 Task: Find a car wash near your workplace in San Jose.
Action: Mouse moved to (93, 70)
Screenshot: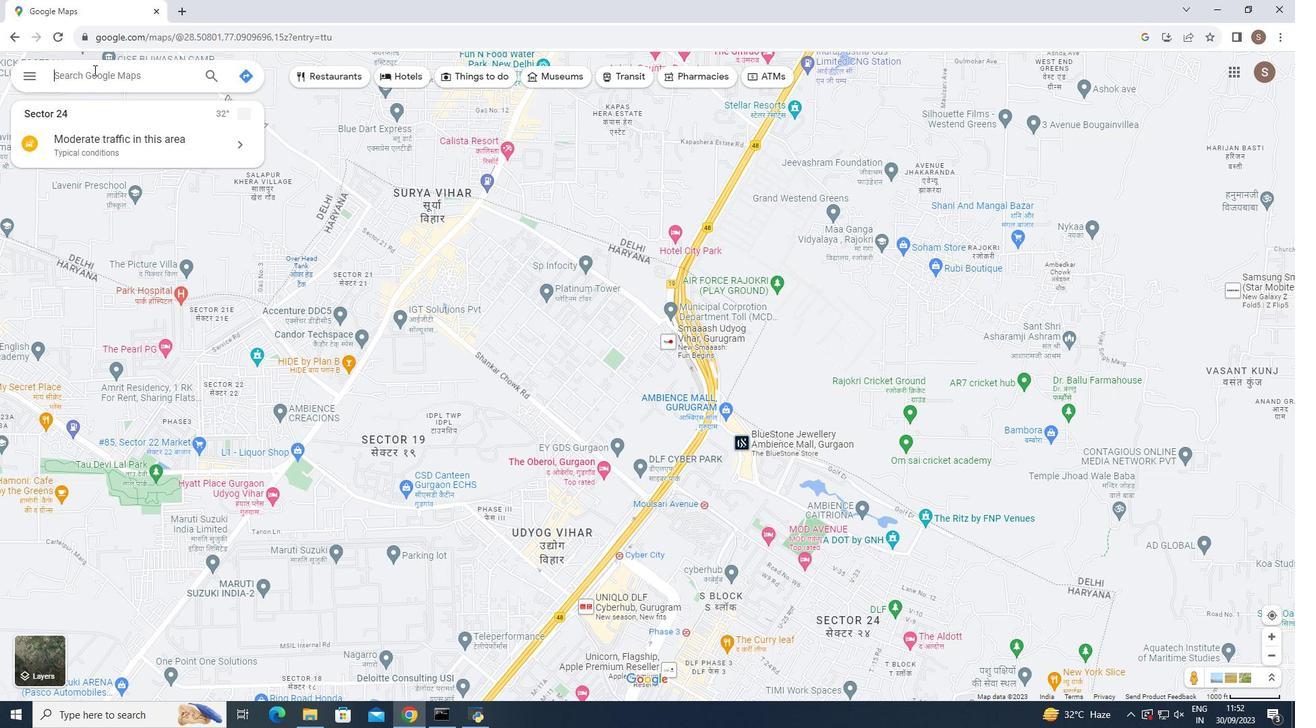 
Action: Mouse pressed left at (93, 70)
Screenshot: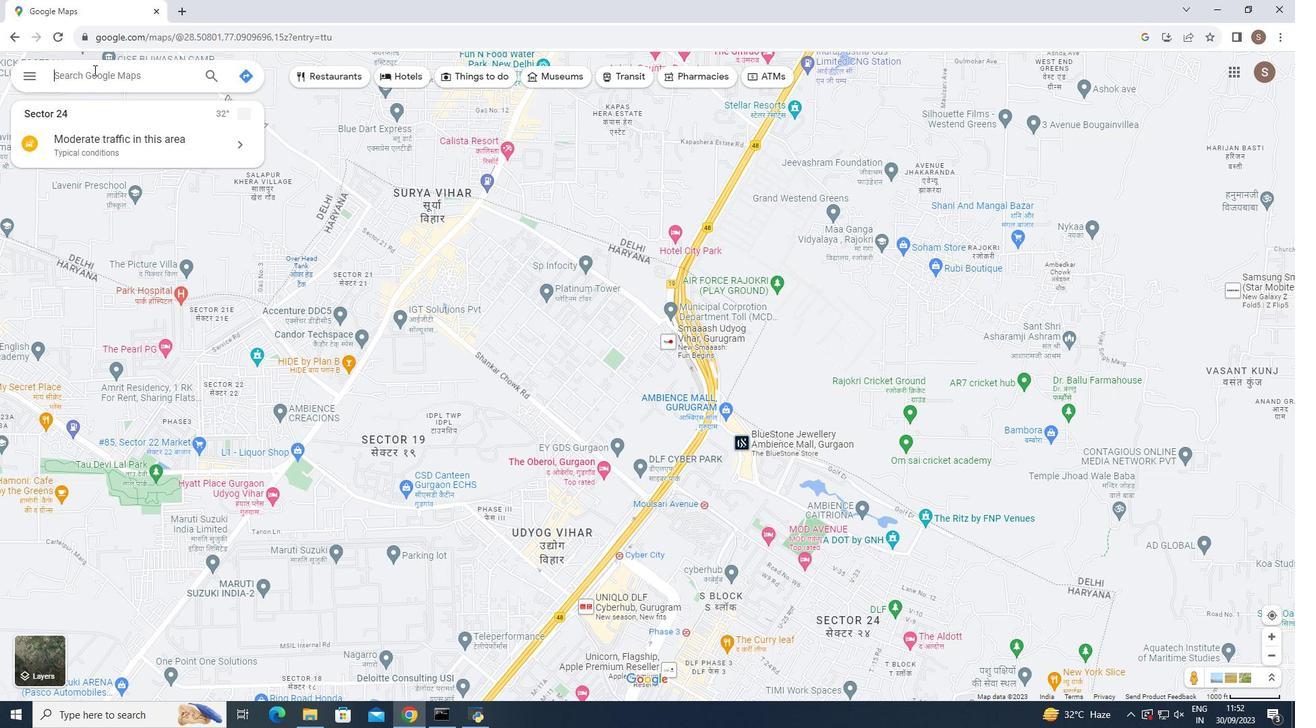 
Action: Key pressed san<Key.space>h<Key.backspace>jose
Screenshot: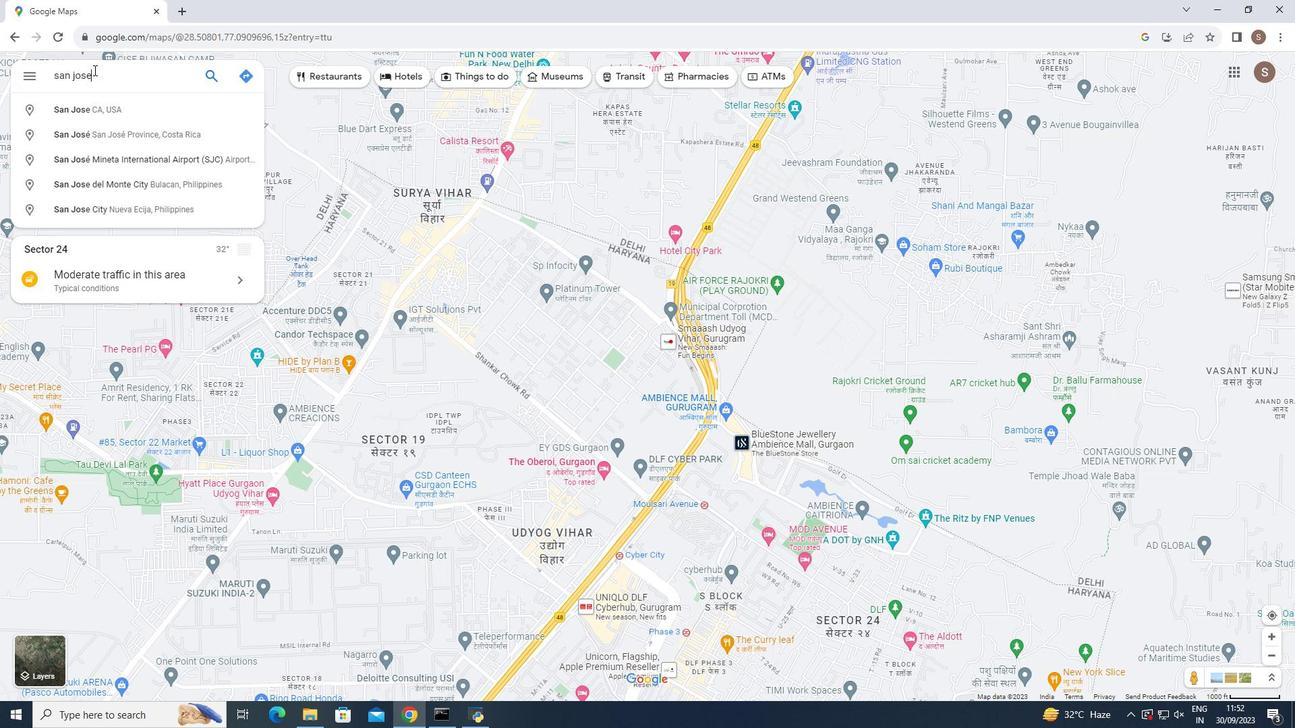 
Action: Mouse moved to (118, 102)
Screenshot: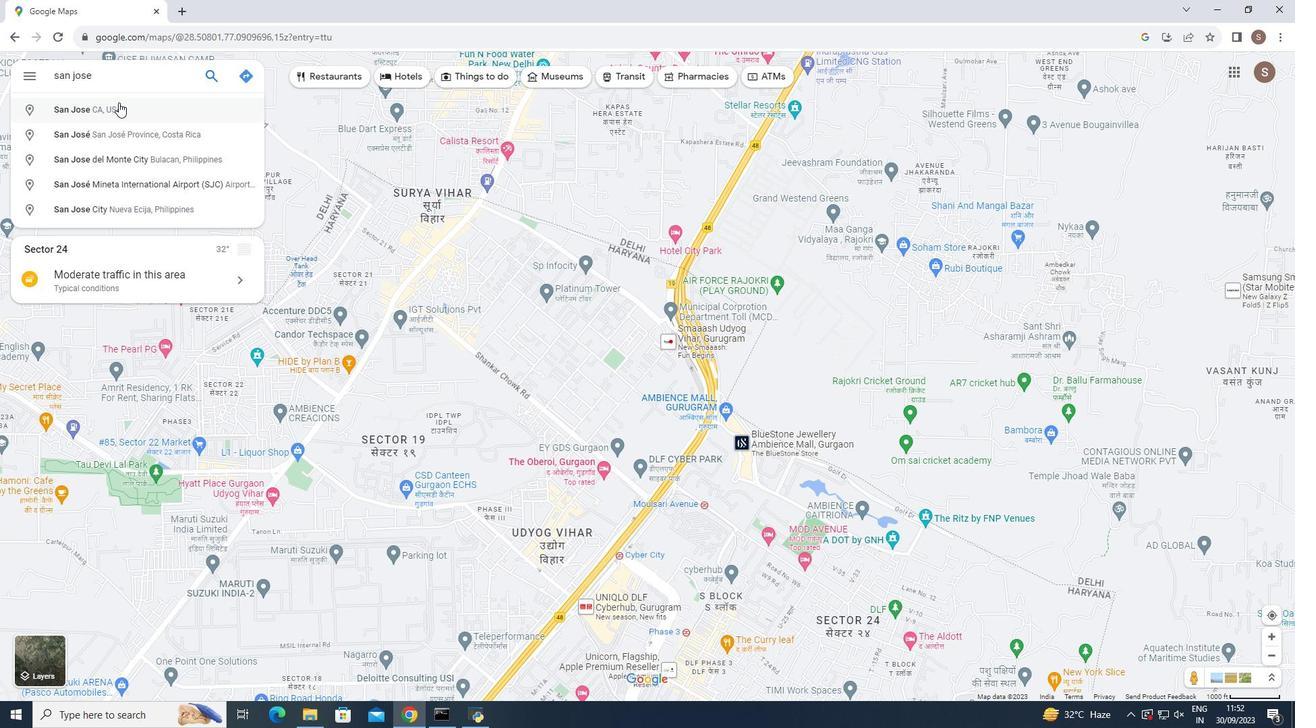 
Action: Mouse pressed left at (118, 102)
Screenshot: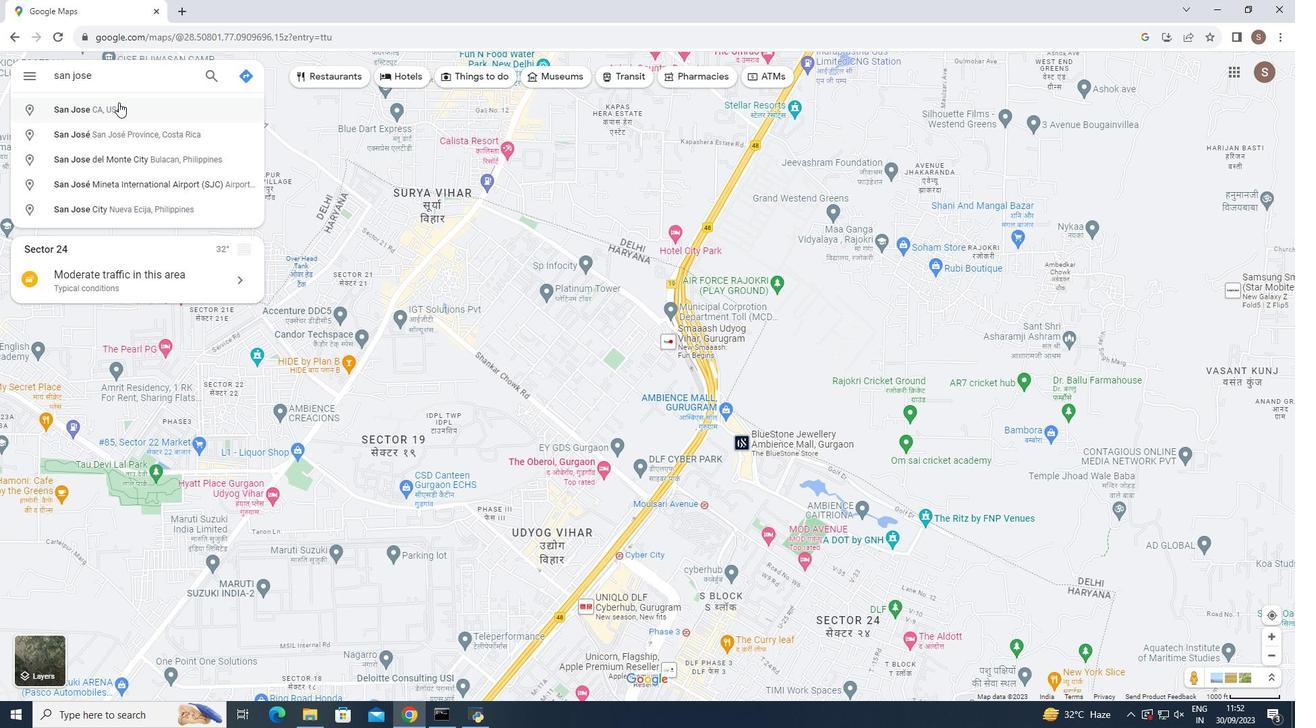
Action: Mouse moved to (138, 306)
Screenshot: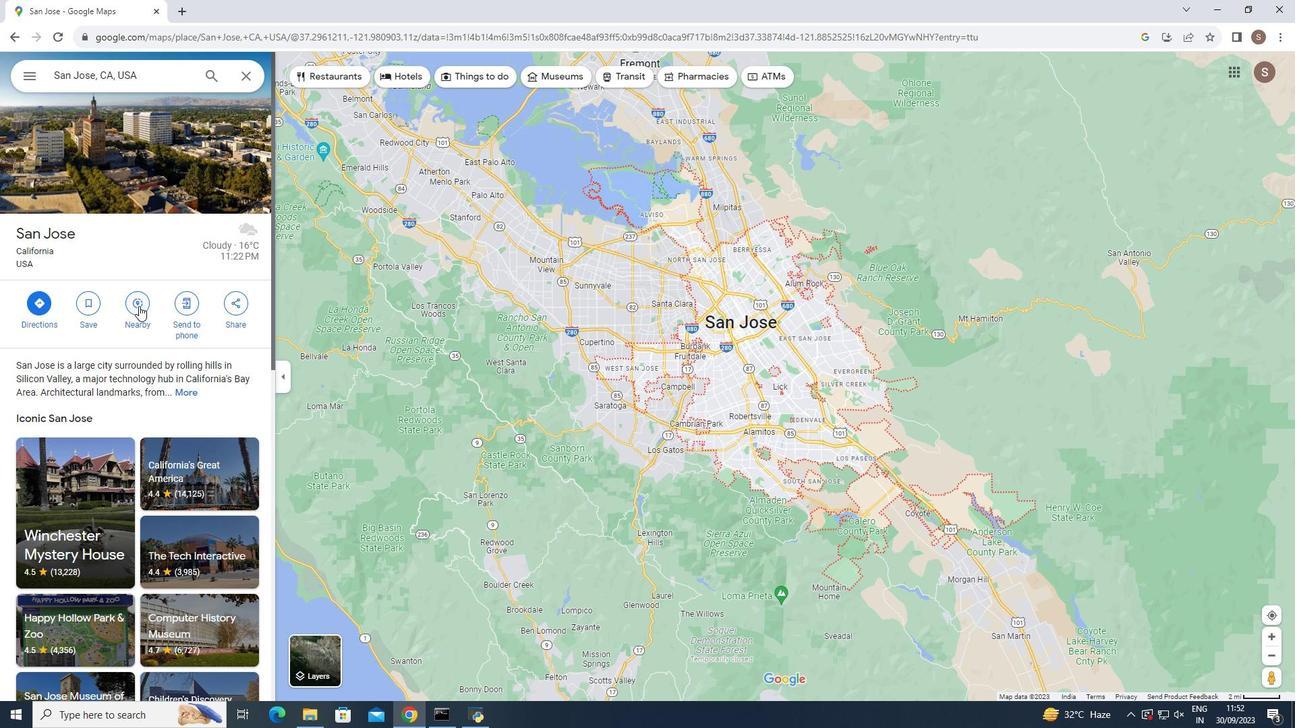 
Action: Mouse pressed left at (138, 306)
Screenshot: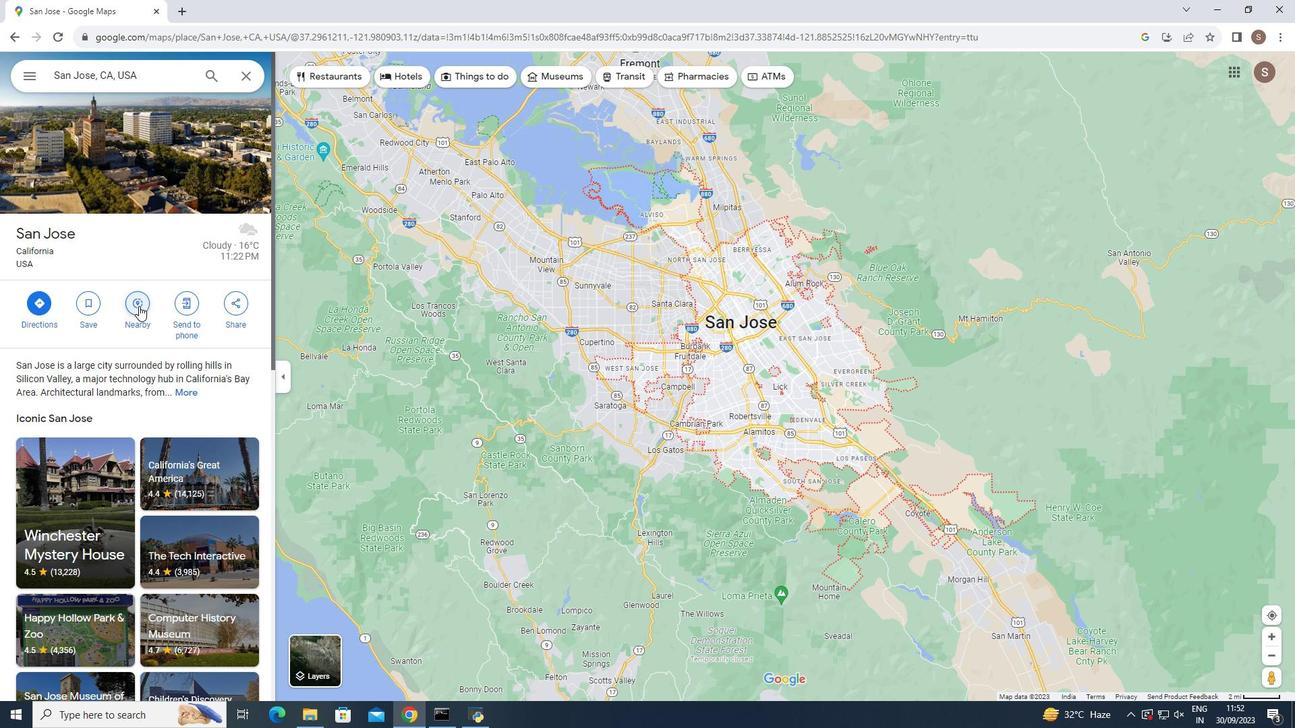 
Action: Mouse moved to (80, 74)
Screenshot: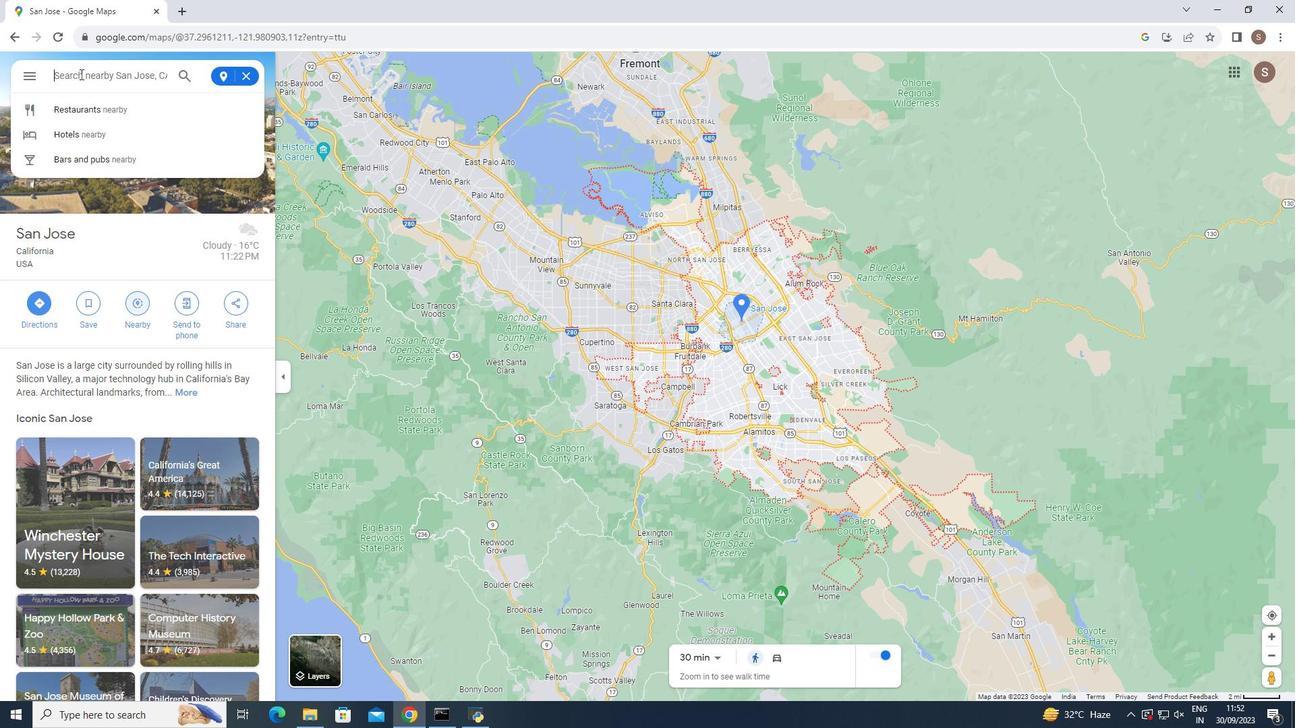 
Action: Key pressed car<Key.space>wash
Screenshot: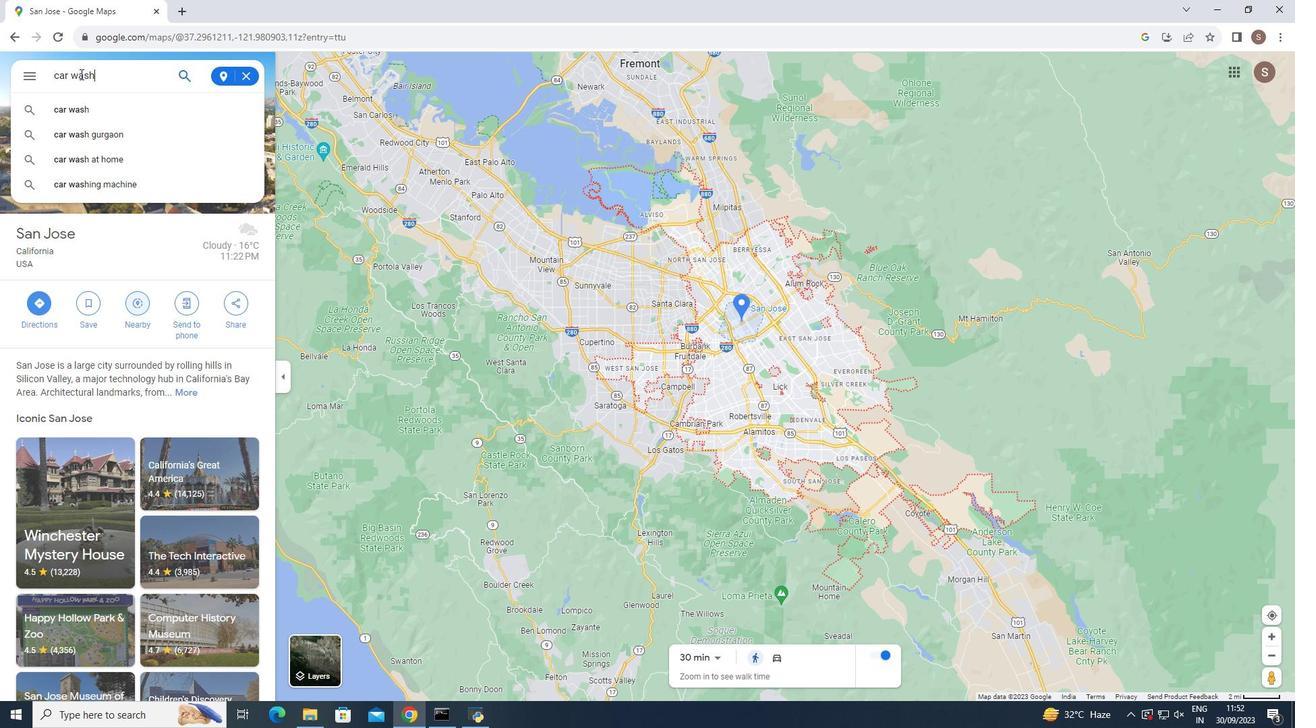 
Action: Mouse moved to (183, 76)
Screenshot: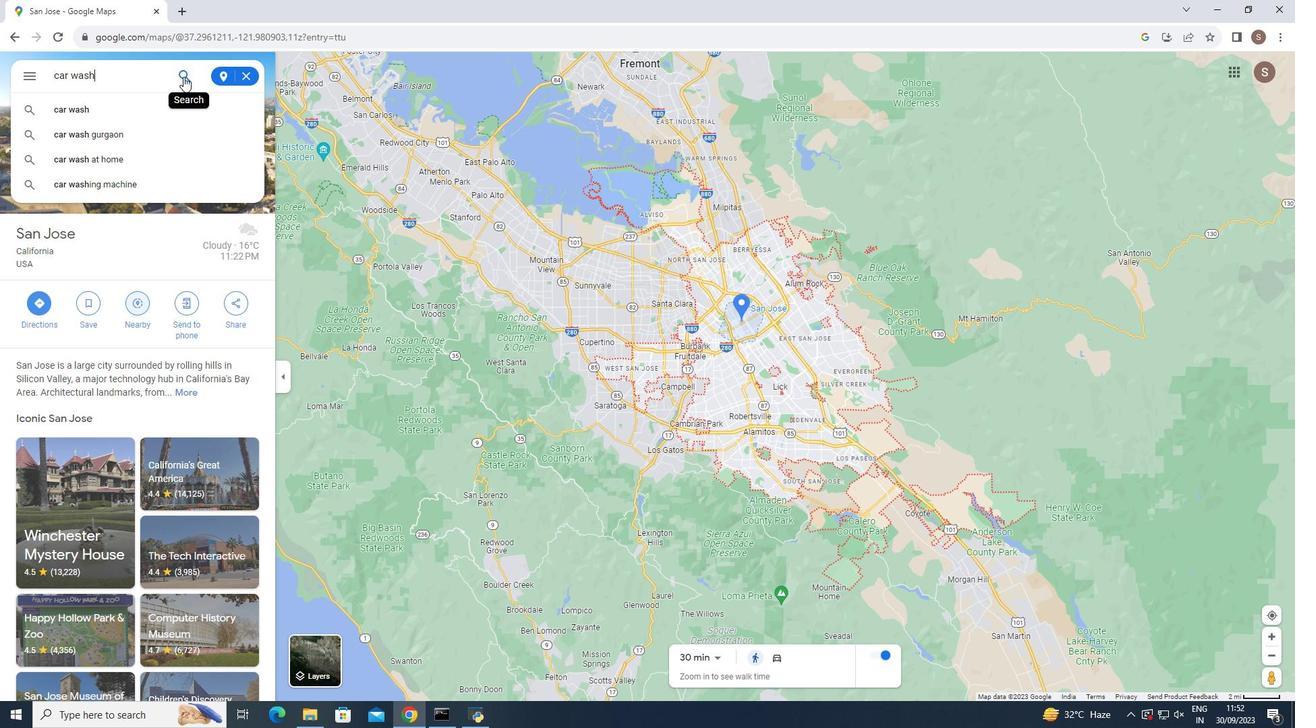 
Action: Mouse pressed left at (183, 76)
Screenshot: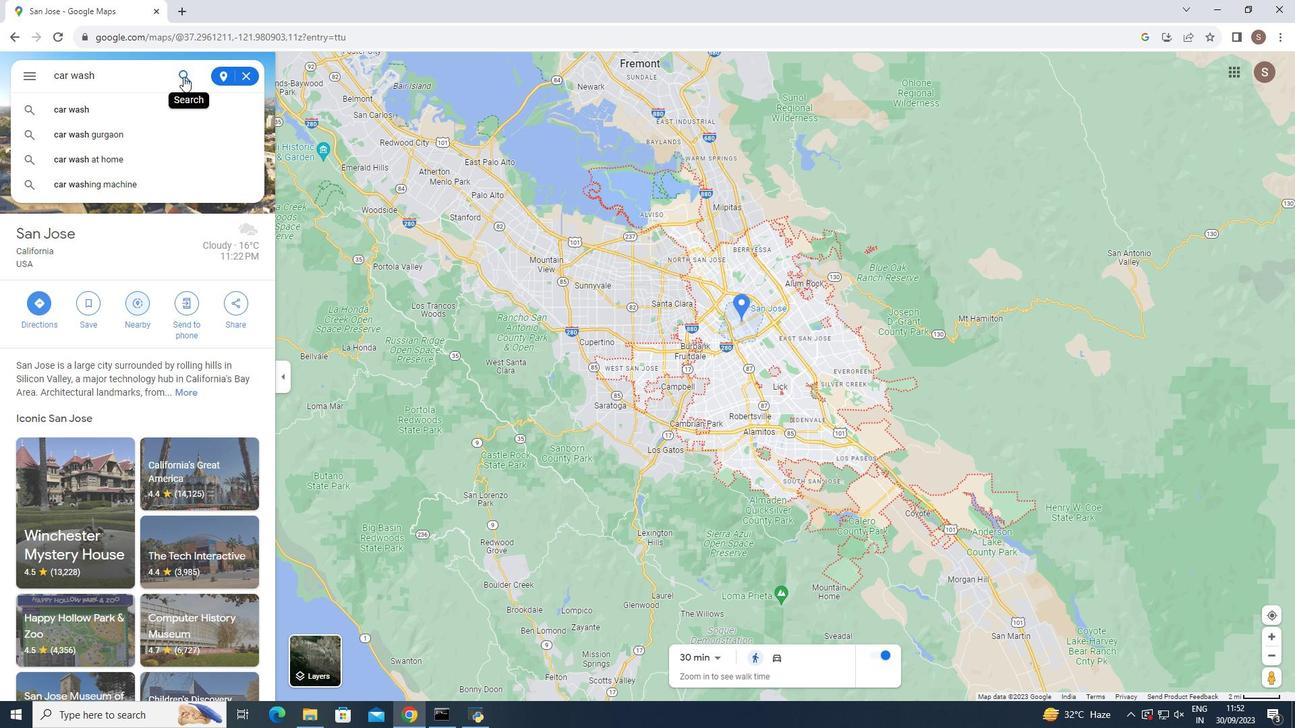 
Action: Mouse moved to (90, 131)
Screenshot: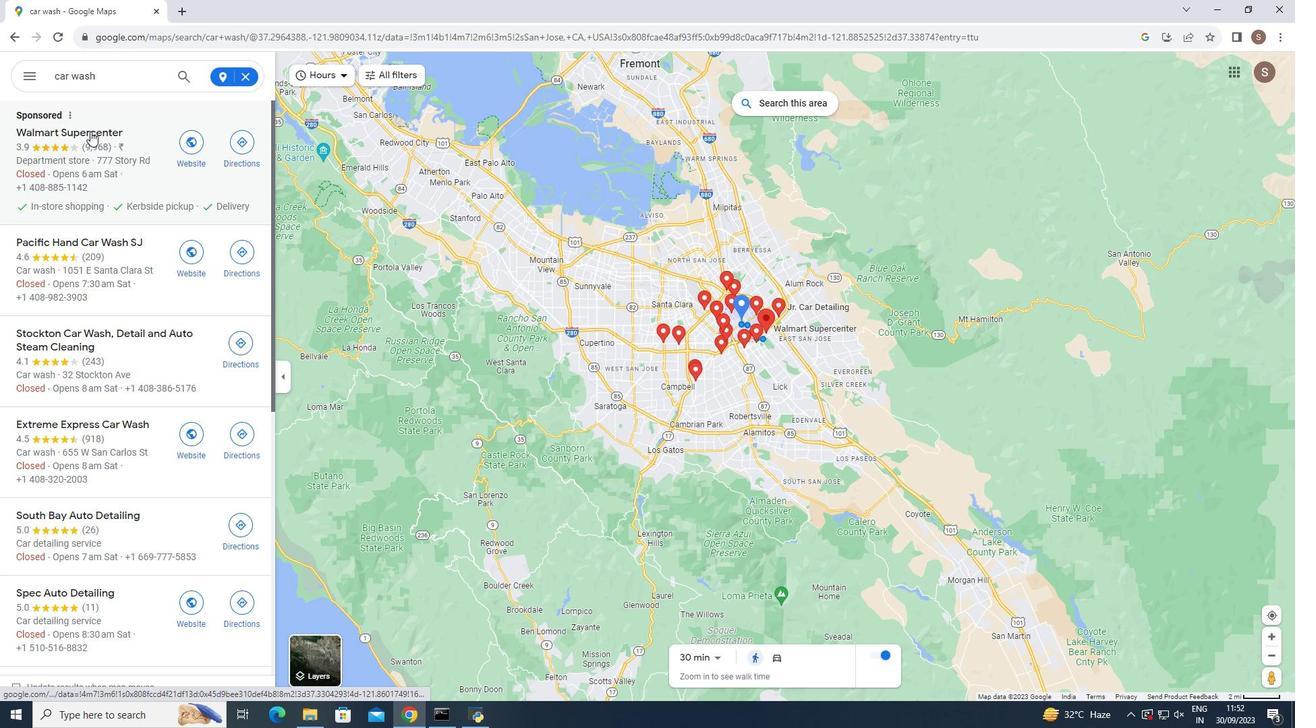 
Action: Mouse pressed left at (90, 131)
Screenshot: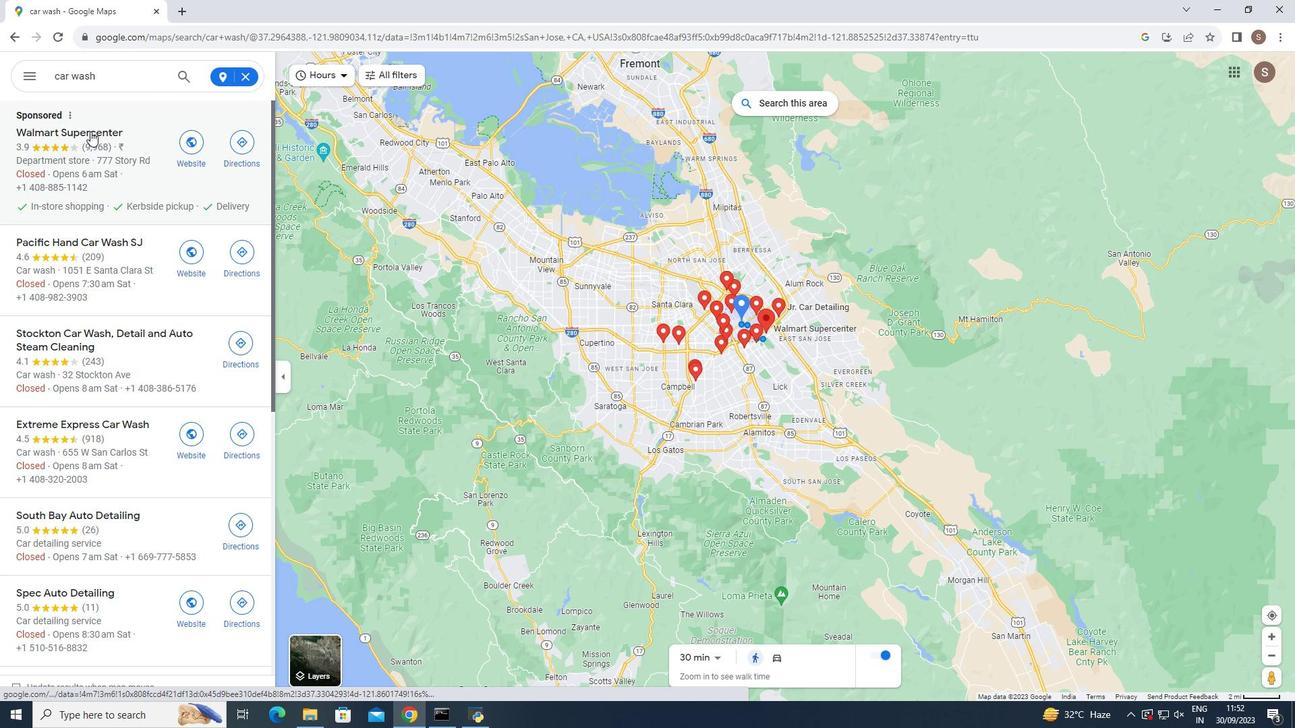 
Action: Mouse moved to (385, 395)
Screenshot: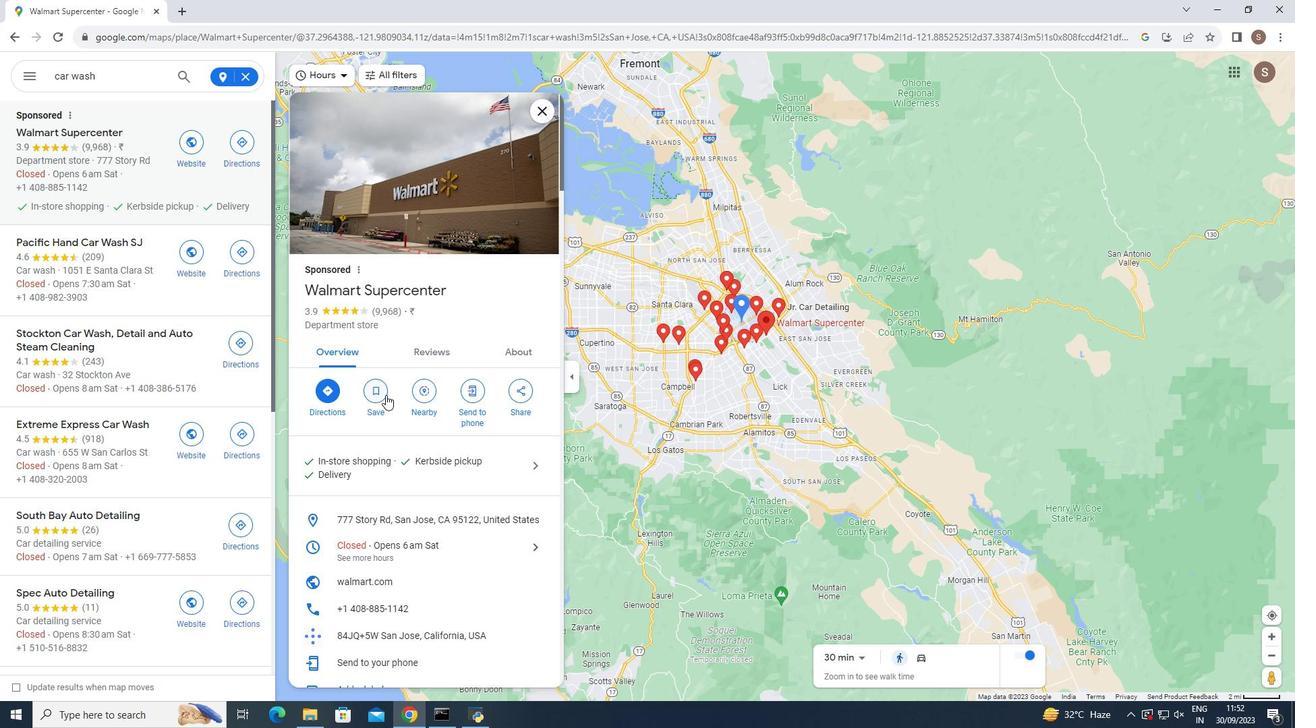 
Action: Mouse scrolled (385, 394) with delta (0, 0)
Screenshot: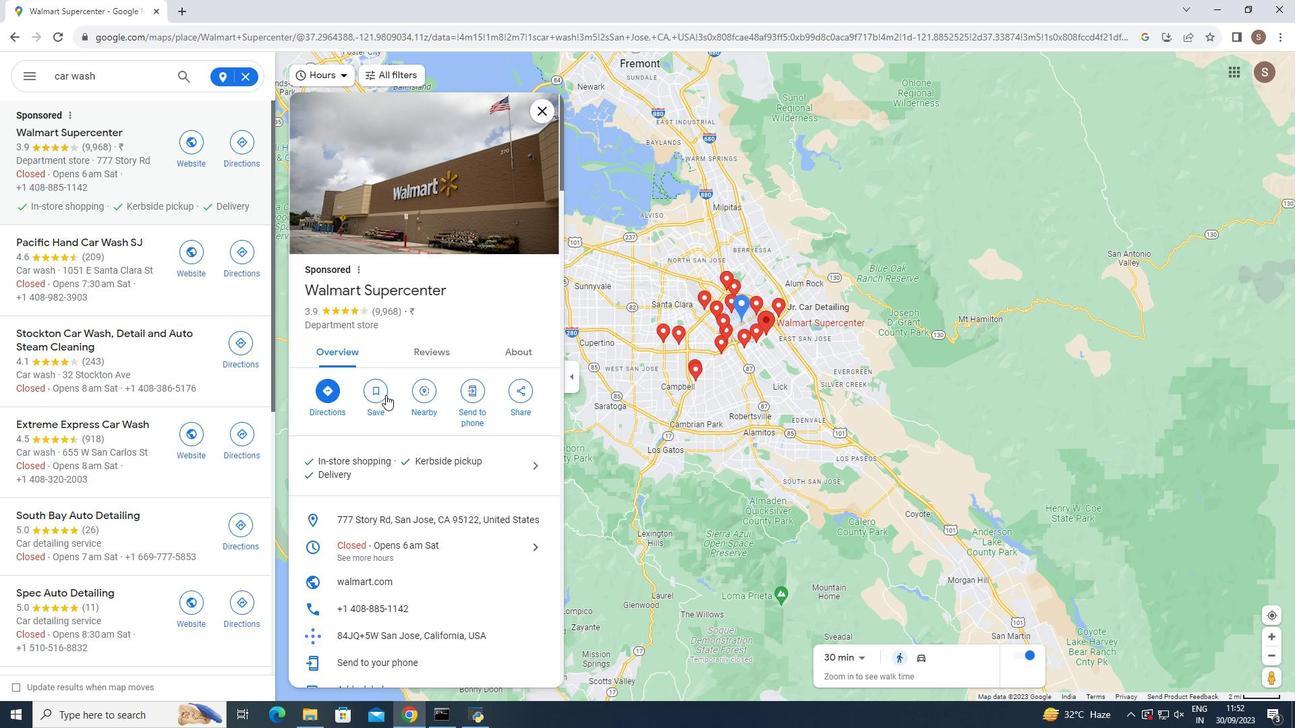 
Action: Mouse scrolled (385, 394) with delta (0, 0)
Screenshot: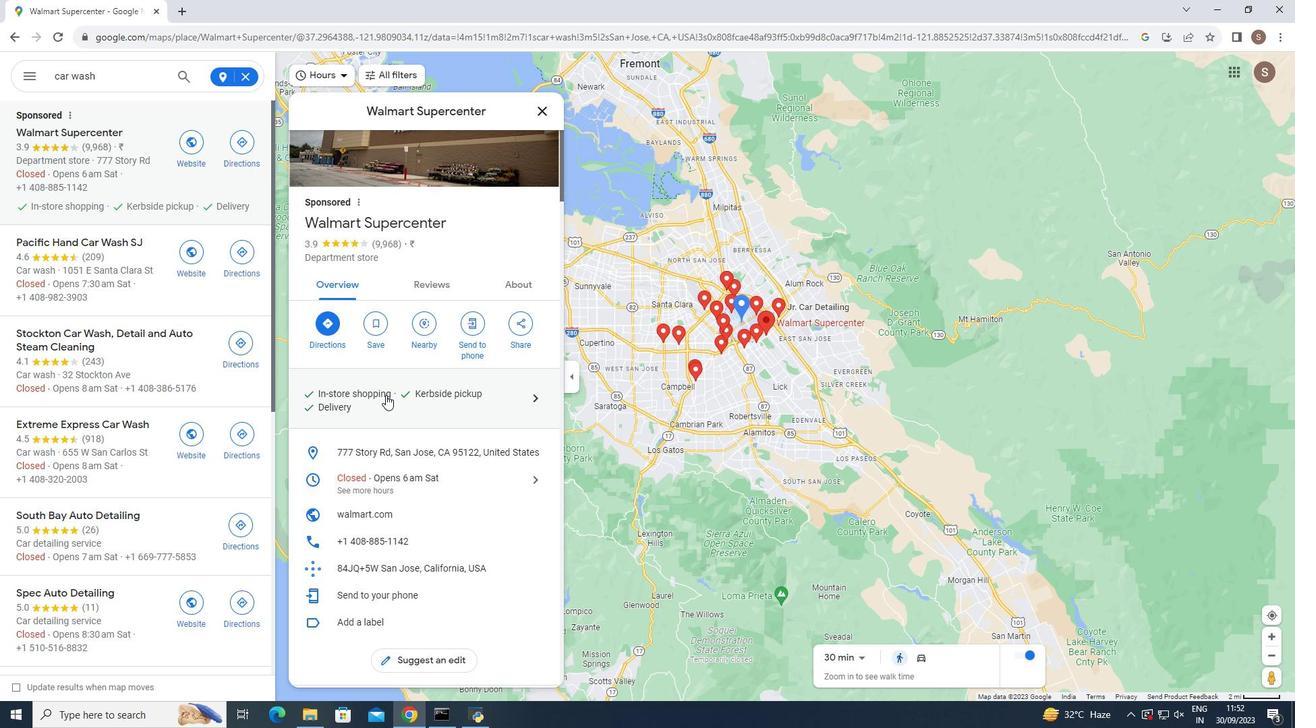 
Action: Mouse scrolled (385, 394) with delta (0, 0)
Screenshot: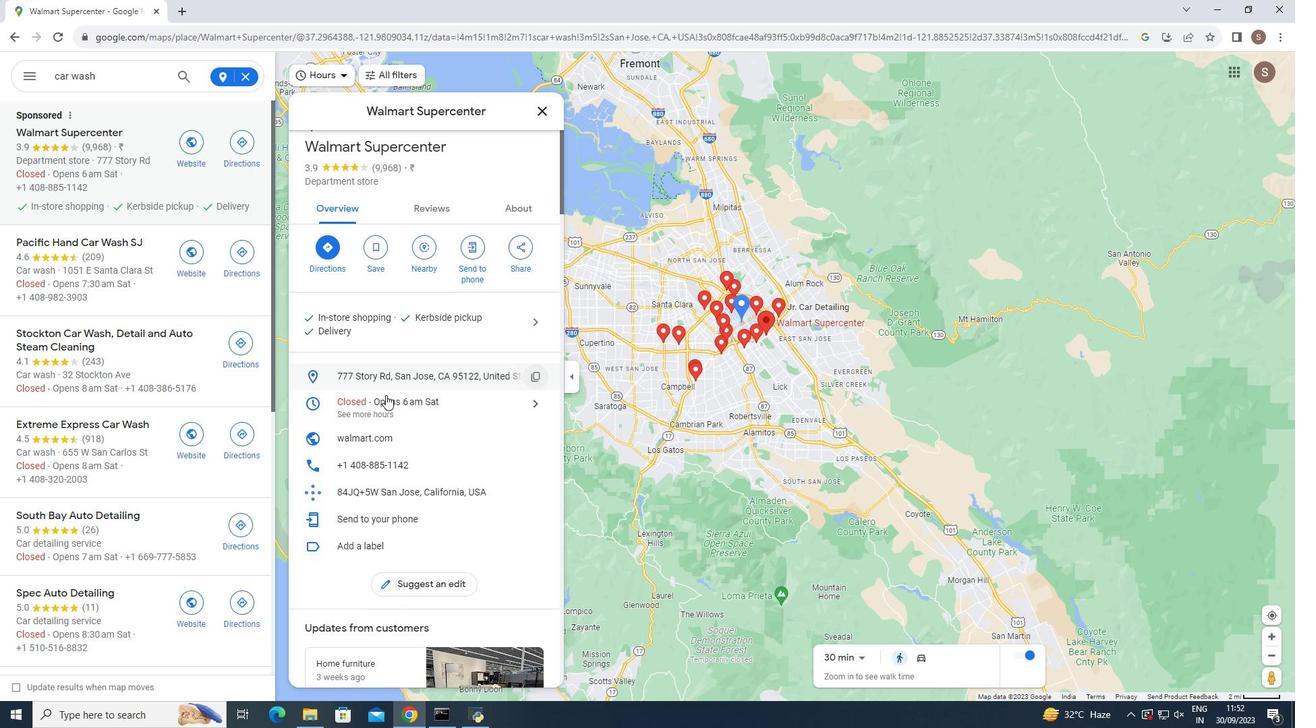 
Action: Mouse scrolled (385, 394) with delta (0, 0)
Screenshot: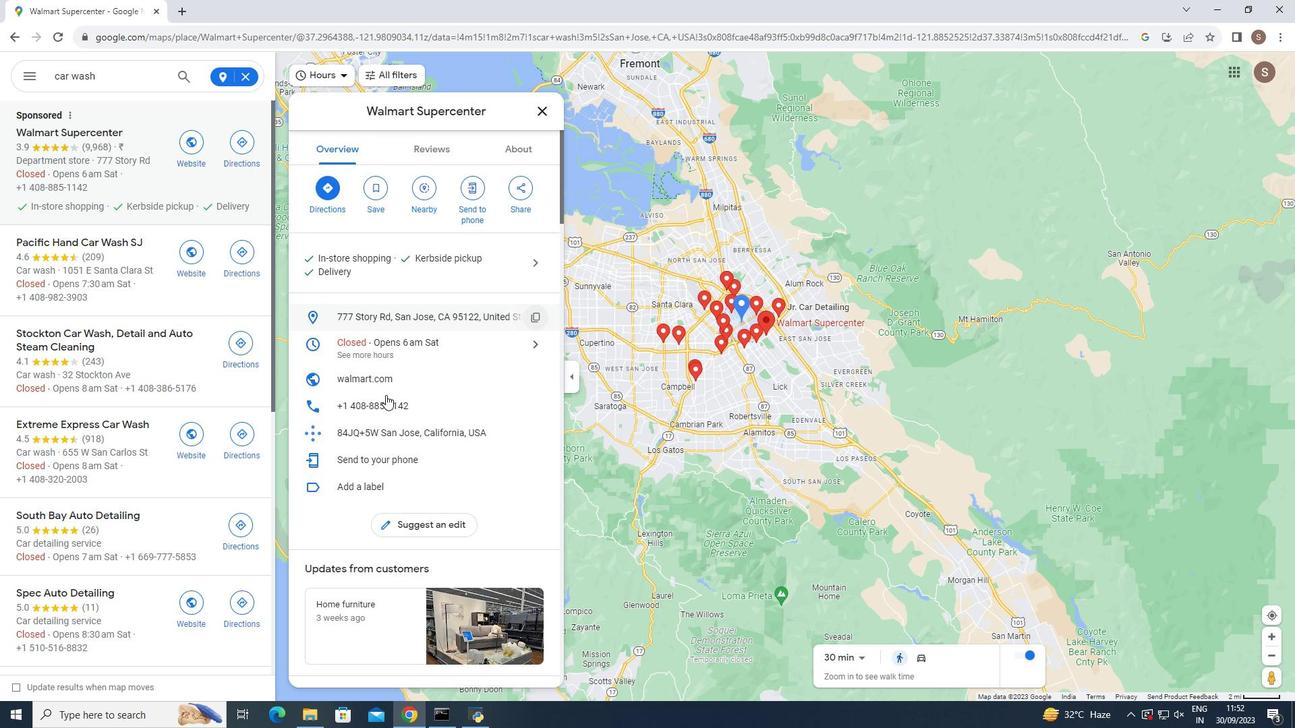 
Action: Mouse moved to (384, 395)
Screenshot: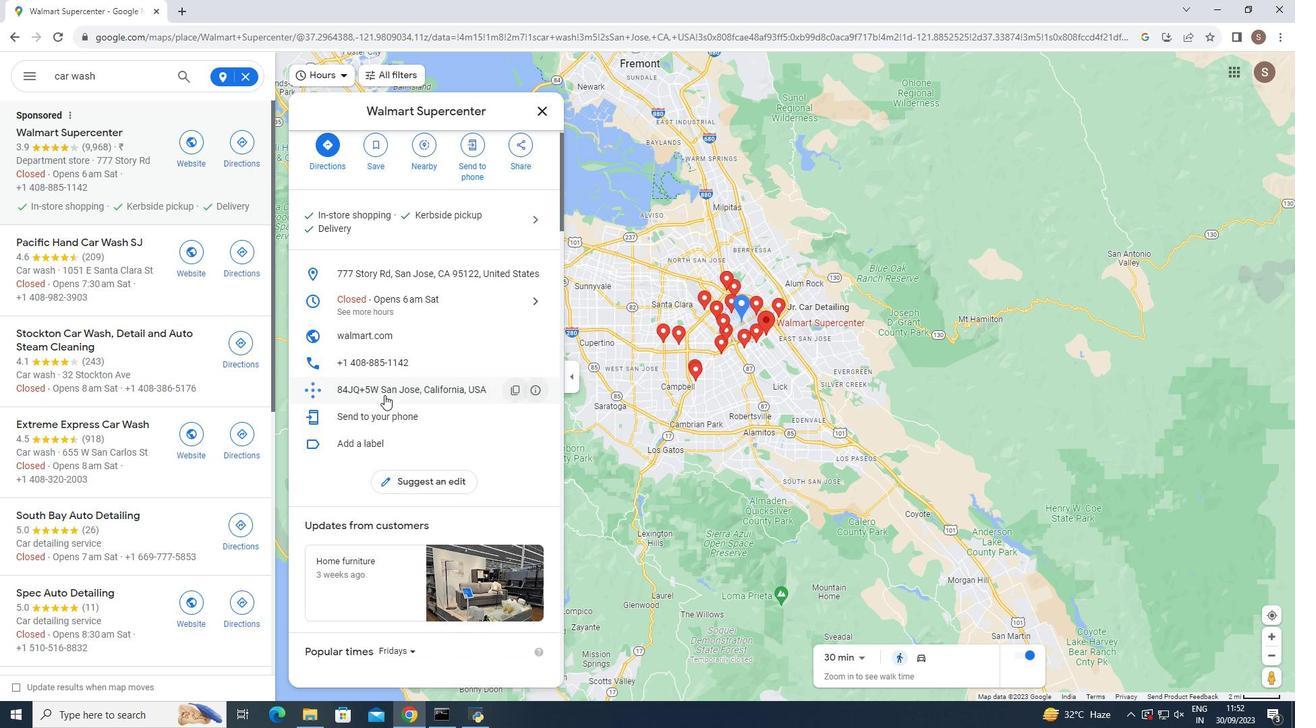 
Action: Mouse scrolled (384, 394) with delta (0, 0)
Screenshot: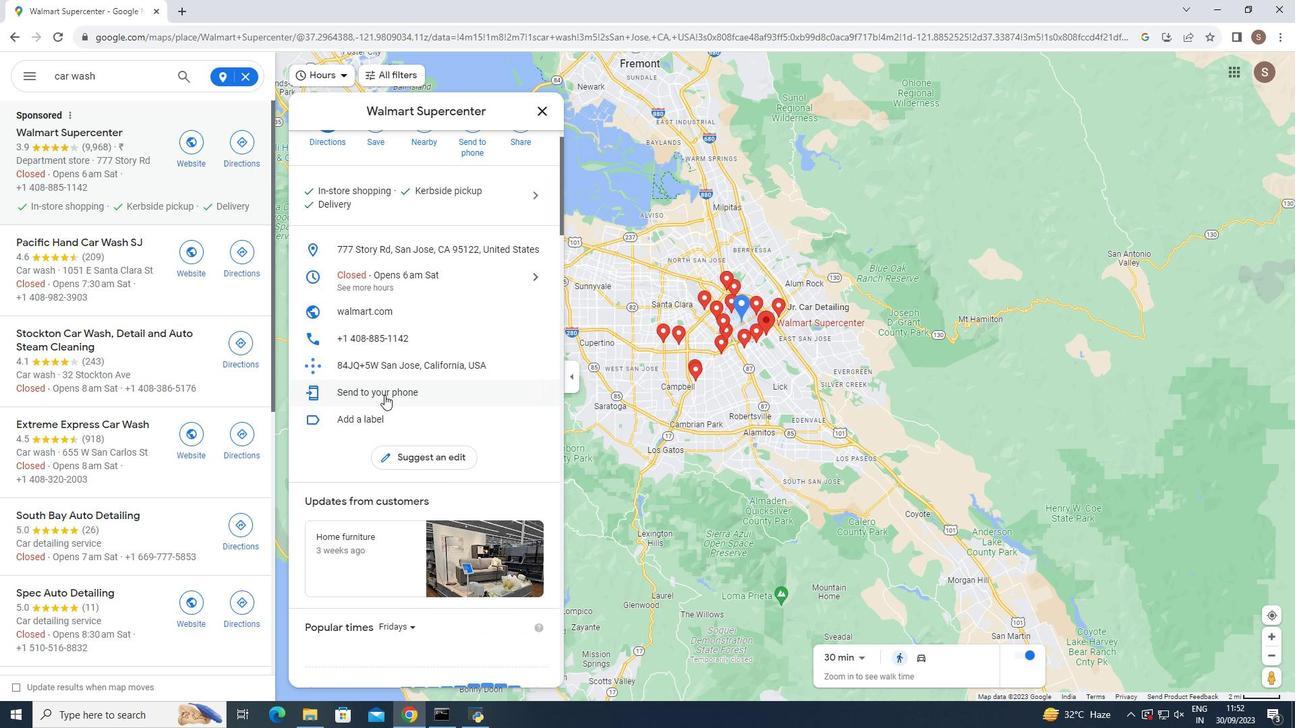 
Action: Mouse moved to (384, 393)
Screenshot: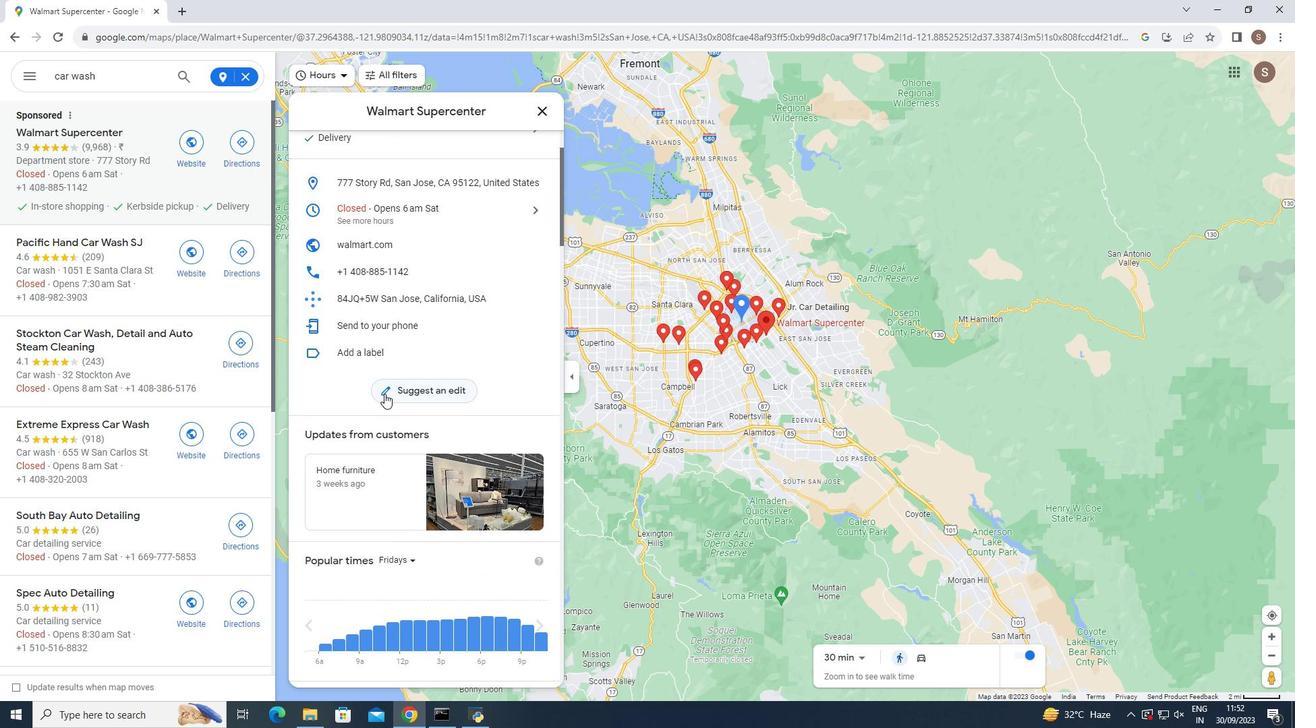 
Action: Mouse scrolled (384, 393) with delta (0, 0)
Screenshot: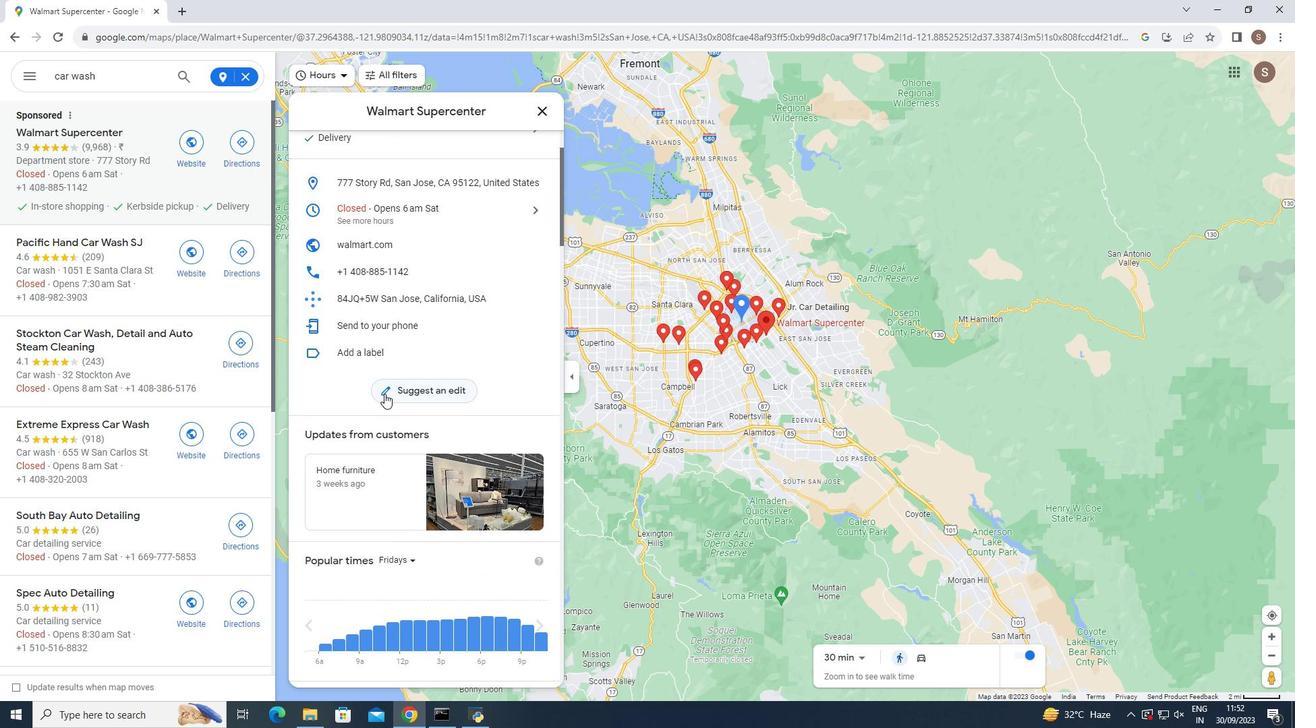 
Action: Mouse scrolled (384, 393) with delta (0, 0)
Screenshot: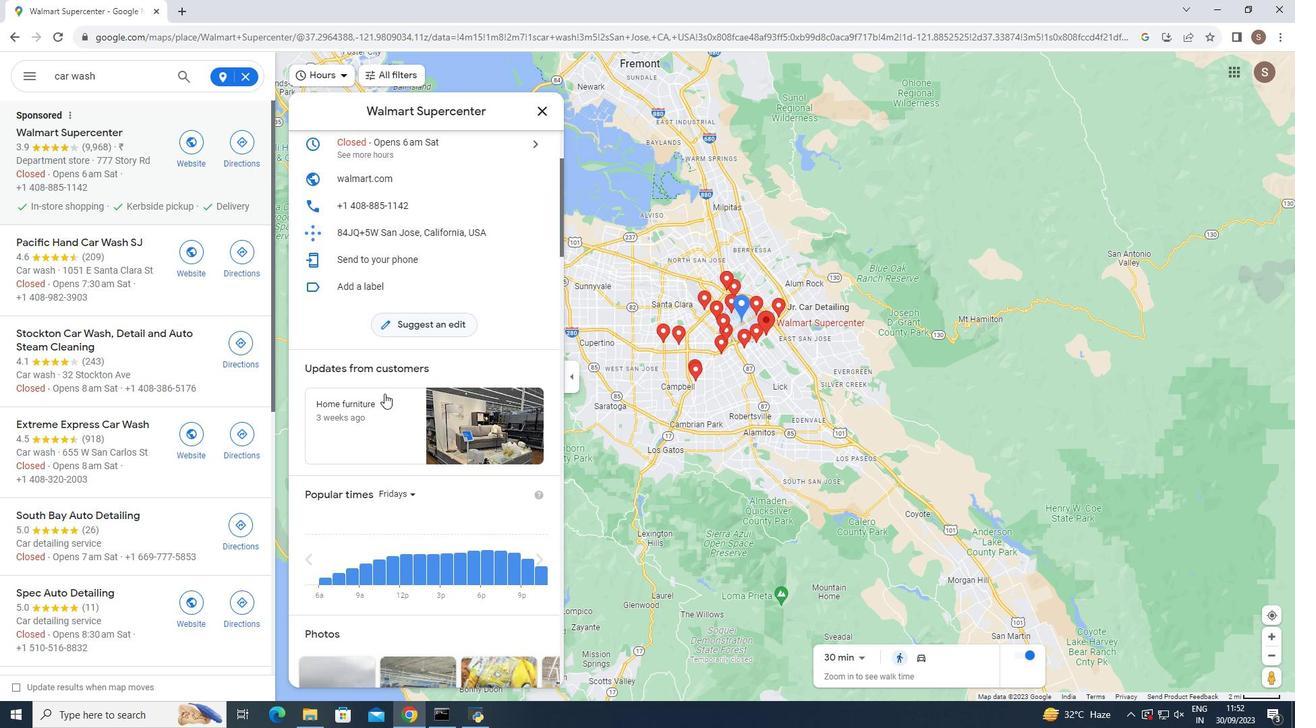 
Action: Mouse scrolled (384, 393) with delta (0, 0)
Screenshot: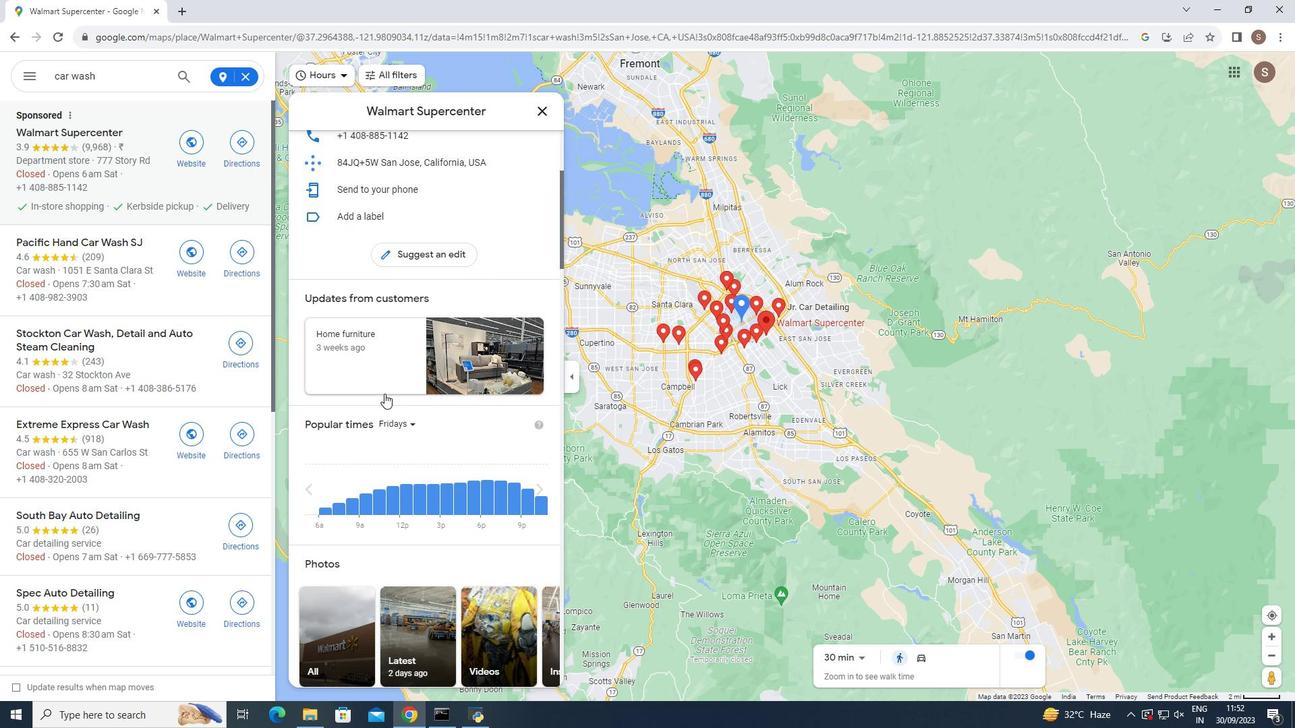 
Action: Mouse scrolled (384, 393) with delta (0, 0)
Screenshot: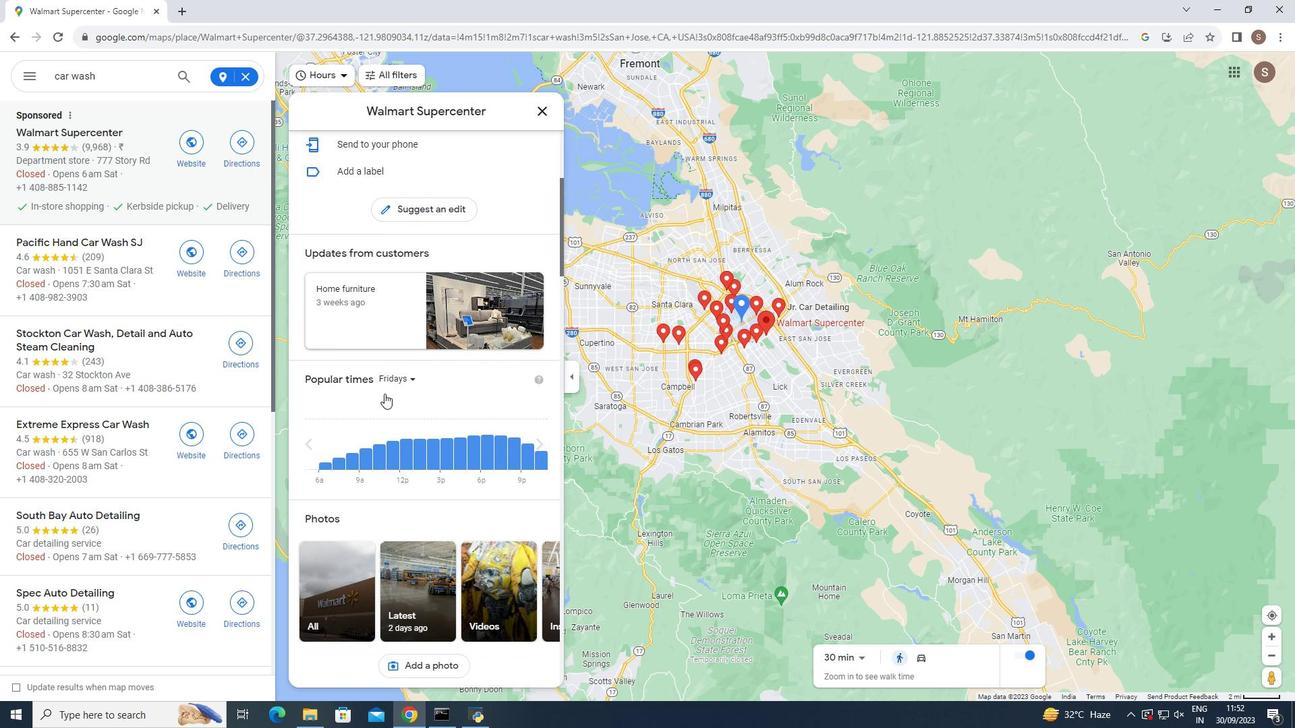 
Action: Mouse scrolled (384, 393) with delta (0, 0)
Screenshot: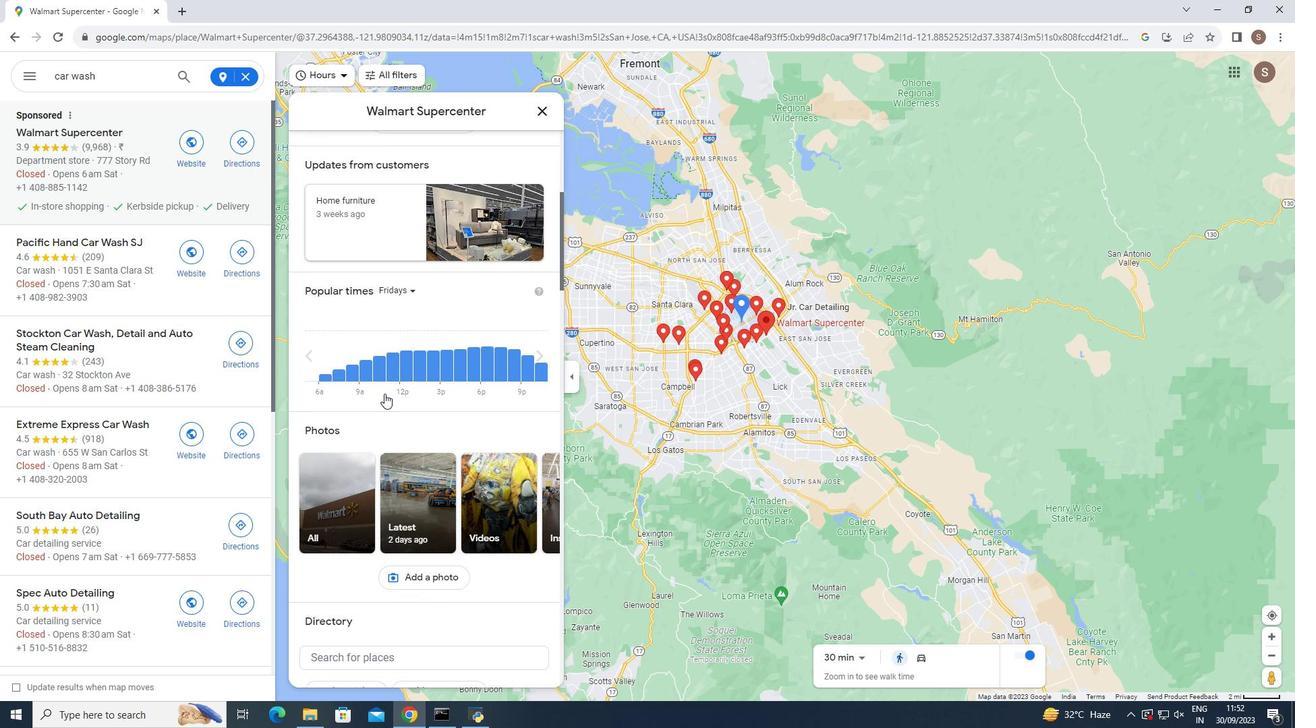 
Action: Mouse scrolled (384, 393) with delta (0, 0)
Screenshot: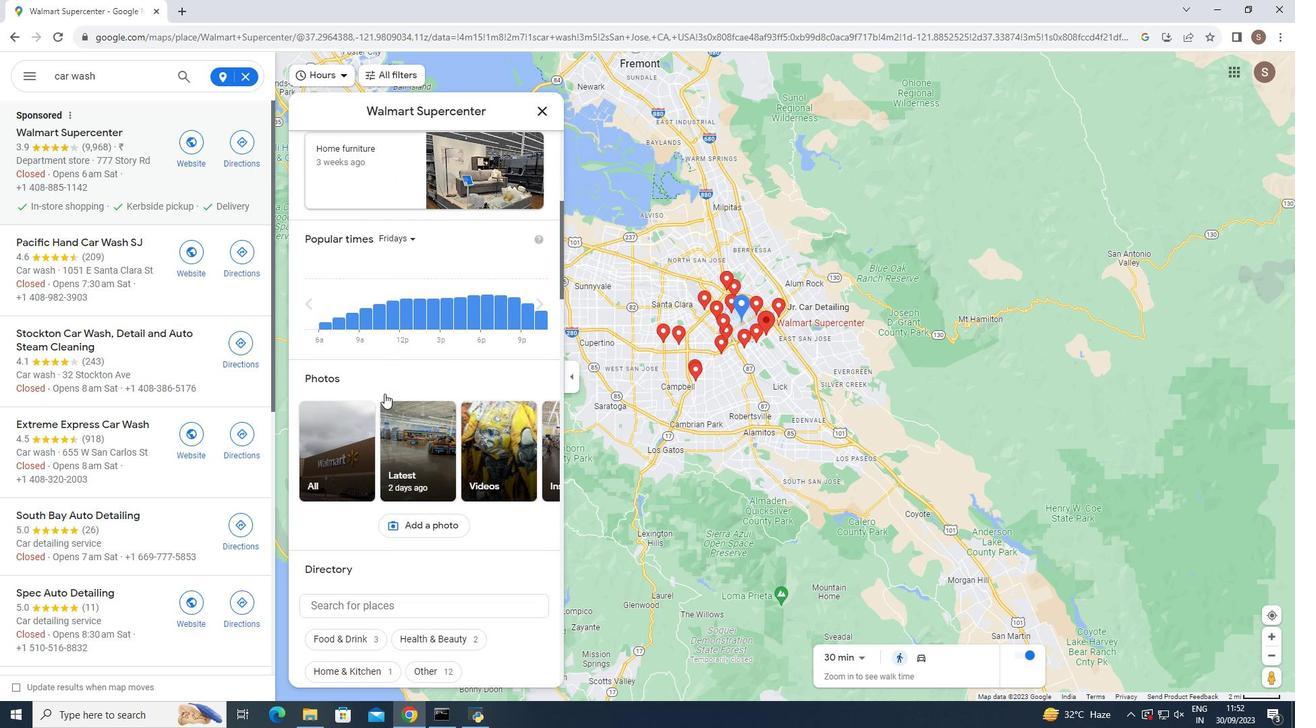 
Action: Mouse scrolled (384, 393) with delta (0, 0)
Screenshot: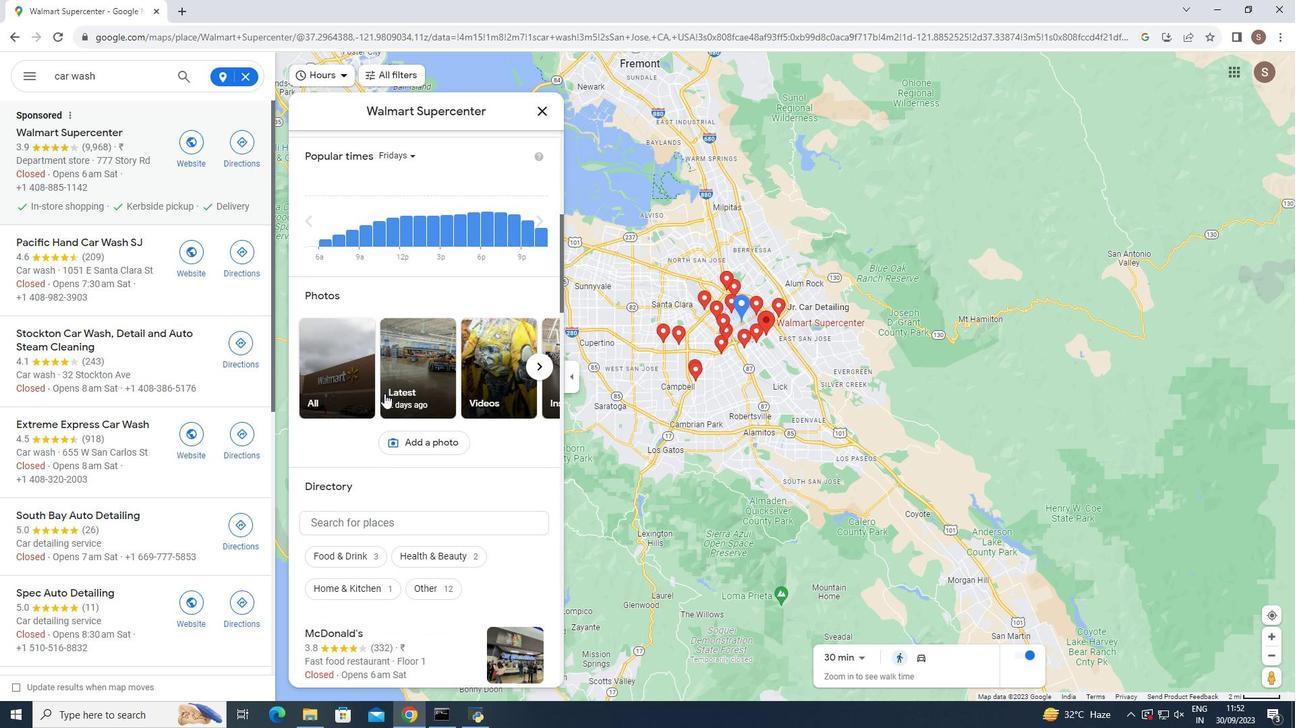 
Action: Mouse scrolled (384, 393) with delta (0, 0)
Screenshot: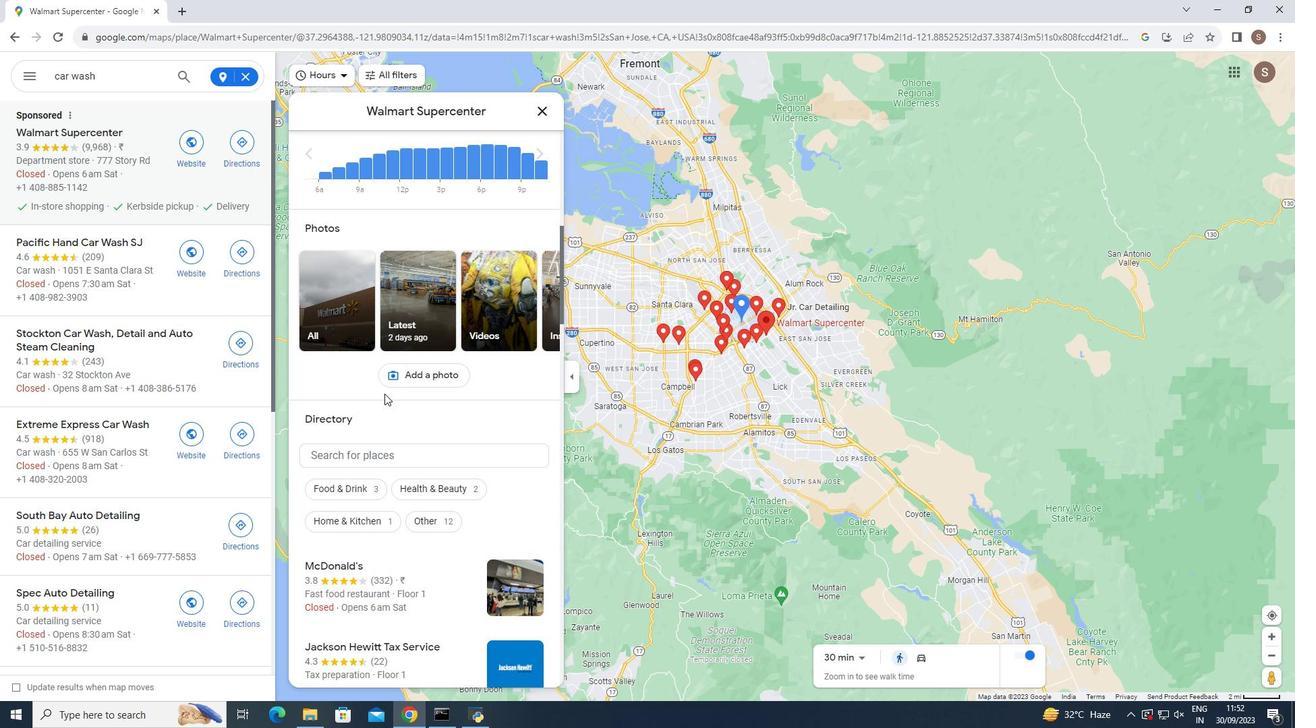 
Action: Mouse scrolled (384, 393) with delta (0, 0)
Screenshot: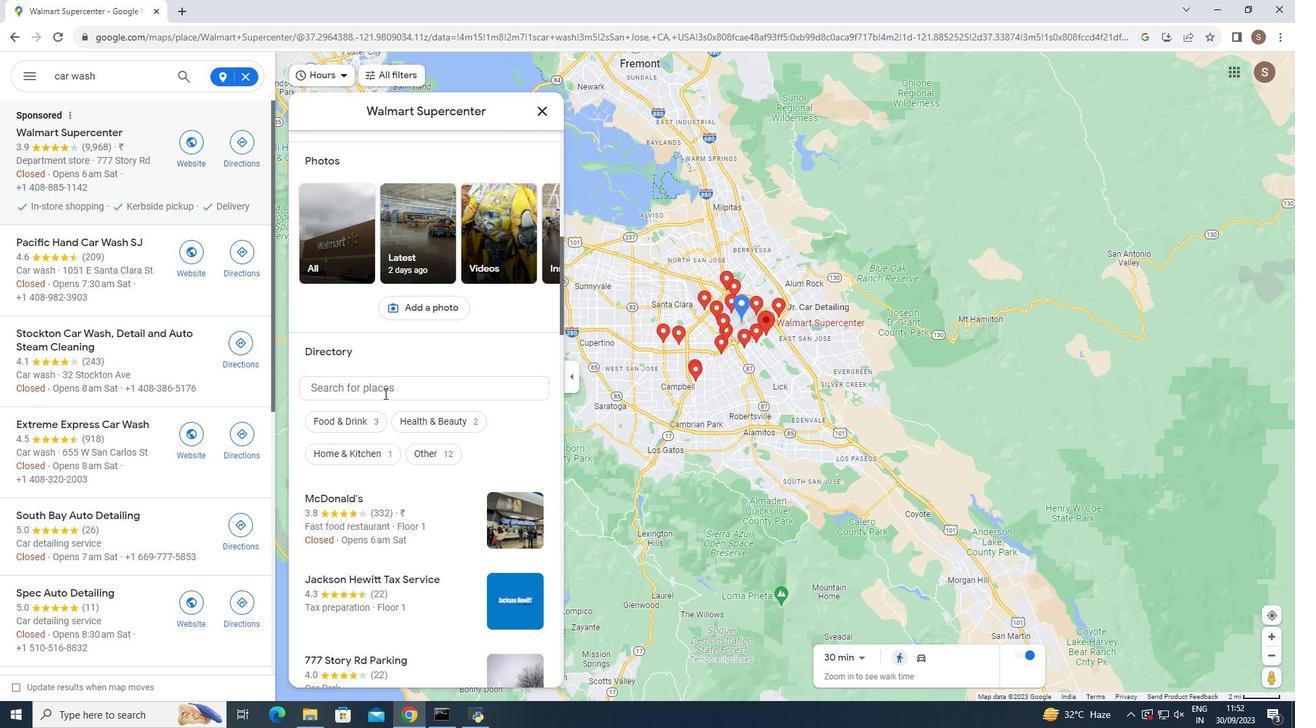 
Action: Mouse scrolled (384, 393) with delta (0, 0)
Screenshot: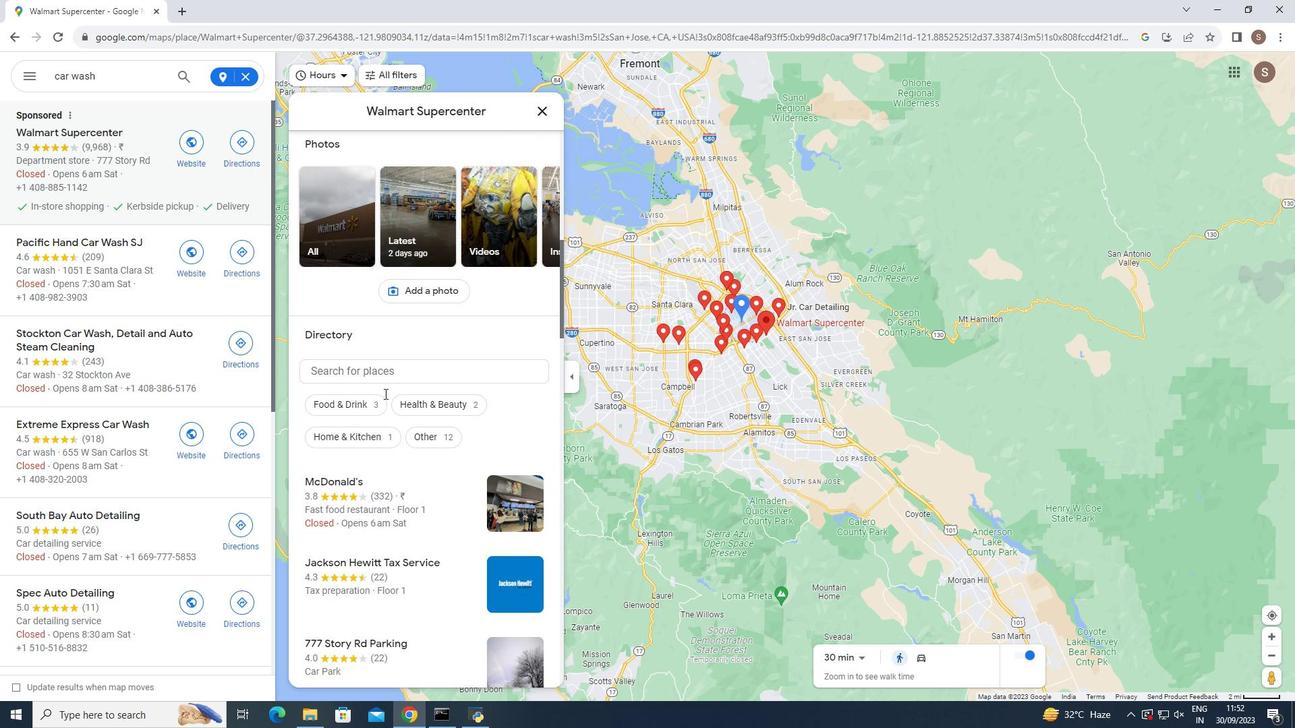 
Action: Mouse scrolled (384, 393) with delta (0, 0)
Screenshot: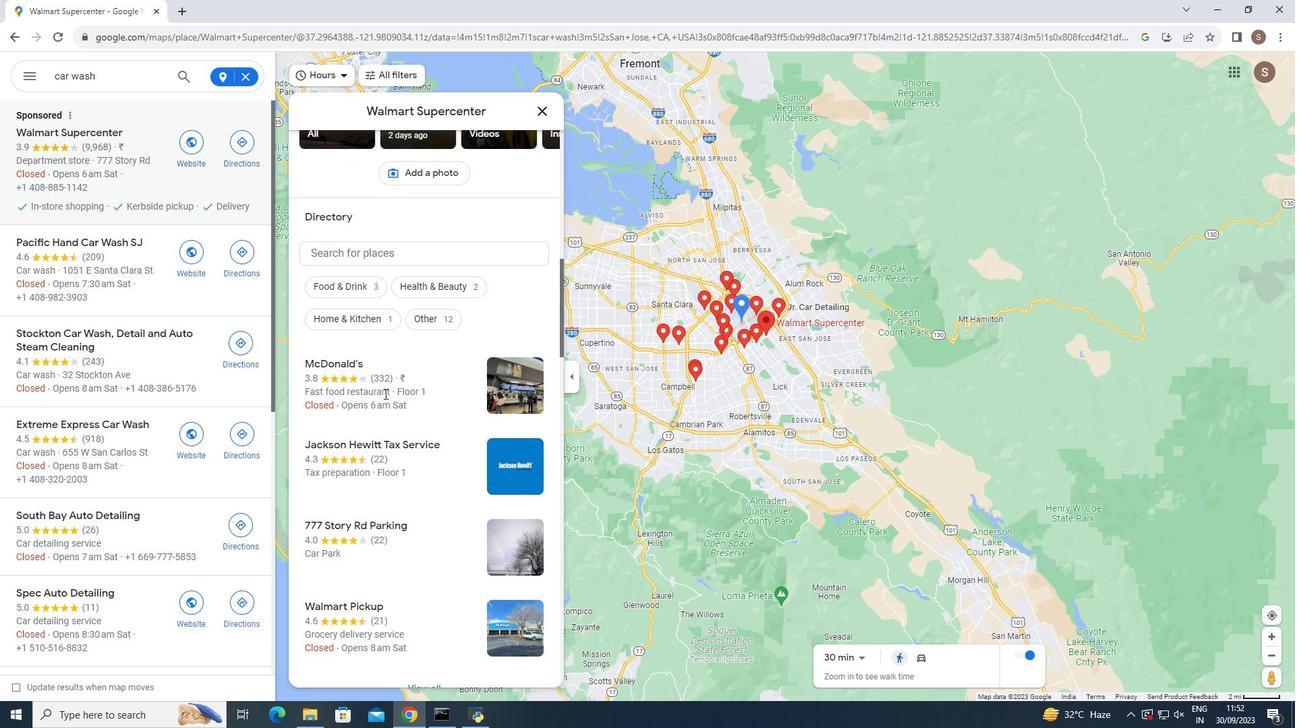 
Action: Mouse scrolled (384, 393) with delta (0, 0)
Screenshot: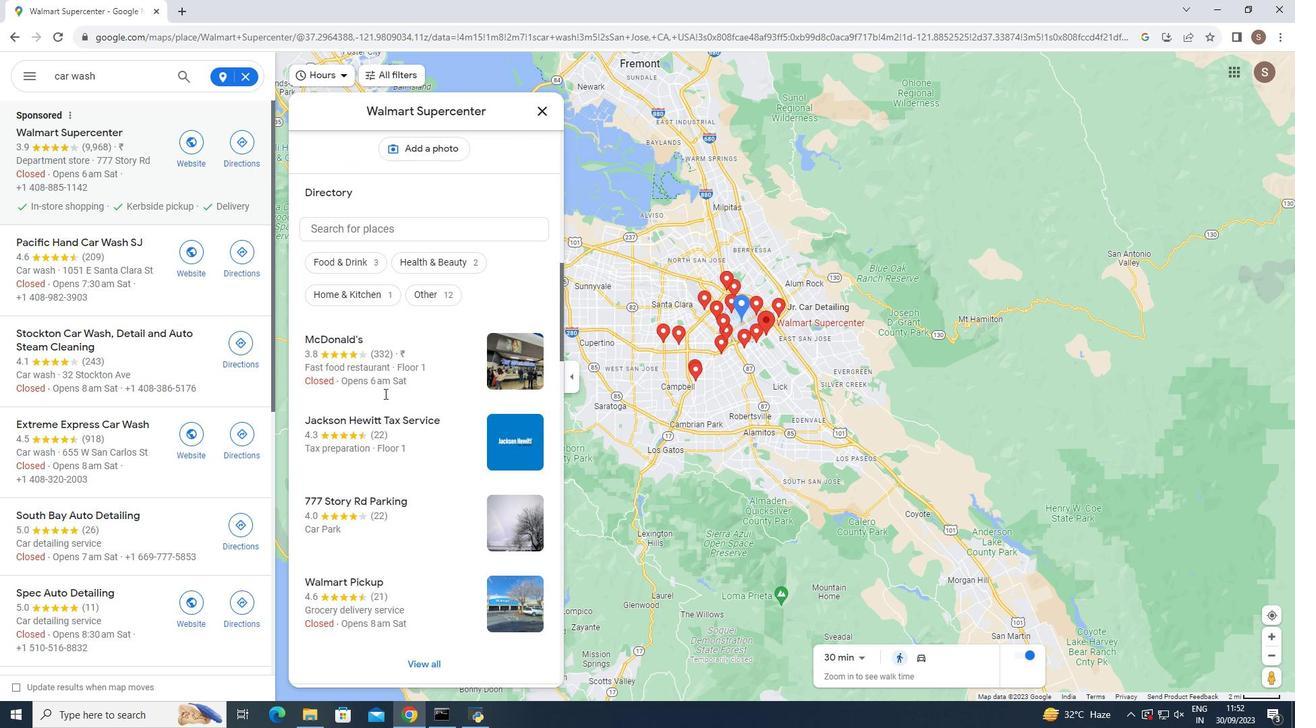 
Action: Mouse scrolled (384, 393) with delta (0, 0)
Screenshot: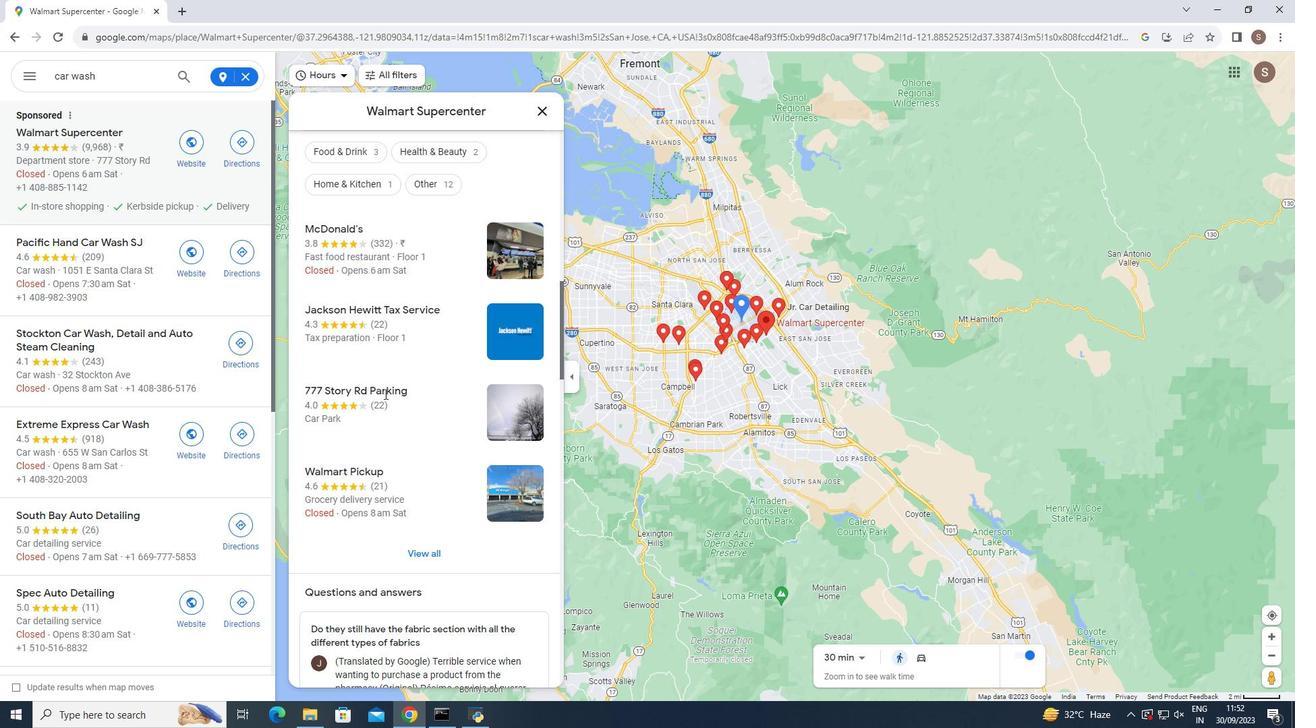 
Action: Mouse scrolled (384, 393) with delta (0, 0)
Screenshot: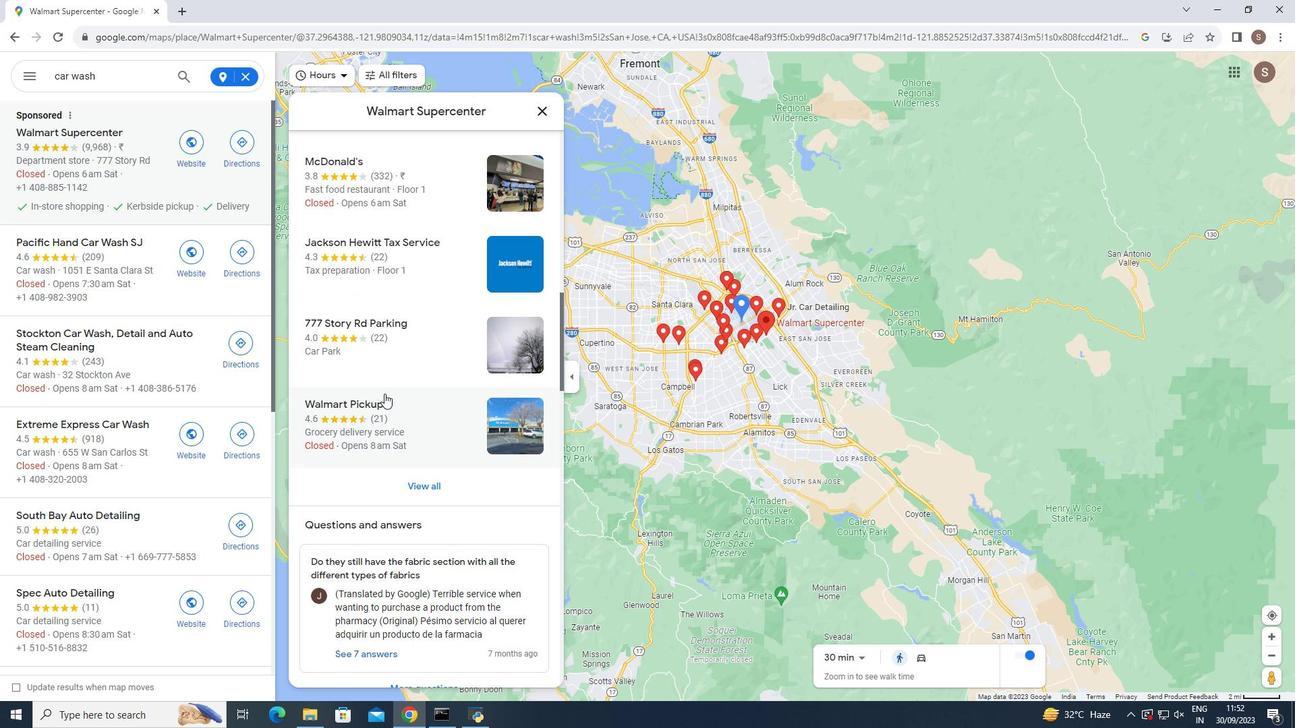 
Action: Mouse moved to (384, 393)
Screenshot: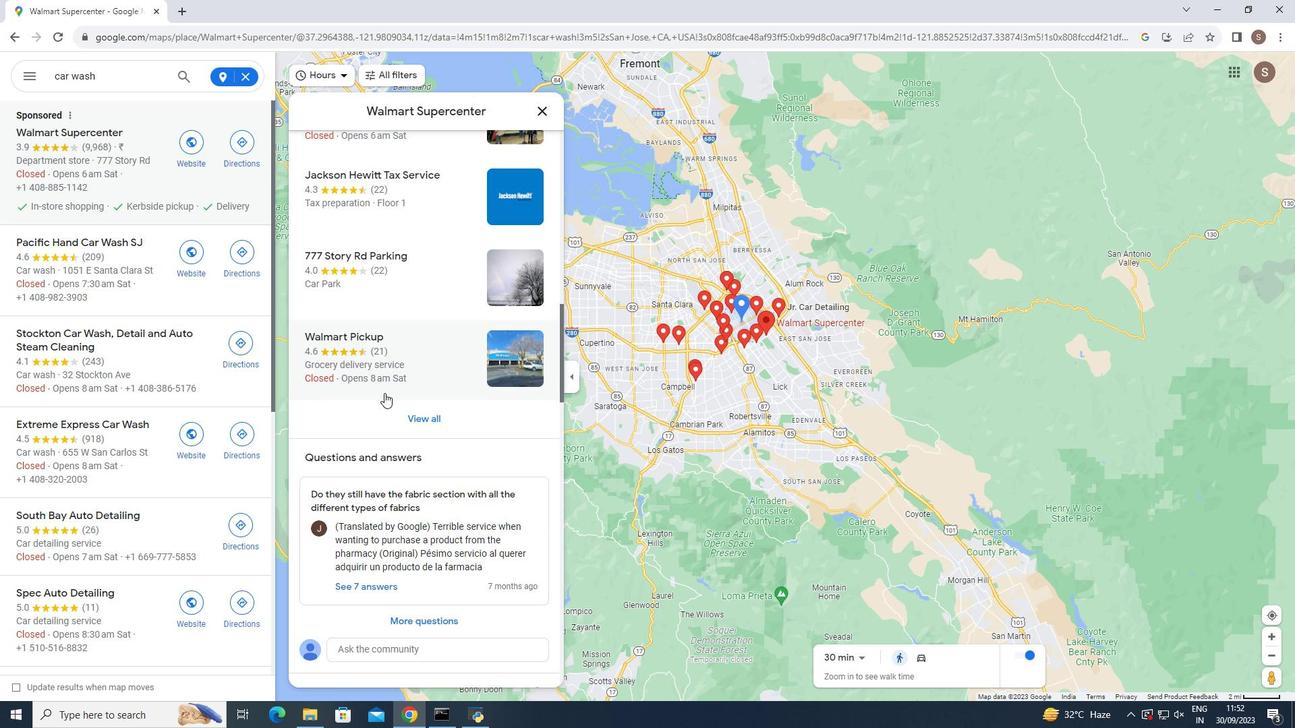 
Action: Mouse scrolled (384, 392) with delta (0, 0)
Screenshot: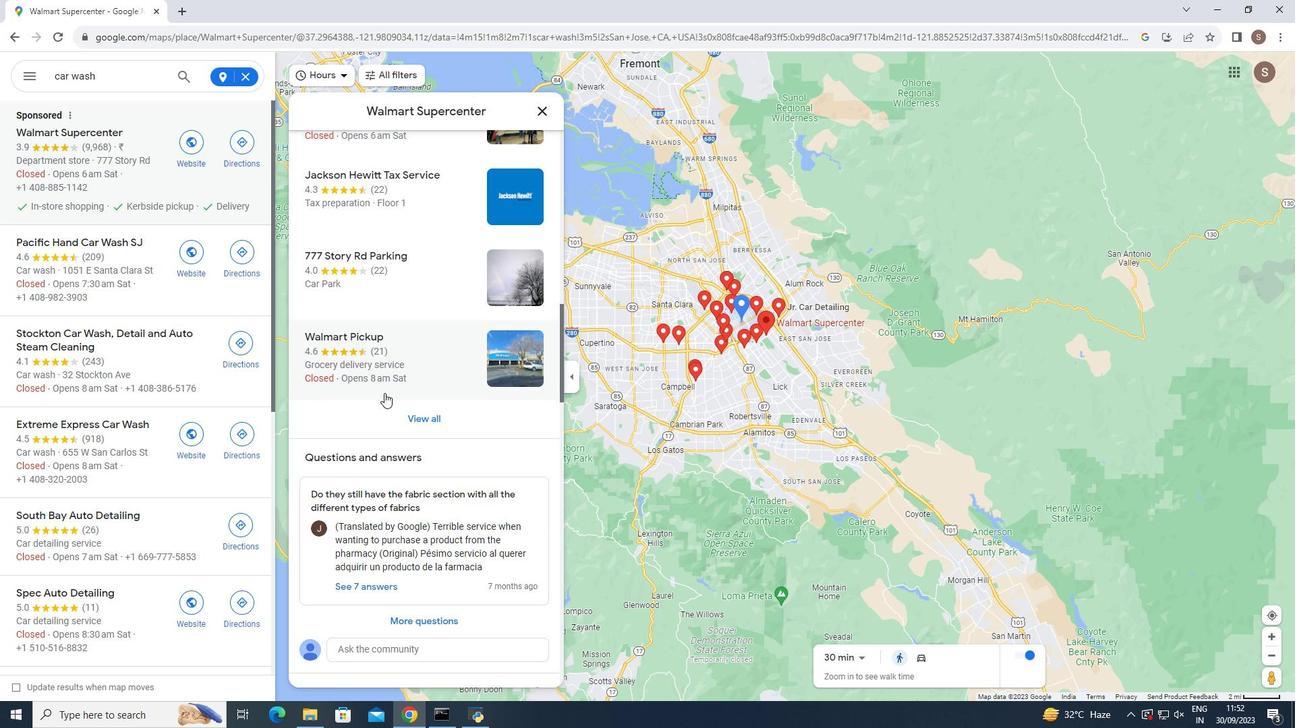 
Action: Mouse scrolled (384, 392) with delta (0, 0)
Screenshot: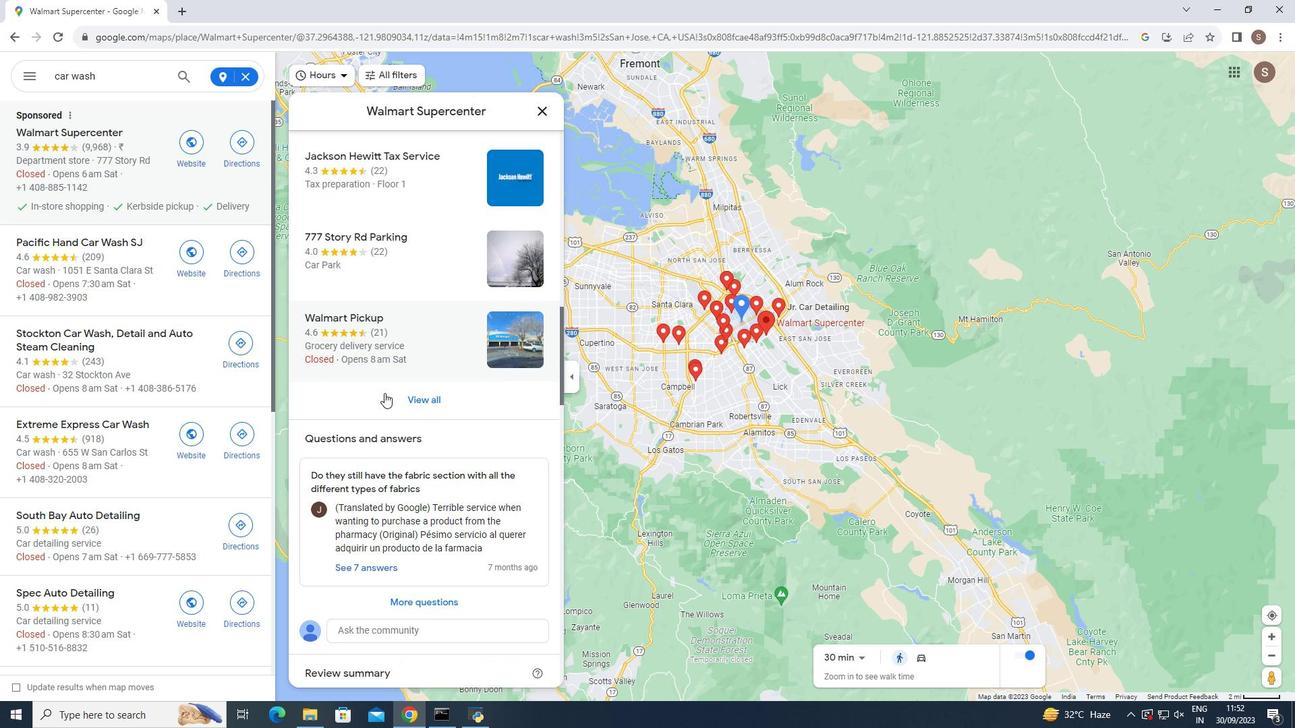 
Action: Mouse scrolled (384, 392) with delta (0, 0)
Screenshot: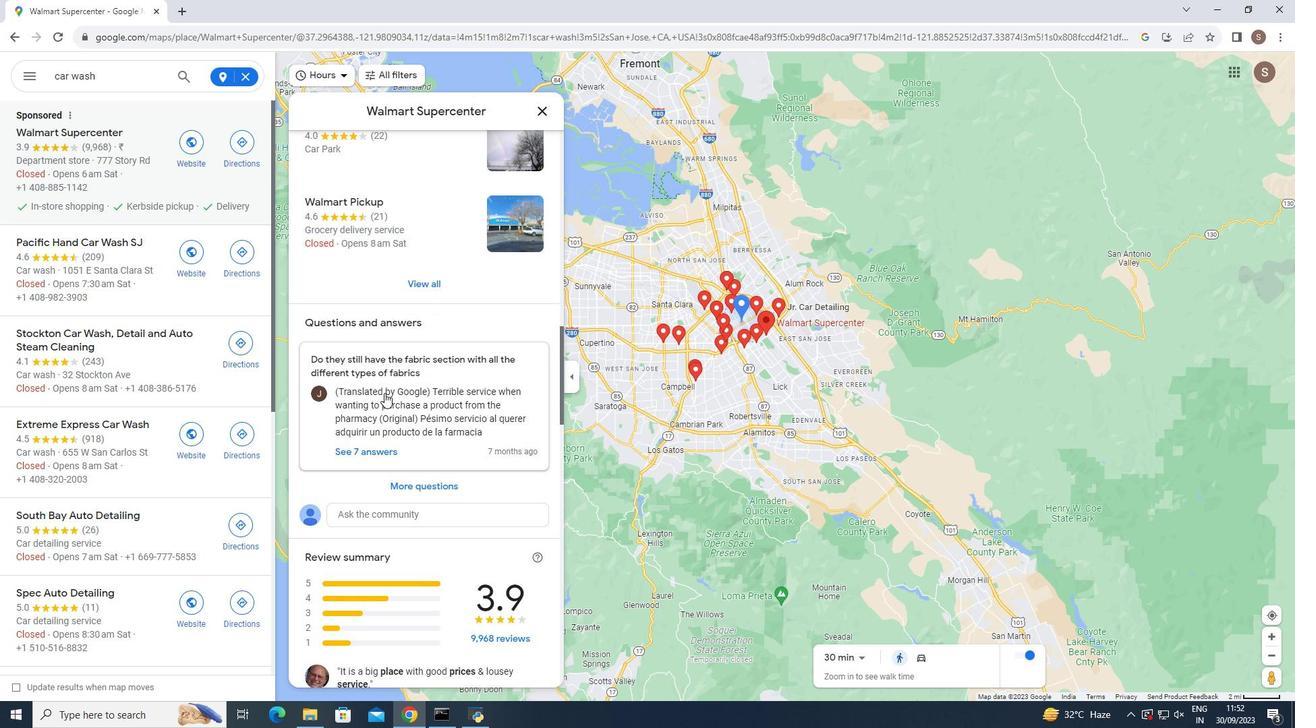 
Action: Mouse scrolled (384, 392) with delta (0, 0)
Screenshot: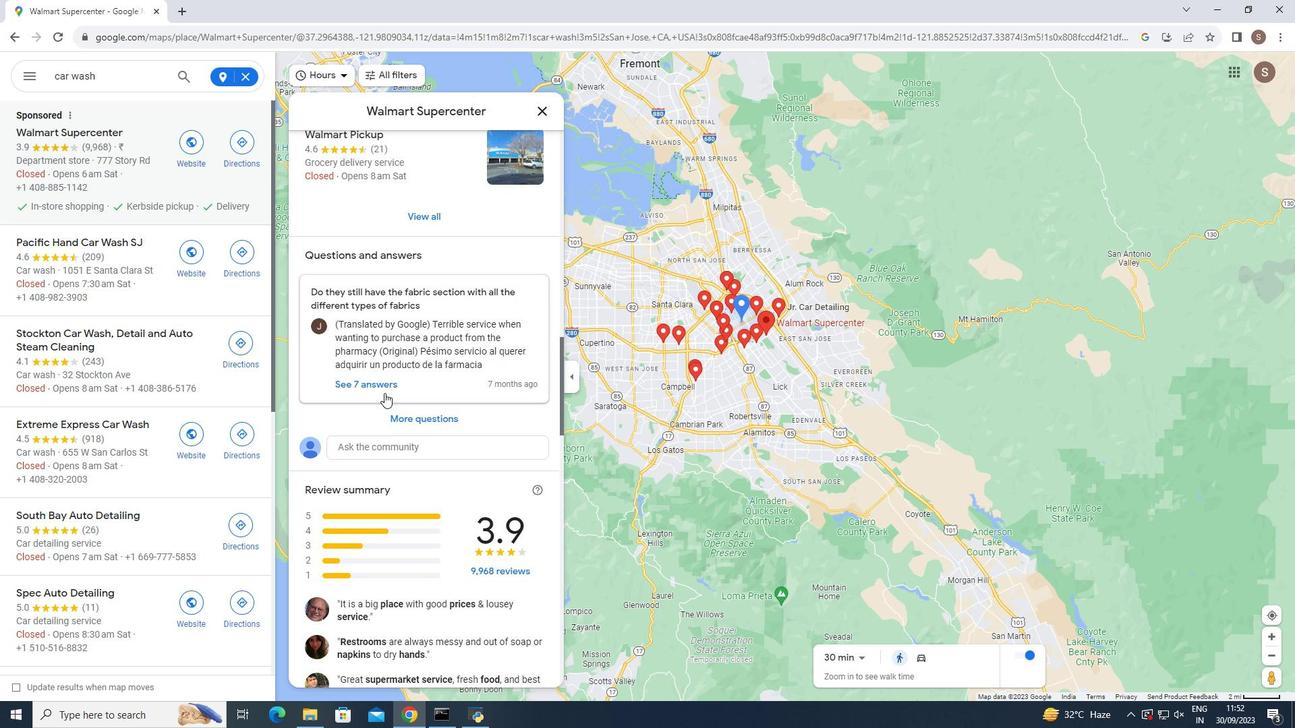 
Action: Mouse scrolled (384, 392) with delta (0, 0)
Screenshot: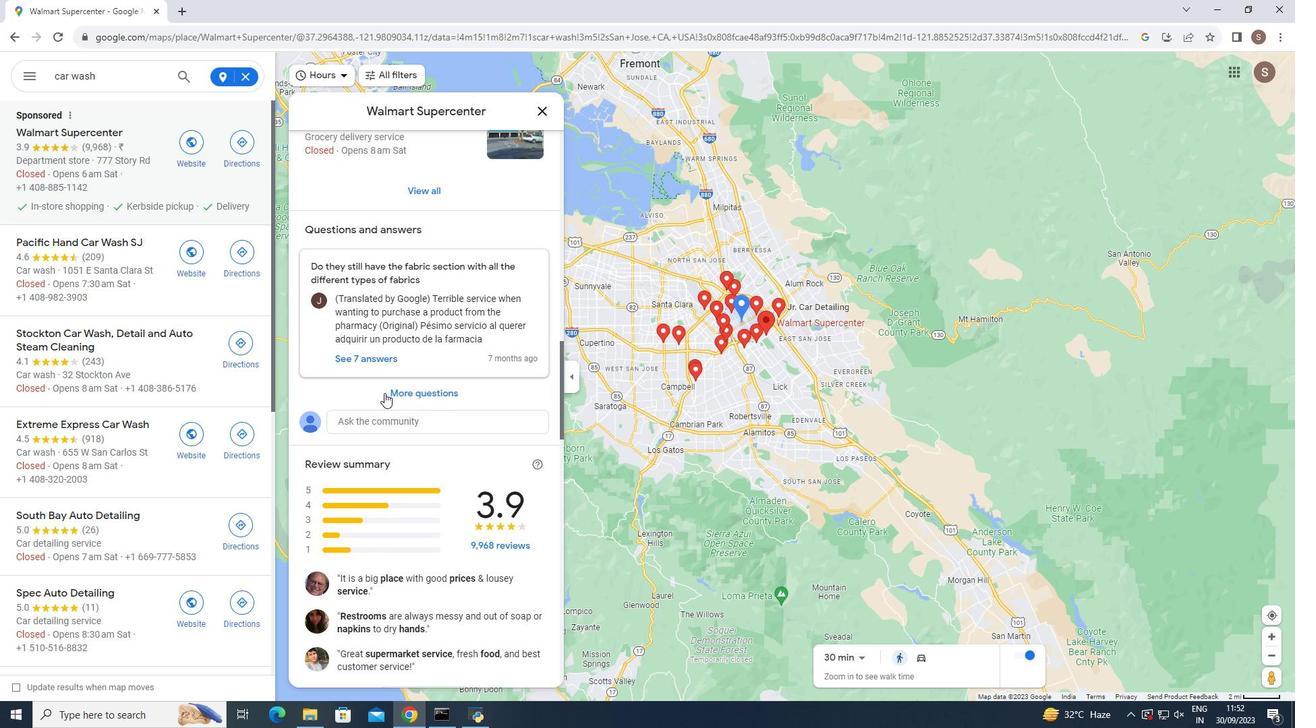 
Action: Mouse scrolled (384, 392) with delta (0, 0)
Screenshot: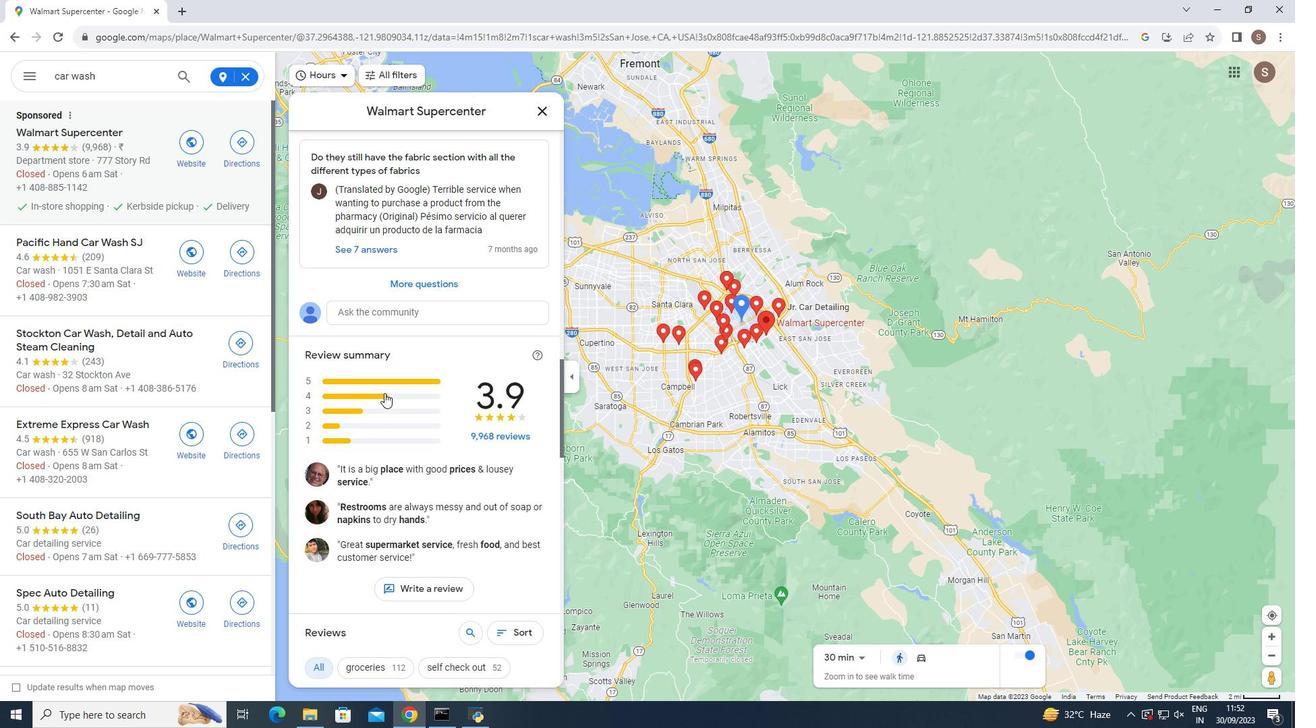 
Action: Mouse scrolled (384, 392) with delta (0, 0)
Screenshot: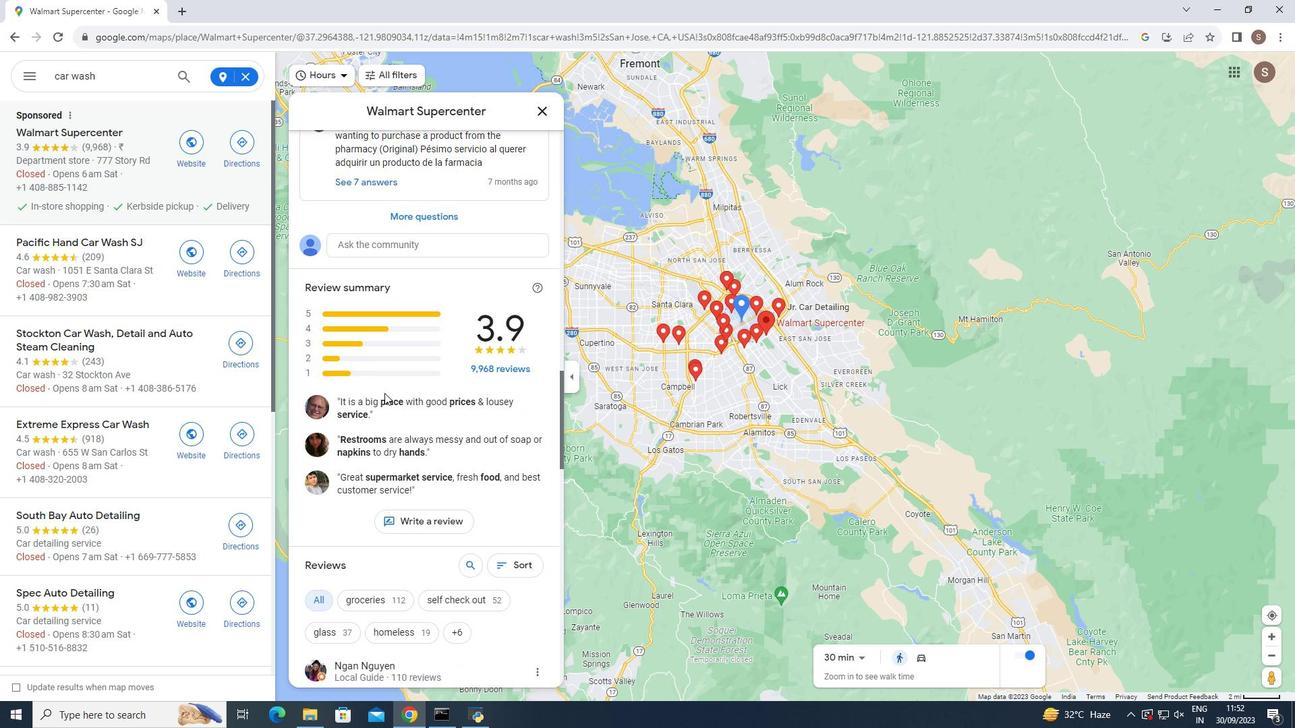 
Action: Mouse scrolled (384, 392) with delta (0, 0)
Screenshot: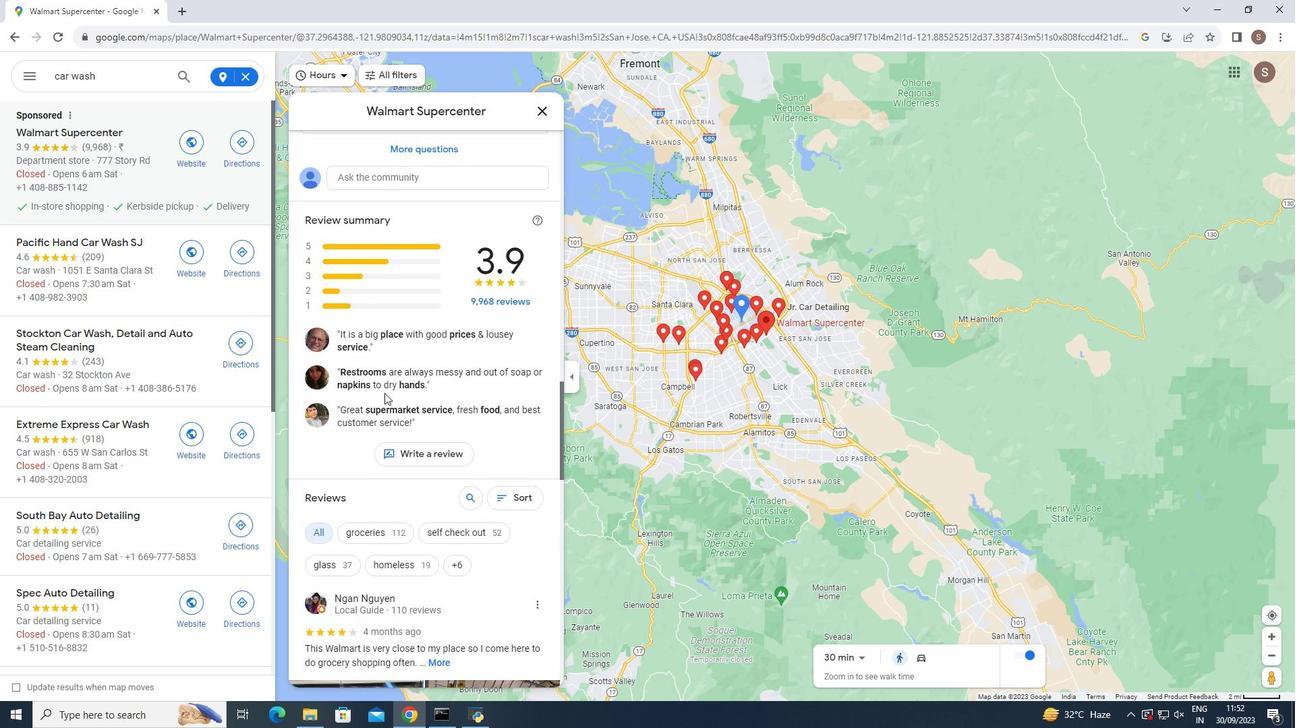 
Action: Mouse scrolled (384, 392) with delta (0, 0)
Screenshot: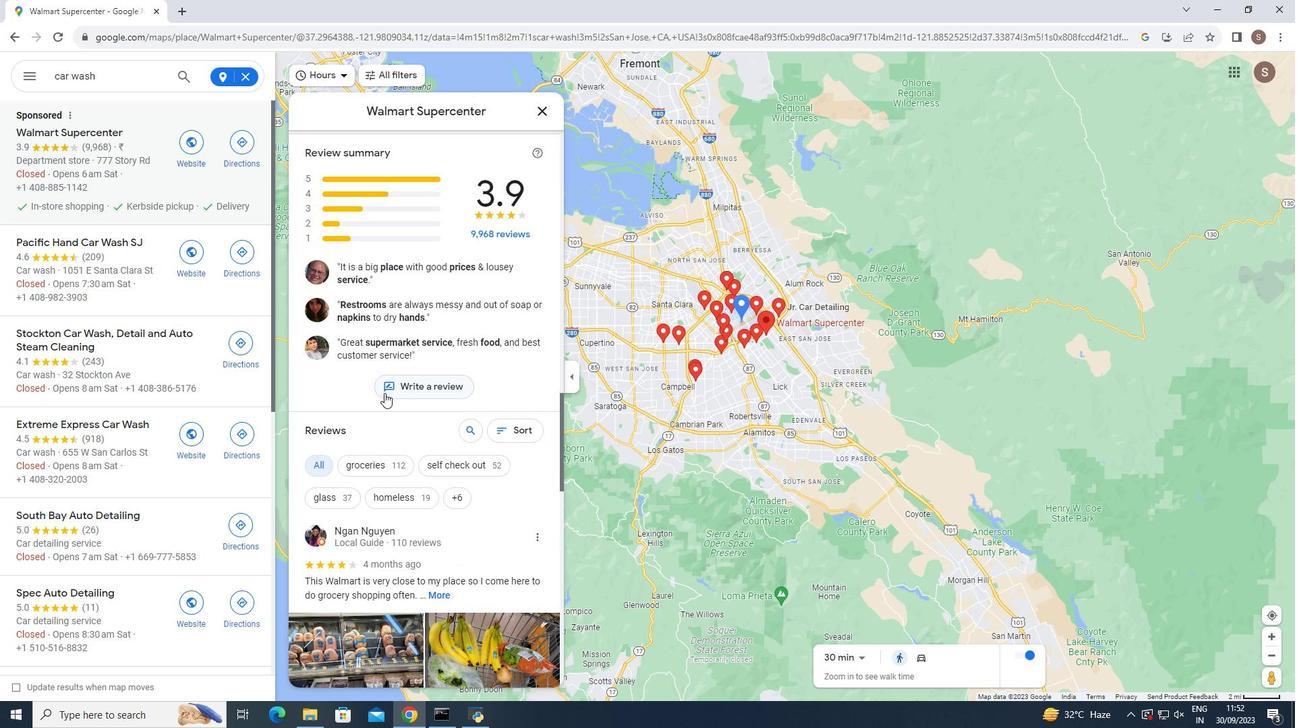 
Action: Mouse scrolled (384, 392) with delta (0, 0)
Screenshot: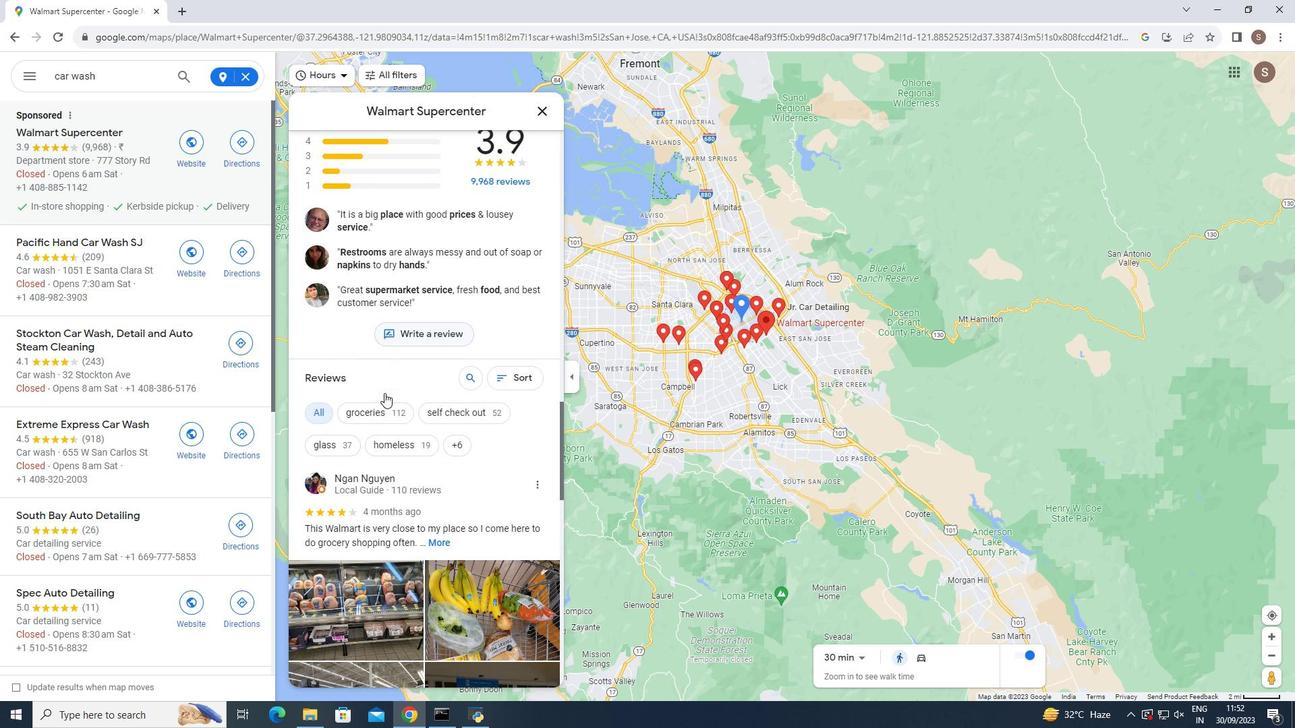 
Action: Mouse moved to (384, 393)
Screenshot: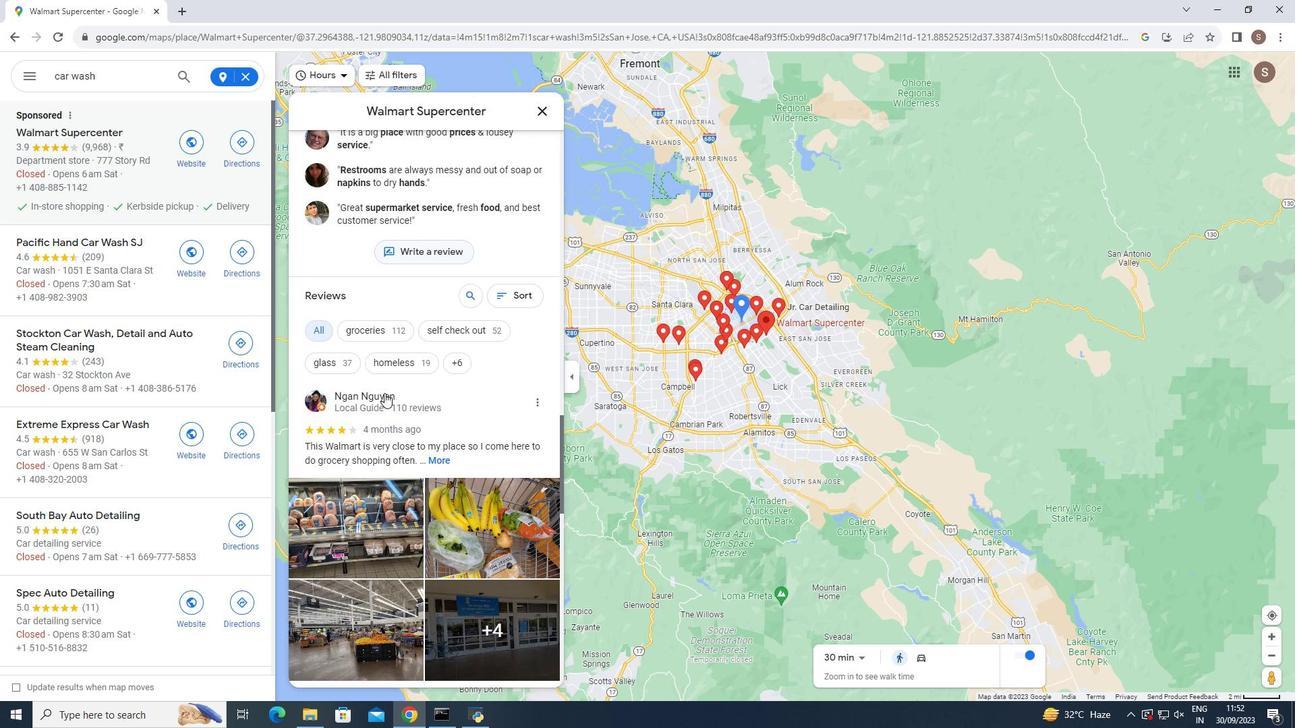 
Action: Mouse scrolled (384, 392) with delta (0, 0)
Screenshot: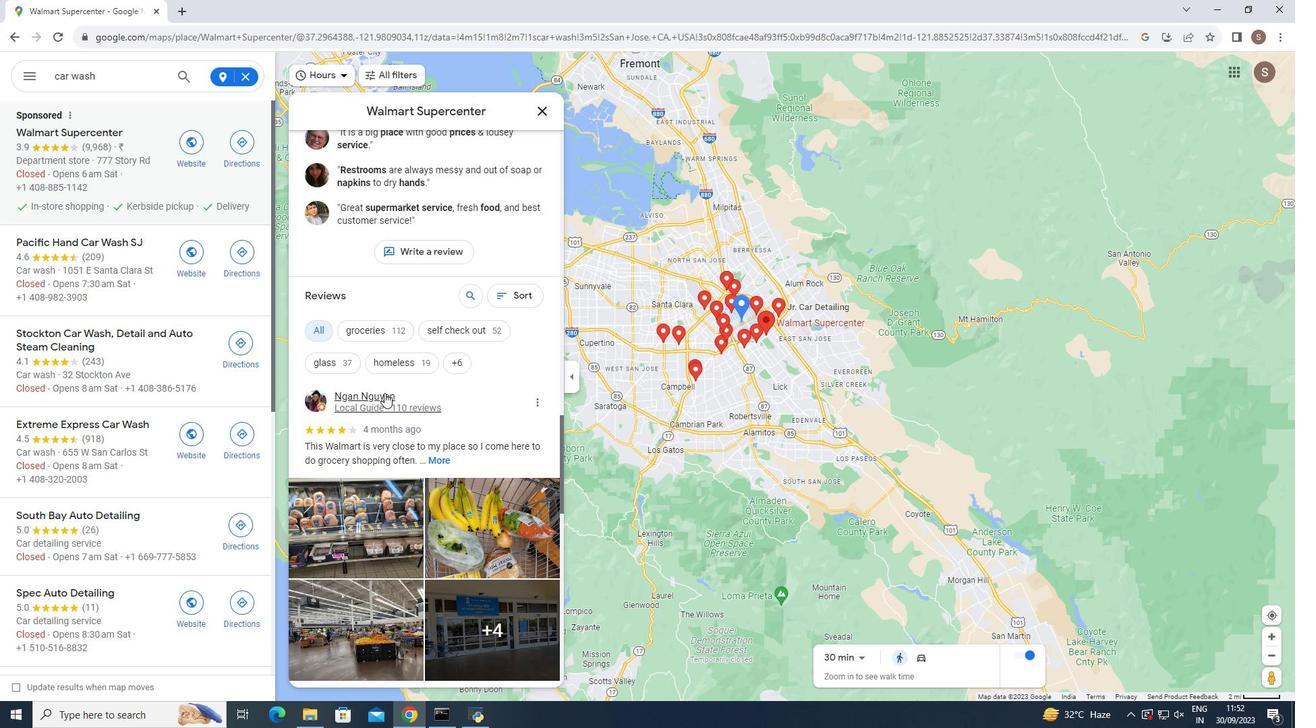
Action: Mouse scrolled (384, 392) with delta (0, 0)
Screenshot: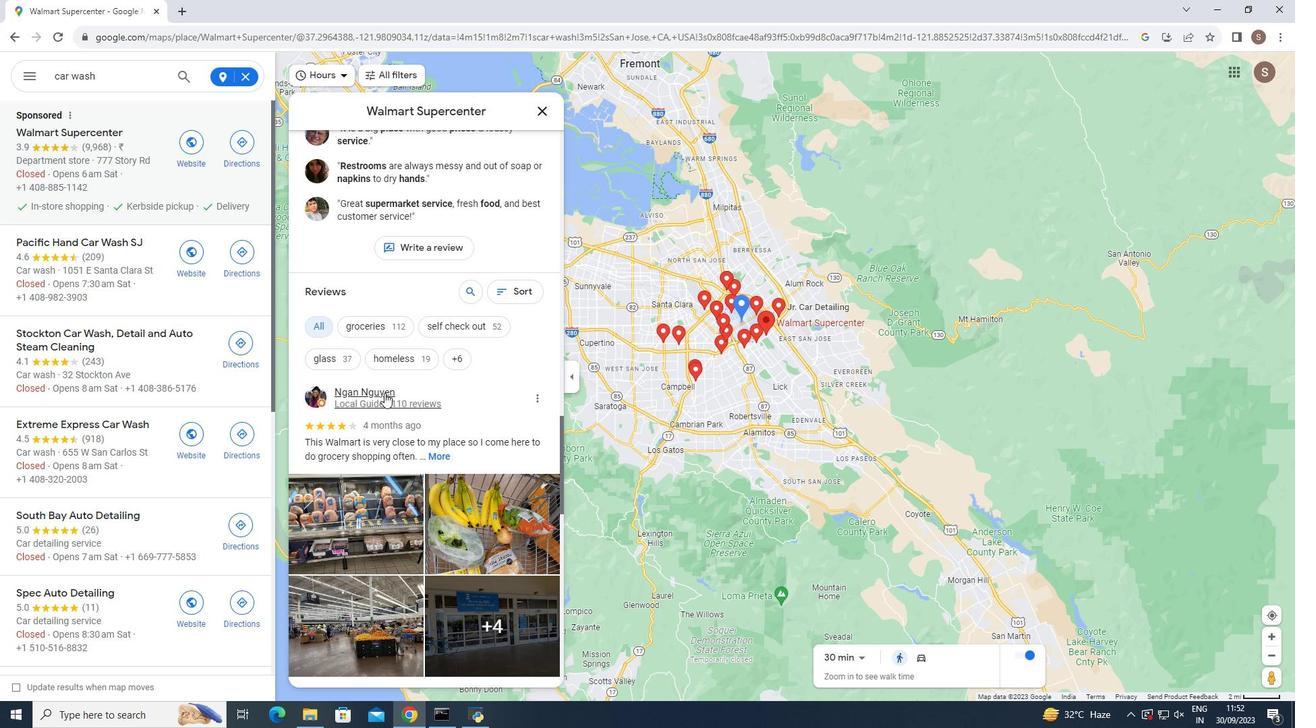
Action: Mouse moved to (384, 391)
Screenshot: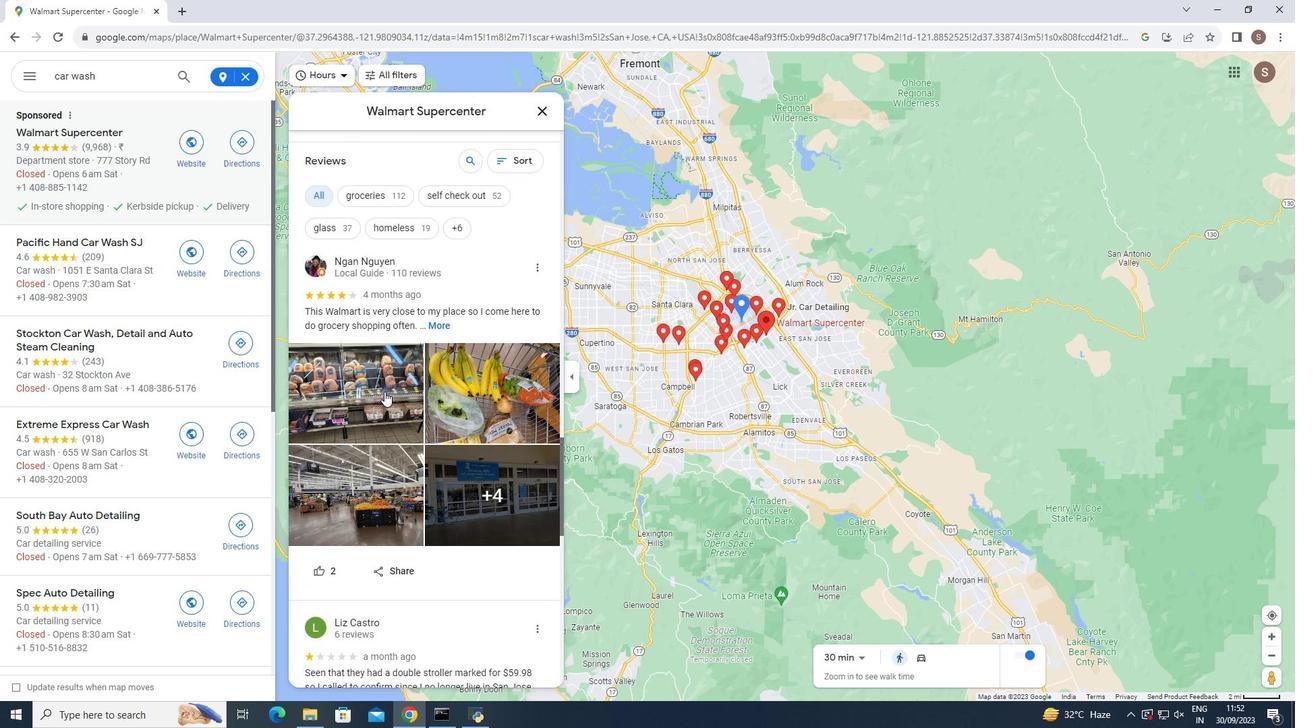 
Action: Mouse scrolled (384, 391) with delta (0, 0)
Screenshot: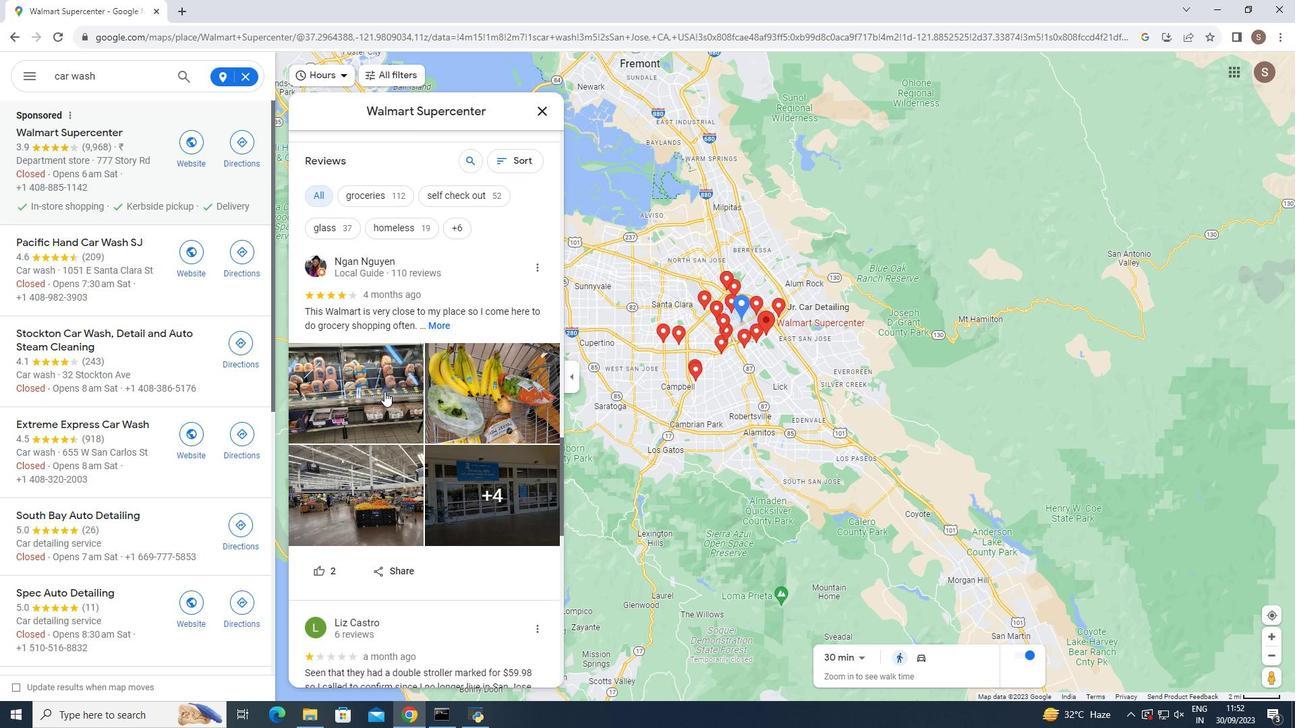 
Action: Mouse scrolled (384, 391) with delta (0, 0)
Screenshot: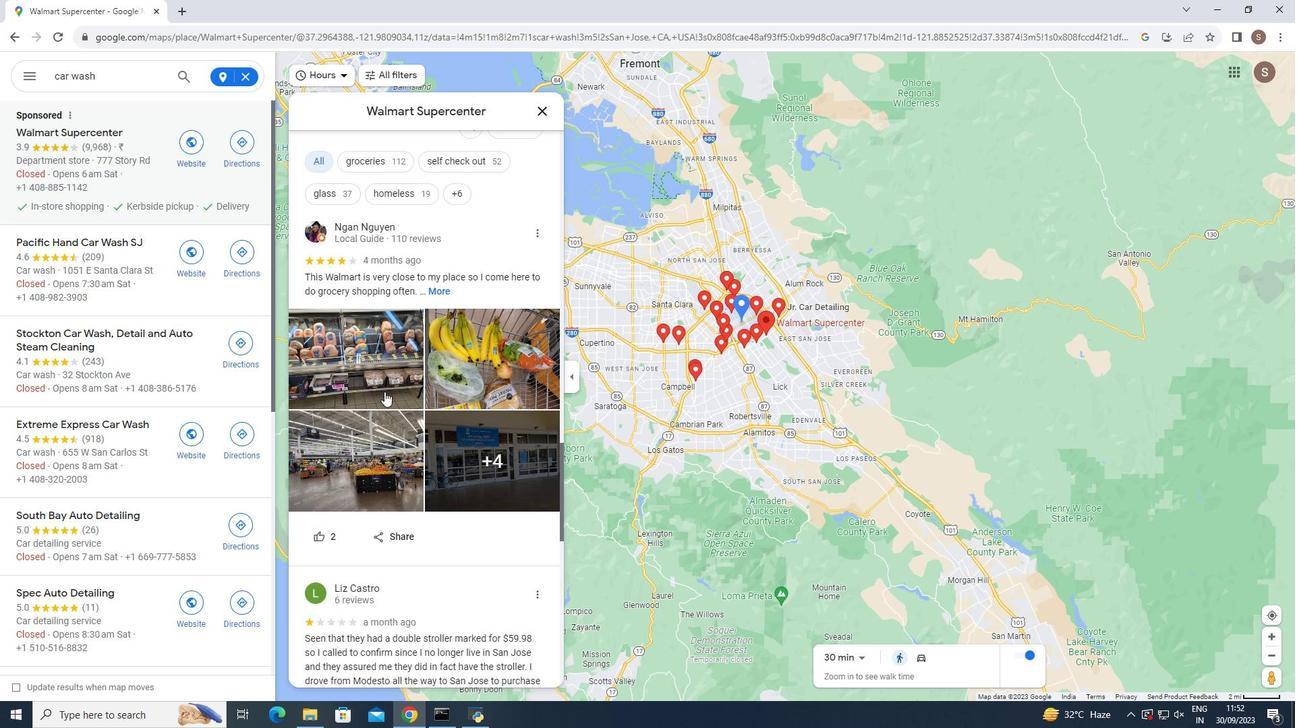 
Action: Mouse moved to (385, 391)
Screenshot: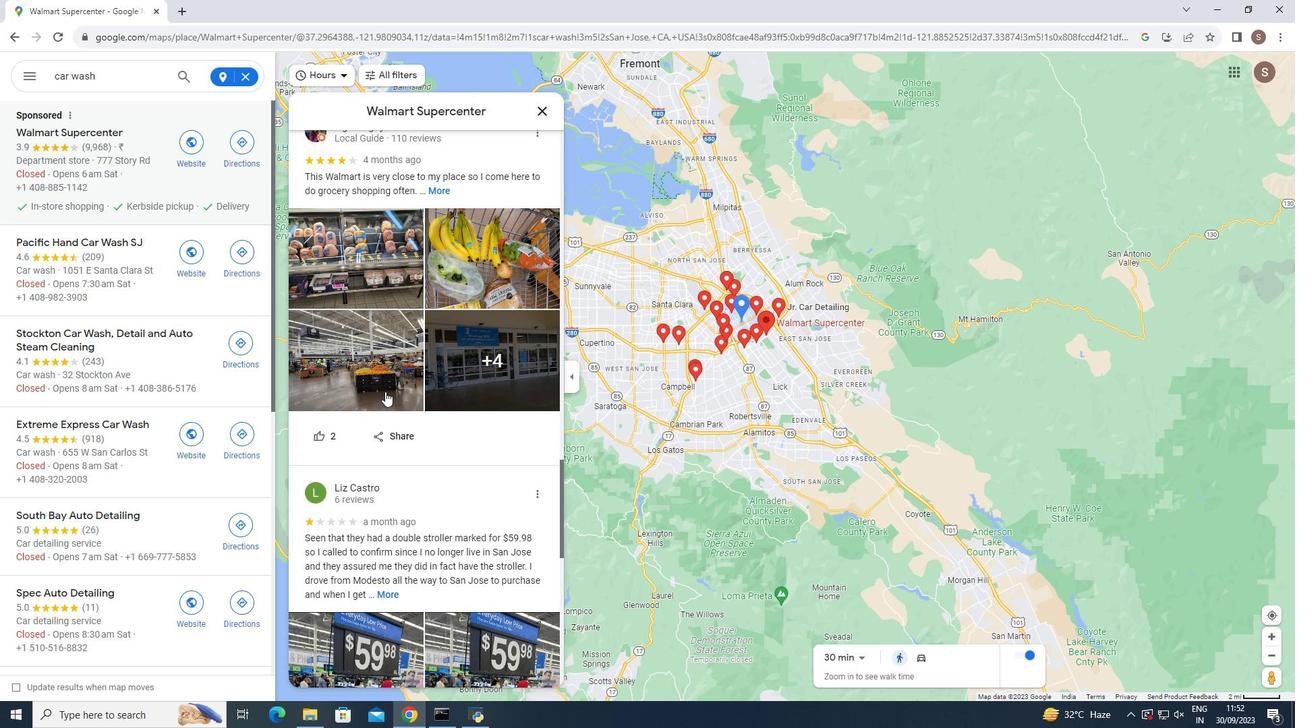 
Action: Mouse scrolled (385, 391) with delta (0, 0)
Screenshot: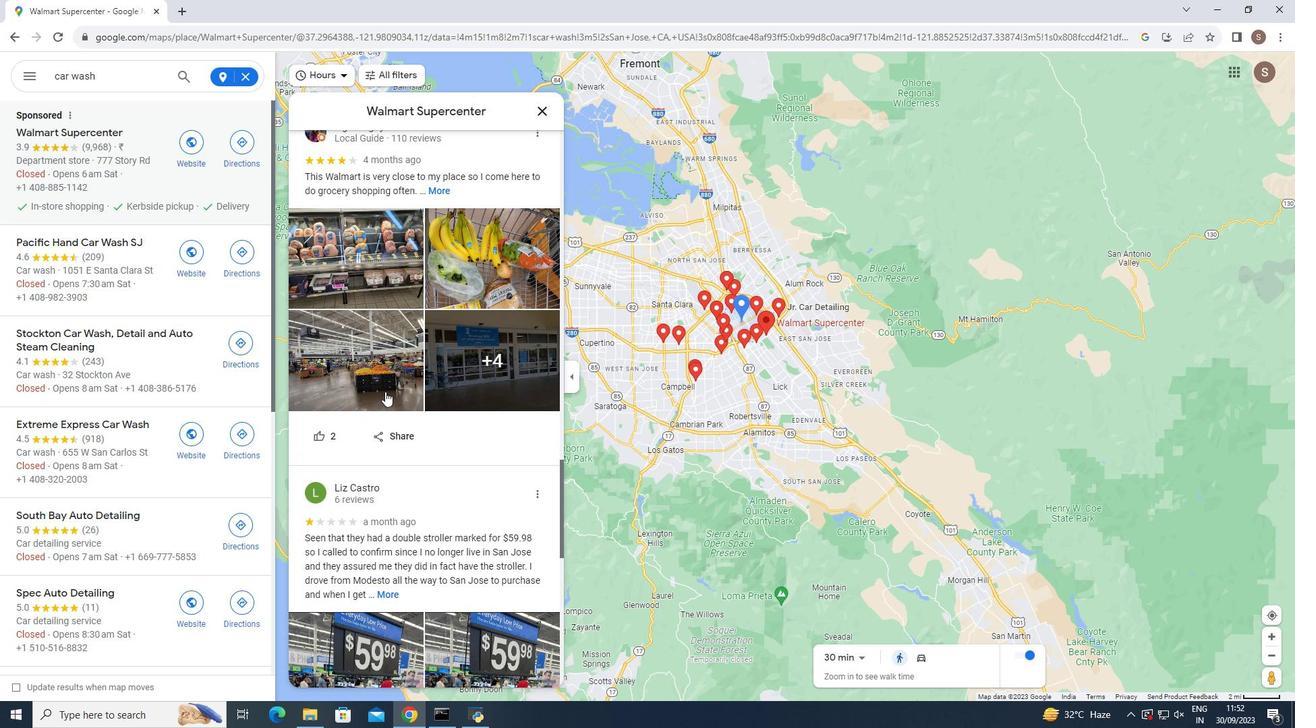 
Action: Mouse scrolled (385, 391) with delta (0, 0)
Screenshot: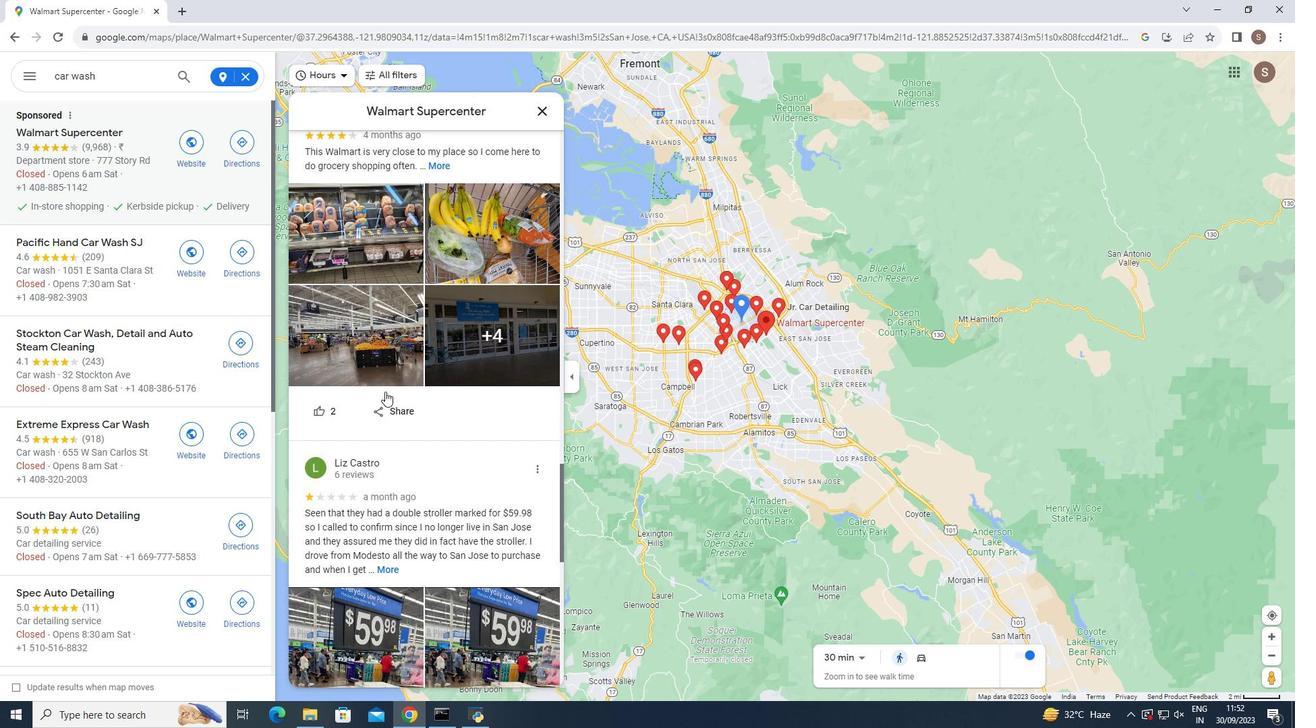 
Action: Mouse moved to (535, 104)
Screenshot: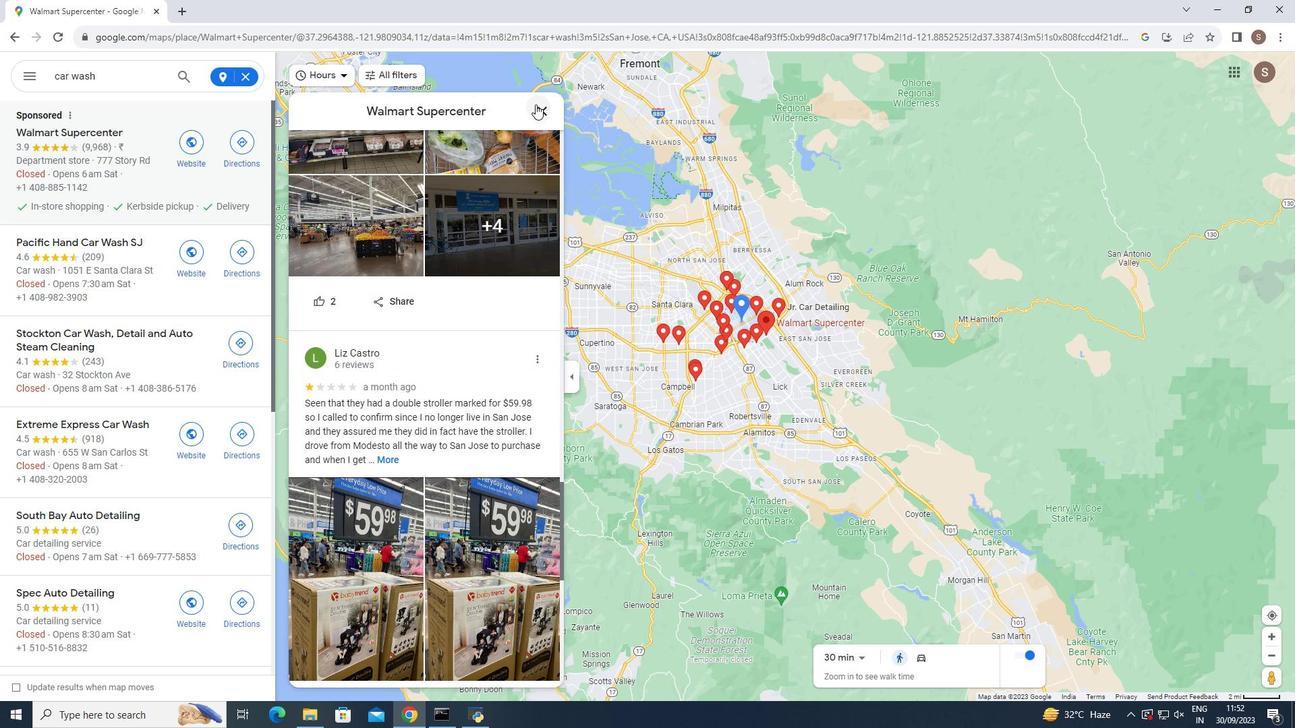 
Action: Mouse pressed left at (535, 104)
Screenshot: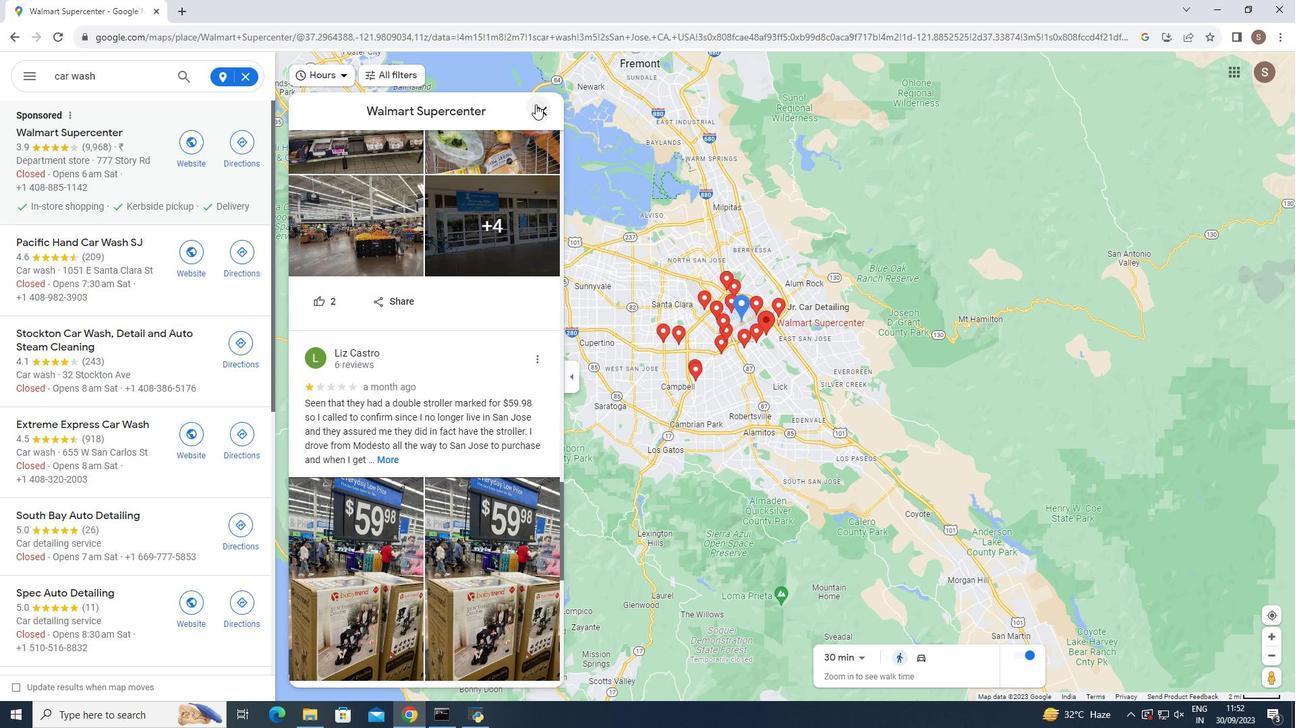 
Action: Mouse moved to (101, 238)
Screenshot: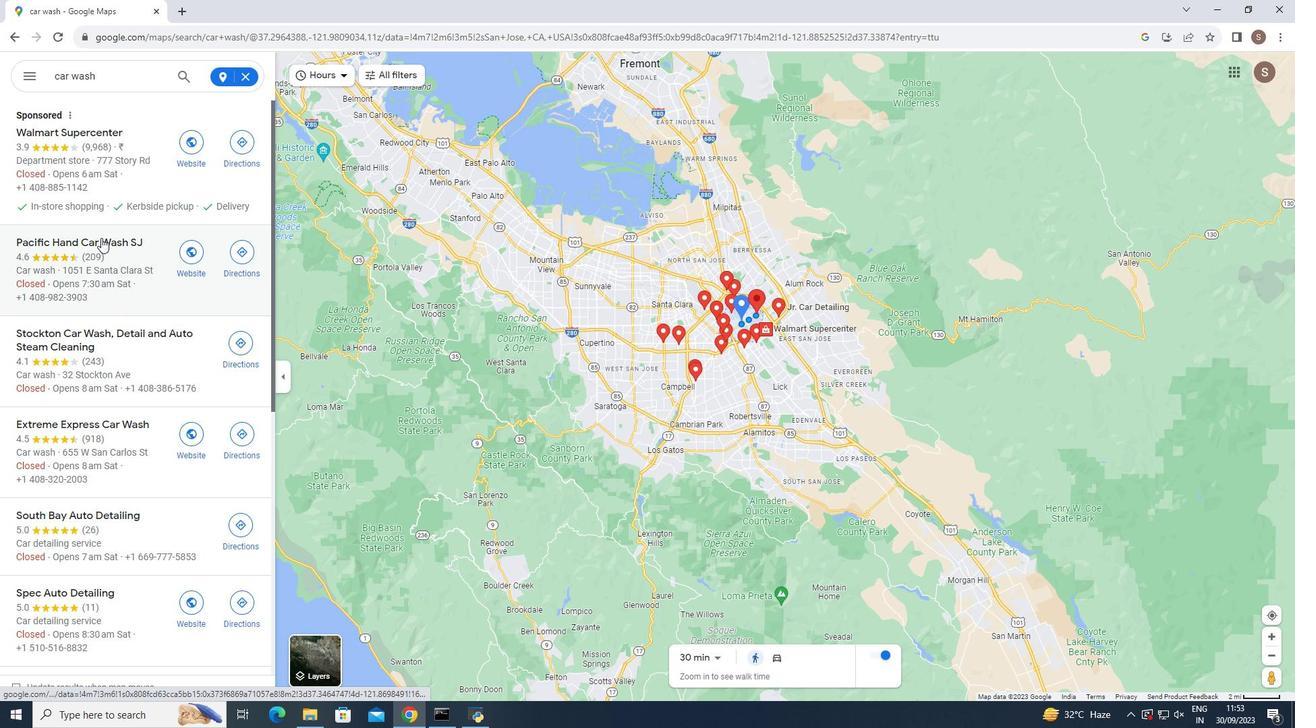 
Action: Mouse pressed left at (101, 238)
Screenshot: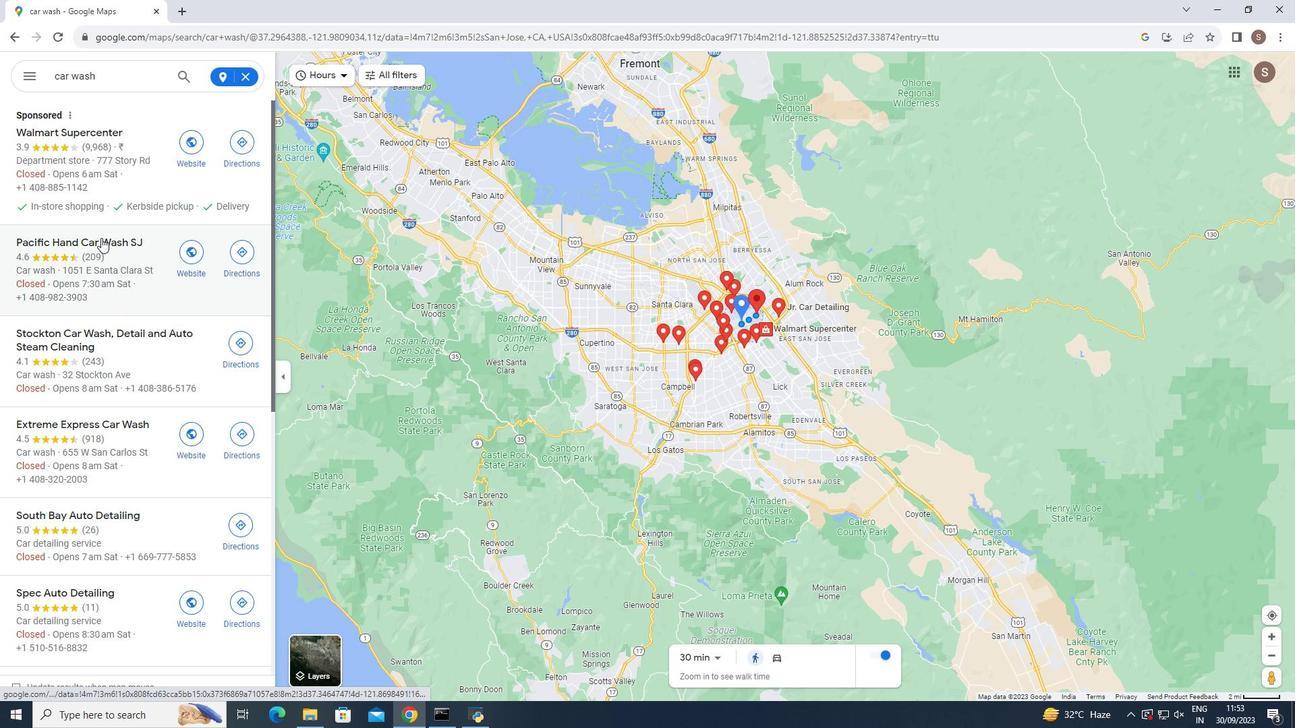
Action: Mouse moved to (459, 443)
Screenshot: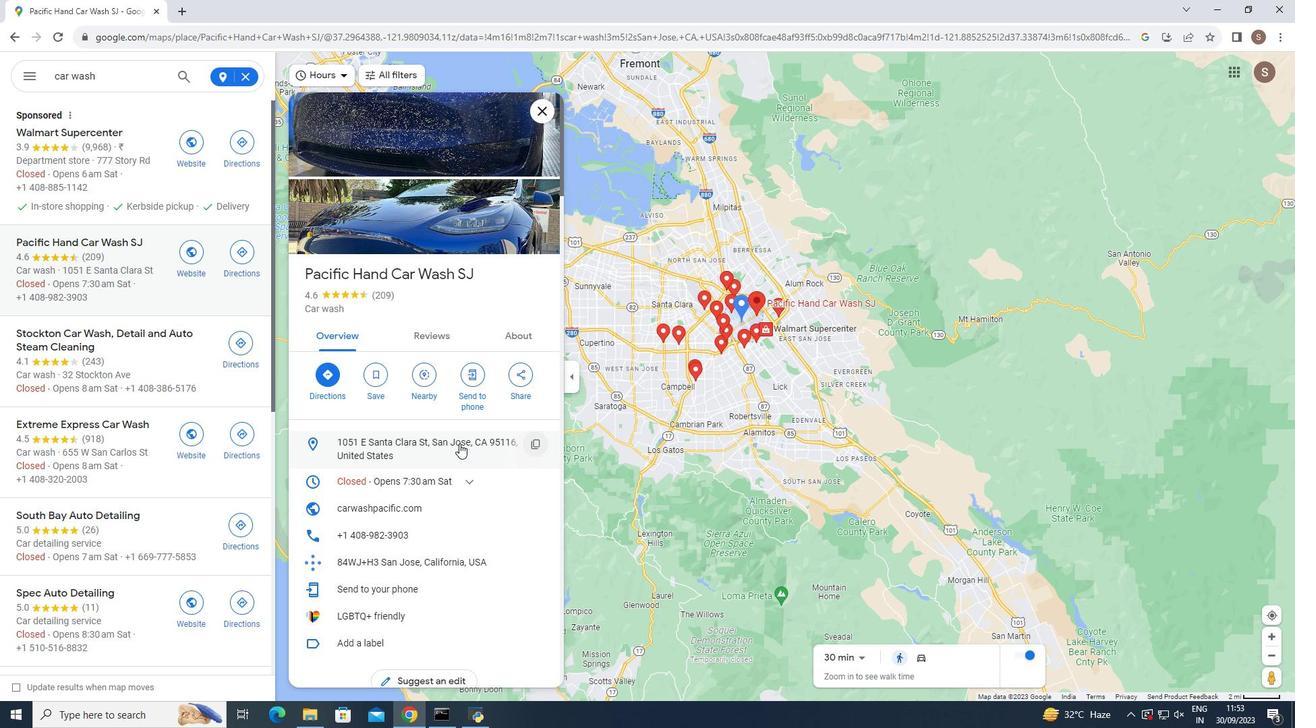 
Action: Mouse scrolled (459, 443) with delta (0, 0)
Screenshot: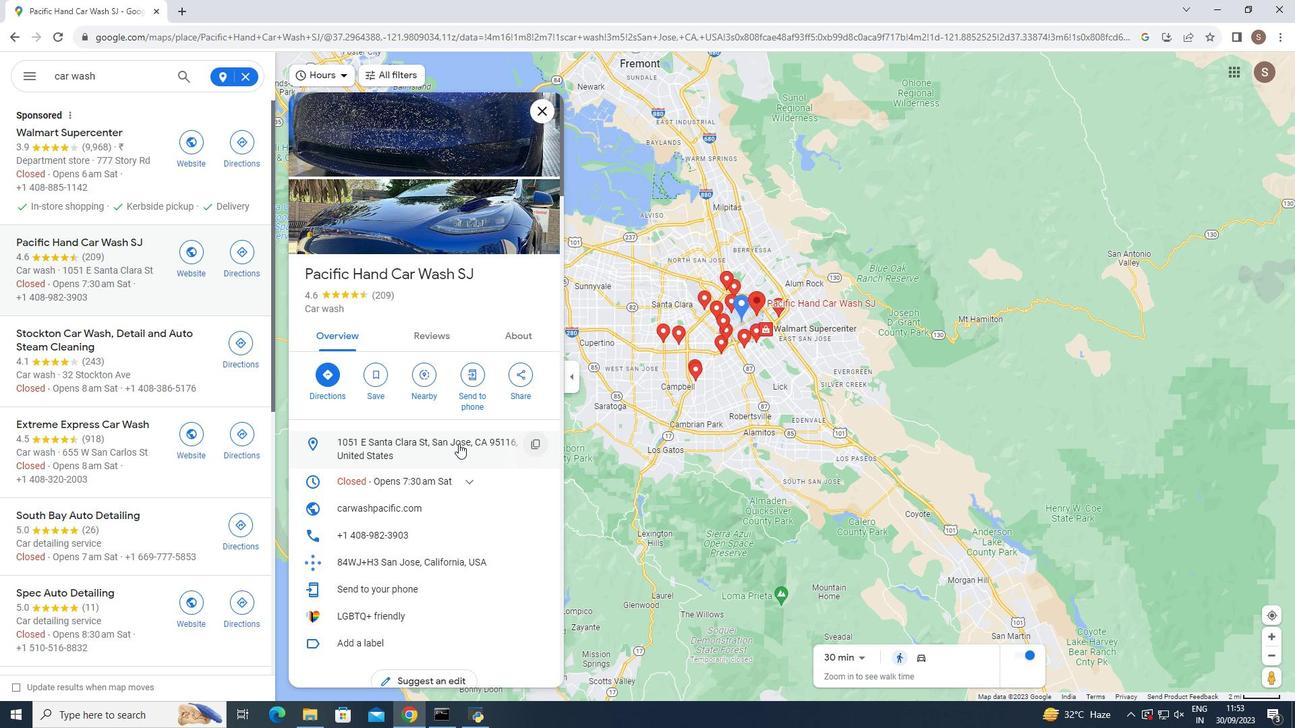
Action: Mouse moved to (456, 443)
Screenshot: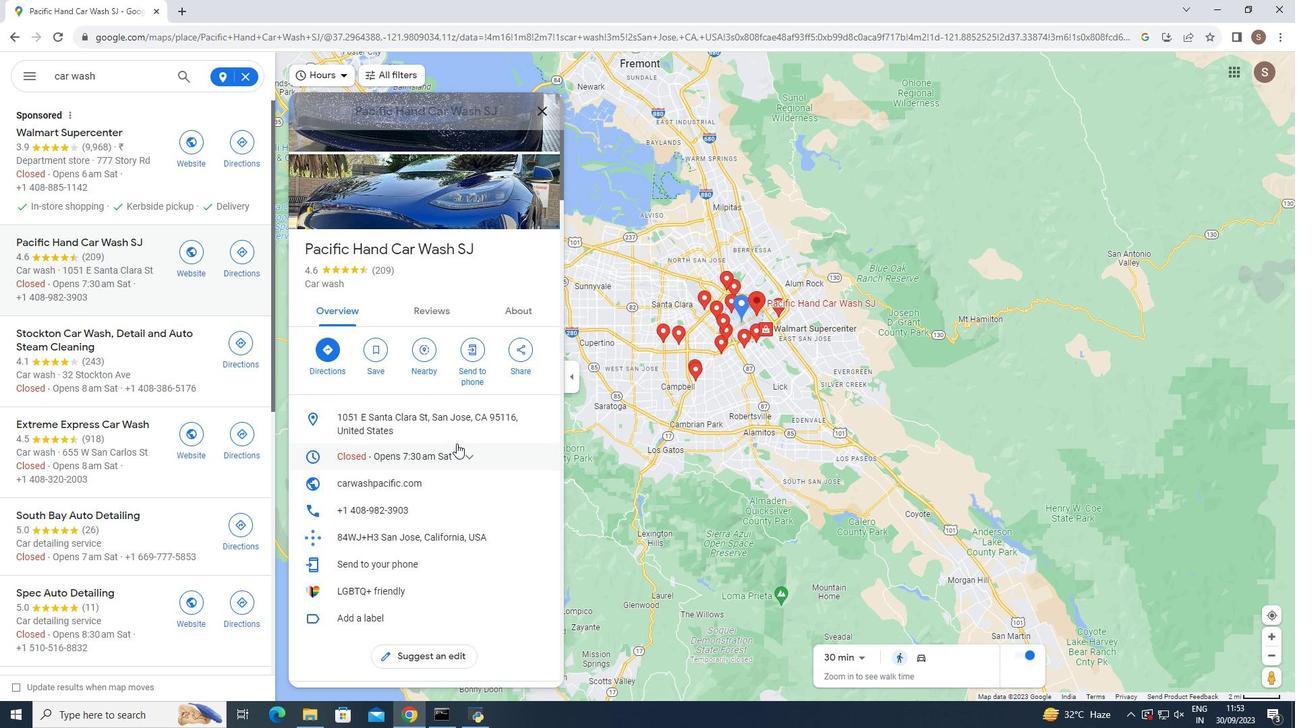 
Action: Mouse scrolled (456, 443) with delta (0, 0)
Screenshot: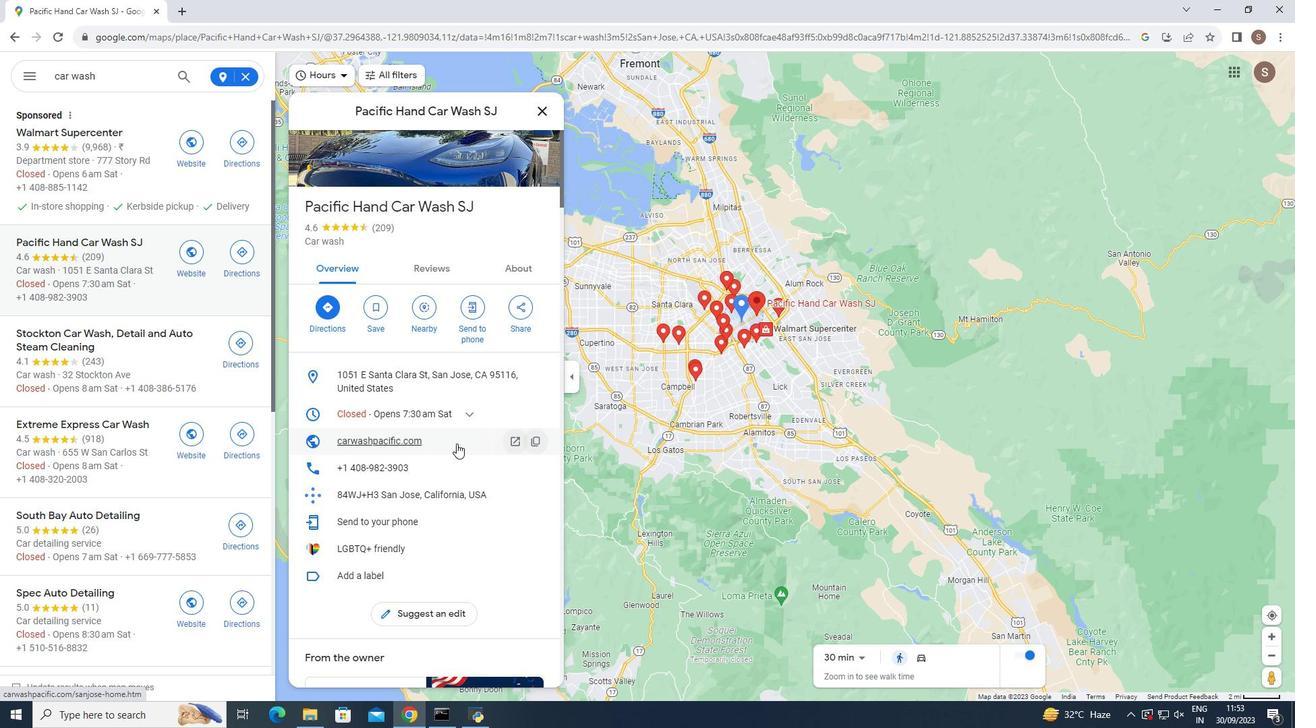 
Action: Mouse scrolled (456, 443) with delta (0, 0)
Screenshot: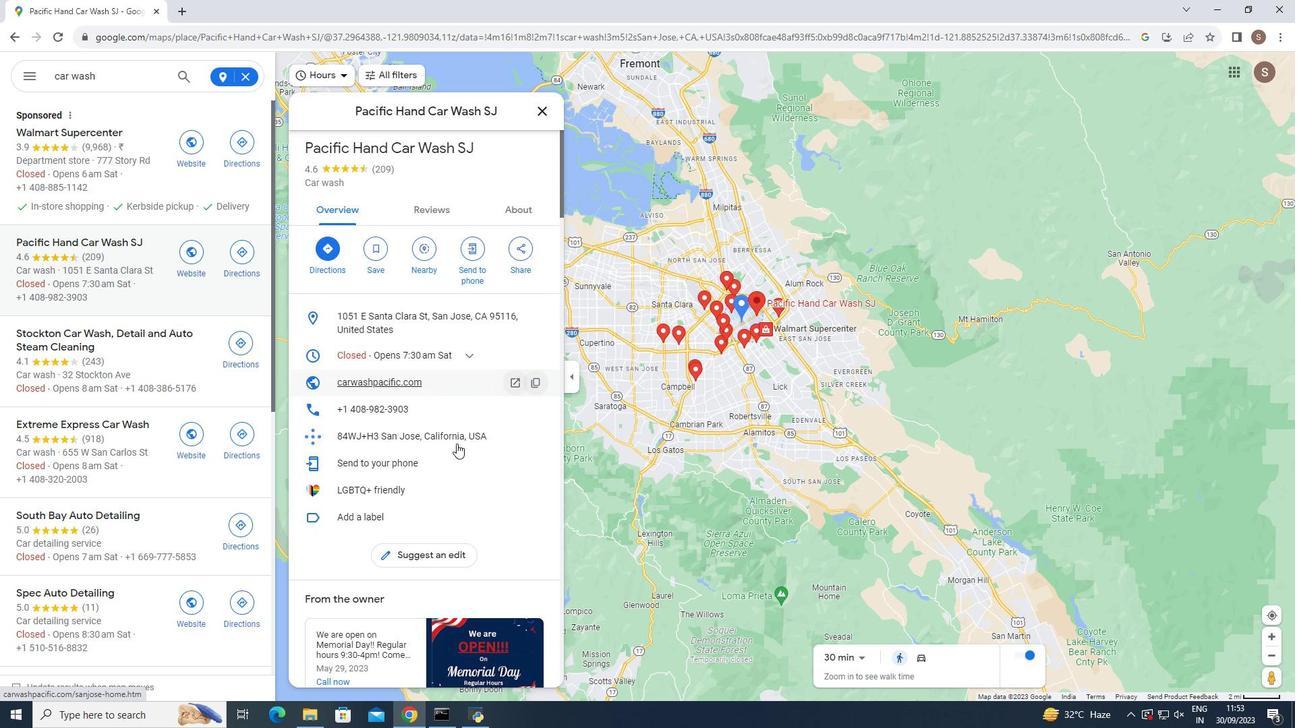 
Action: Mouse scrolled (456, 443) with delta (0, 0)
Screenshot: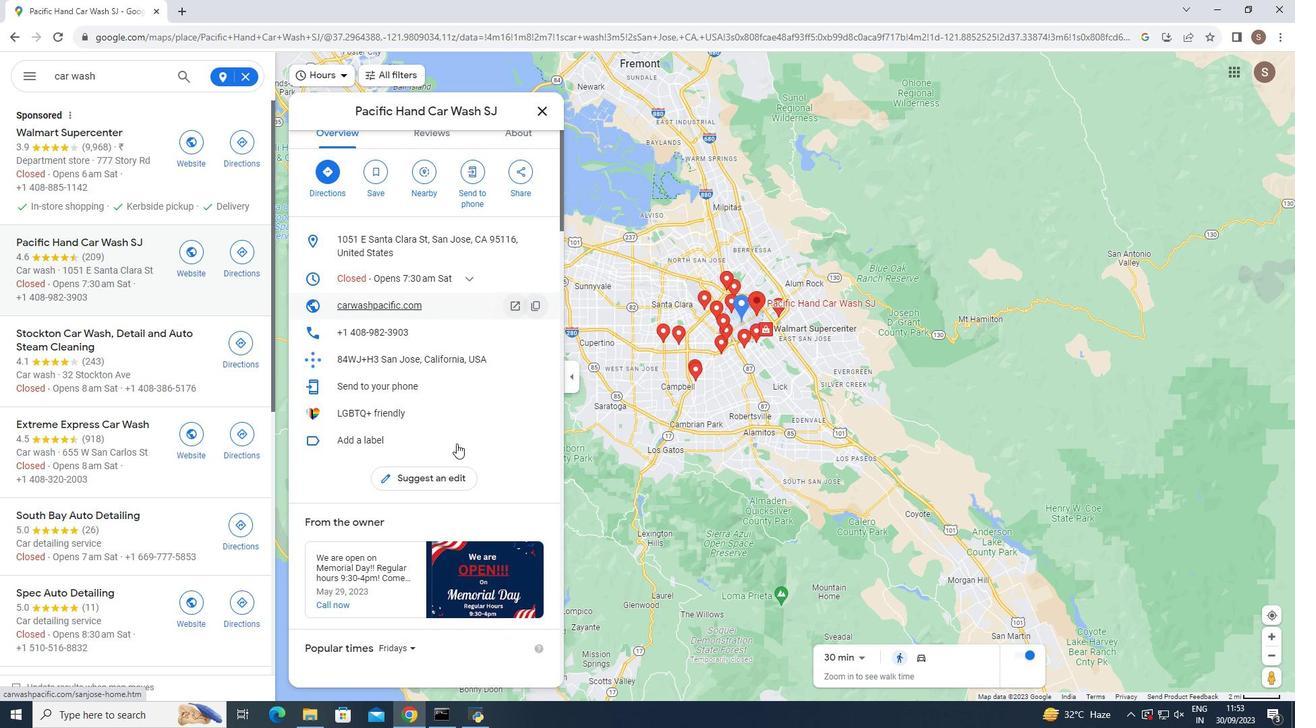 
Action: Mouse scrolled (456, 443) with delta (0, 0)
Screenshot: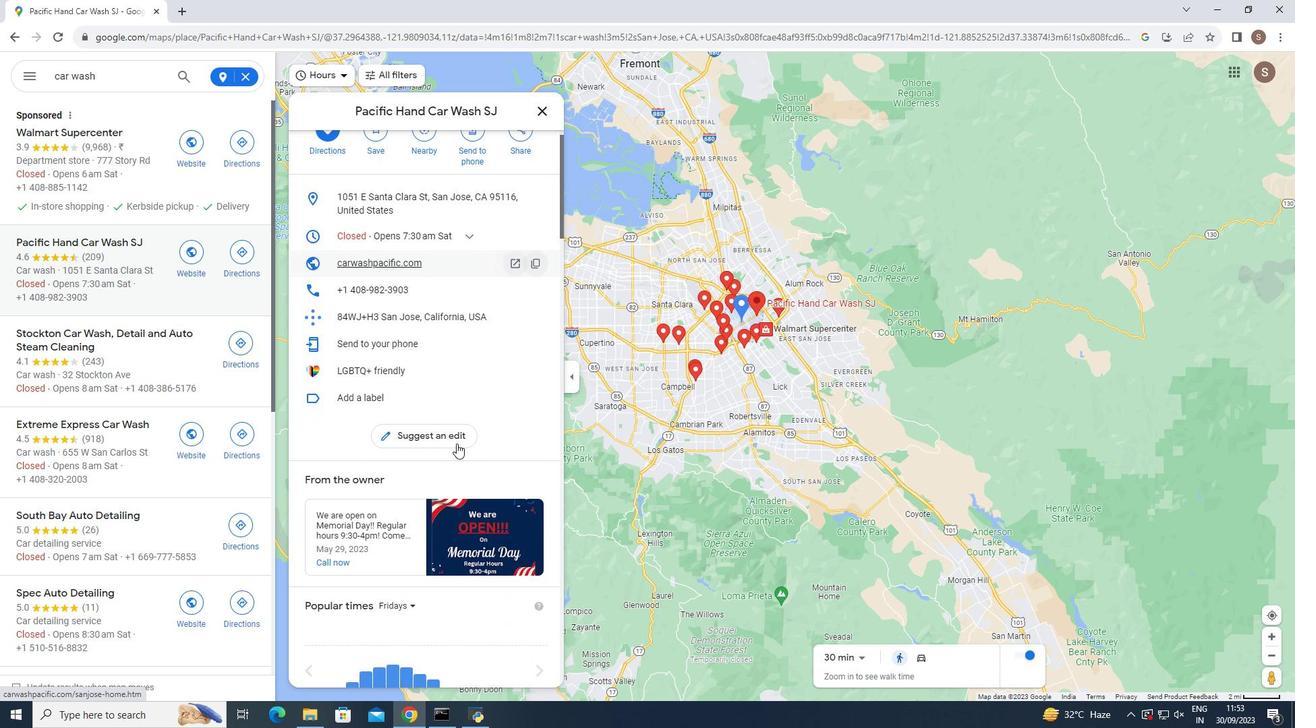 
Action: Mouse scrolled (456, 443) with delta (0, 0)
Screenshot: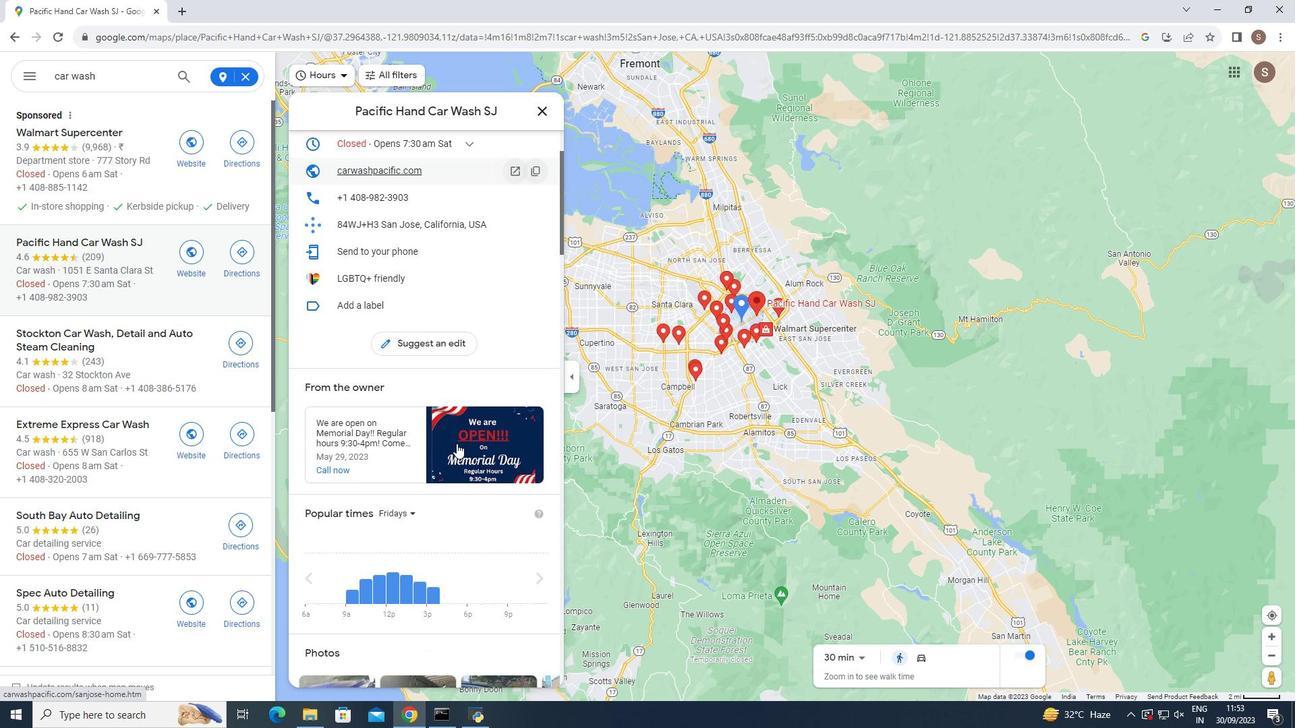 
Action: Mouse scrolled (456, 443) with delta (0, 0)
Screenshot: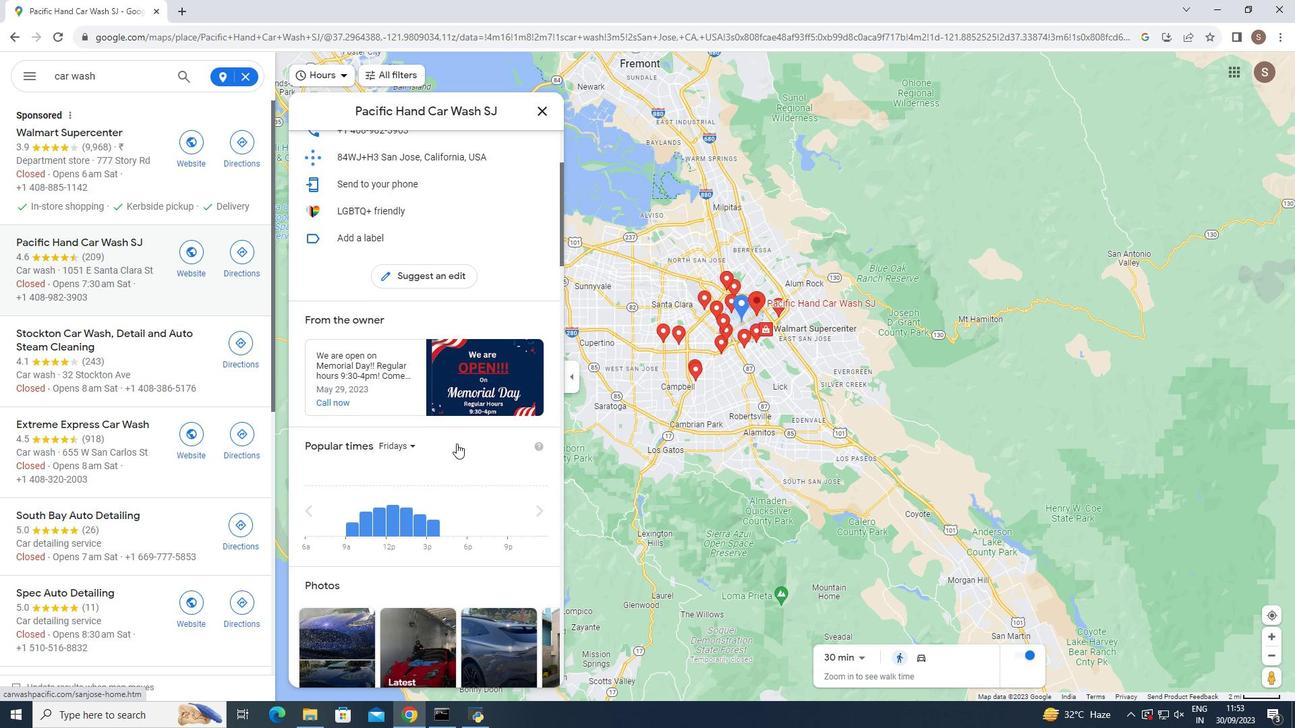 
Action: Mouse scrolled (456, 443) with delta (0, 0)
Screenshot: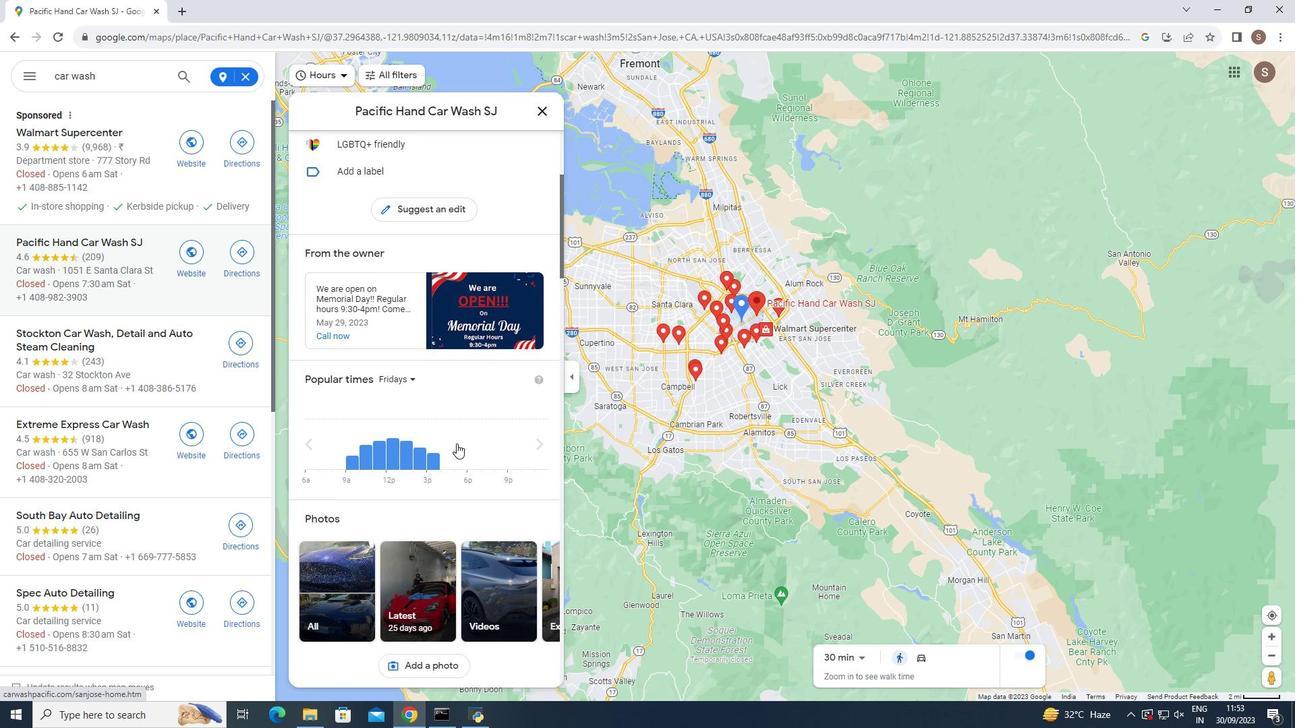 
Action: Mouse scrolled (456, 443) with delta (0, 0)
Screenshot: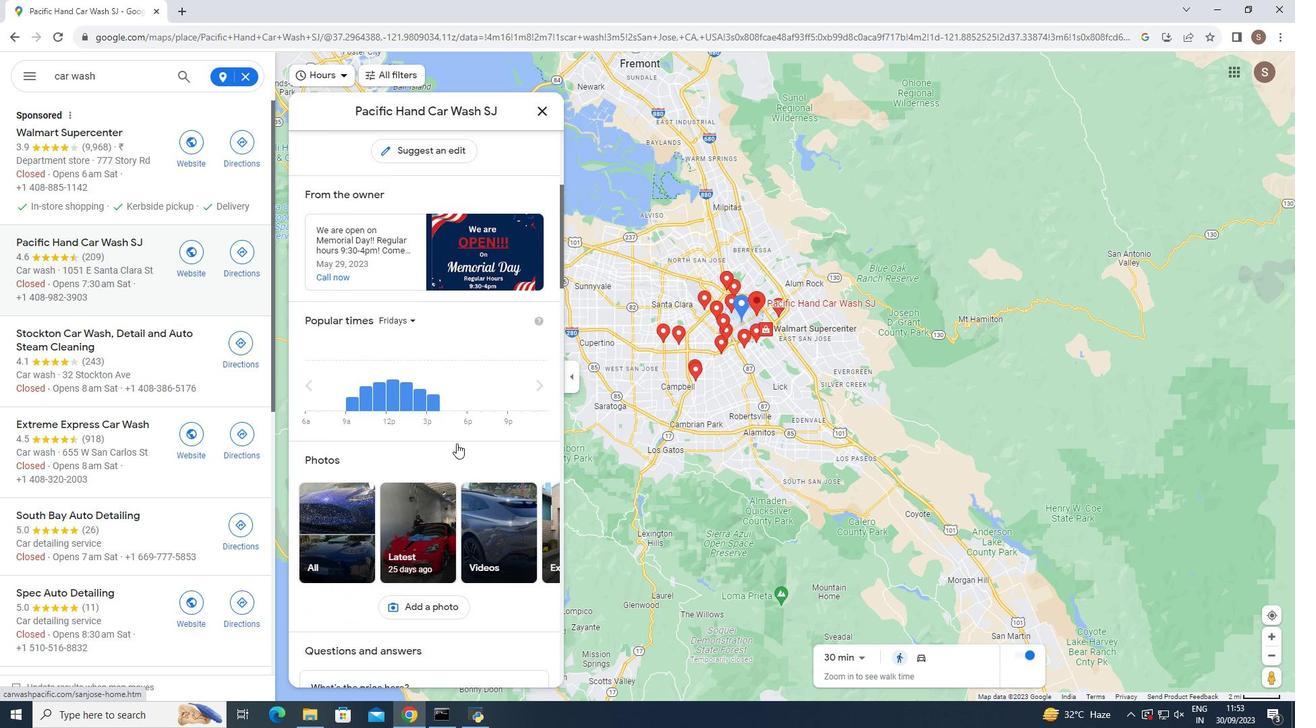 
Action: Mouse scrolled (456, 443) with delta (0, 0)
Screenshot: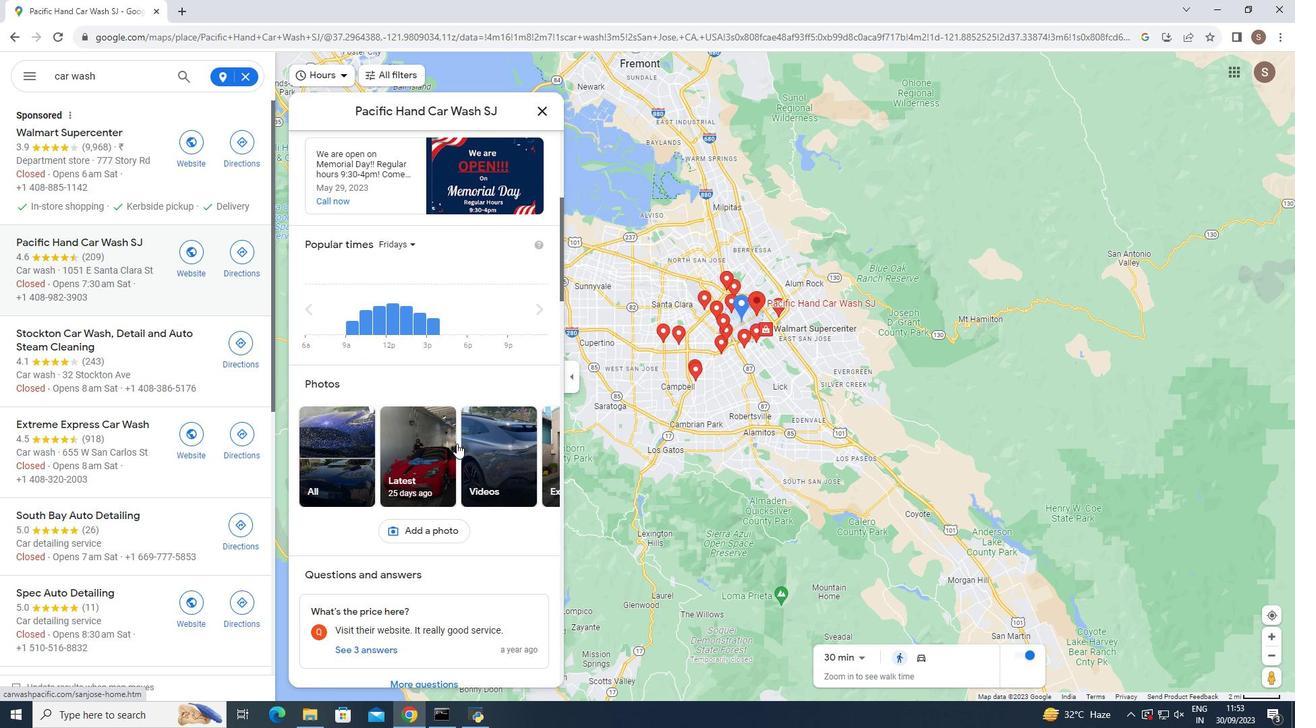 
Action: Mouse scrolled (456, 443) with delta (0, 0)
Screenshot: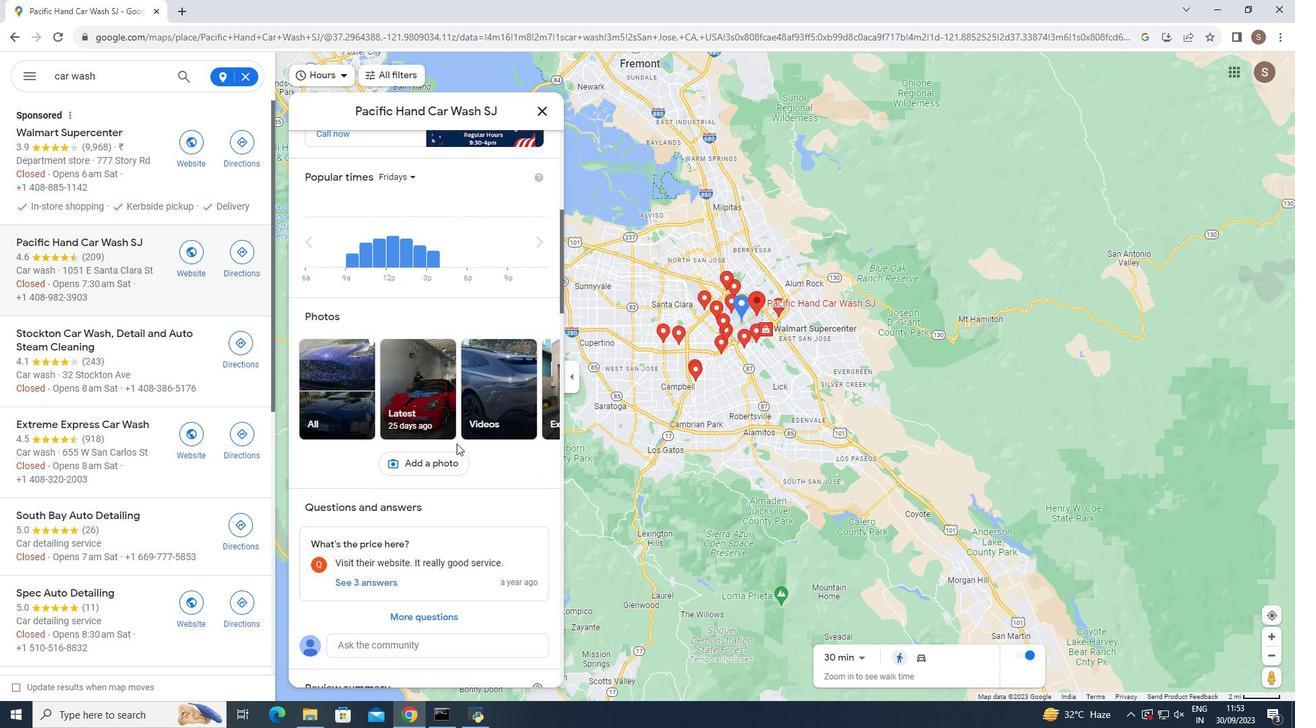
Action: Mouse scrolled (456, 443) with delta (0, 0)
Screenshot: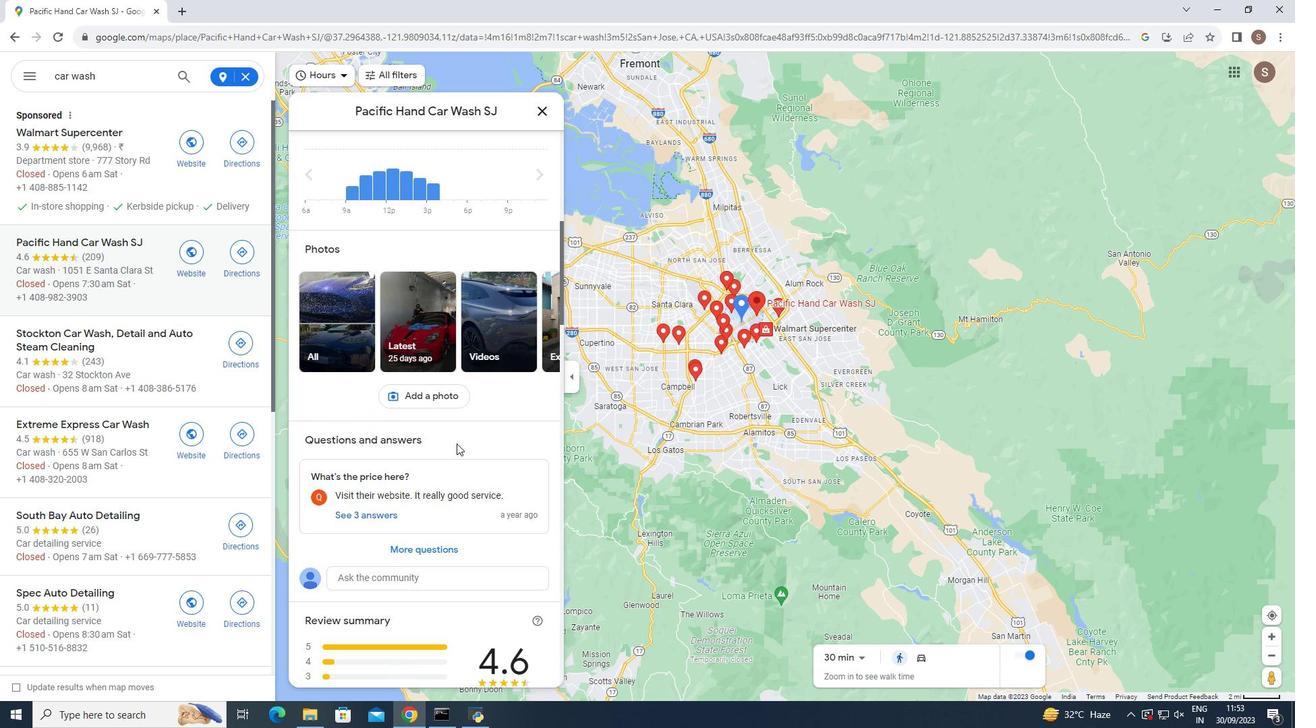 
Action: Mouse scrolled (456, 443) with delta (0, 0)
Screenshot: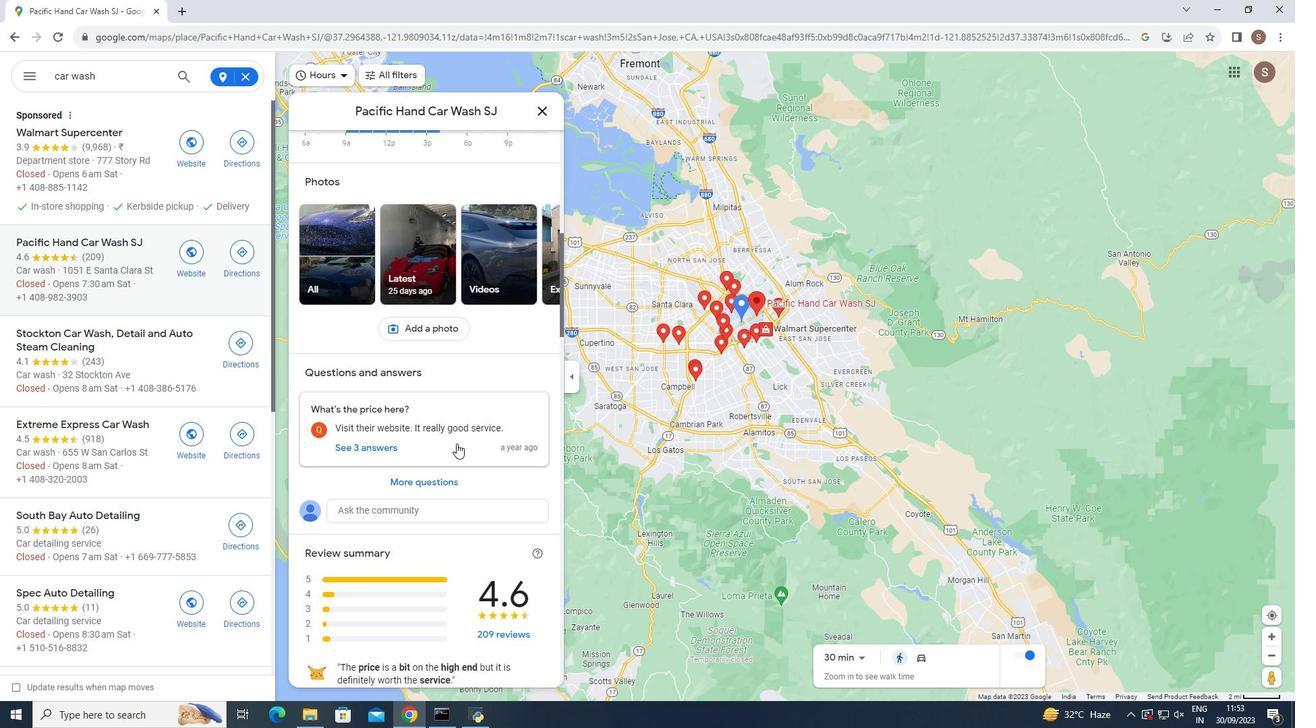 
Action: Mouse scrolled (456, 443) with delta (0, 0)
Screenshot: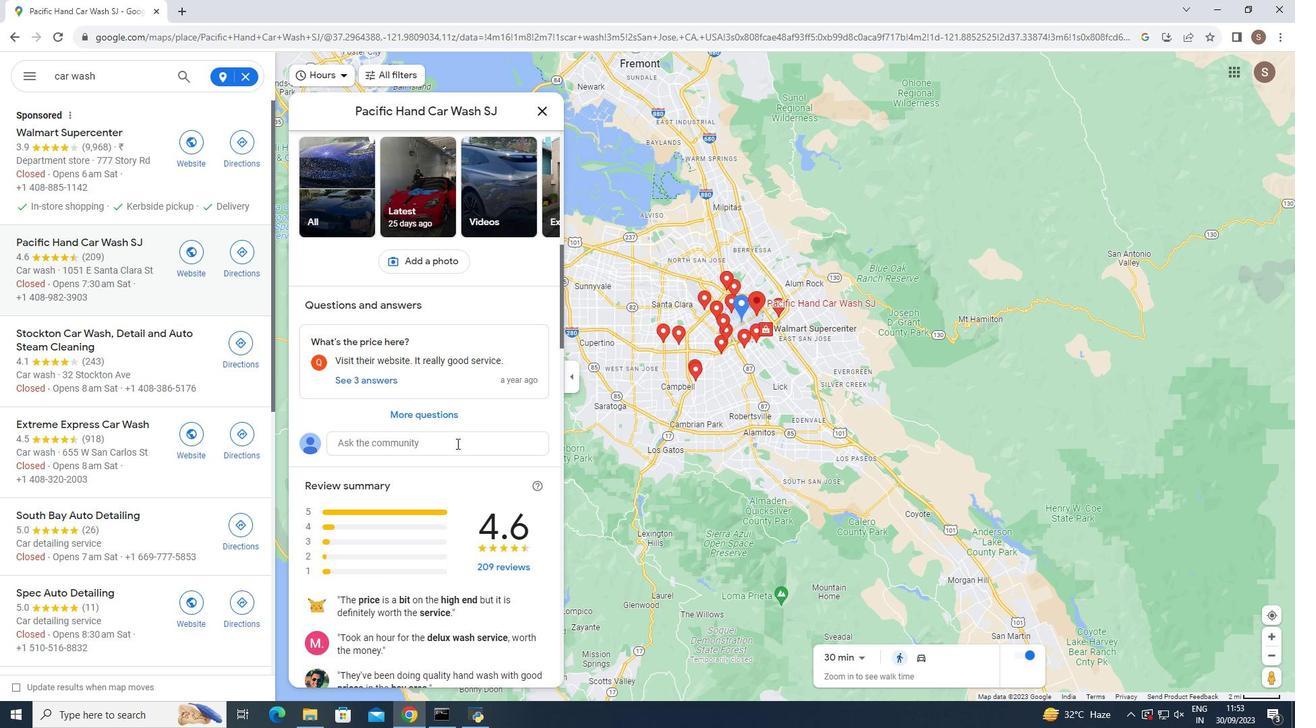 
Action: Mouse scrolled (456, 443) with delta (0, 0)
Screenshot: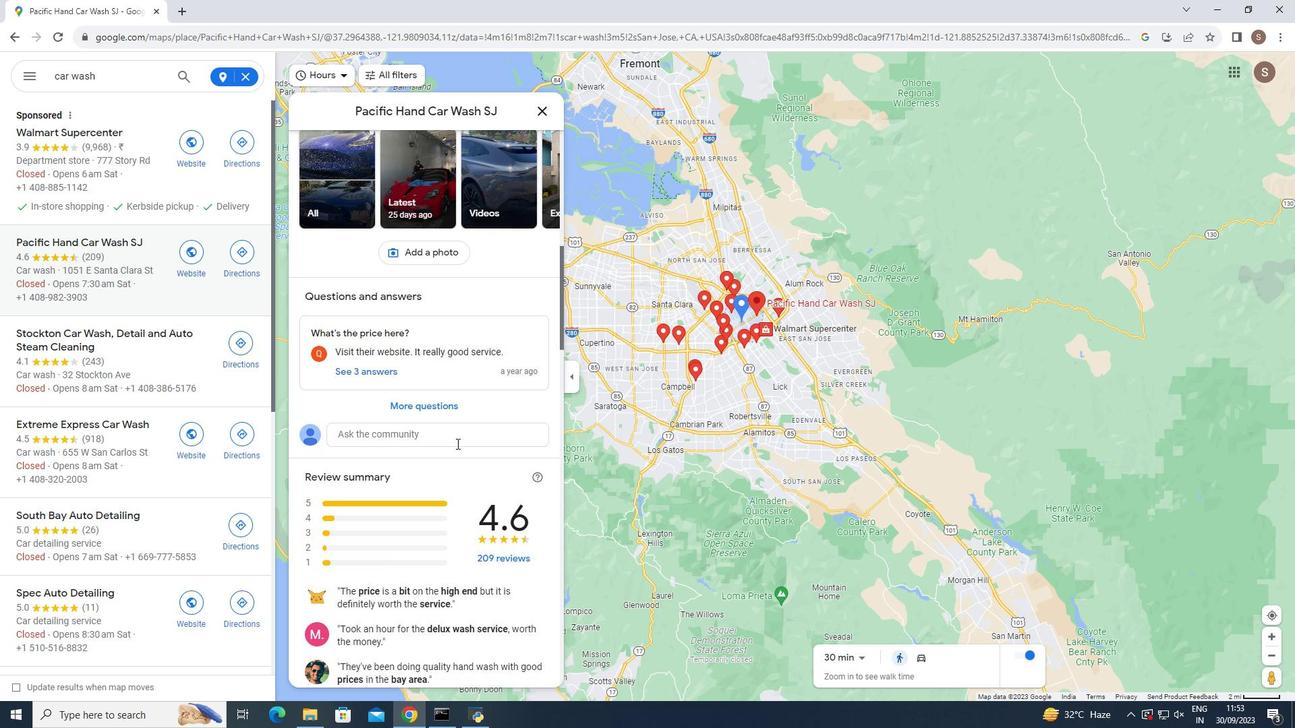 
Action: Mouse moved to (425, 480)
Screenshot: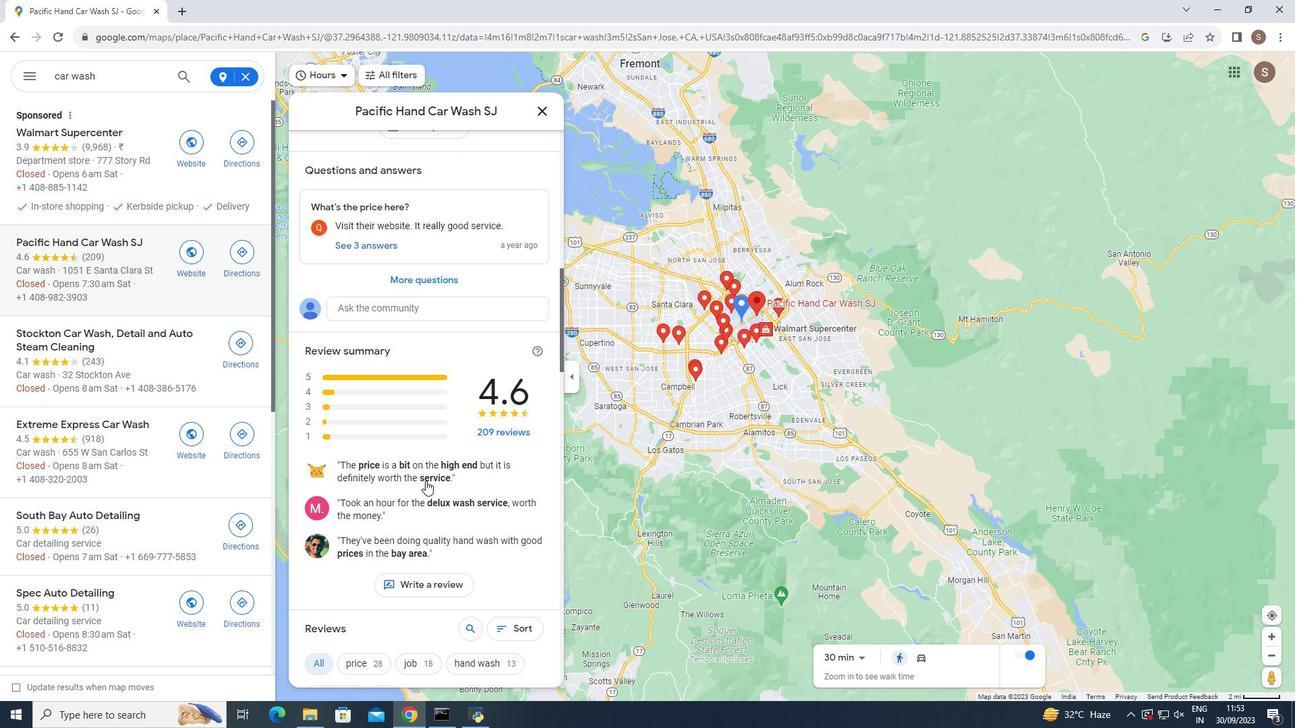 
Action: Mouse scrolled (425, 480) with delta (0, 0)
Screenshot: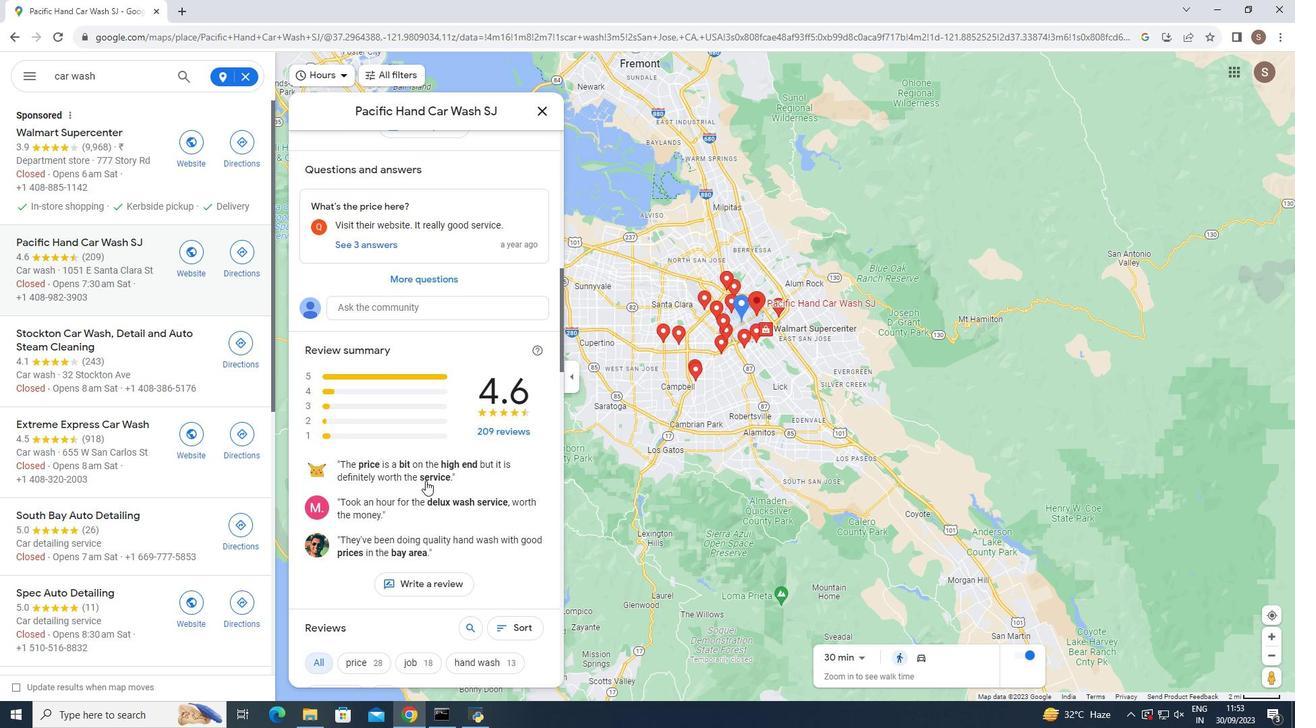 
Action: Mouse moved to (427, 479)
Screenshot: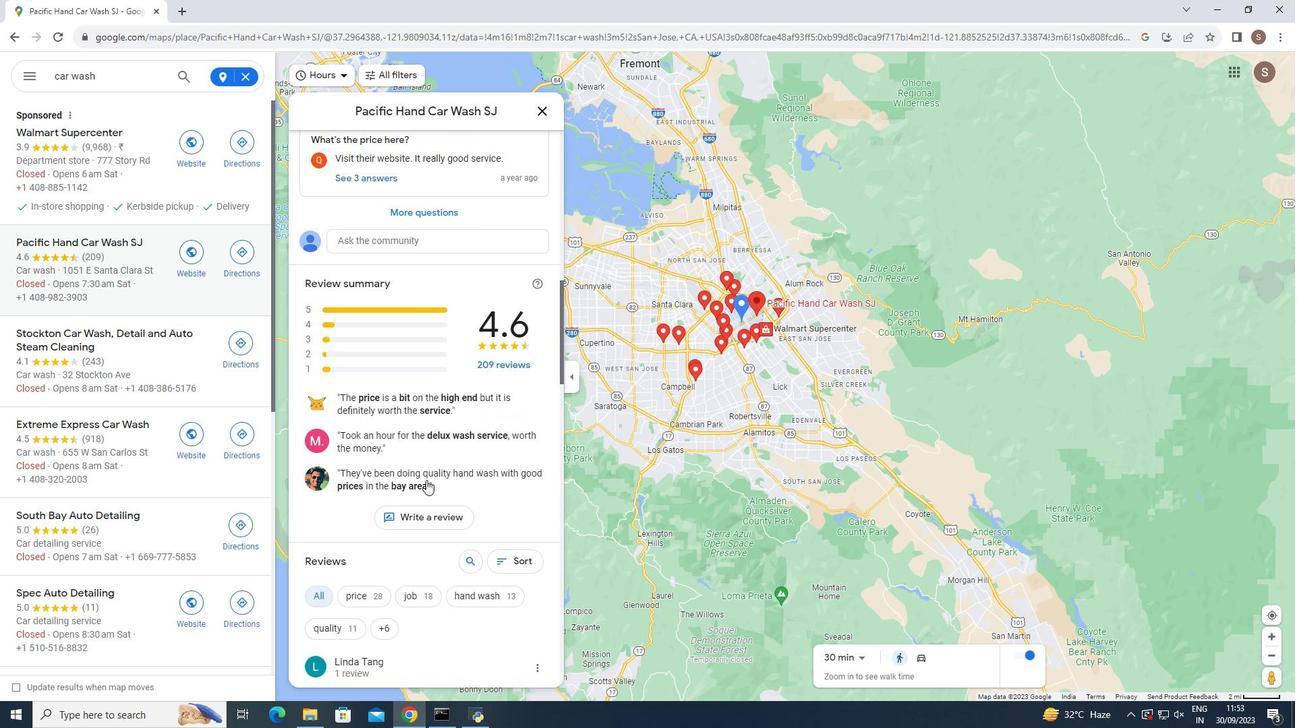 
Action: Mouse scrolled (427, 478) with delta (0, 0)
Screenshot: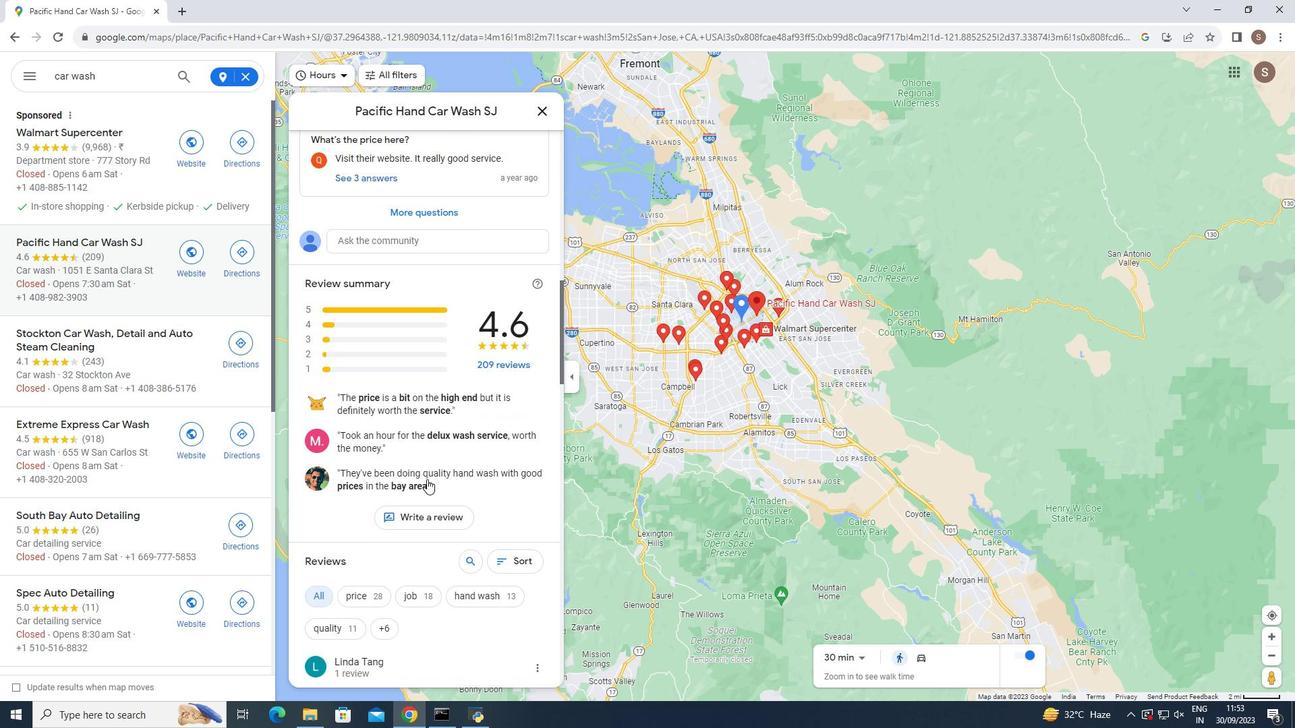 
Action: Mouse scrolled (427, 478) with delta (0, 0)
Screenshot: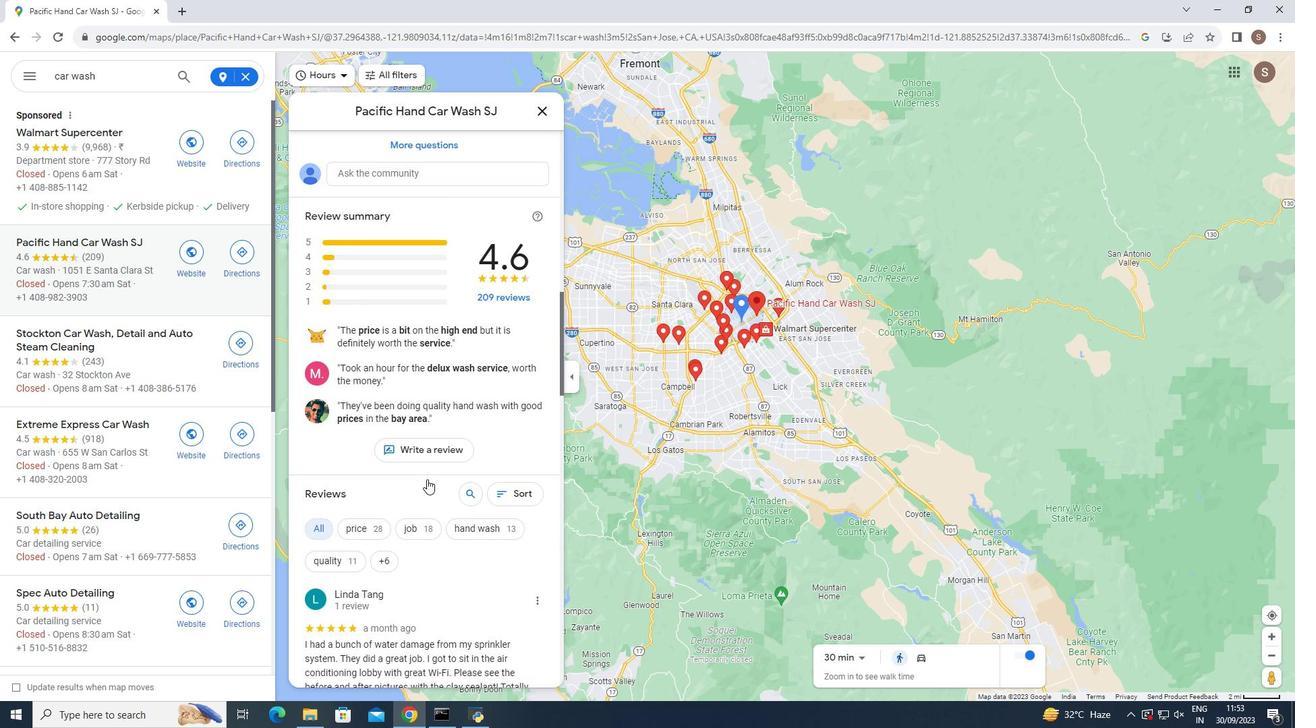 
Action: Mouse scrolled (427, 478) with delta (0, 0)
Screenshot: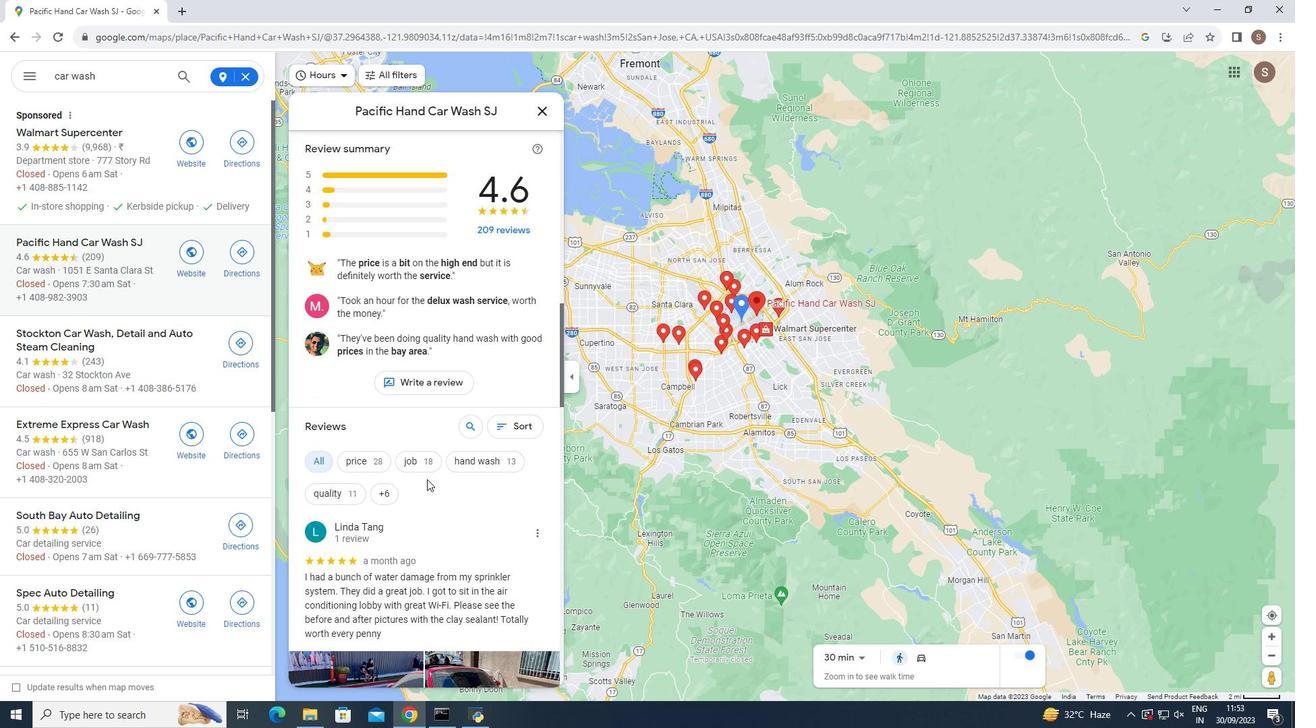 
Action: Mouse scrolled (427, 478) with delta (0, 0)
Screenshot: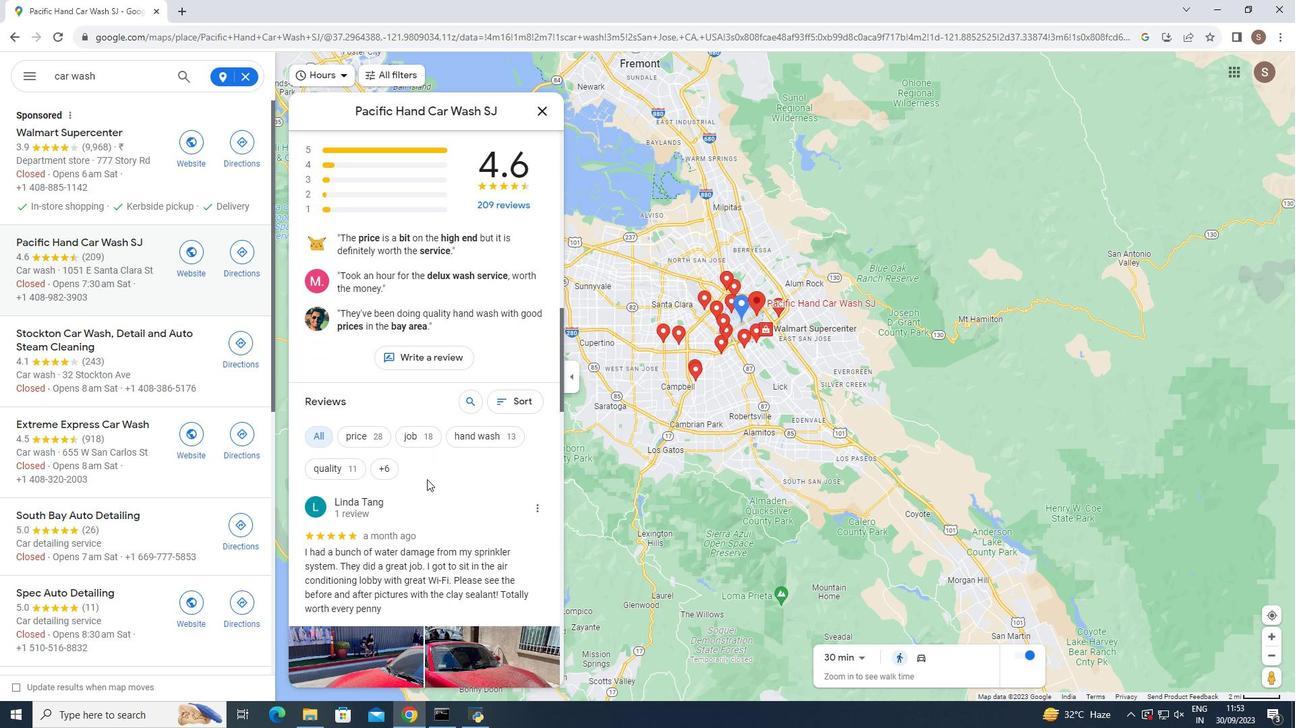 
Action: Mouse scrolled (427, 478) with delta (0, 0)
Screenshot: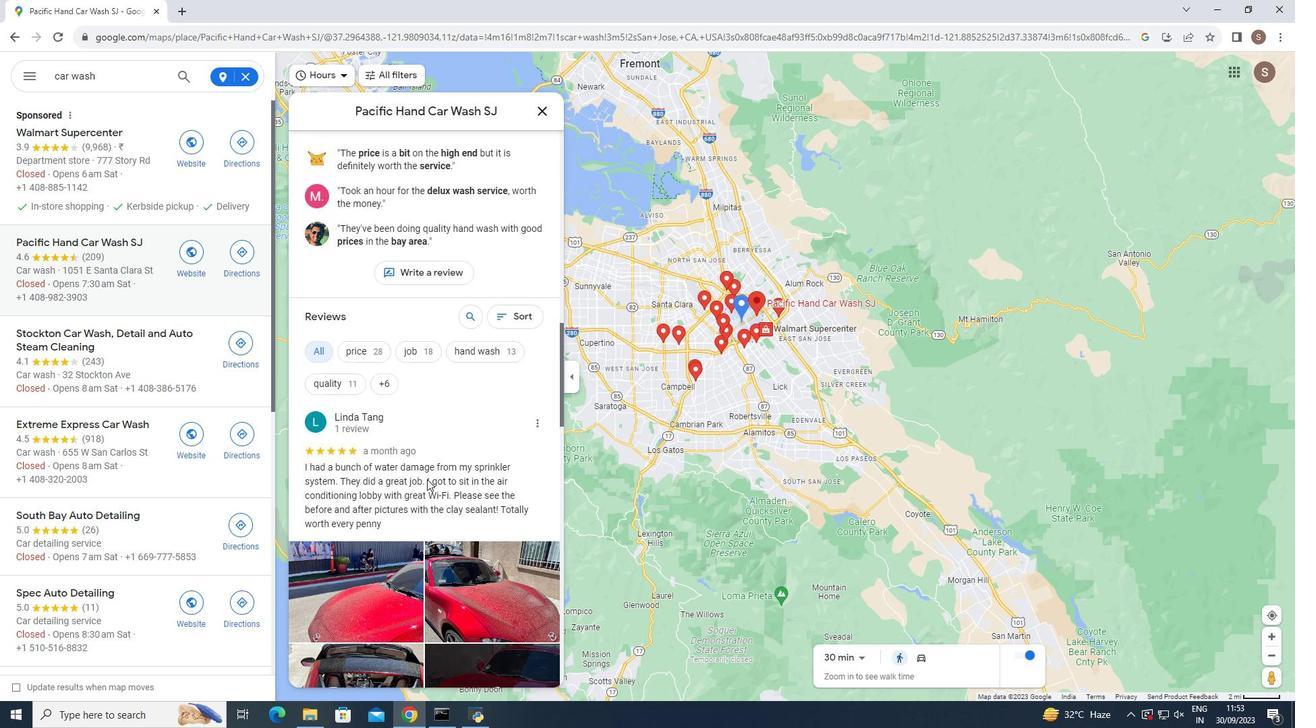 
Action: Mouse moved to (426, 478)
Screenshot: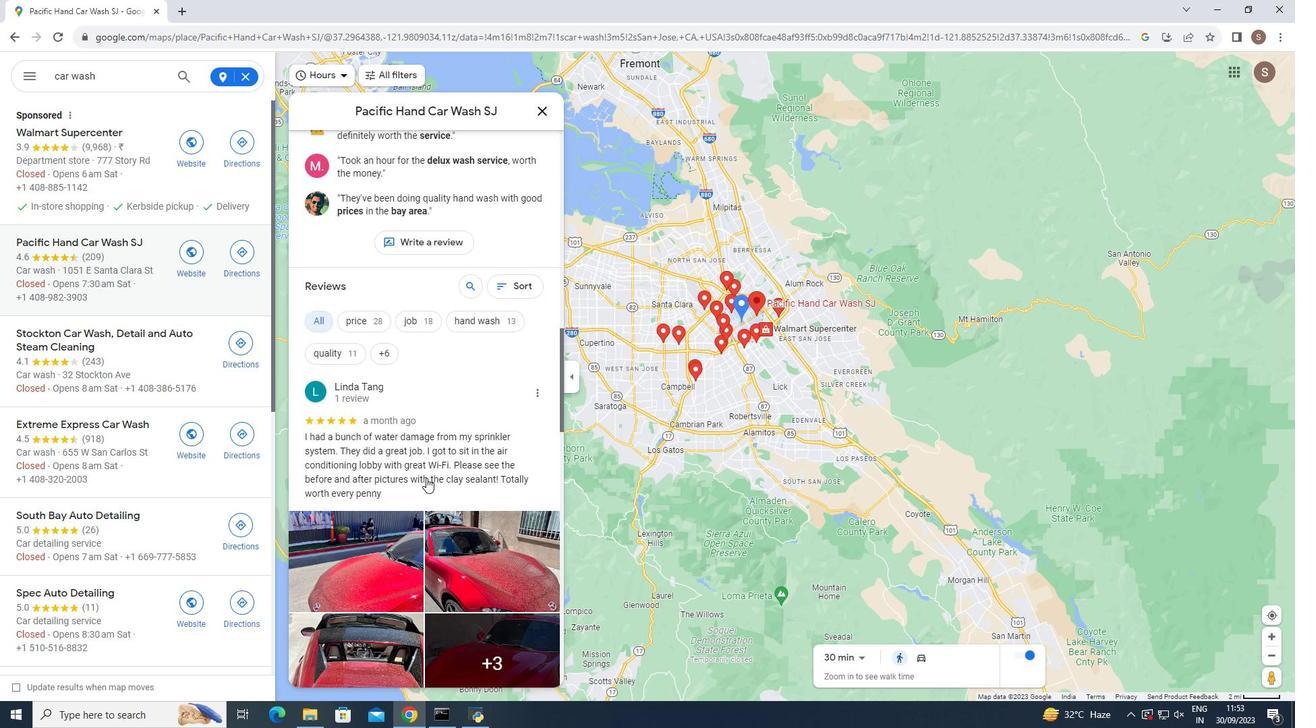 
Action: Mouse scrolled (426, 477) with delta (0, 0)
Screenshot: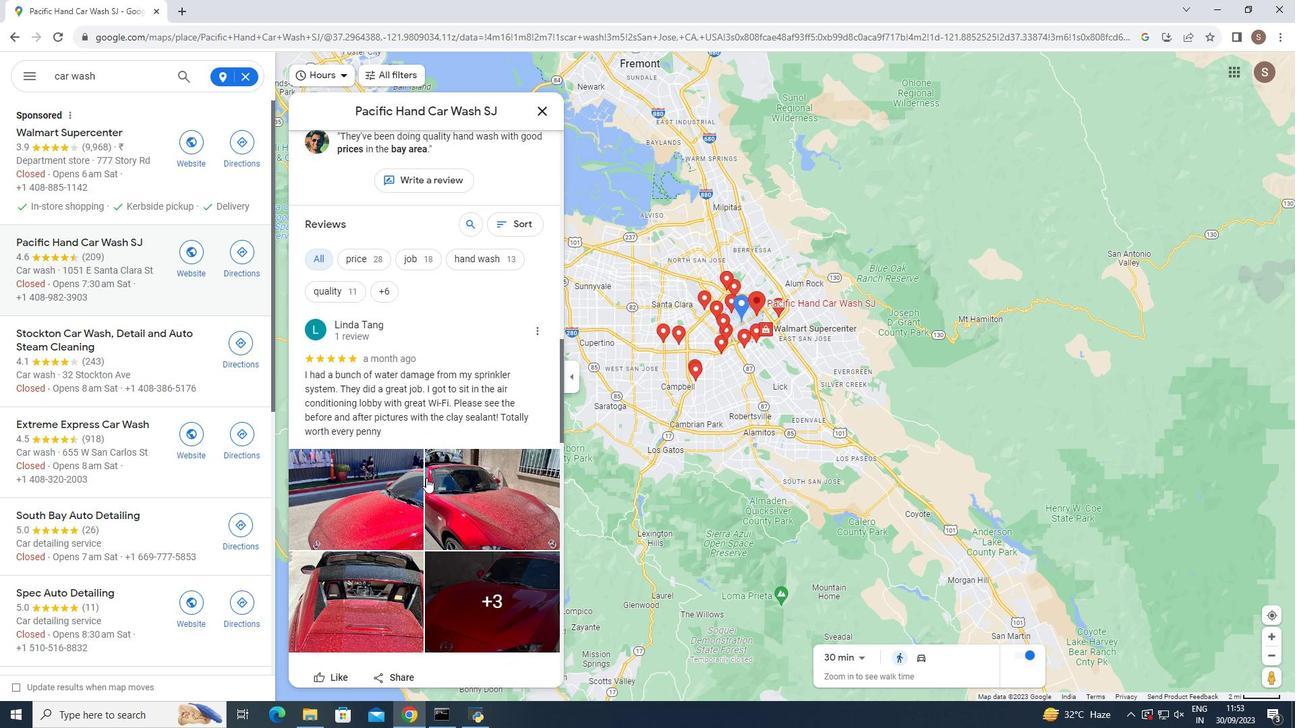 
Action: Mouse scrolled (426, 477) with delta (0, 0)
Screenshot: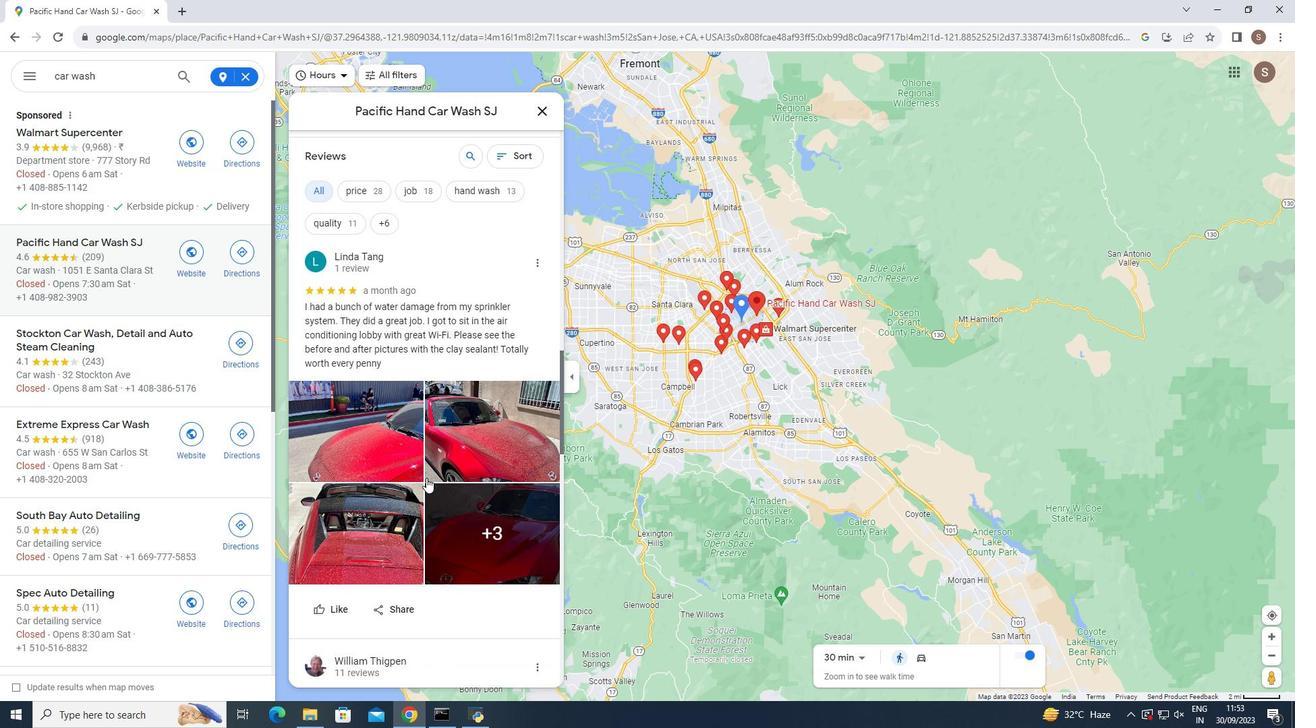 
Action: Mouse scrolled (426, 477) with delta (0, 0)
Screenshot: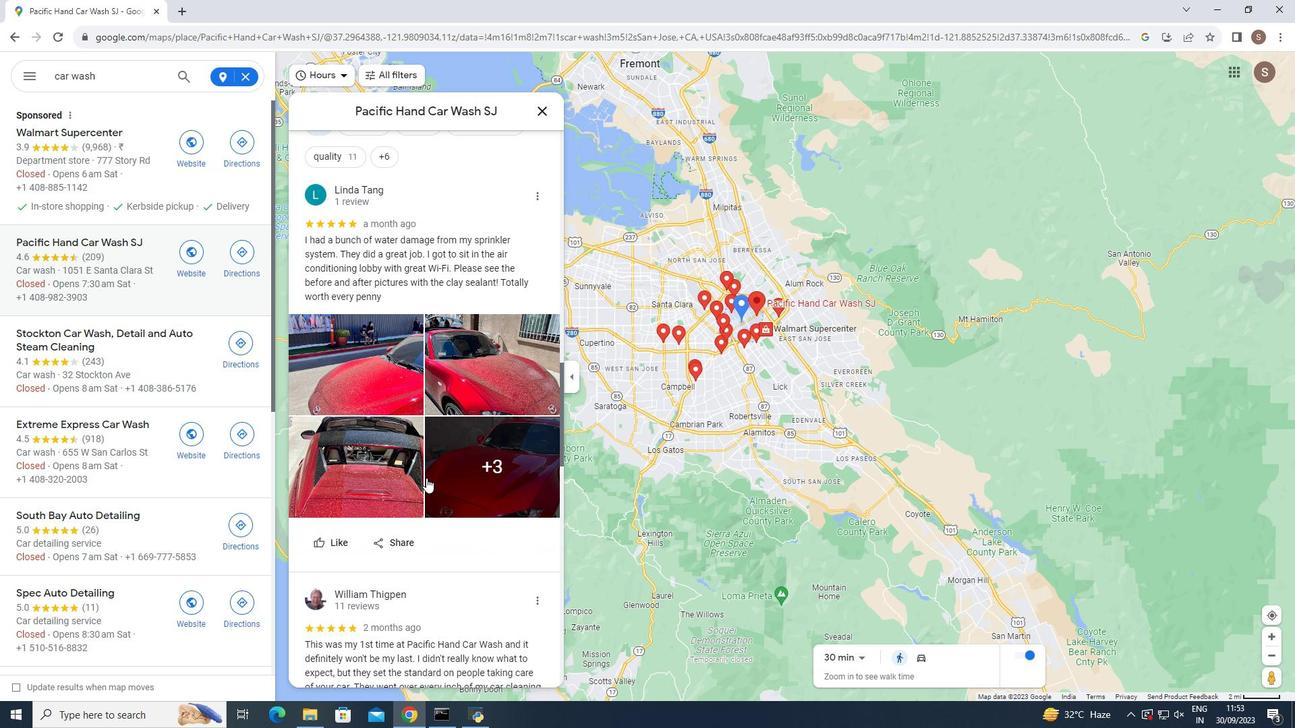 
Action: Mouse moved to (426, 477)
Screenshot: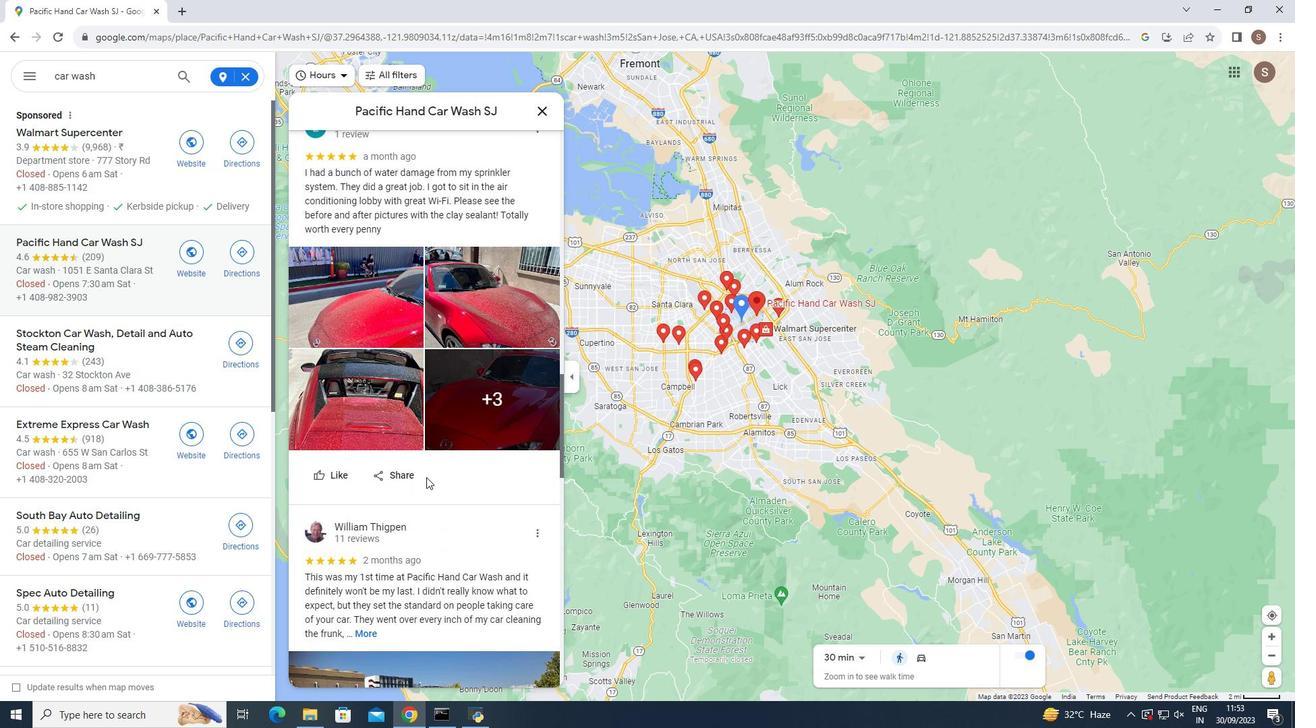 
Action: Mouse scrolled (426, 476) with delta (0, 0)
Screenshot: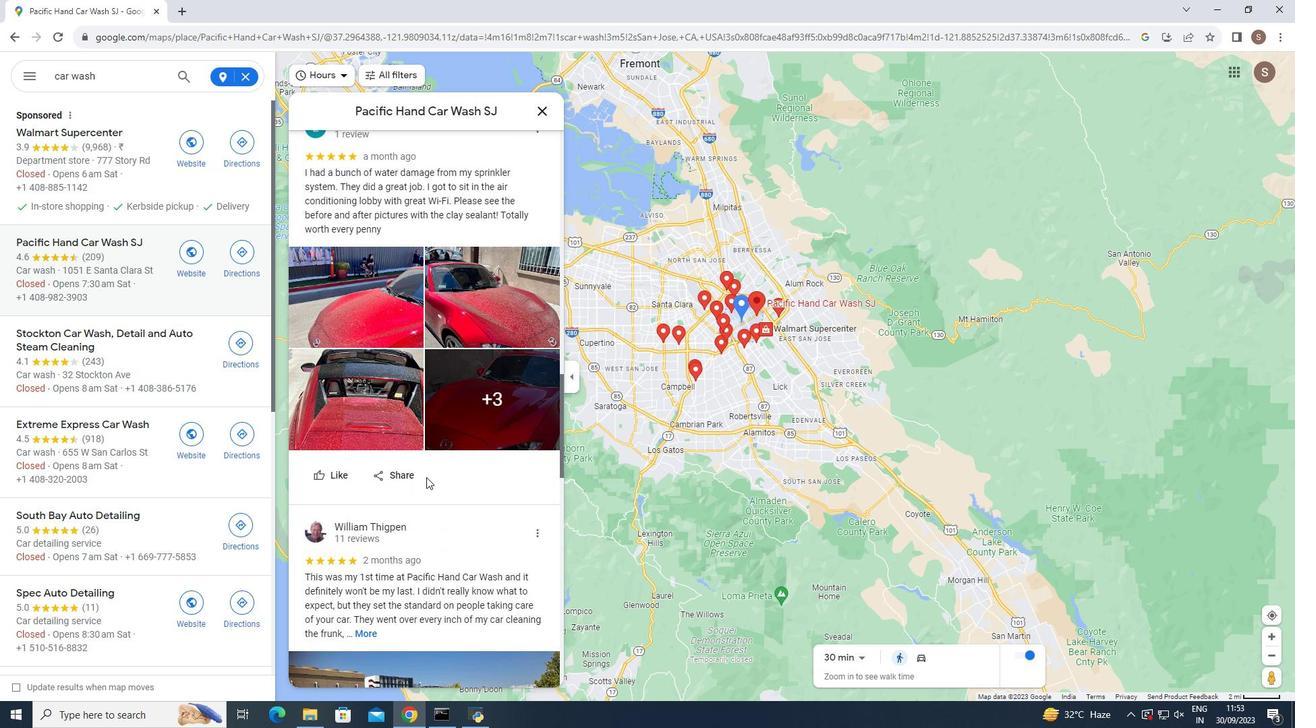 
Action: Mouse scrolled (426, 476) with delta (0, 0)
Screenshot: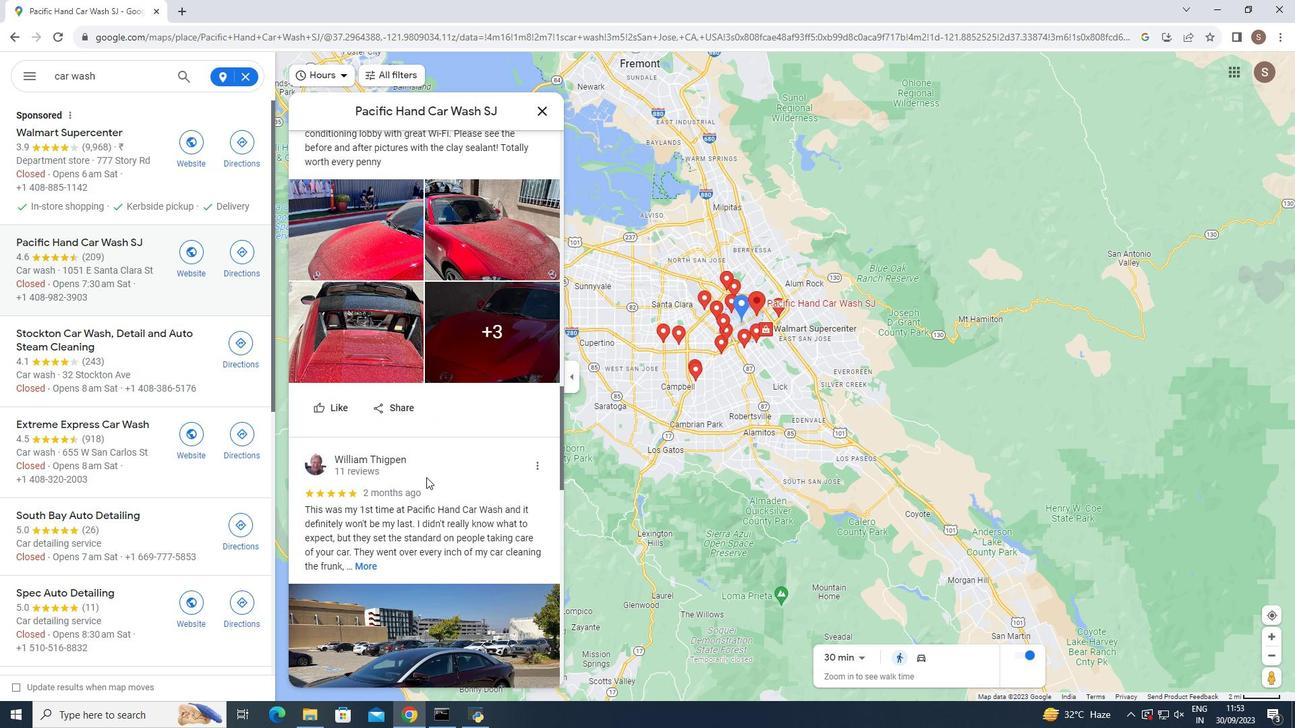 
Action: Mouse scrolled (426, 476) with delta (0, 0)
Screenshot: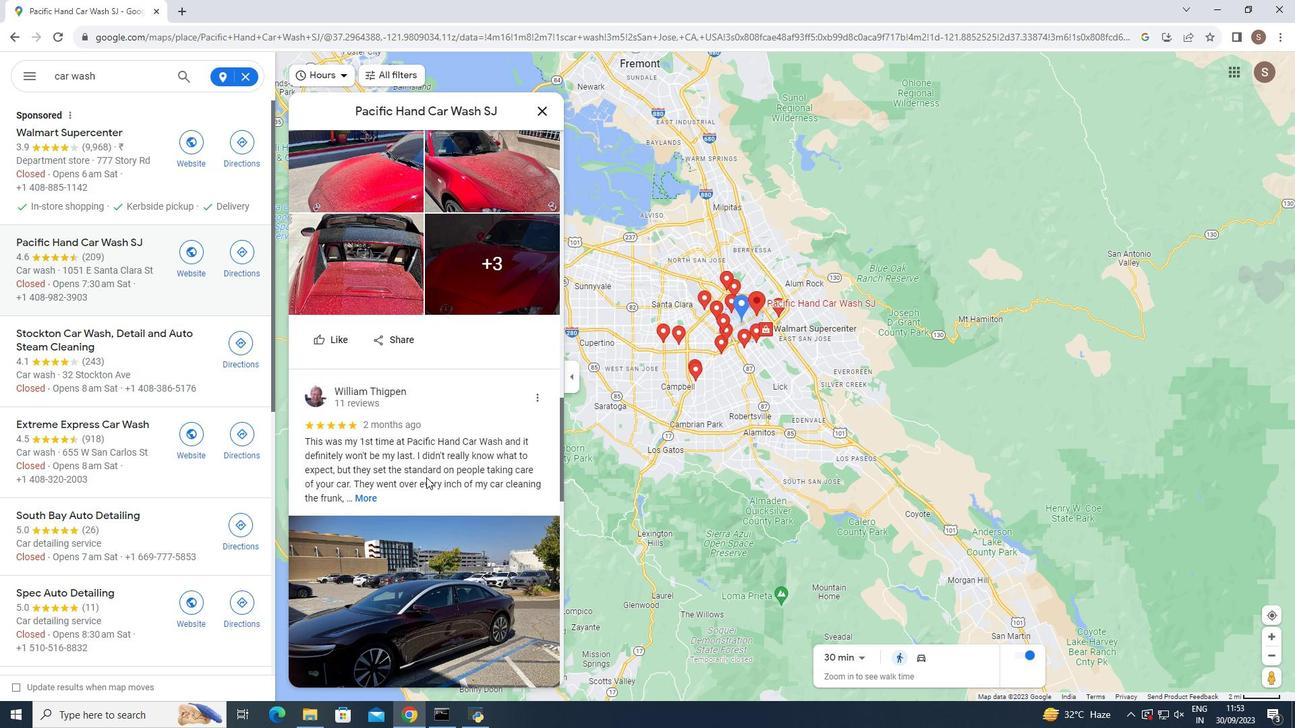 
Action: Mouse moved to (365, 437)
Screenshot: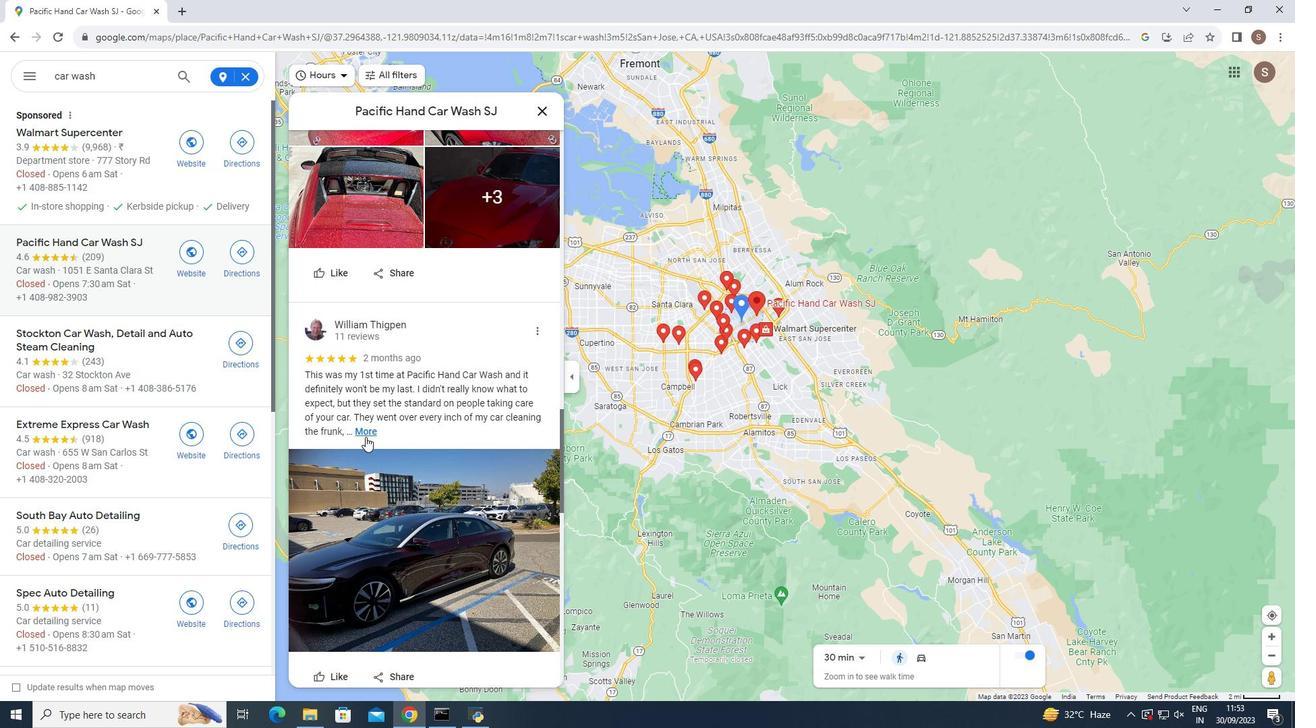 
Action: Mouse pressed left at (365, 437)
Screenshot: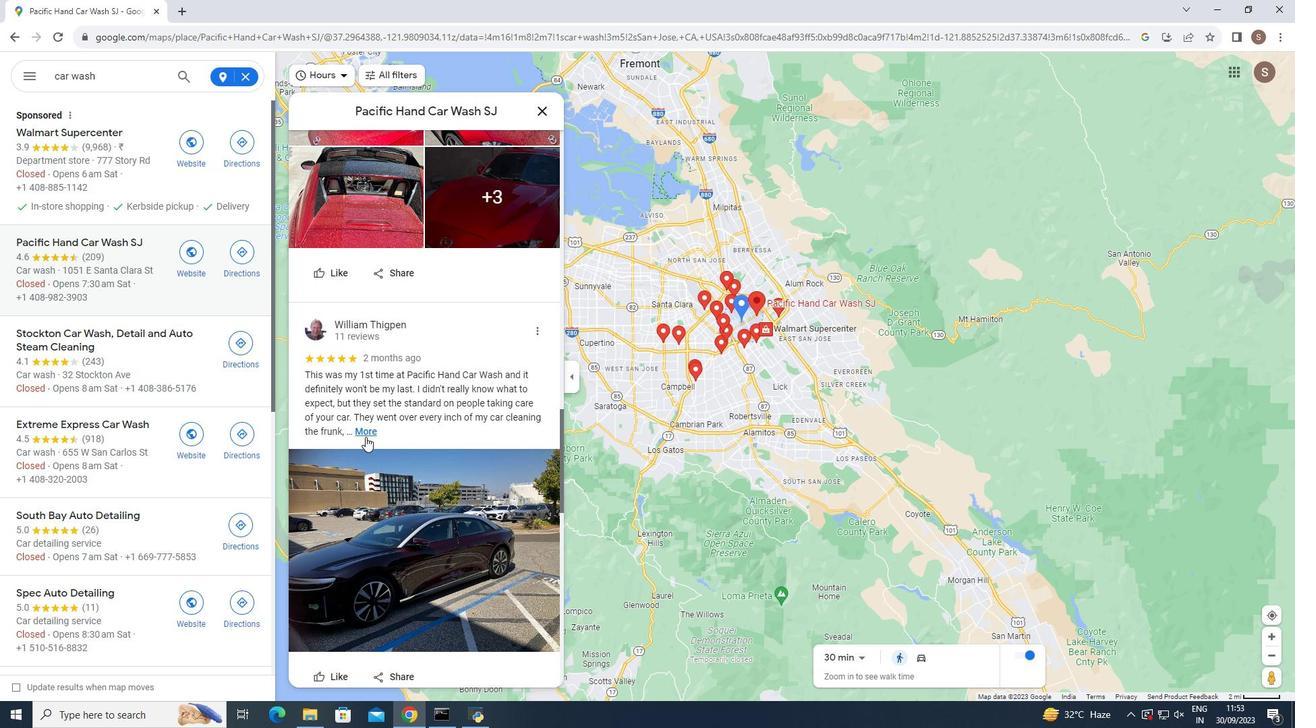 
Action: Mouse scrolled (365, 436) with delta (0, 0)
Screenshot: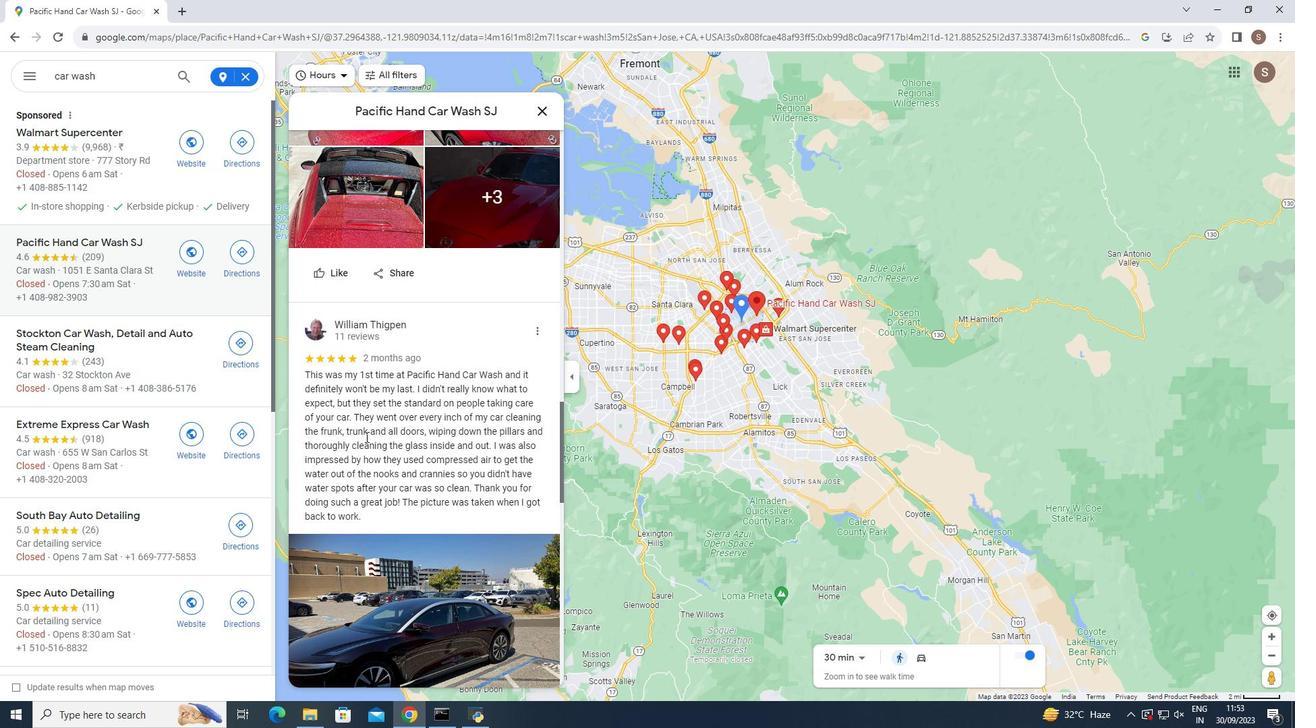 
Action: Mouse scrolled (365, 436) with delta (0, 0)
Screenshot: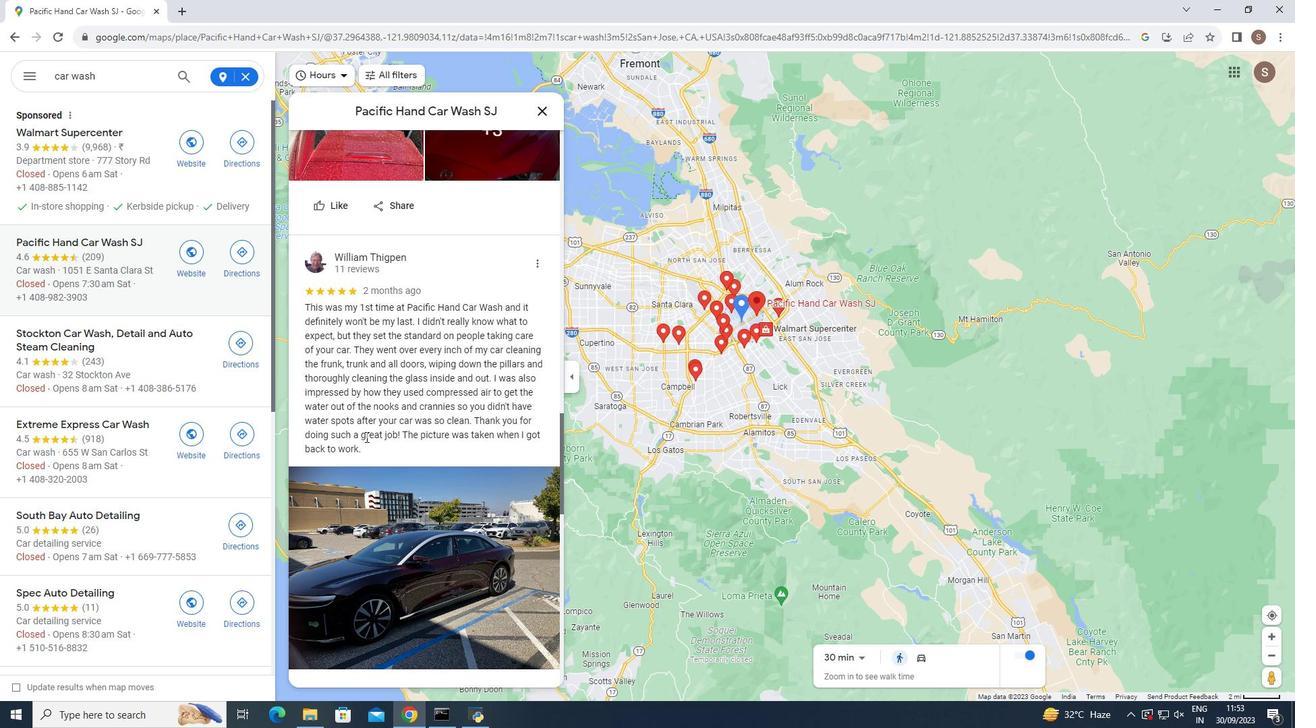 
Action: Mouse scrolled (365, 436) with delta (0, 0)
Screenshot: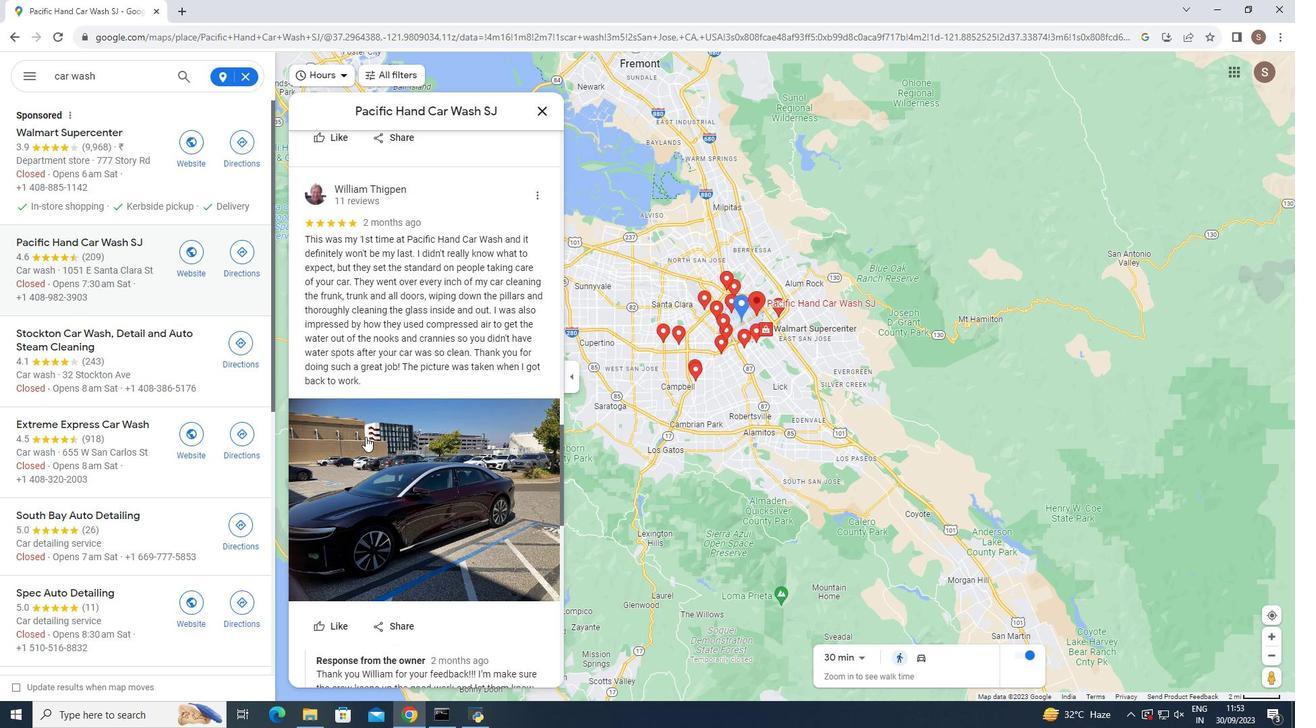 
Action: Mouse scrolled (365, 436) with delta (0, 0)
Screenshot: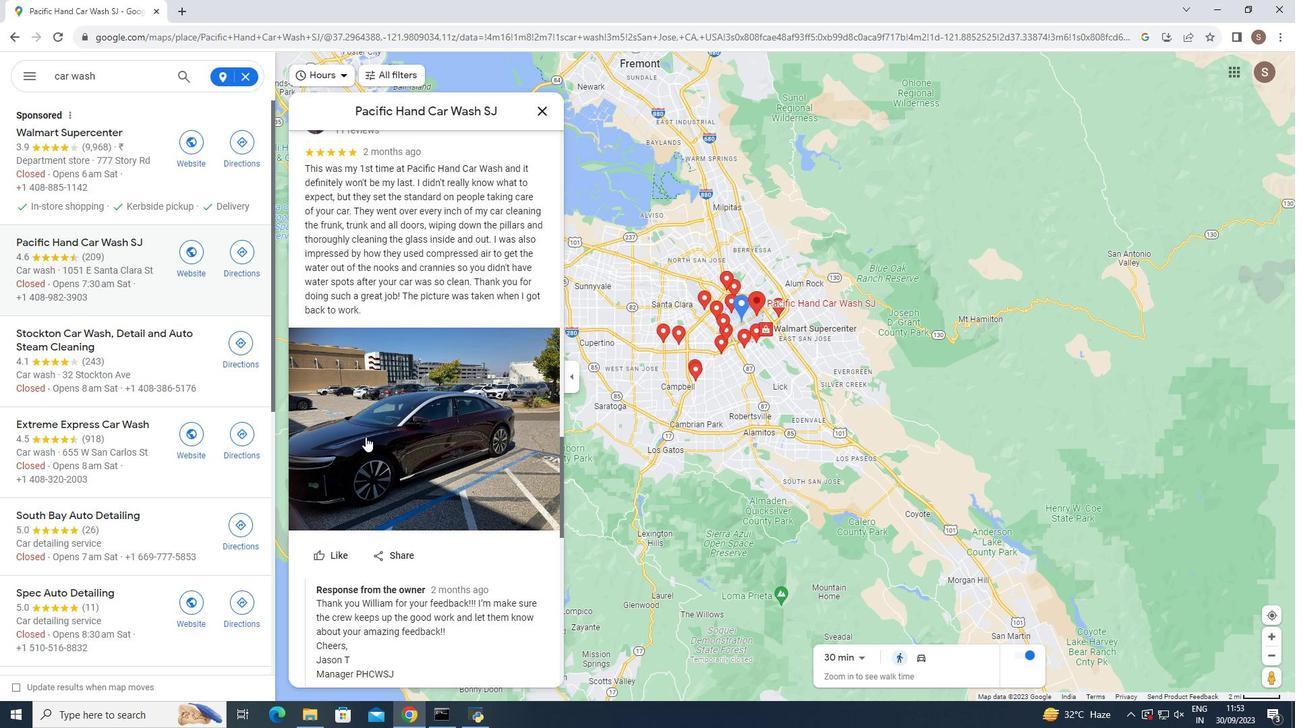 
Action: Mouse scrolled (365, 436) with delta (0, 0)
Screenshot: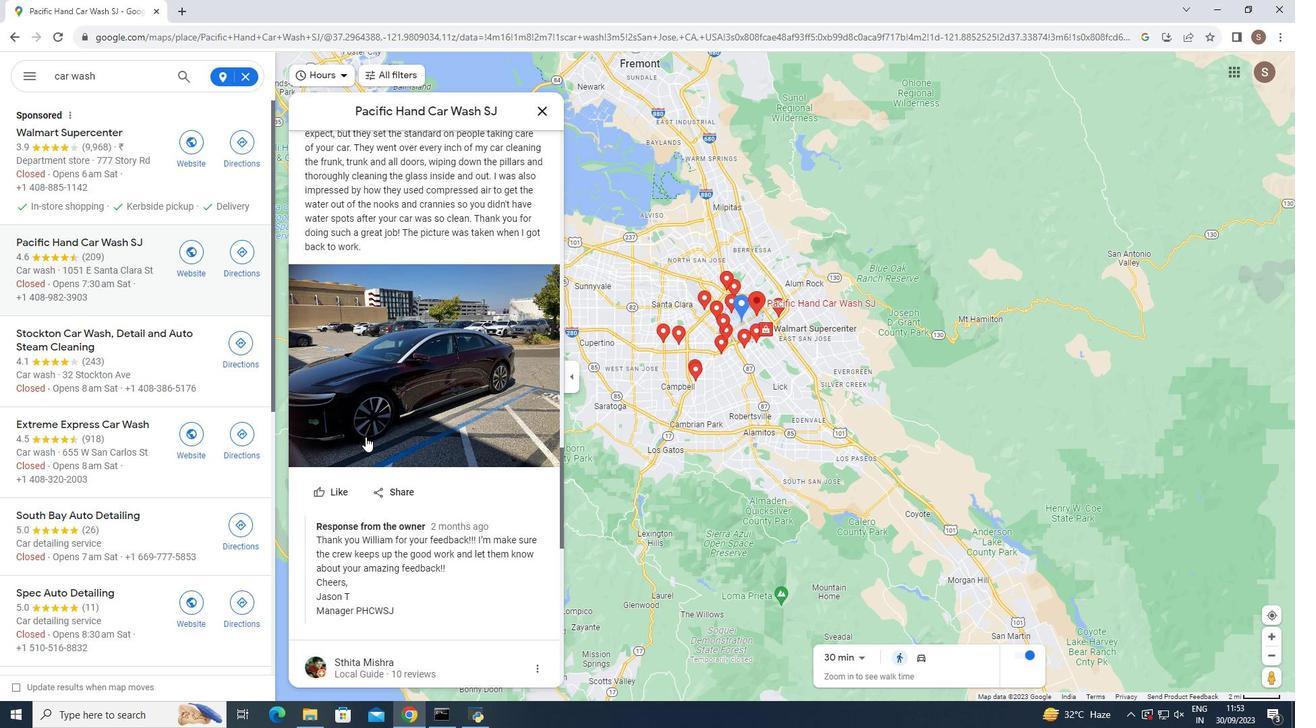 
Action: Mouse scrolled (365, 436) with delta (0, 0)
Screenshot: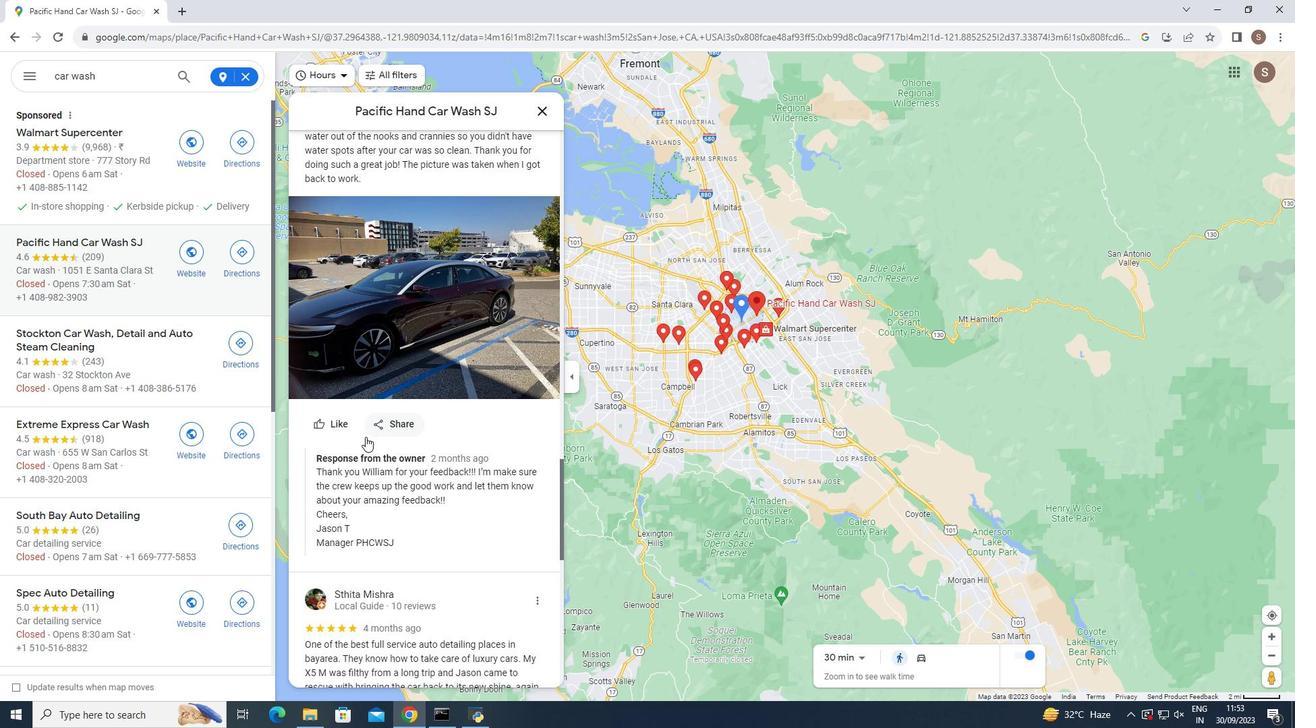 
Action: Mouse scrolled (365, 436) with delta (0, 0)
Screenshot: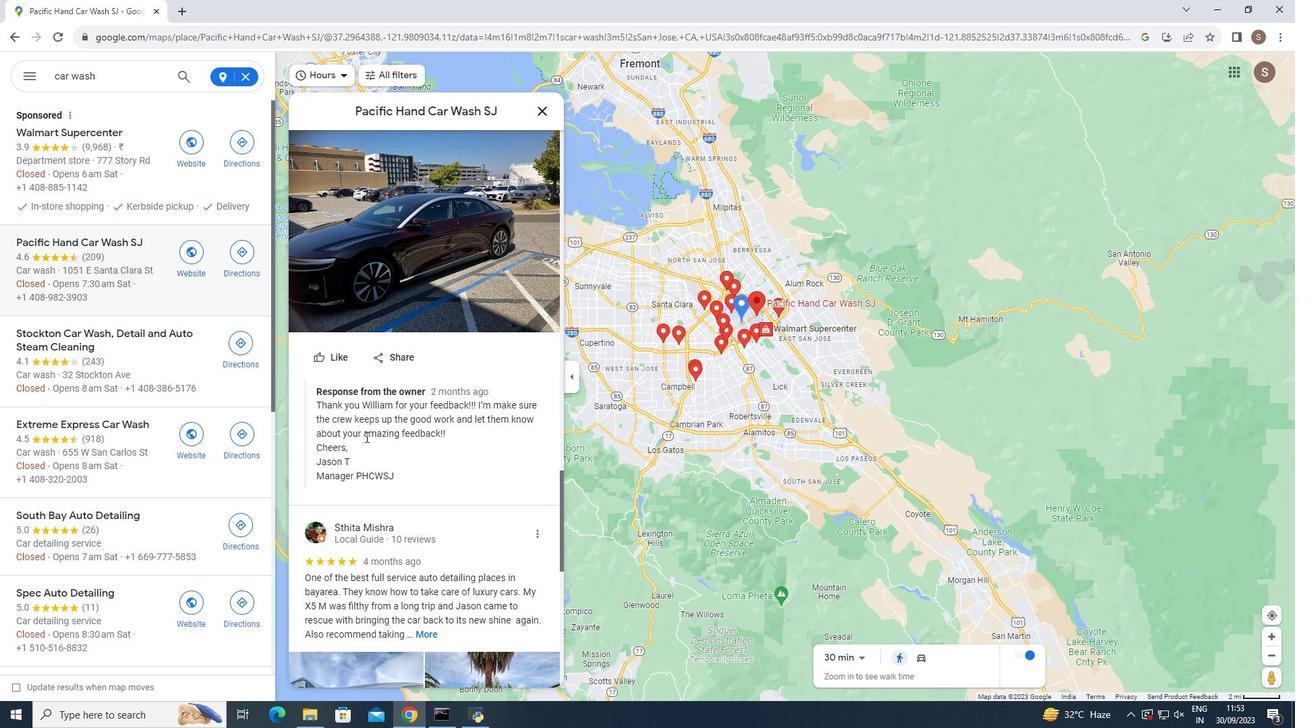 
Action: Mouse scrolled (365, 436) with delta (0, 0)
Screenshot: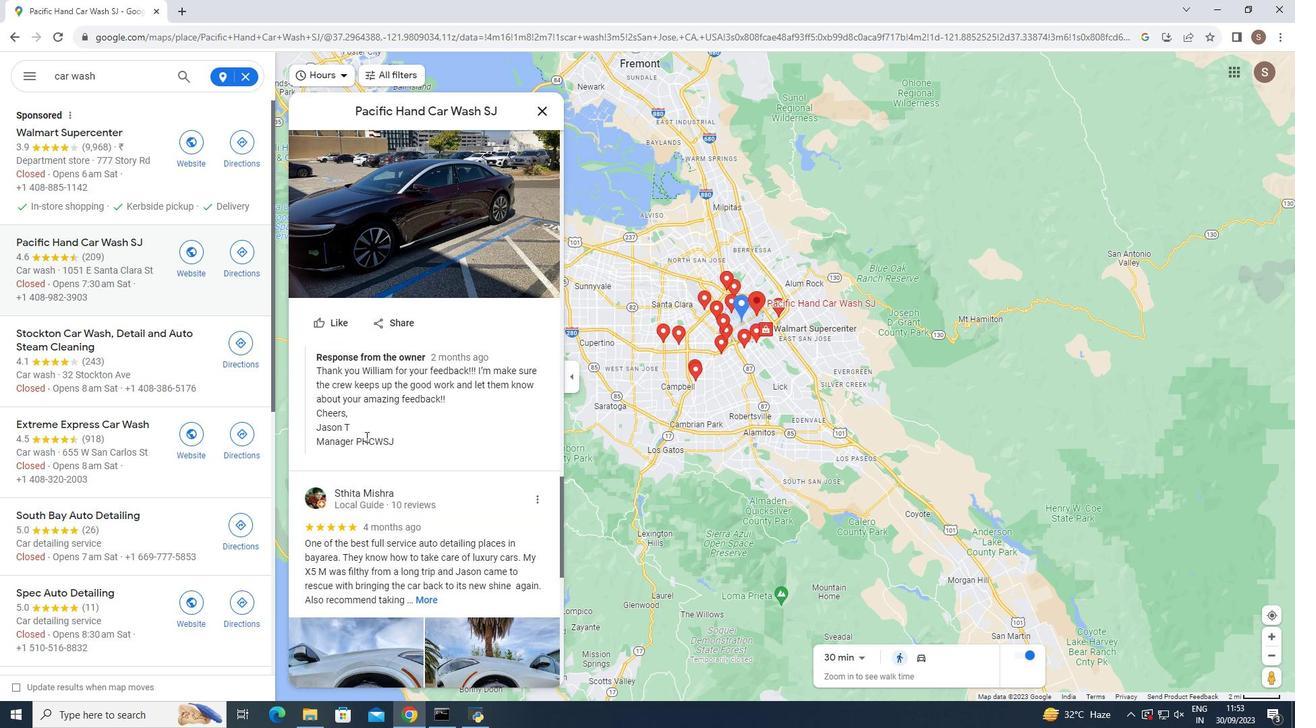 
Action: Mouse scrolled (365, 436) with delta (0, 0)
Screenshot: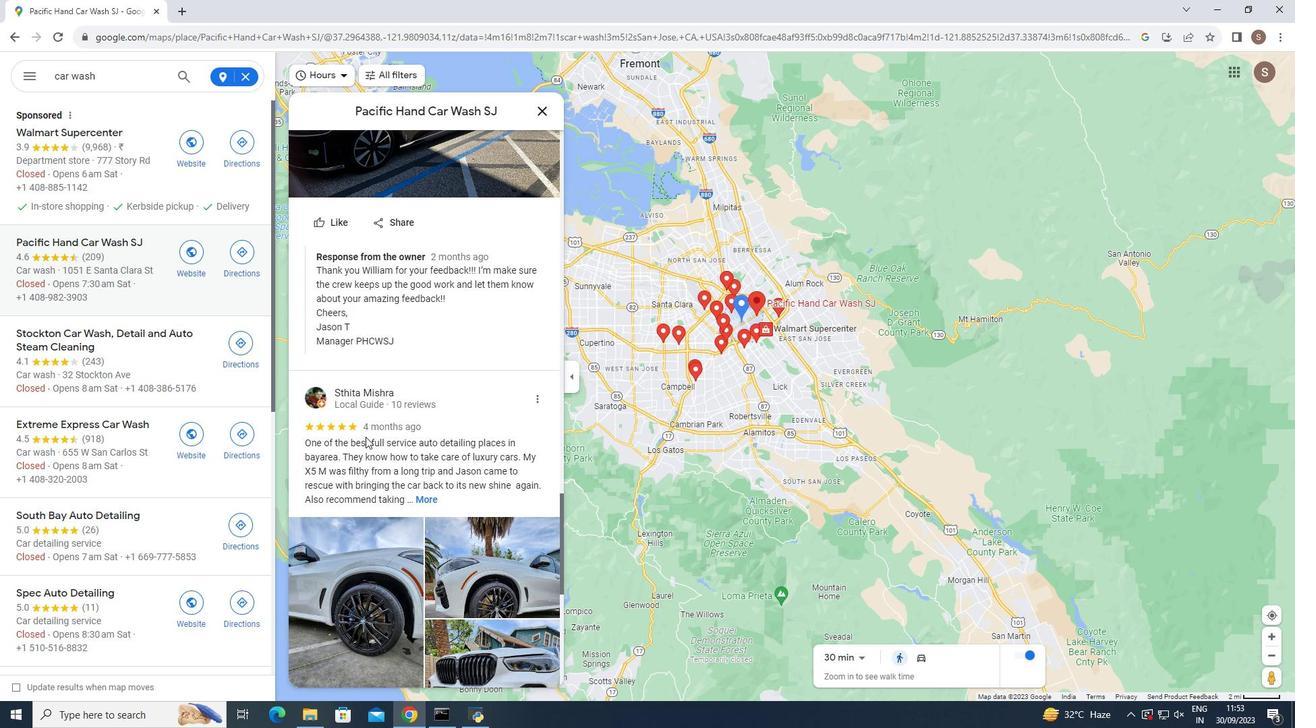 
Action: Mouse moved to (420, 435)
Screenshot: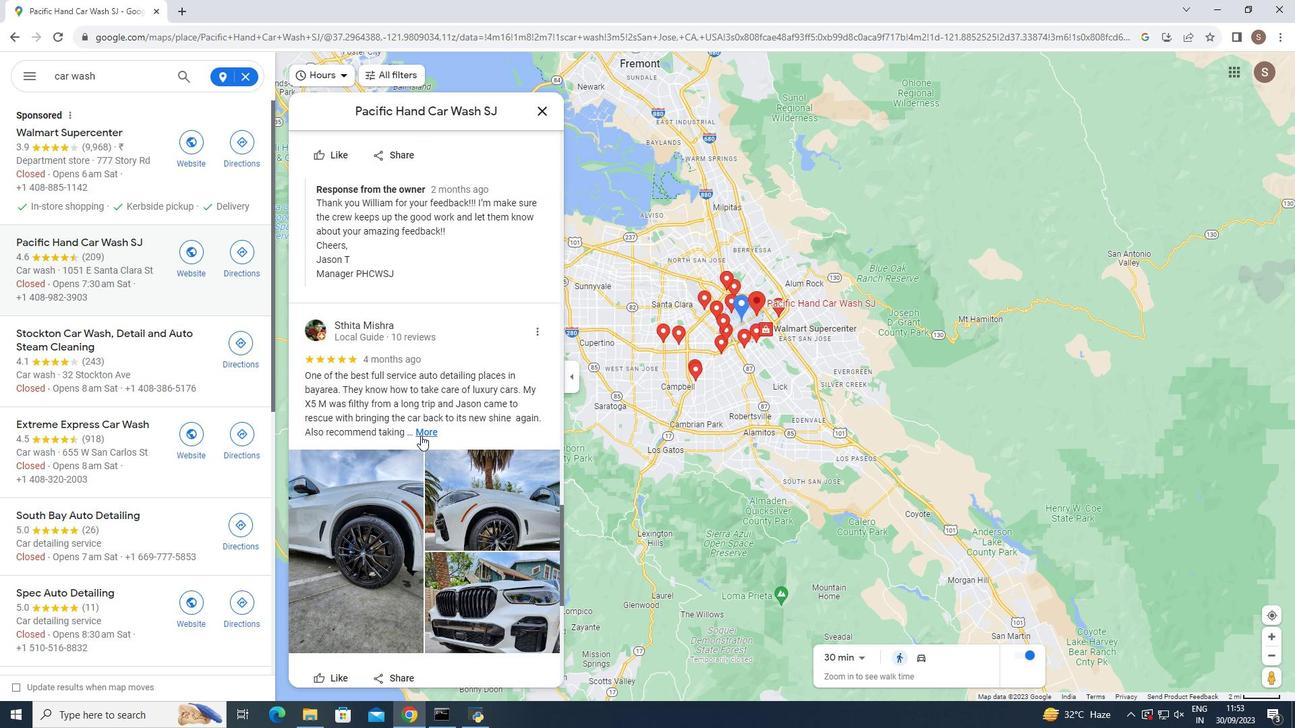 
Action: Mouse pressed left at (420, 435)
Screenshot: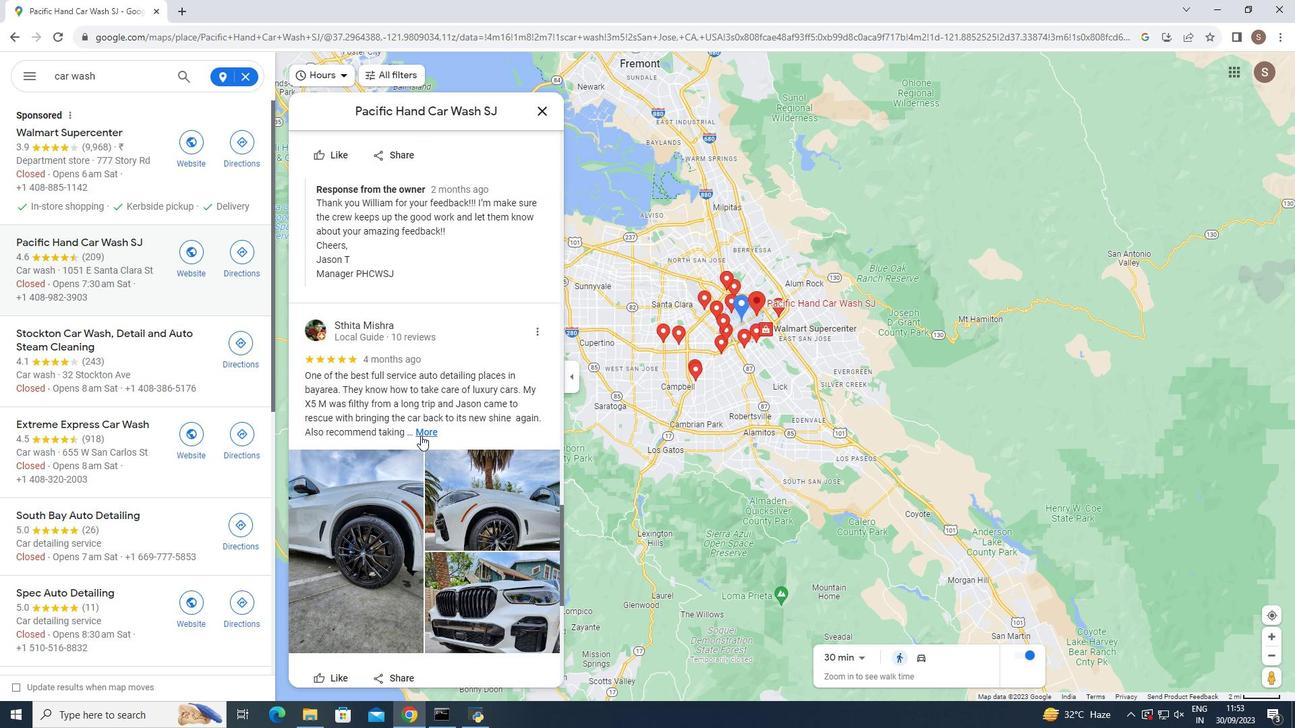 
Action: Mouse scrolled (420, 435) with delta (0, 0)
Screenshot: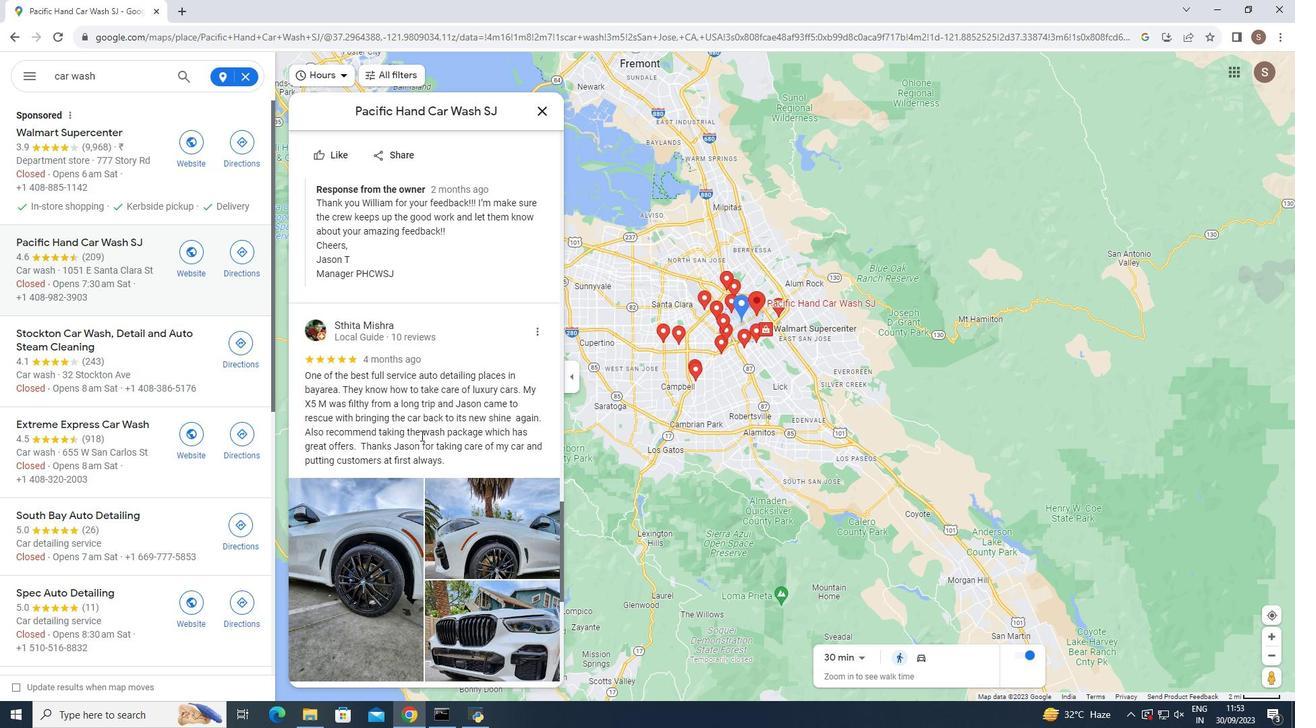 
Action: Mouse scrolled (420, 435) with delta (0, 0)
Screenshot: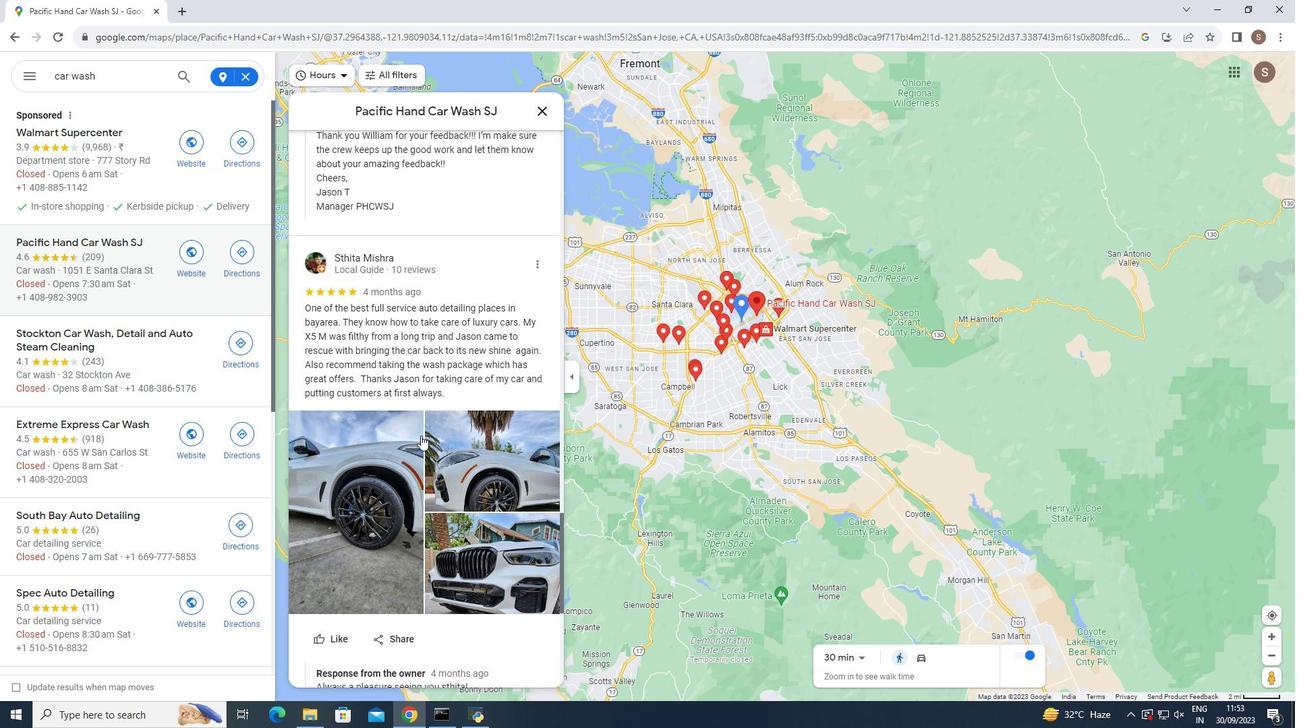 
Action: Mouse scrolled (420, 435) with delta (0, 0)
Screenshot: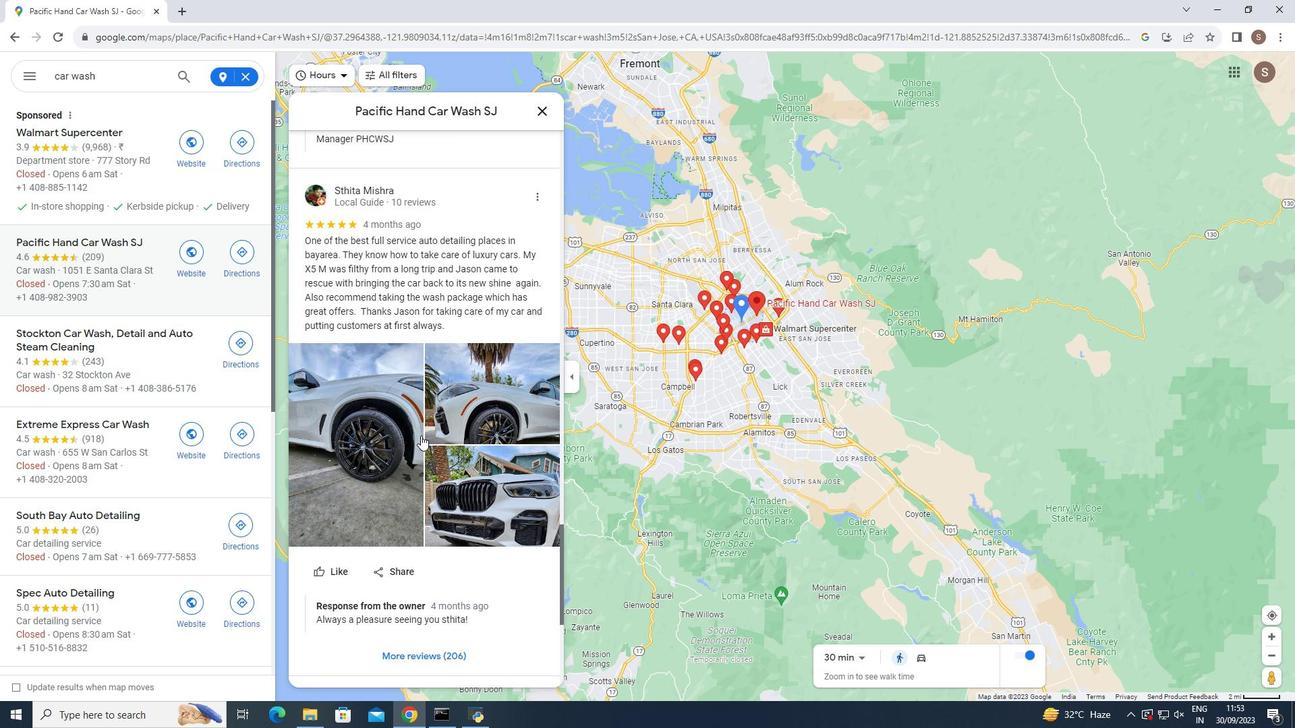 
Action: Mouse scrolled (420, 435) with delta (0, 0)
Screenshot: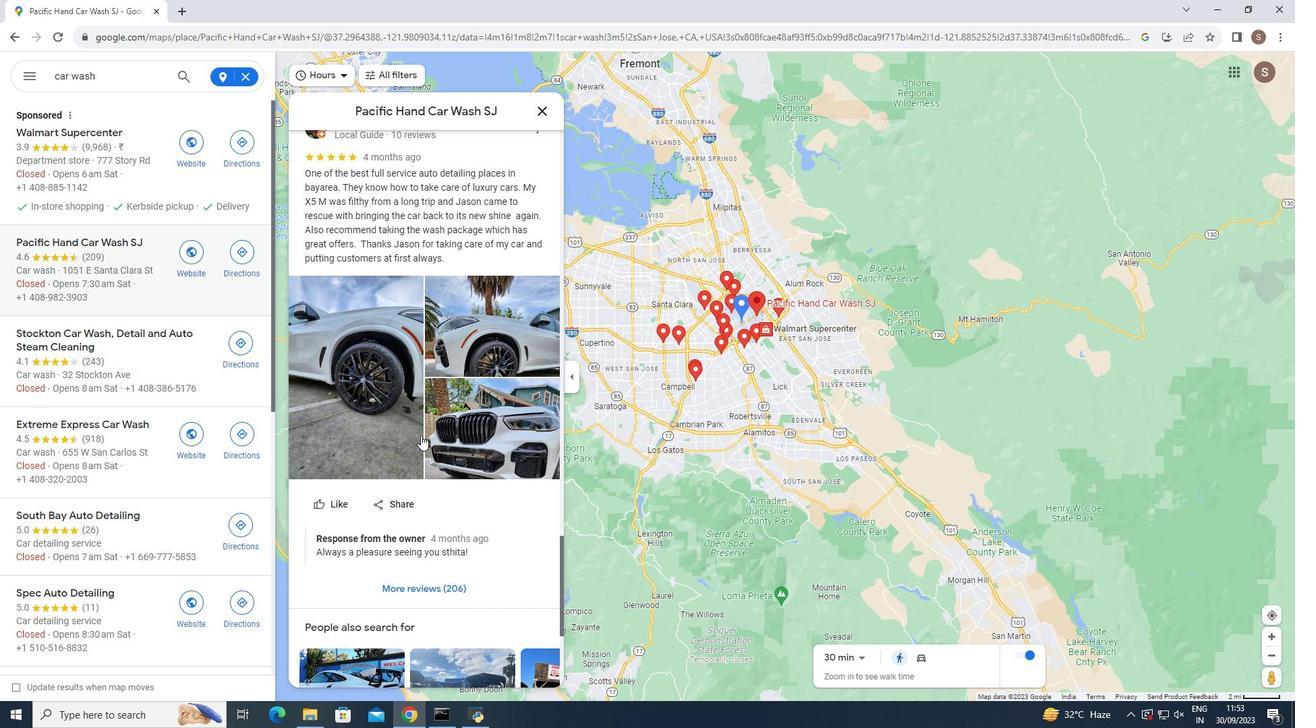 
Action: Mouse scrolled (420, 435) with delta (0, 0)
Screenshot: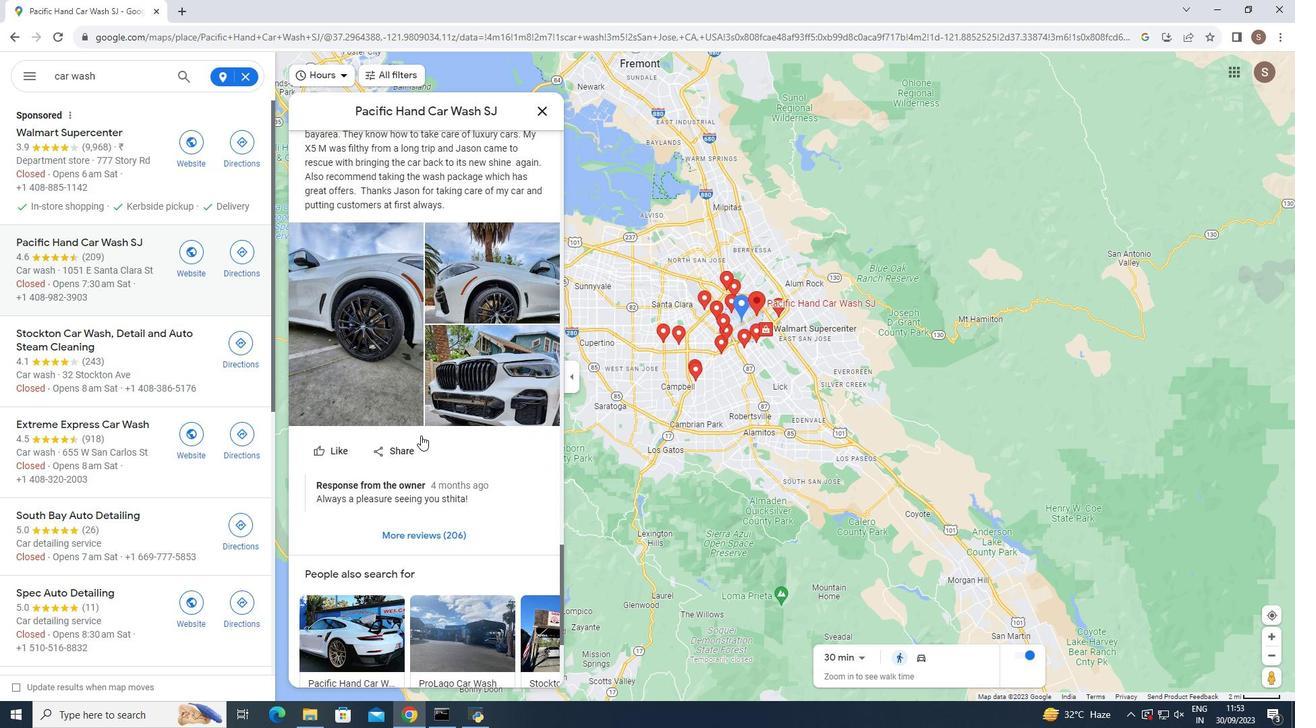 
Action: Mouse scrolled (420, 435) with delta (0, 0)
Screenshot: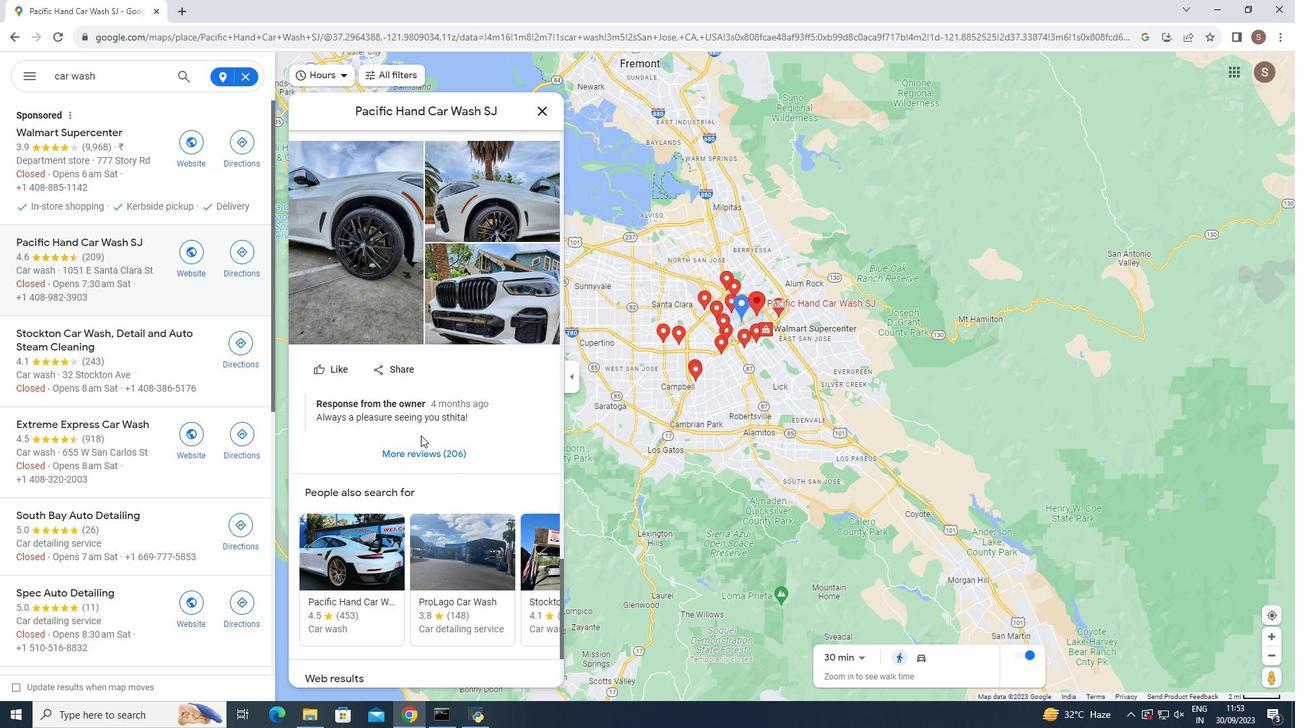 
Action: Mouse scrolled (420, 435) with delta (0, 0)
Screenshot: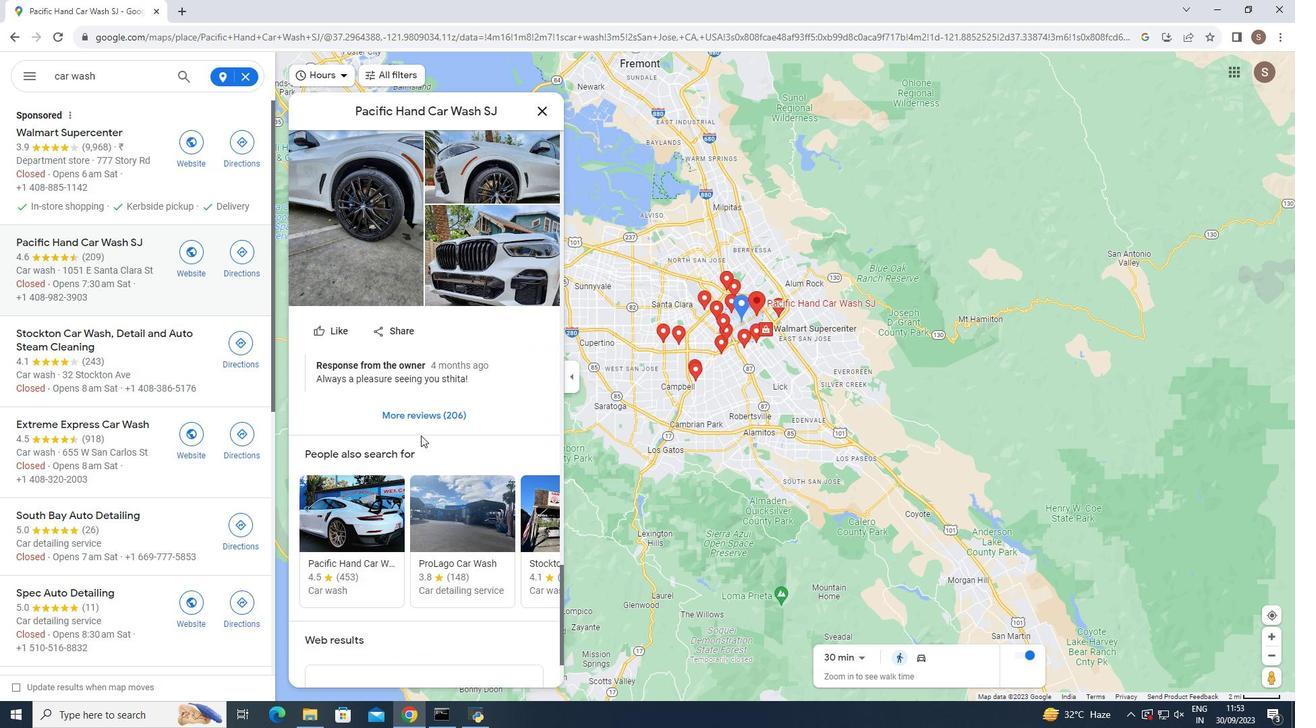 
Action: Mouse scrolled (420, 435) with delta (0, 0)
Screenshot: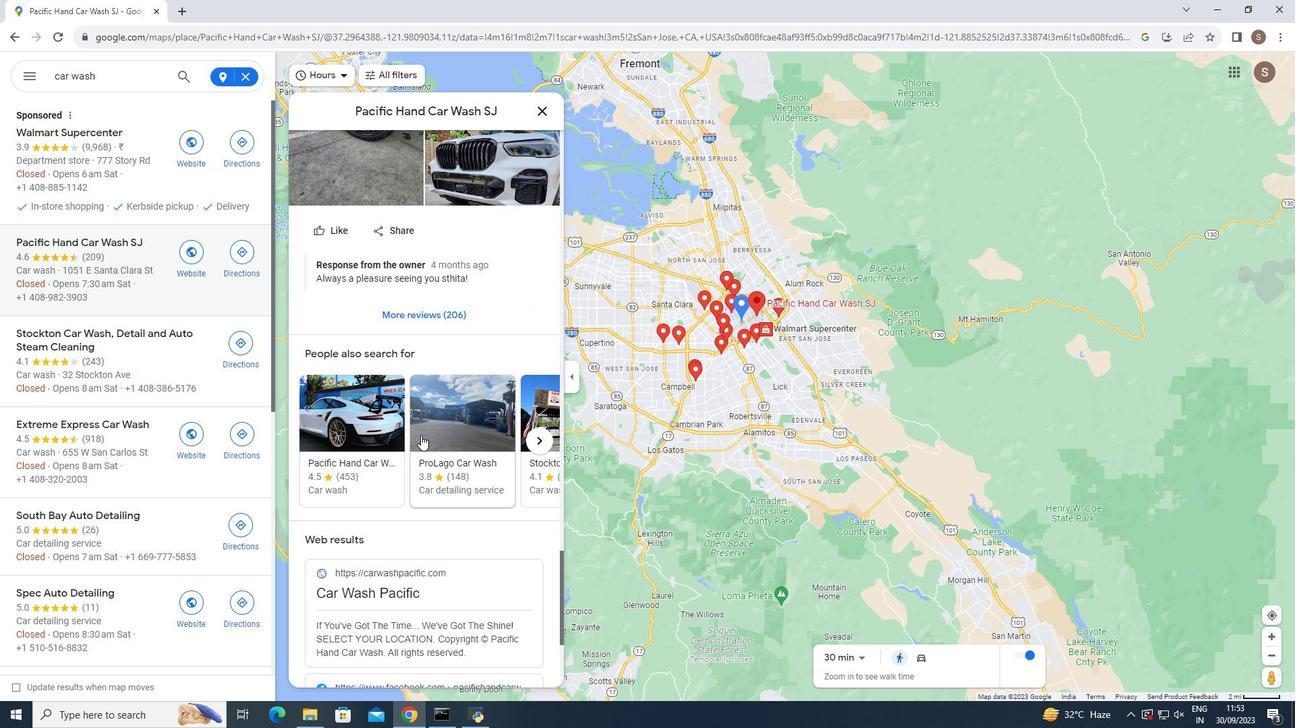
Action: Mouse scrolled (420, 435) with delta (0, 0)
Screenshot: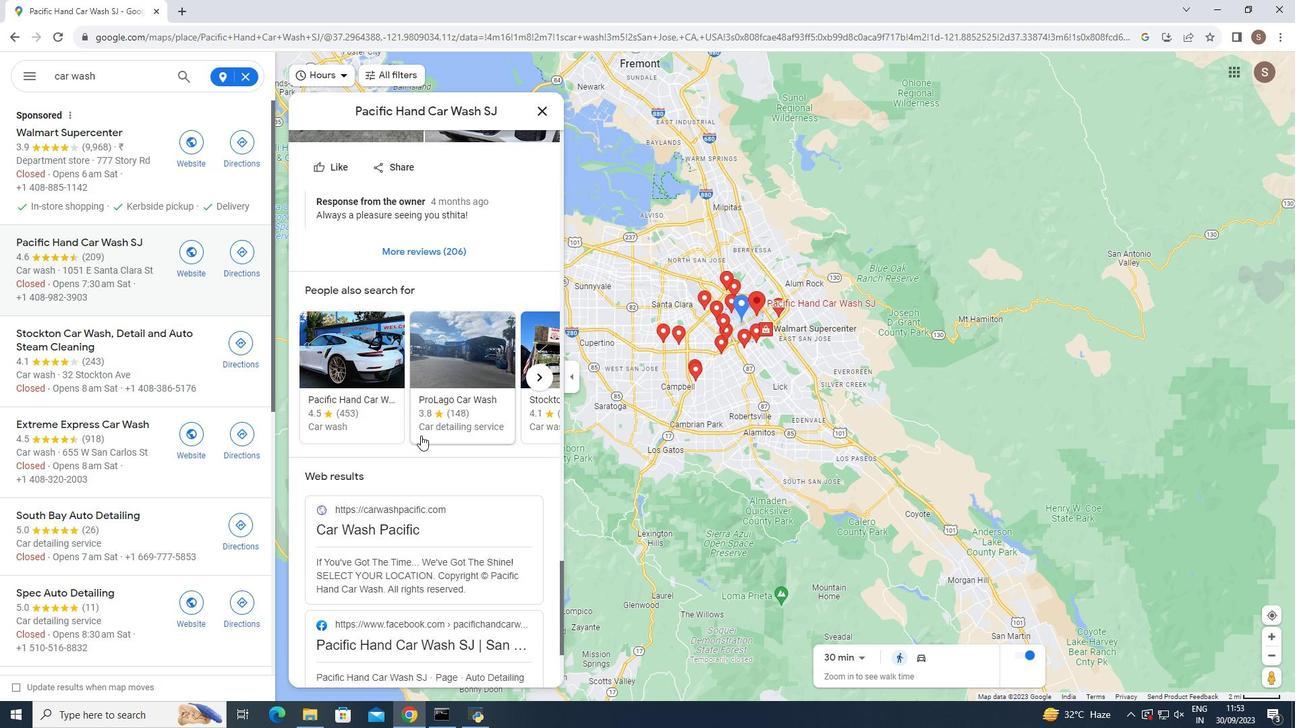 
Action: Mouse moved to (421, 435)
Screenshot: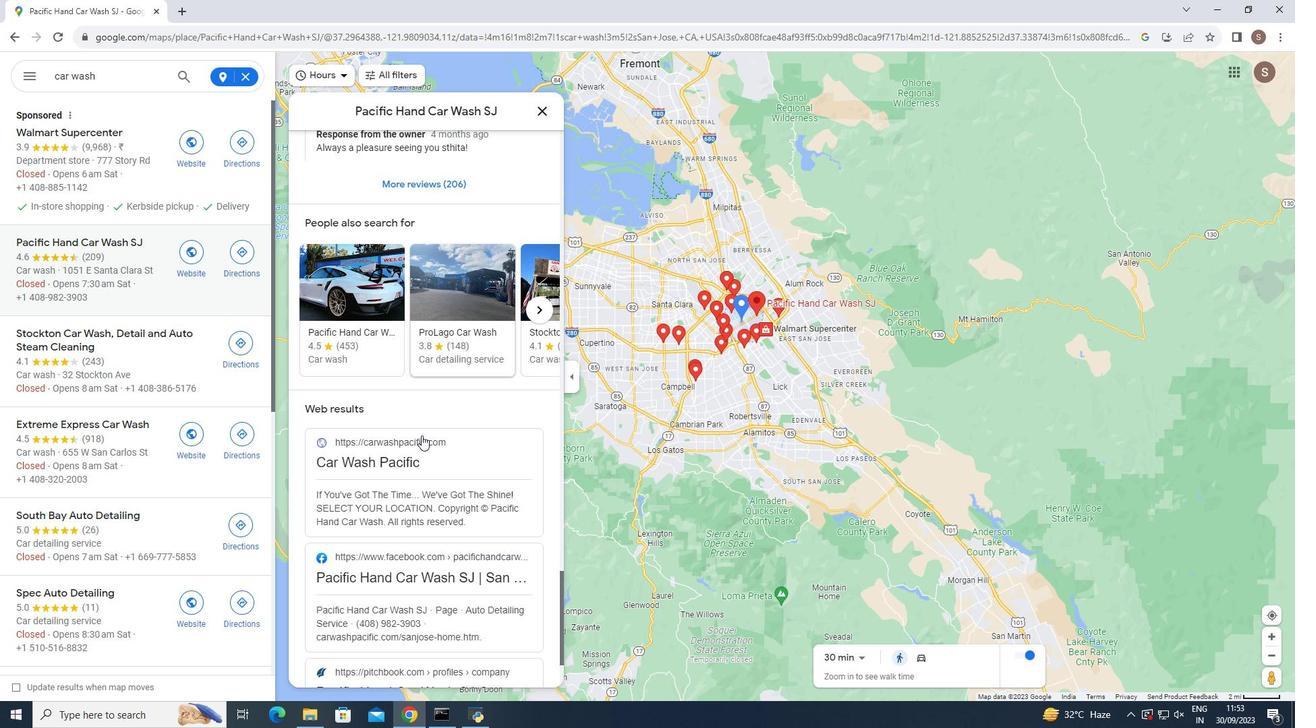 
Action: Mouse scrolled (421, 435) with delta (0, 0)
Screenshot: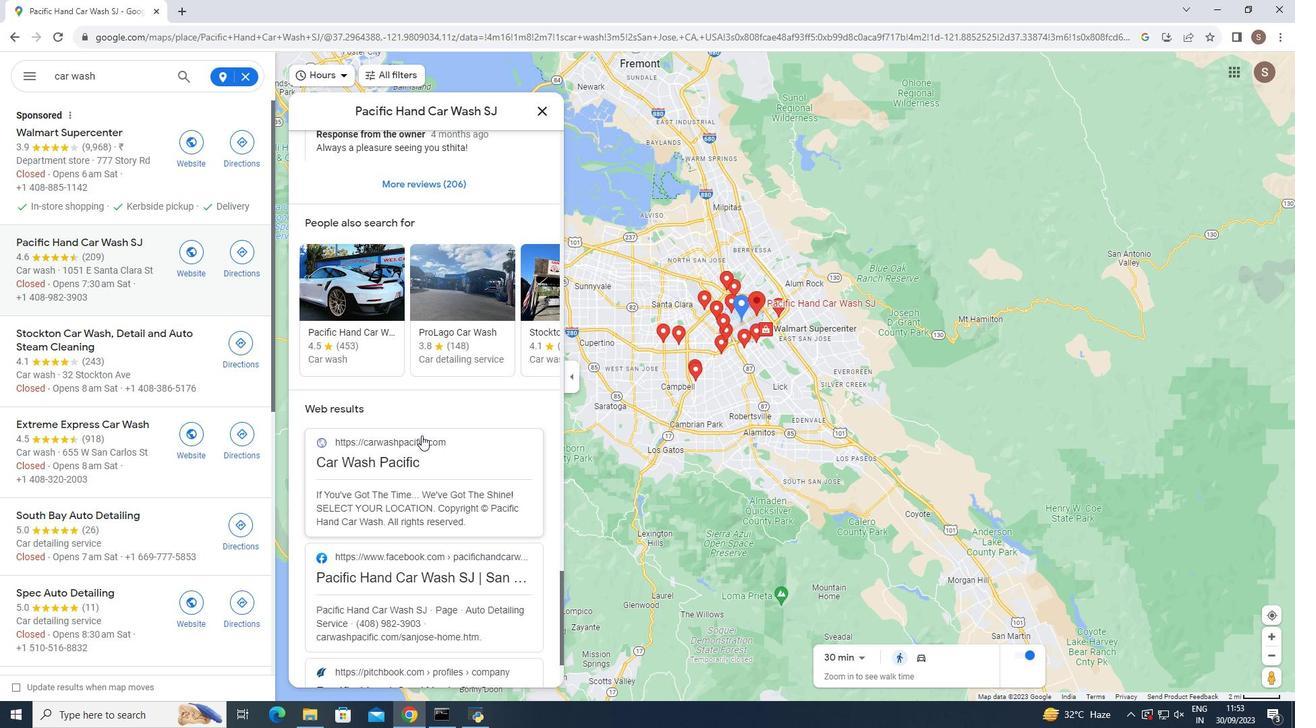 
Action: Mouse scrolled (421, 435) with delta (0, 0)
Screenshot: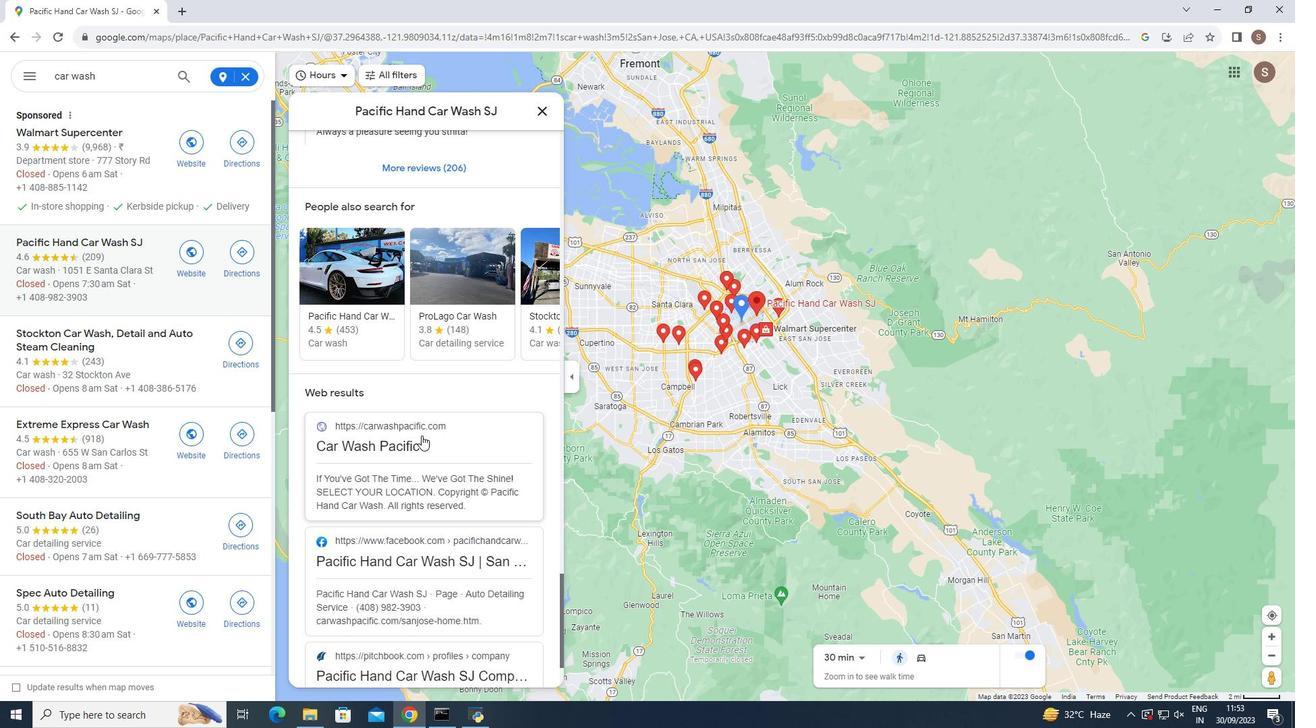 
Action: Mouse moved to (431, 440)
Screenshot: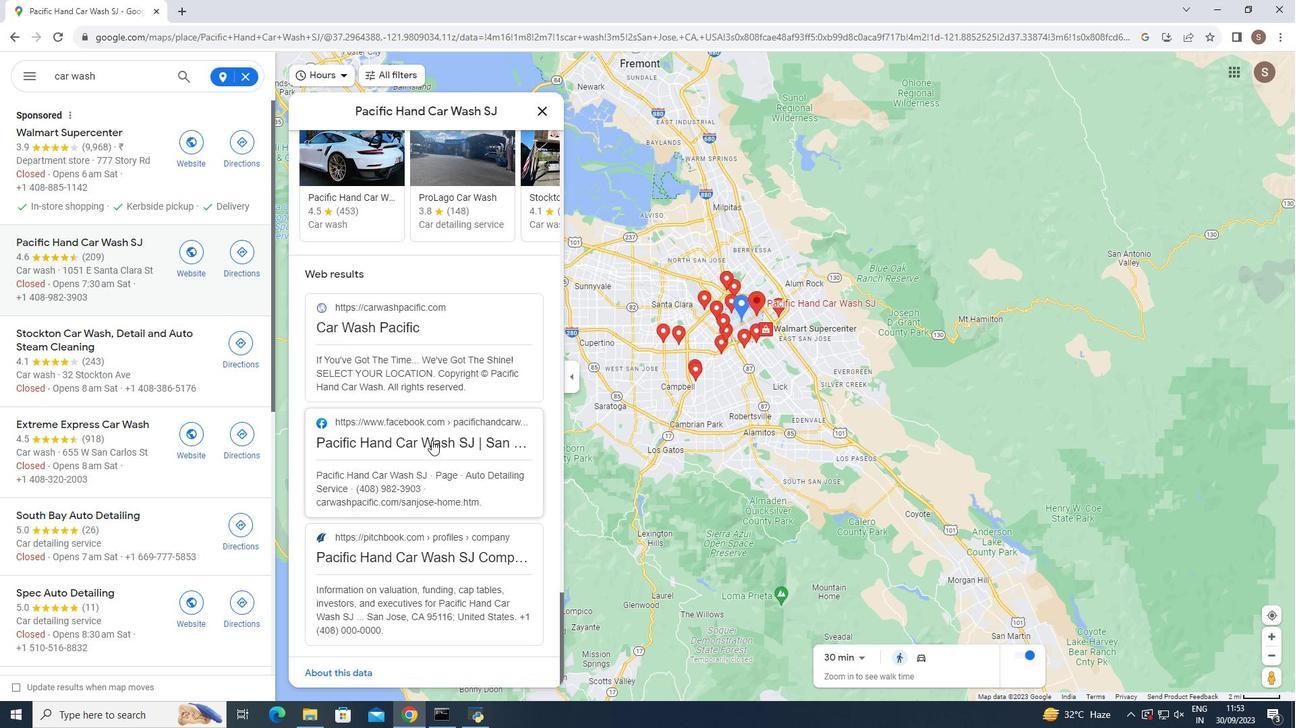 
Action: Mouse scrolled (431, 439) with delta (0, 0)
Screenshot: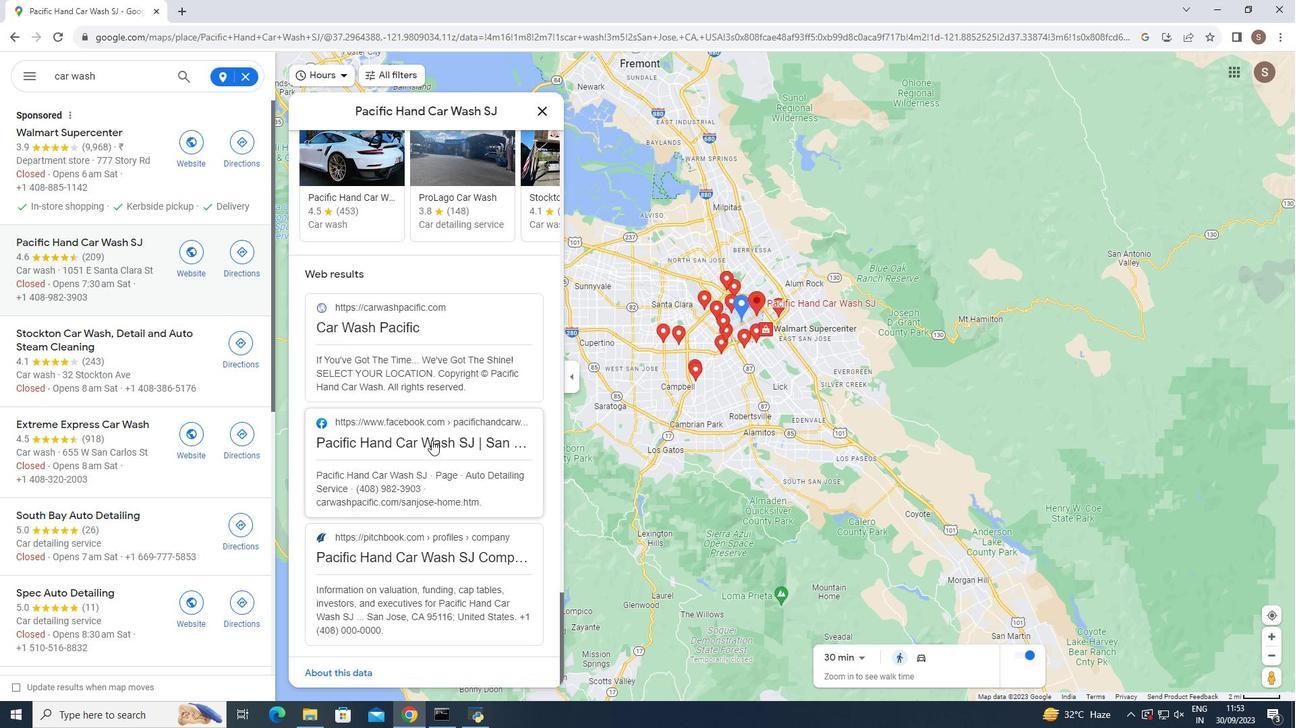 
Action: Mouse moved to (432, 440)
Screenshot: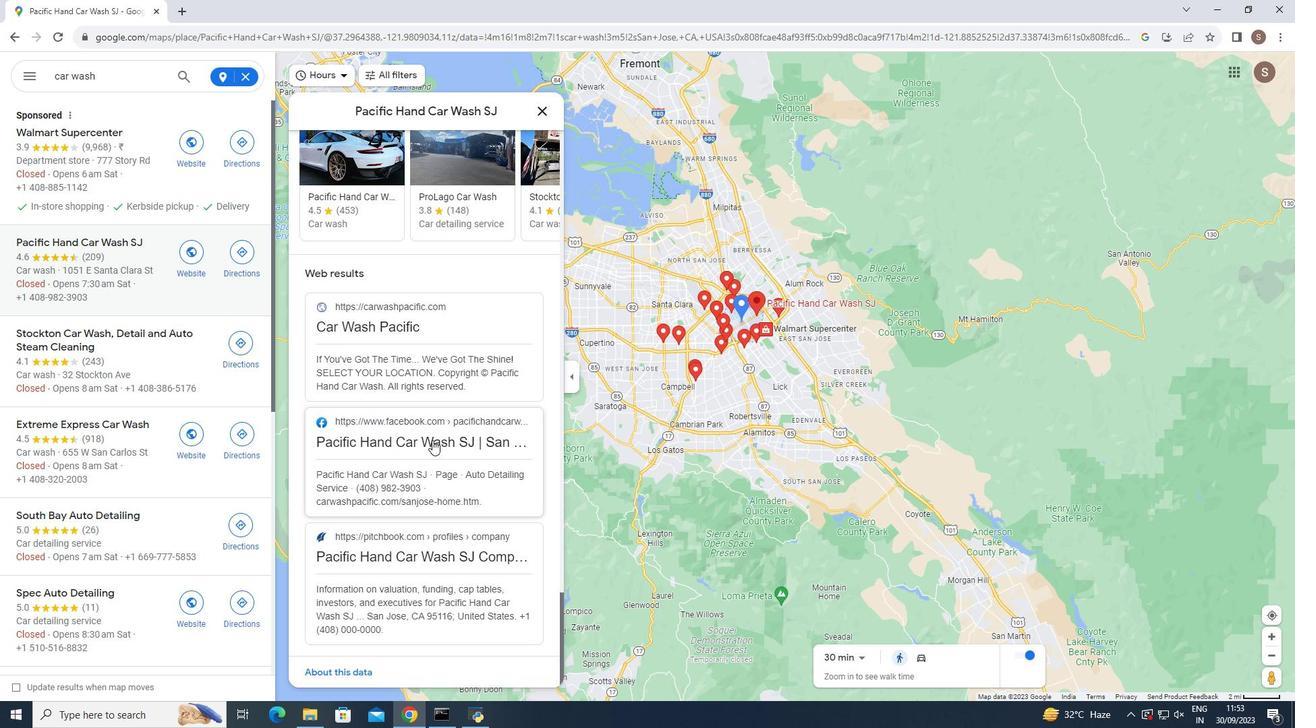 
Action: Mouse scrolled (432, 439) with delta (0, 0)
Screenshot: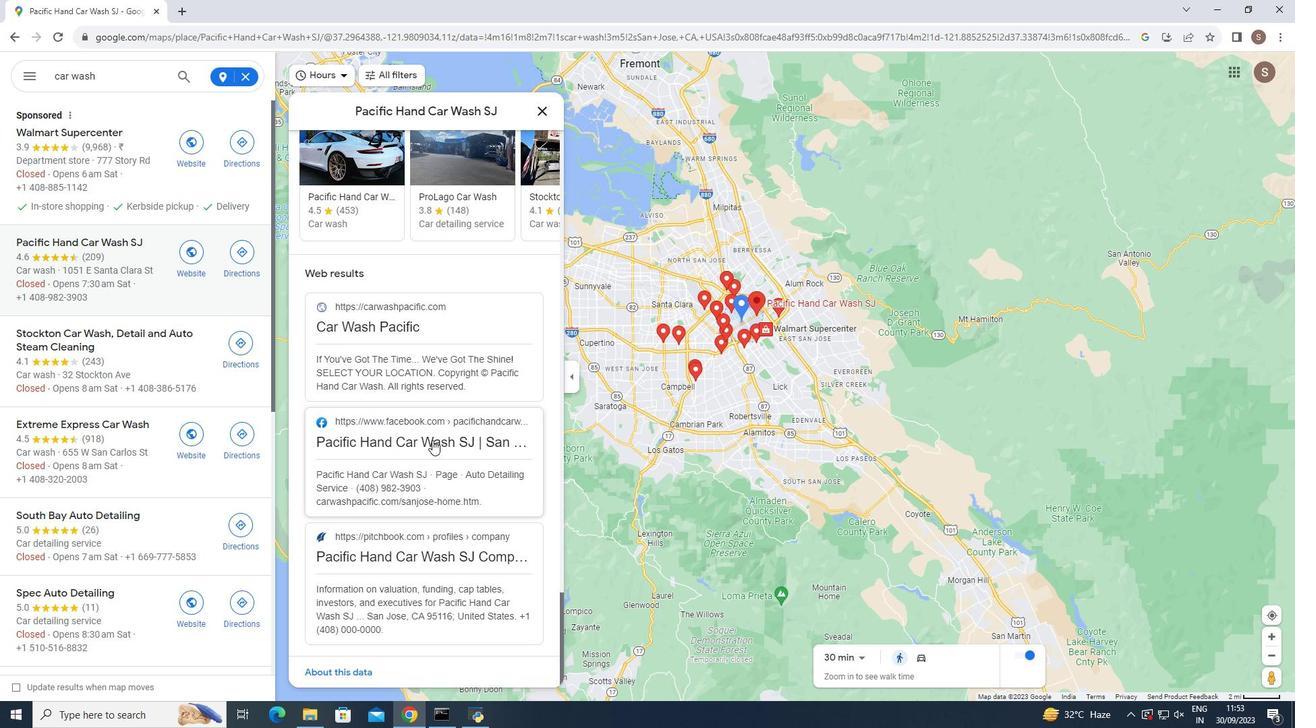 
Action: Mouse moved to (539, 105)
Screenshot: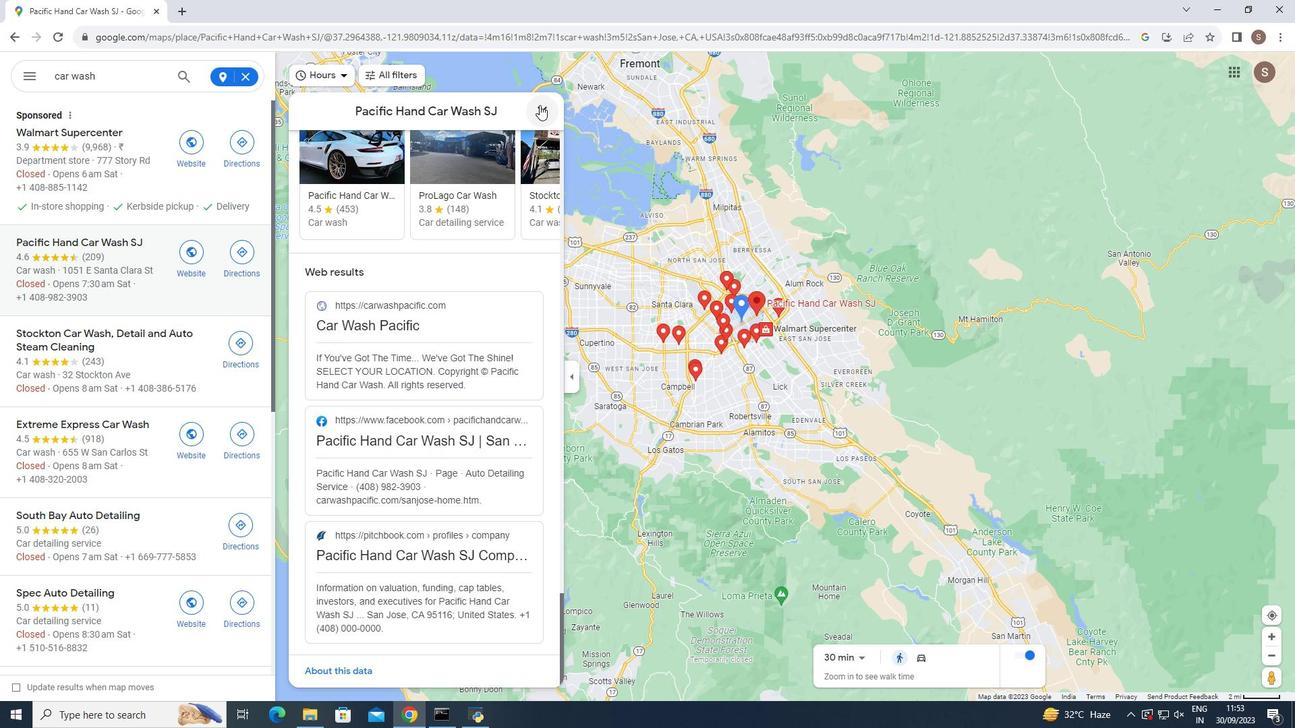 
Action: Mouse pressed left at (539, 105)
Screenshot: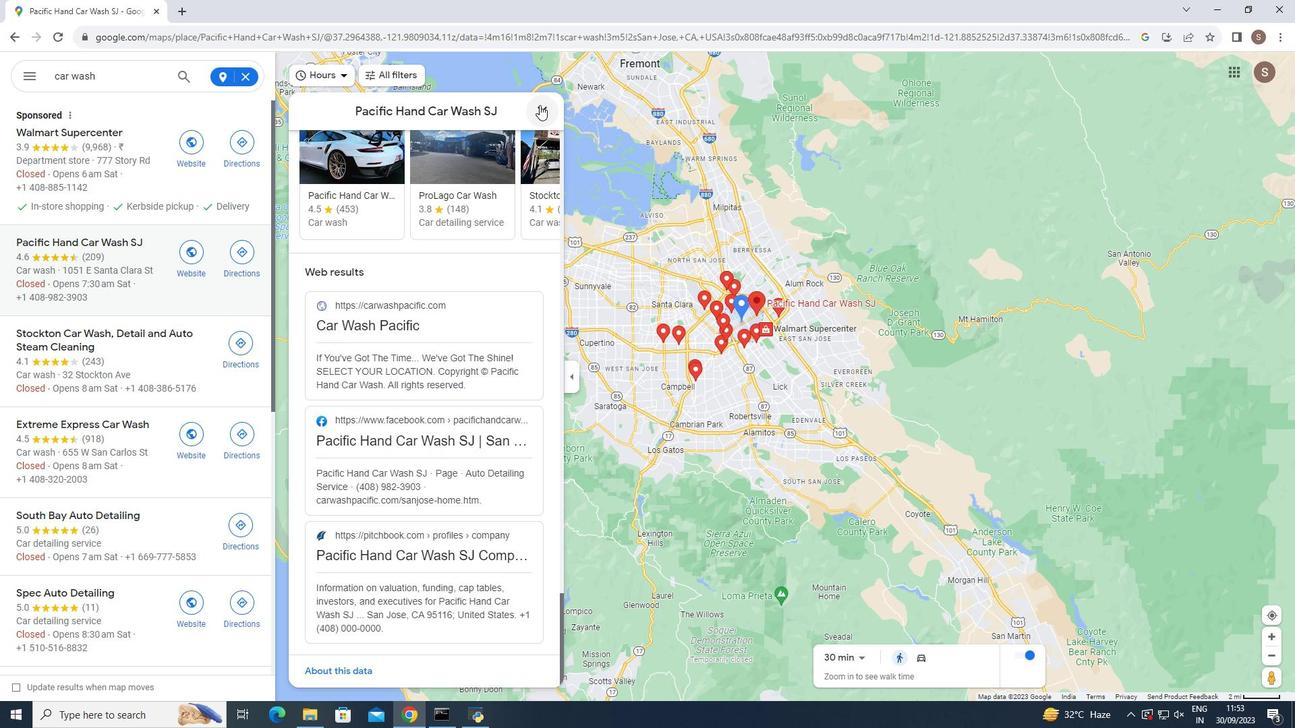 
Action: Mouse moved to (111, 423)
Screenshot: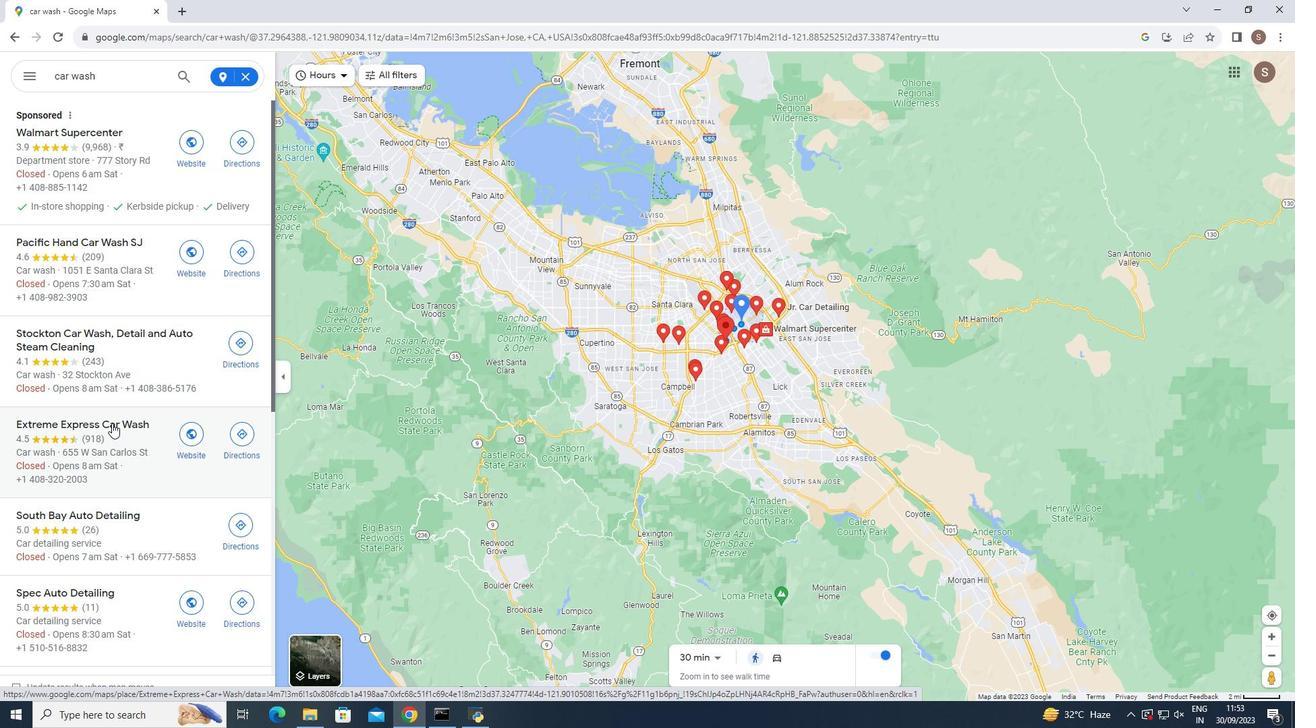 
Action: Mouse pressed left at (111, 423)
Screenshot: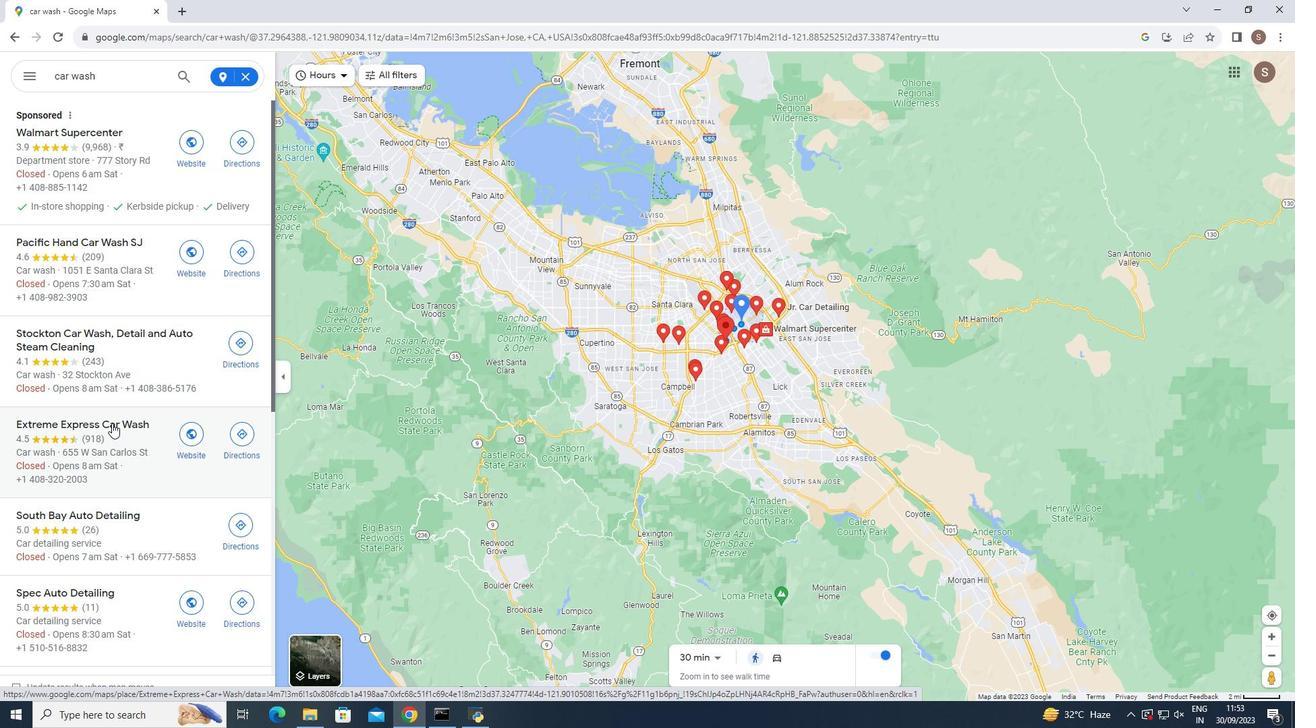
Action: Mouse moved to (371, 418)
Screenshot: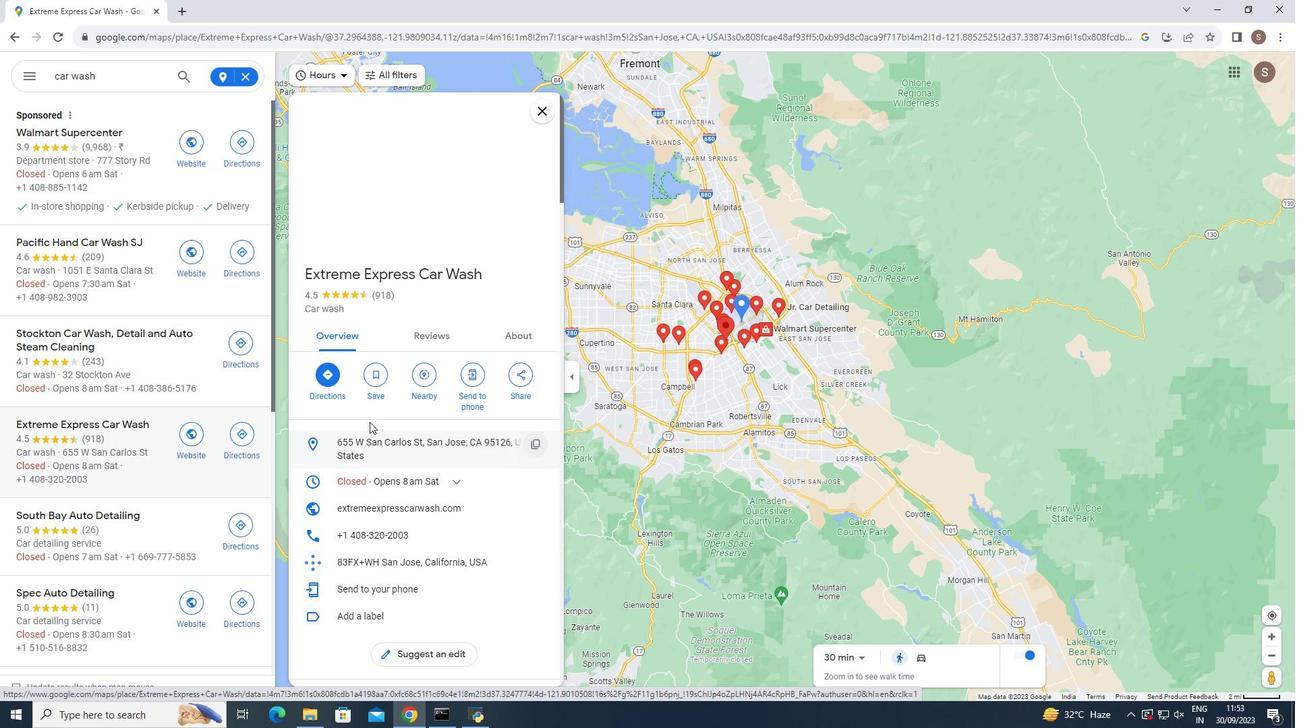 
Action: Mouse scrolled (371, 418) with delta (0, 0)
Screenshot: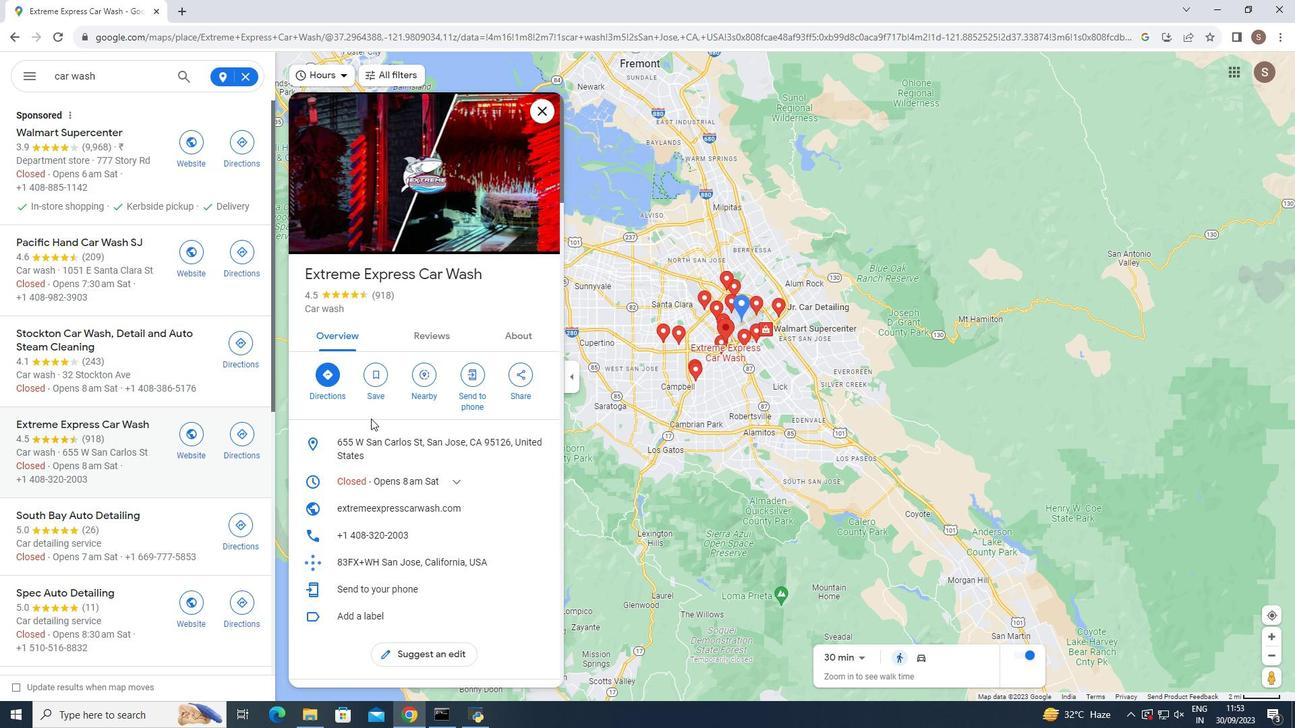 
Action: Mouse scrolled (371, 418) with delta (0, 0)
Screenshot: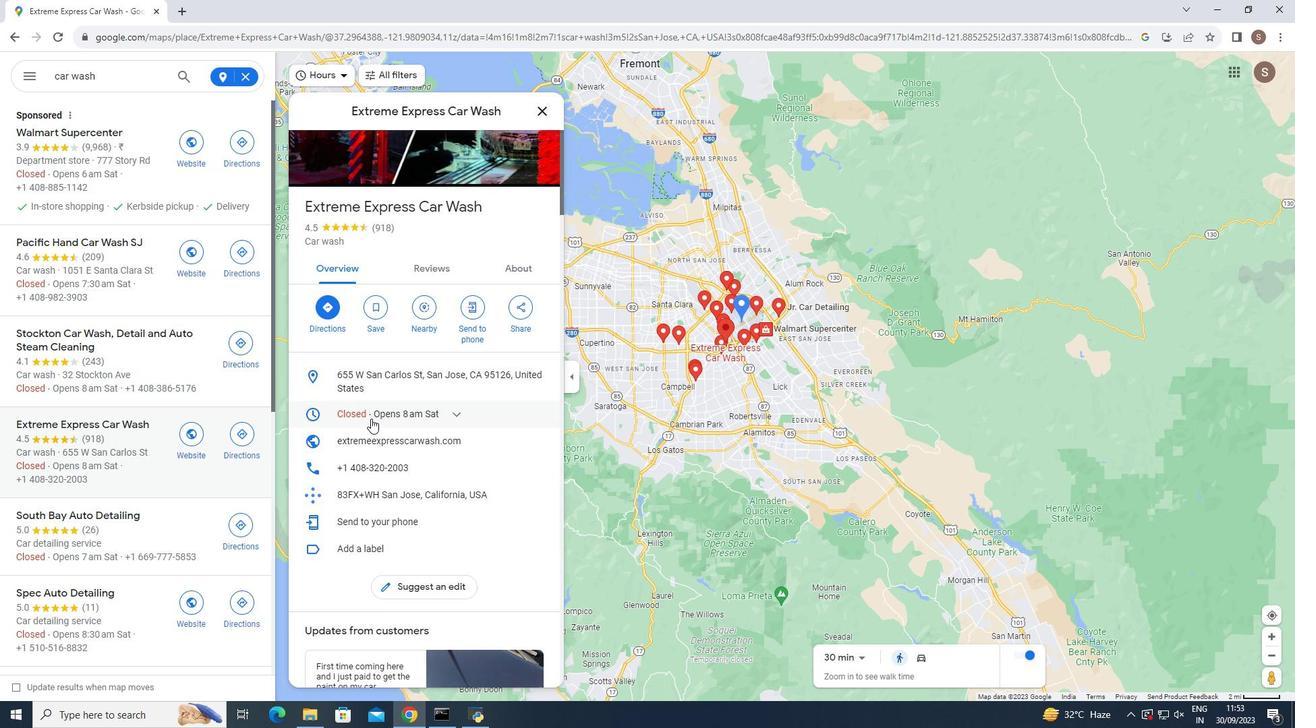 
Action: Mouse scrolled (371, 418) with delta (0, 0)
Screenshot: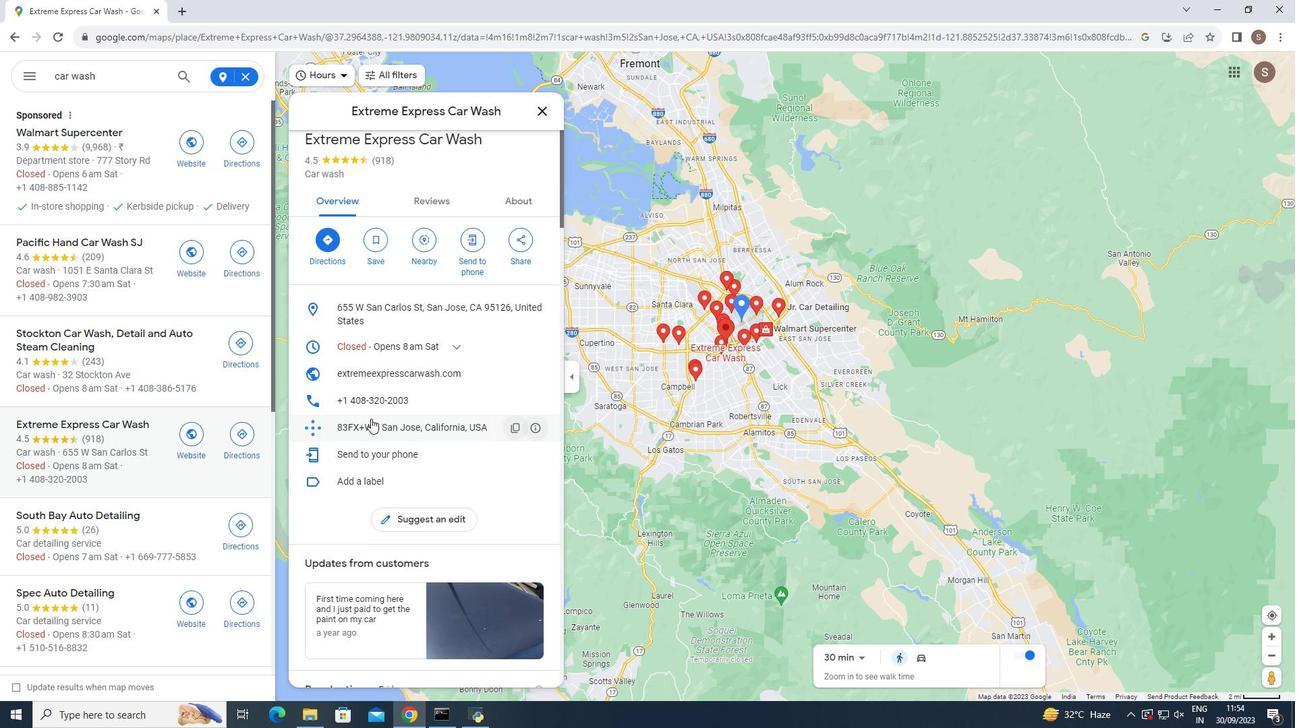 
Action: Mouse scrolled (371, 418) with delta (0, 0)
Screenshot: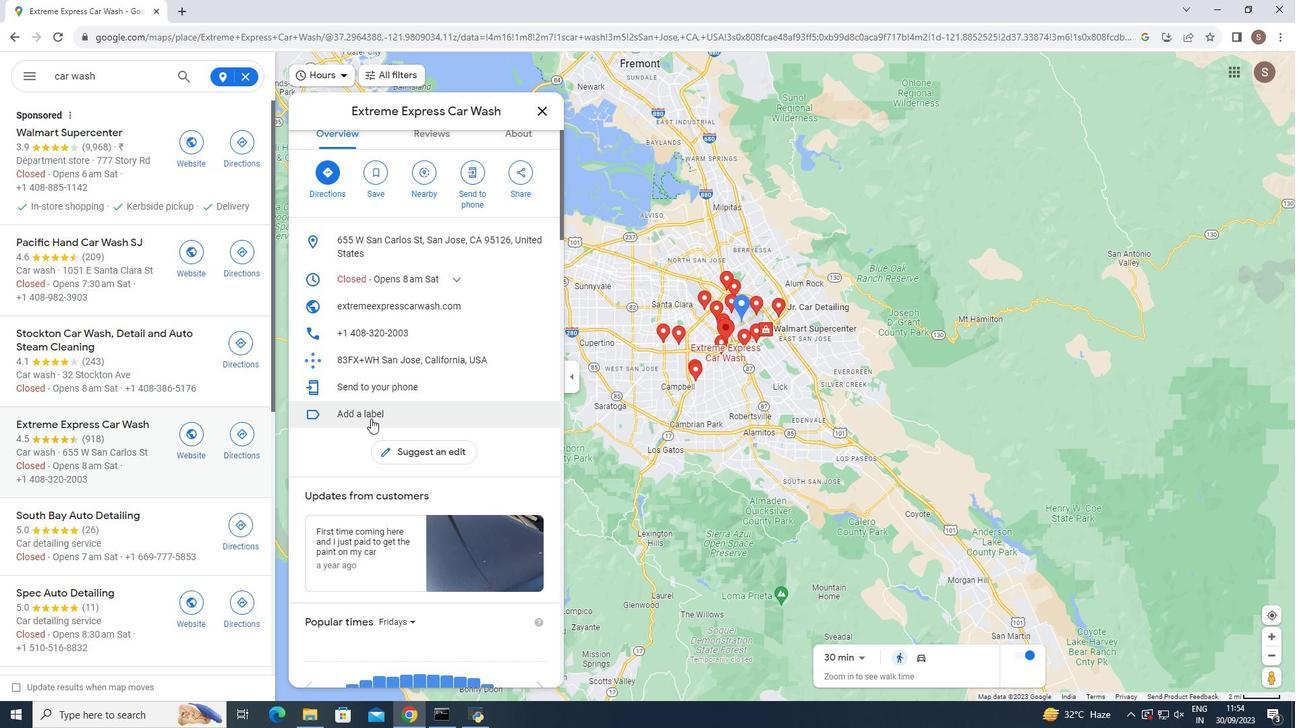 
Action: Mouse scrolled (371, 418) with delta (0, 0)
Screenshot: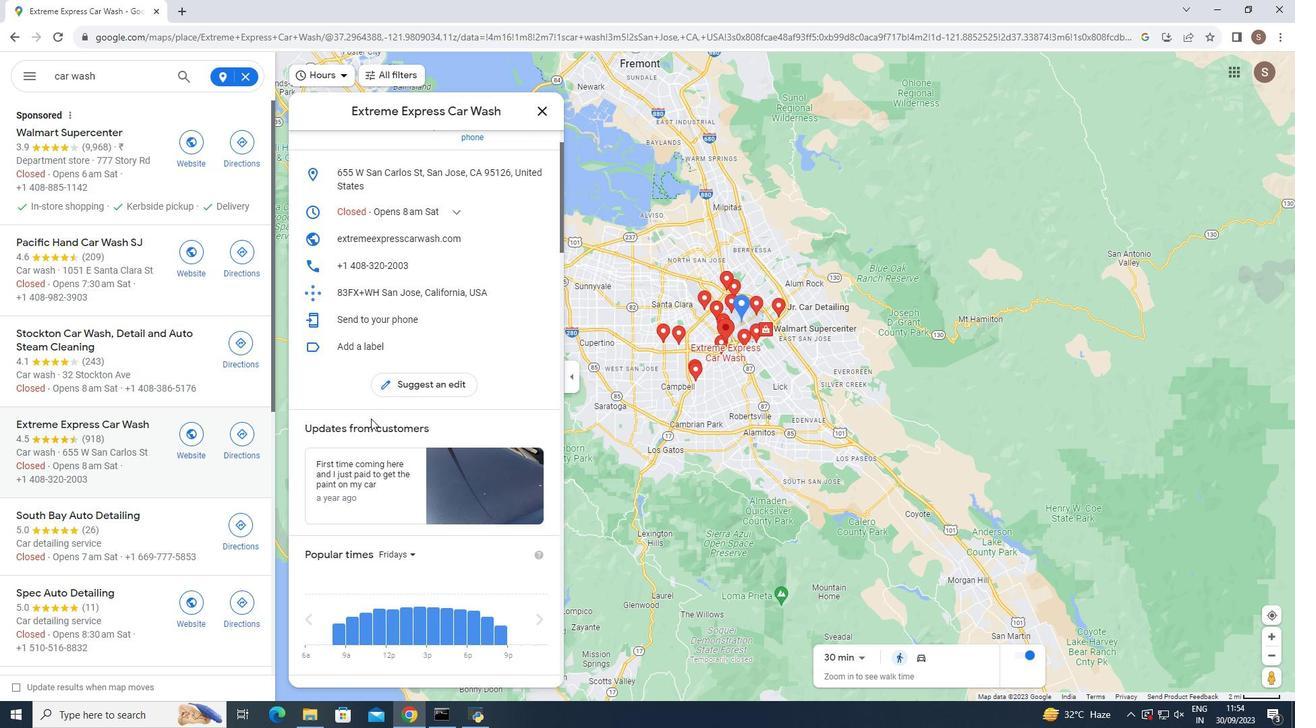 
Action: Mouse scrolled (371, 418) with delta (0, 0)
Screenshot: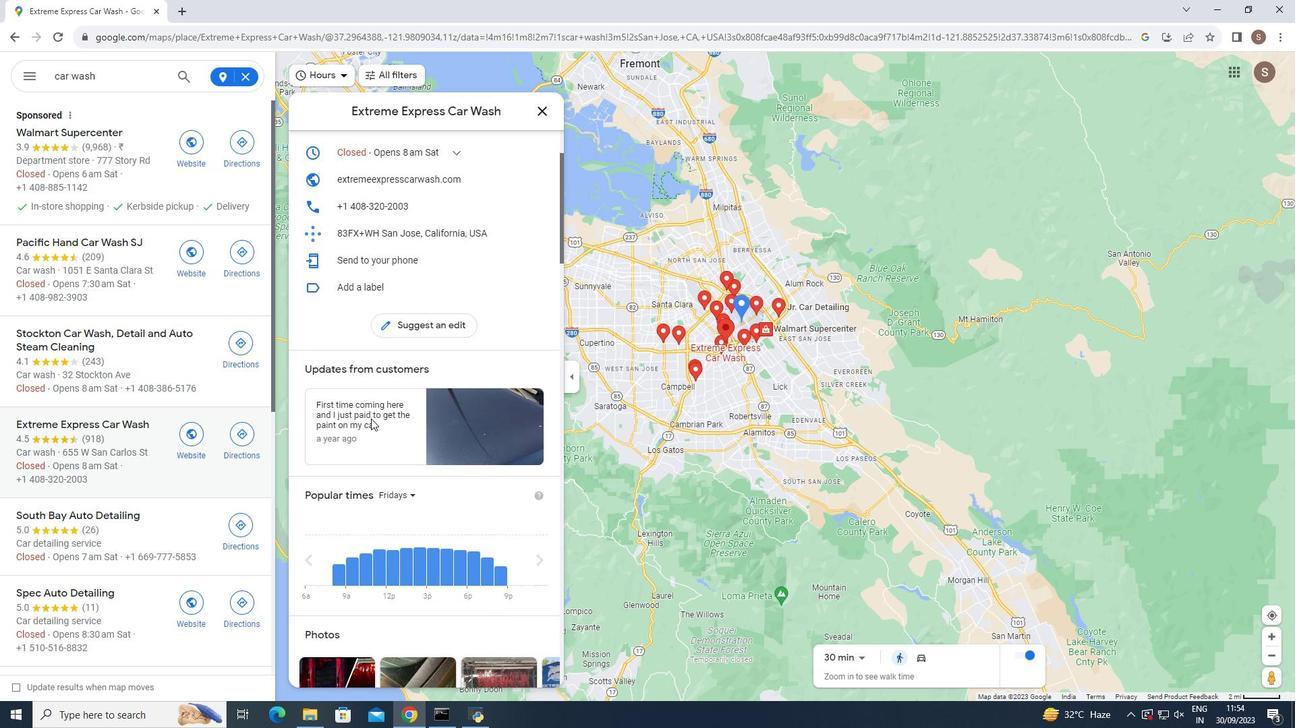 
Action: Mouse scrolled (371, 418) with delta (0, 0)
Screenshot: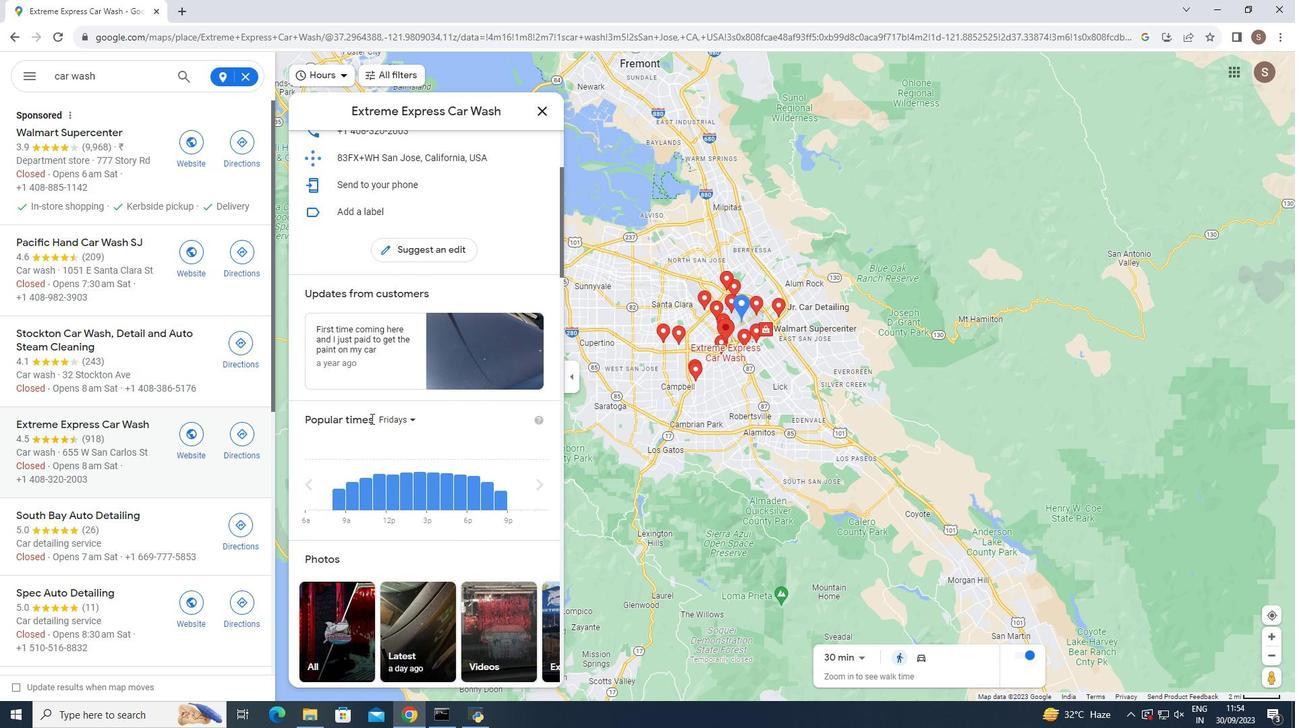 
Action: Mouse scrolled (371, 418) with delta (0, 0)
Screenshot: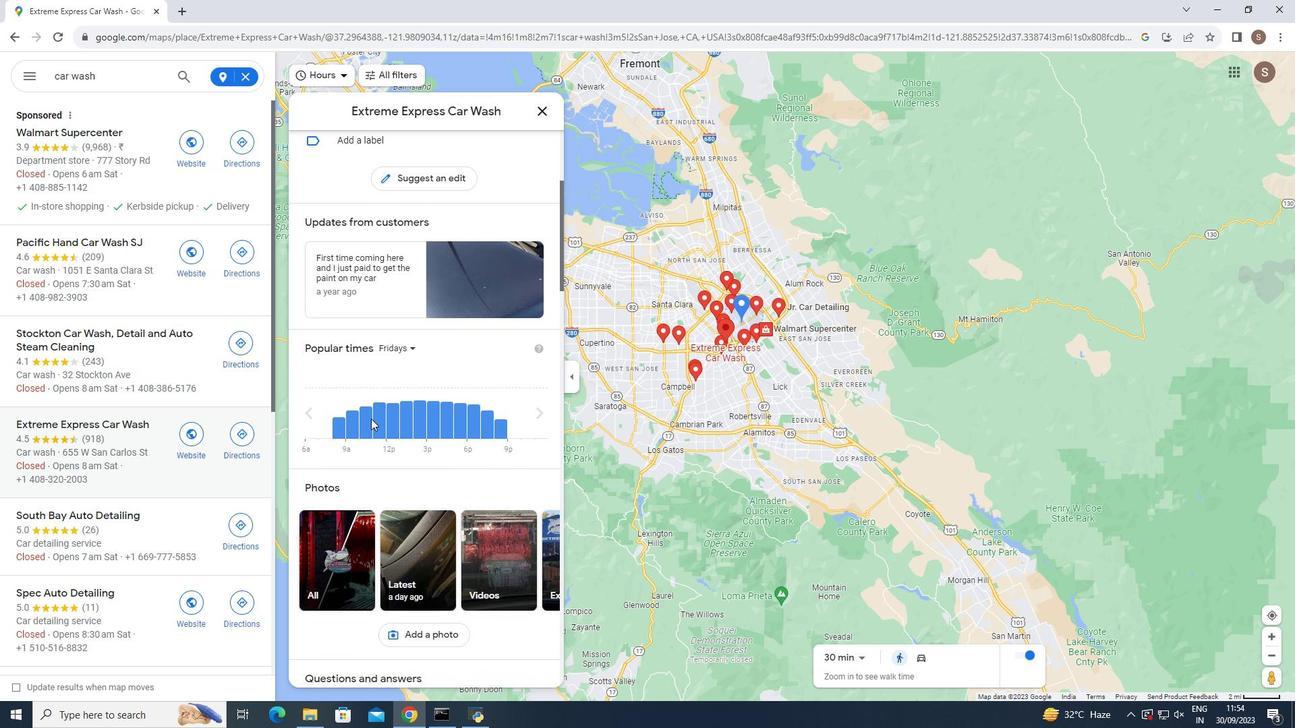 
Action: Mouse scrolled (371, 418) with delta (0, 0)
Screenshot: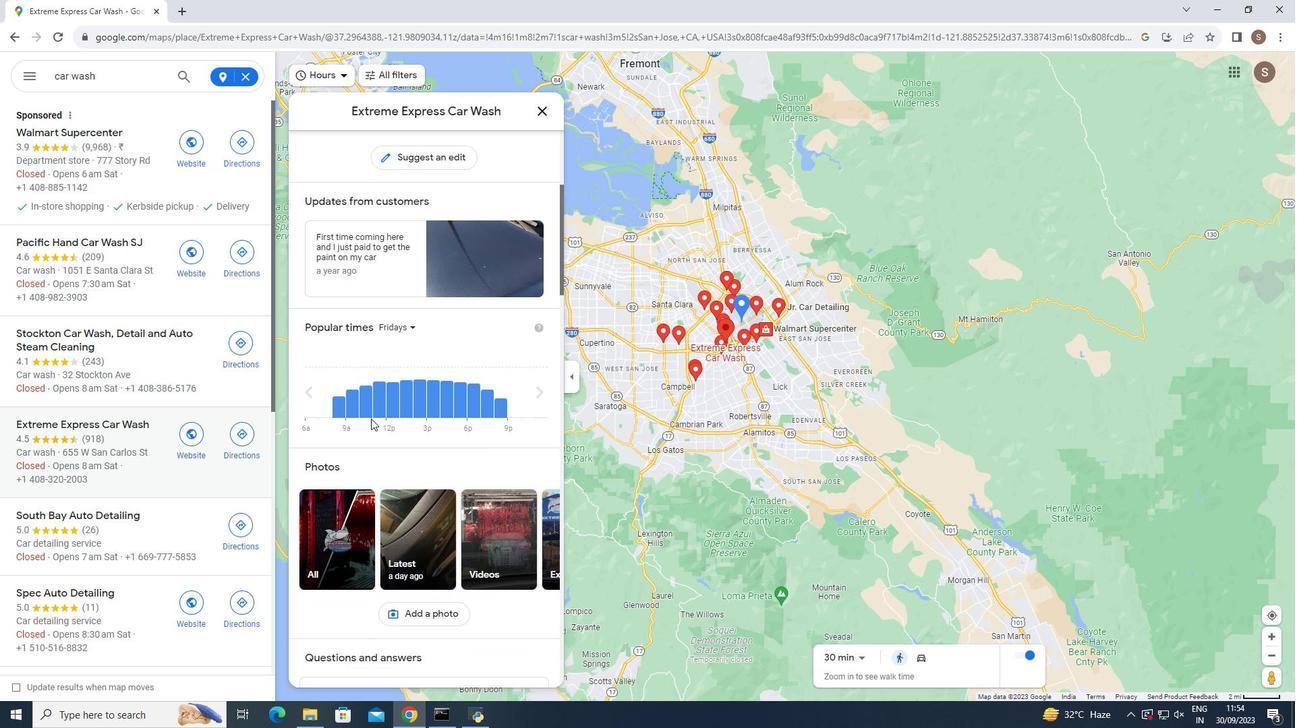 
Action: Mouse scrolled (371, 418) with delta (0, 0)
Screenshot: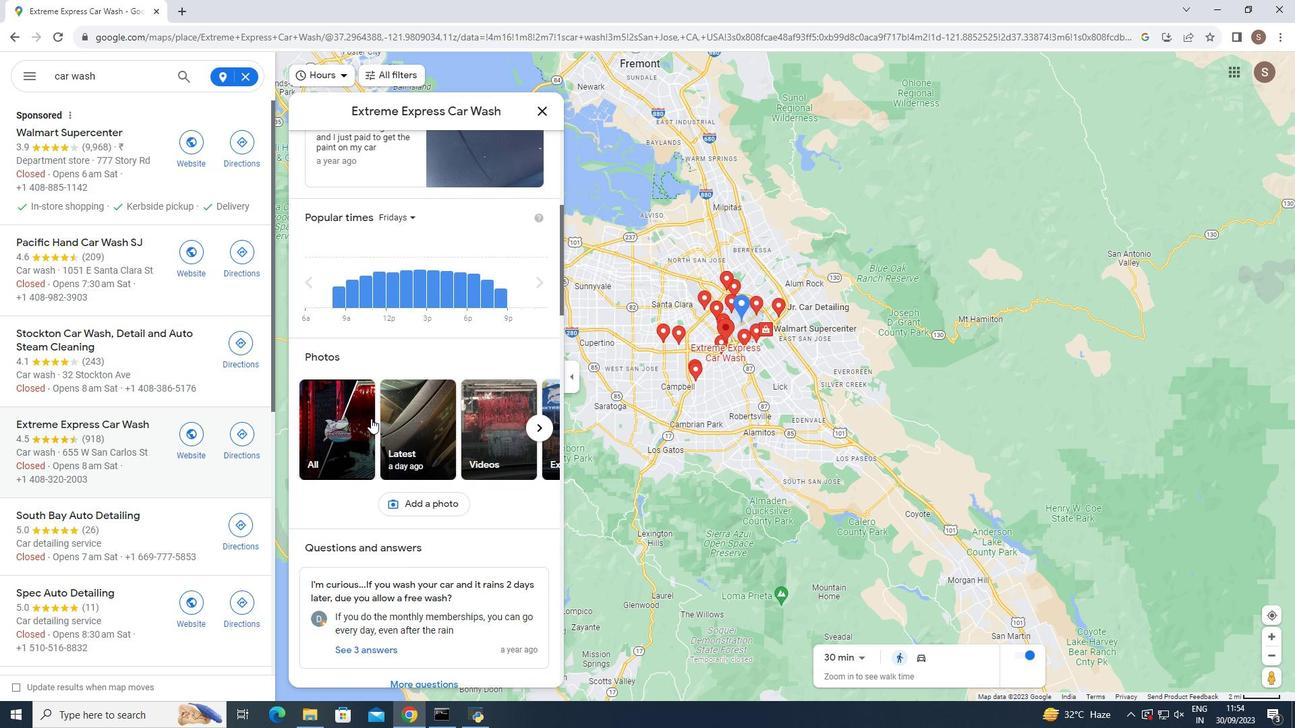 
Action: Mouse scrolled (371, 418) with delta (0, 0)
Screenshot: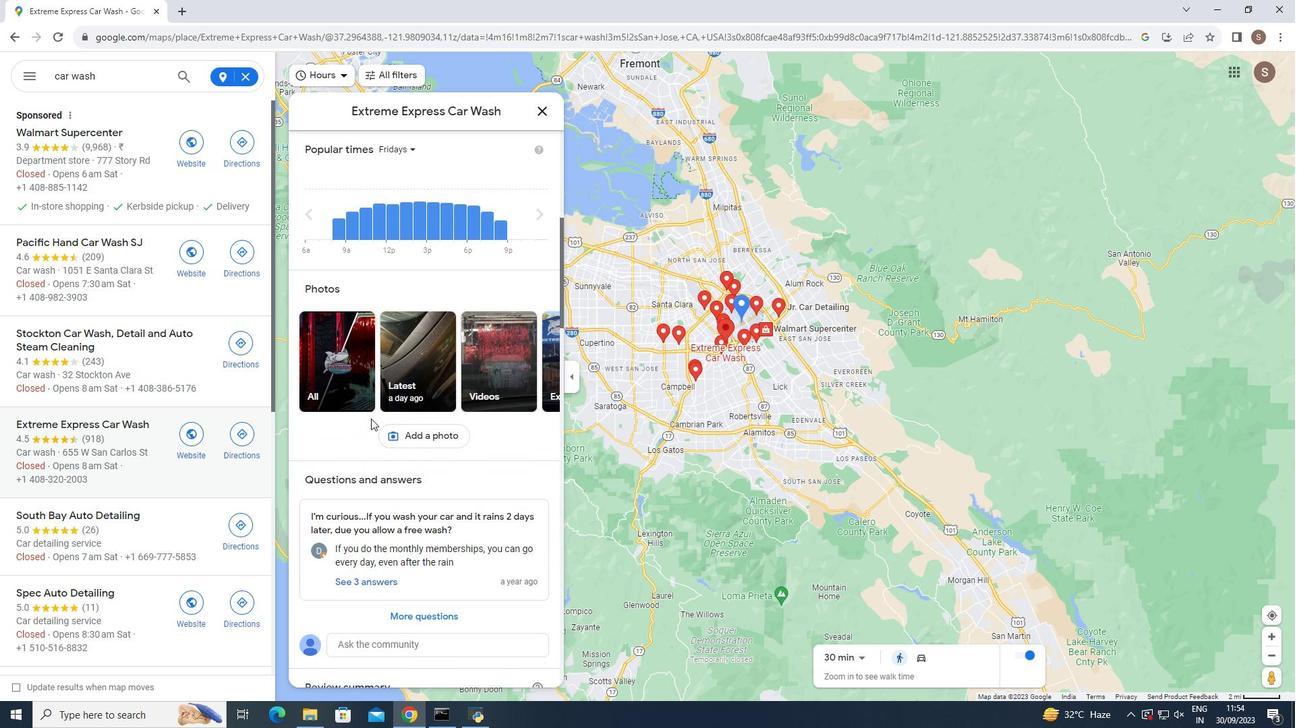 
Action: Mouse moved to (411, 451)
Screenshot: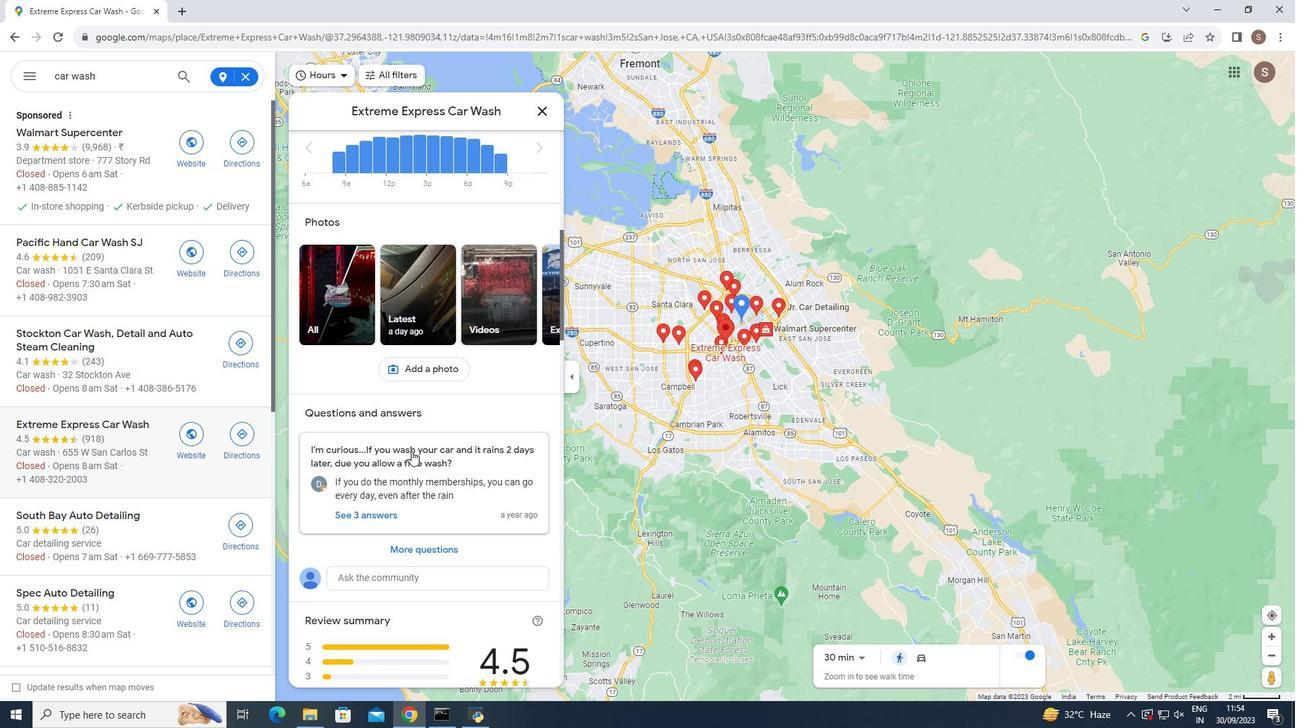 
Action: Mouse scrolled (411, 450) with delta (0, 0)
Screenshot: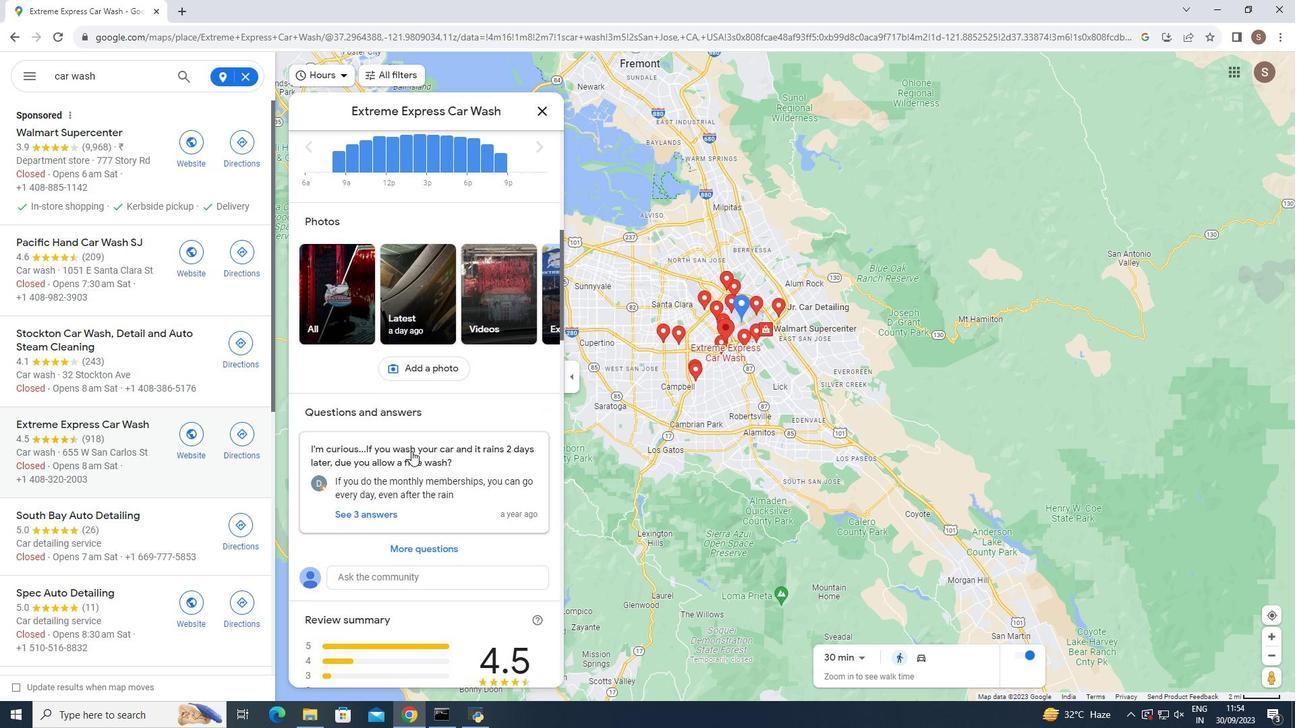 
Action: Mouse scrolled (411, 450) with delta (0, 0)
Screenshot: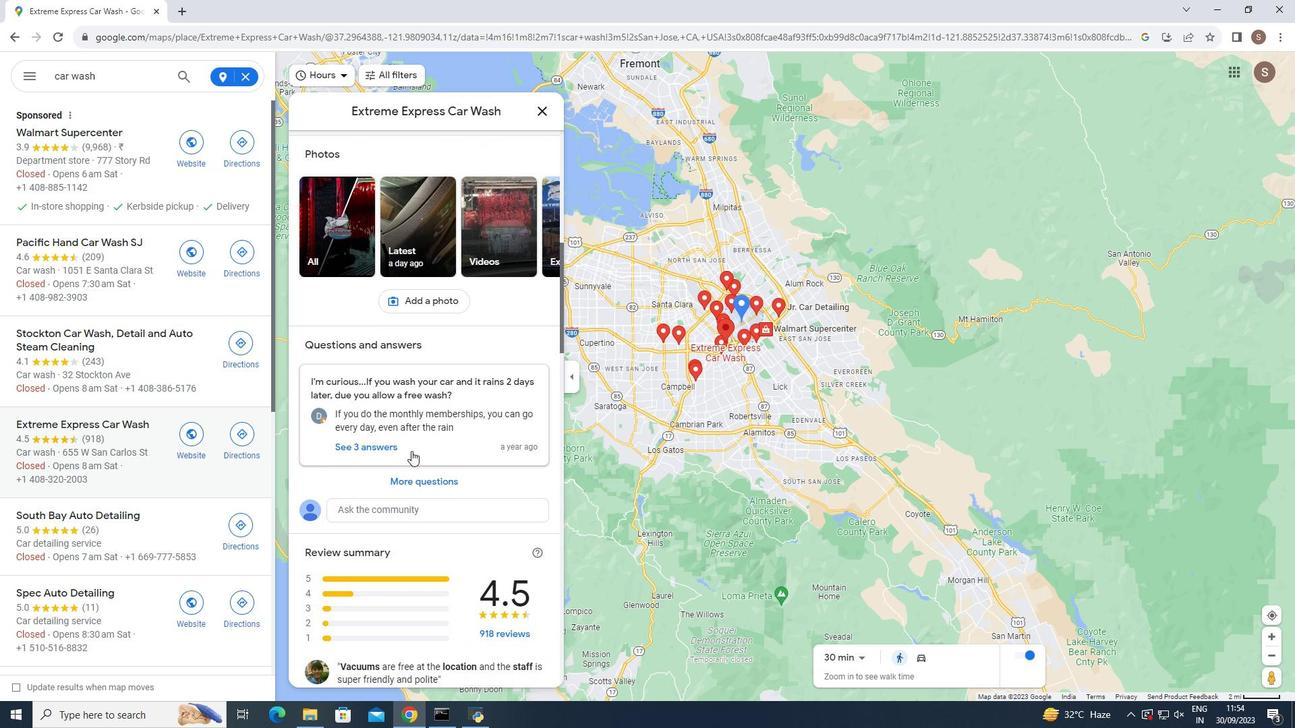 
Action: Mouse scrolled (411, 450) with delta (0, 0)
Screenshot: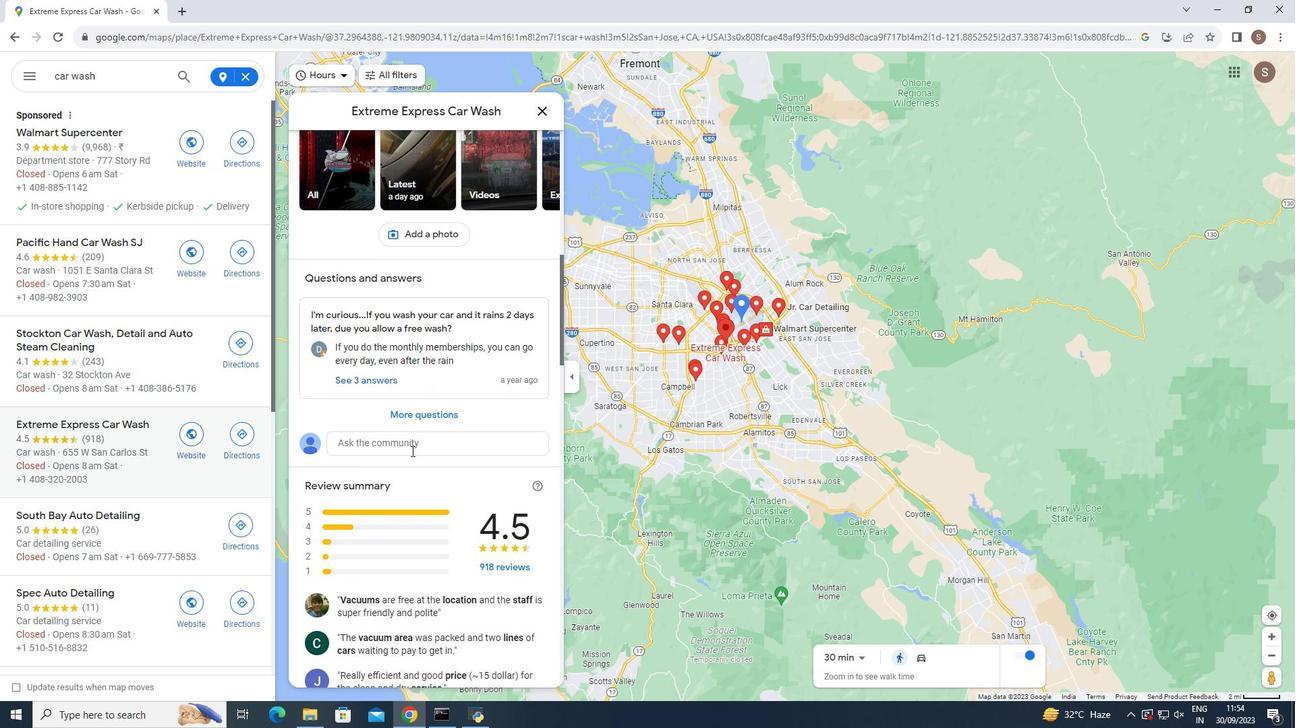 
Action: Mouse scrolled (411, 450) with delta (0, 0)
Screenshot: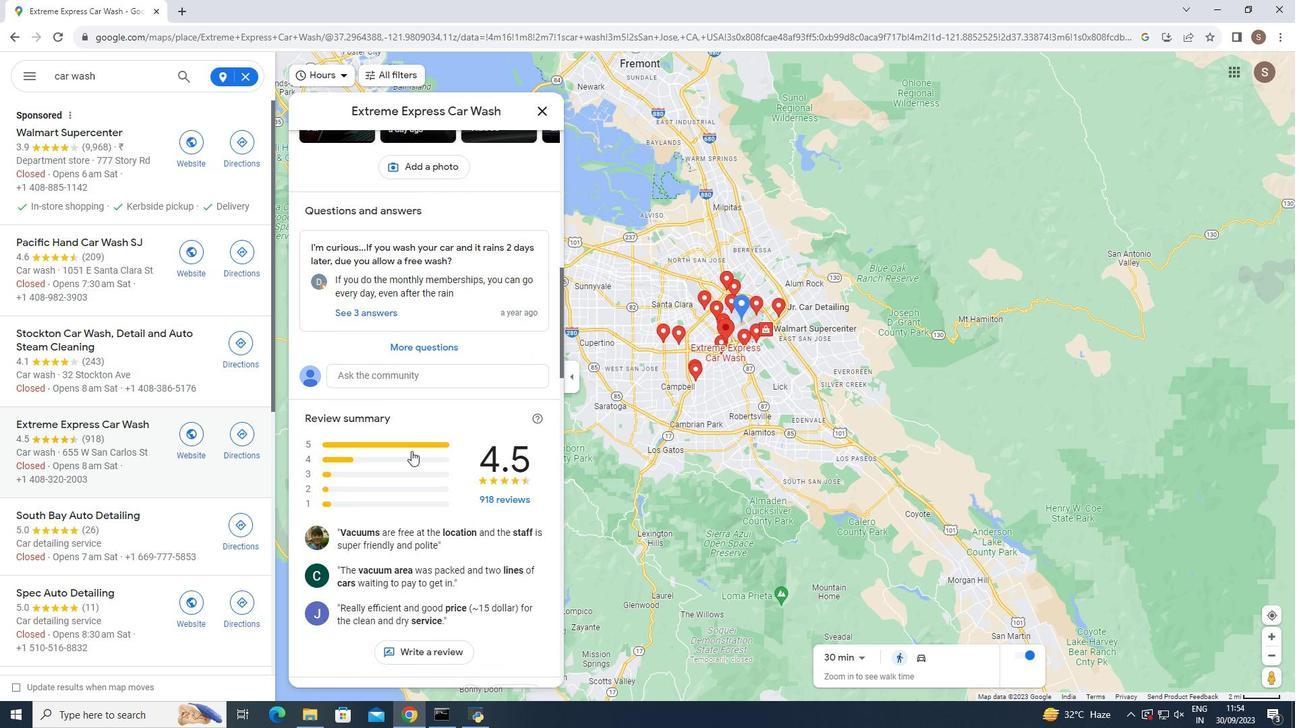 
Action: Mouse scrolled (411, 450) with delta (0, 0)
Screenshot: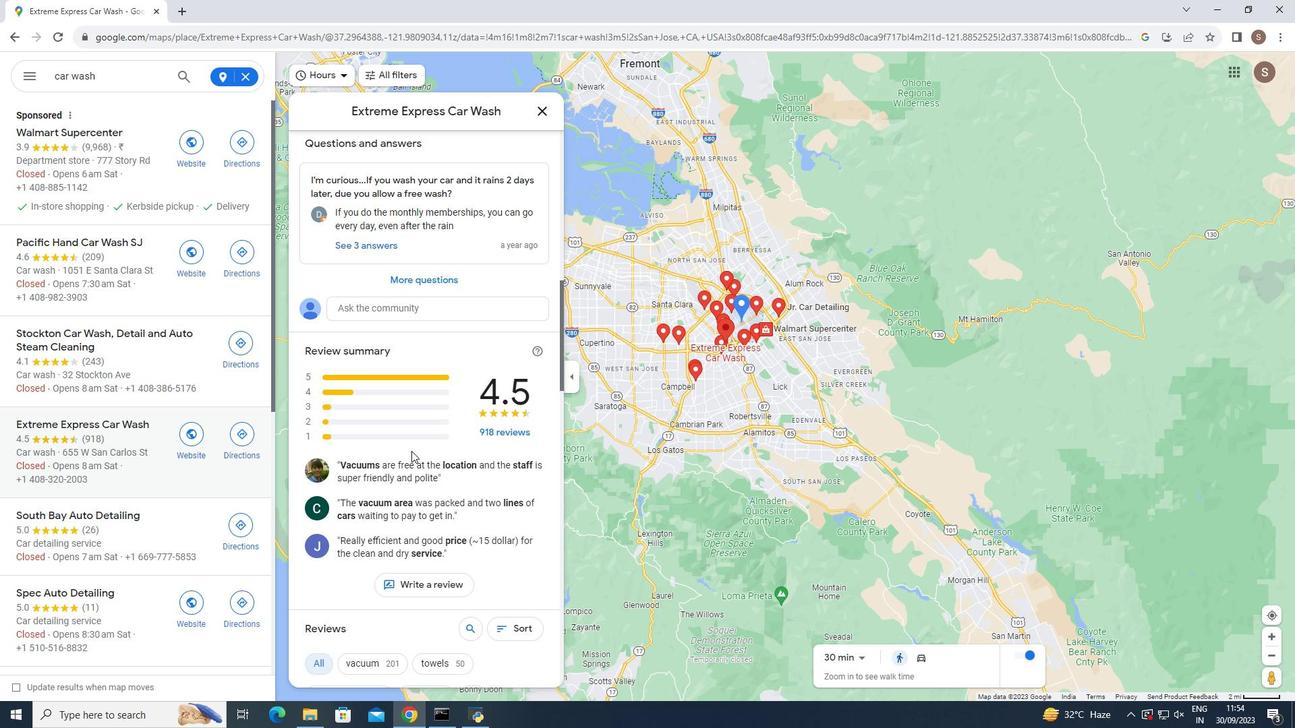 
Action: Mouse scrolled (411, 450) with delta (0, 0)
Screenshot: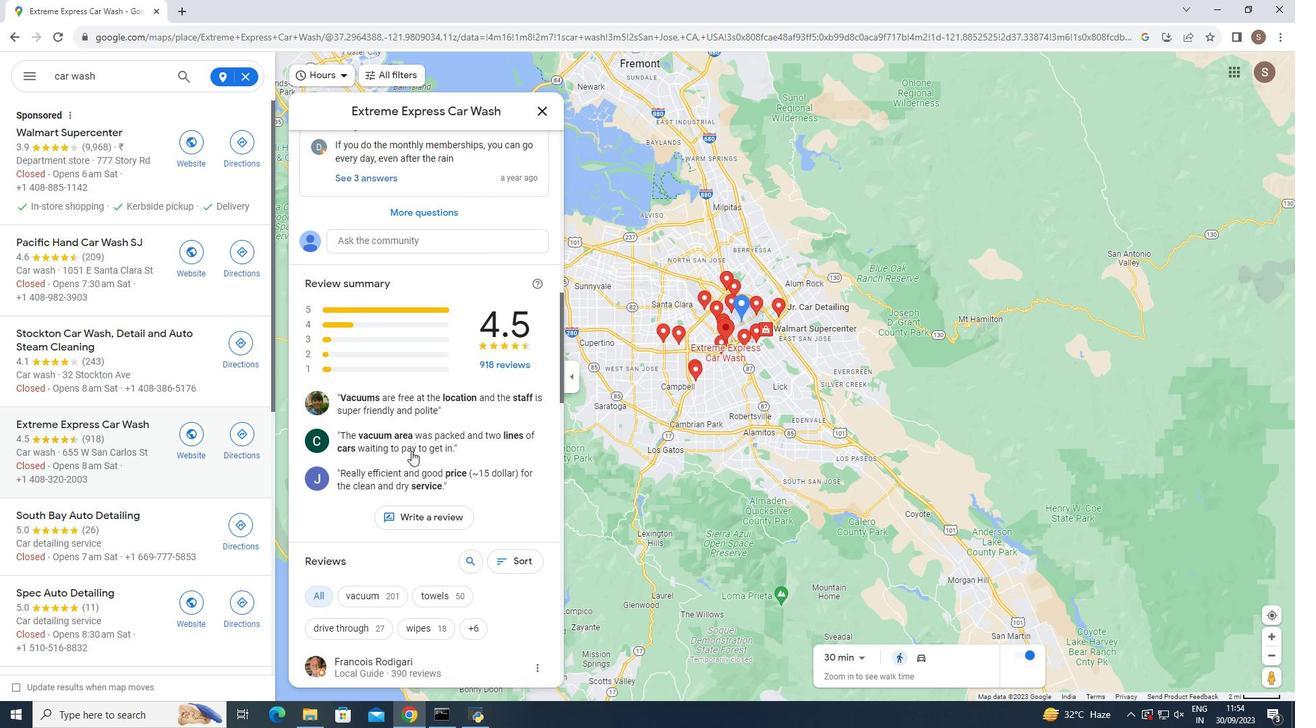 
Action: Mouse scrolled (411, 450) with delta (0, 0)
Screenshot: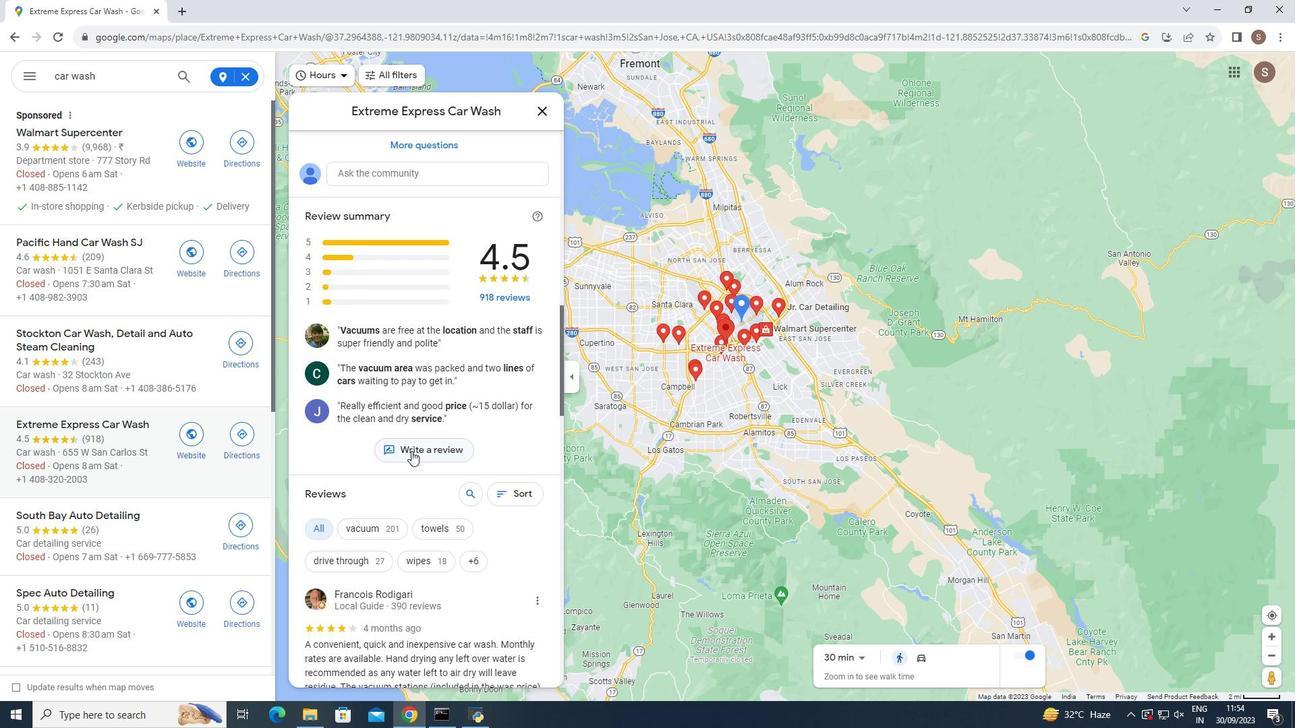
Action: Mouse scrolled (411, 450) with delta (0, 0)
Screenshot: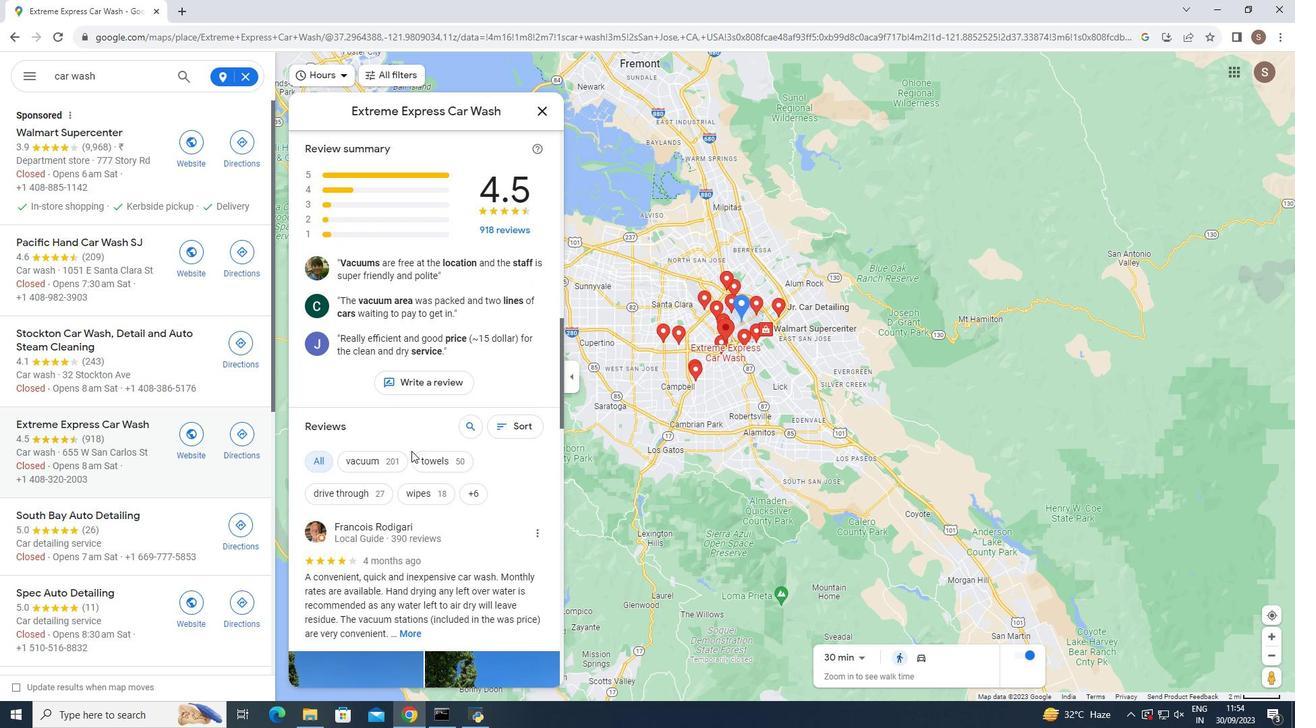 
Action: Mouse scrolled (411, 450) with delta (0, 0)
Screenshot: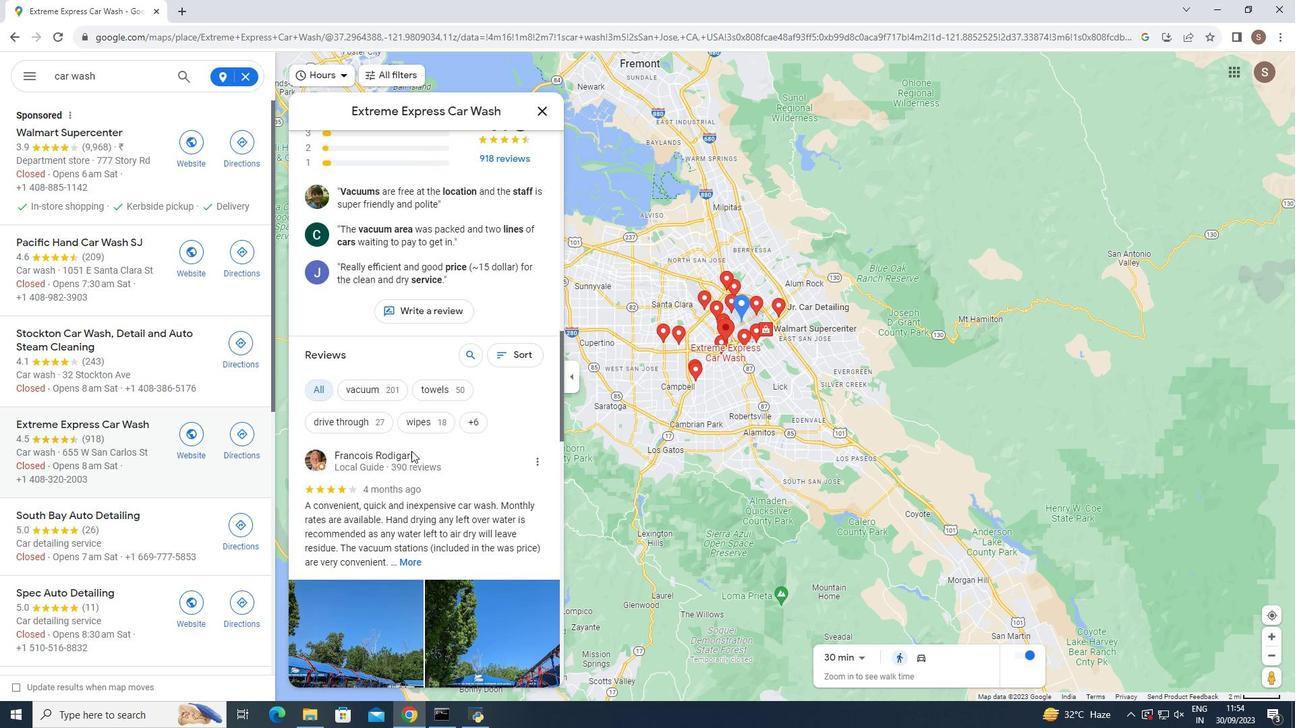 
Action: Mouse scrolled (411, 450) with delta (0, 0)
Screenshot: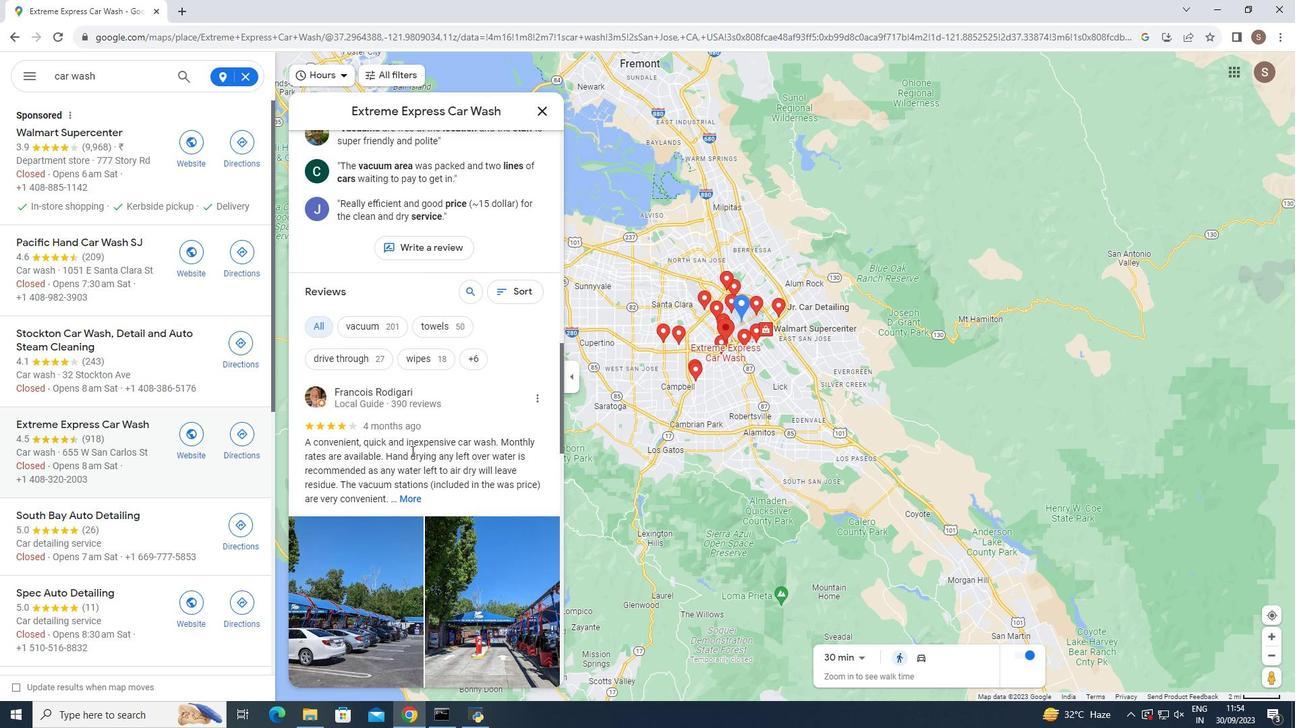 
Action: Mouse moved to (410, 435)
Screenshot: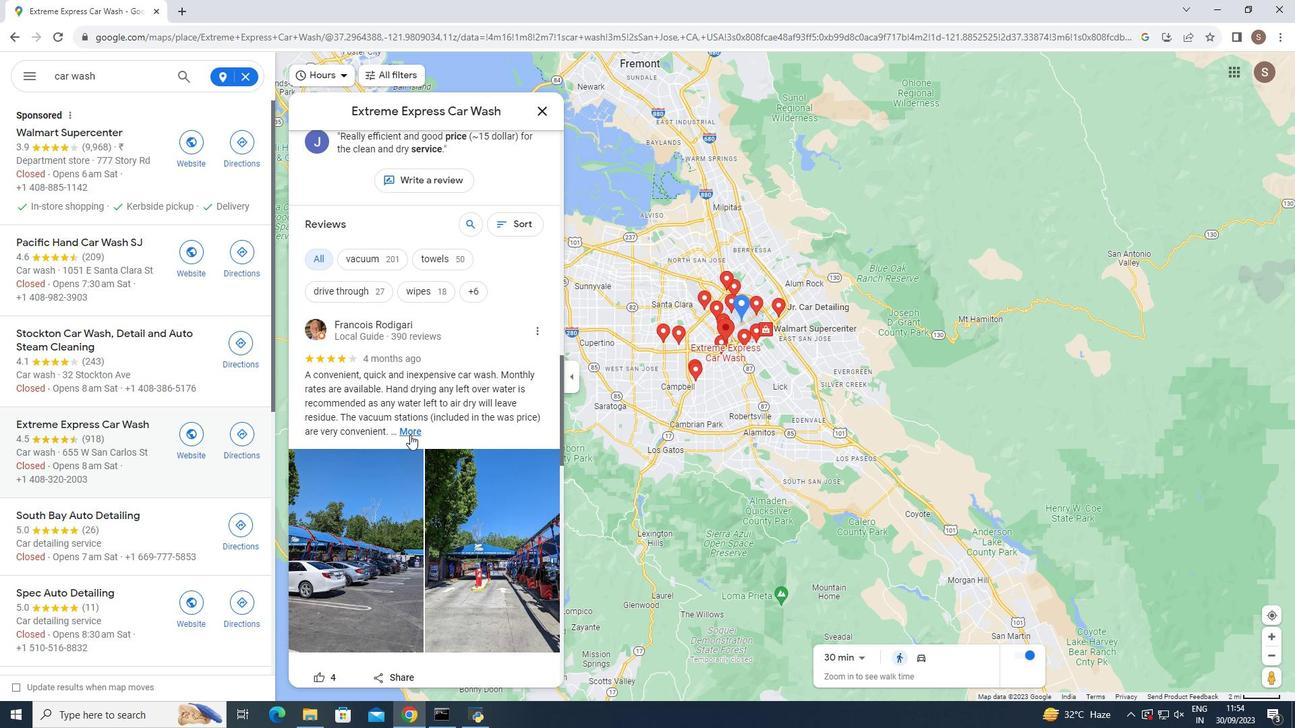 
Action: Mouse pressed left at (410, 435)
Screenshot: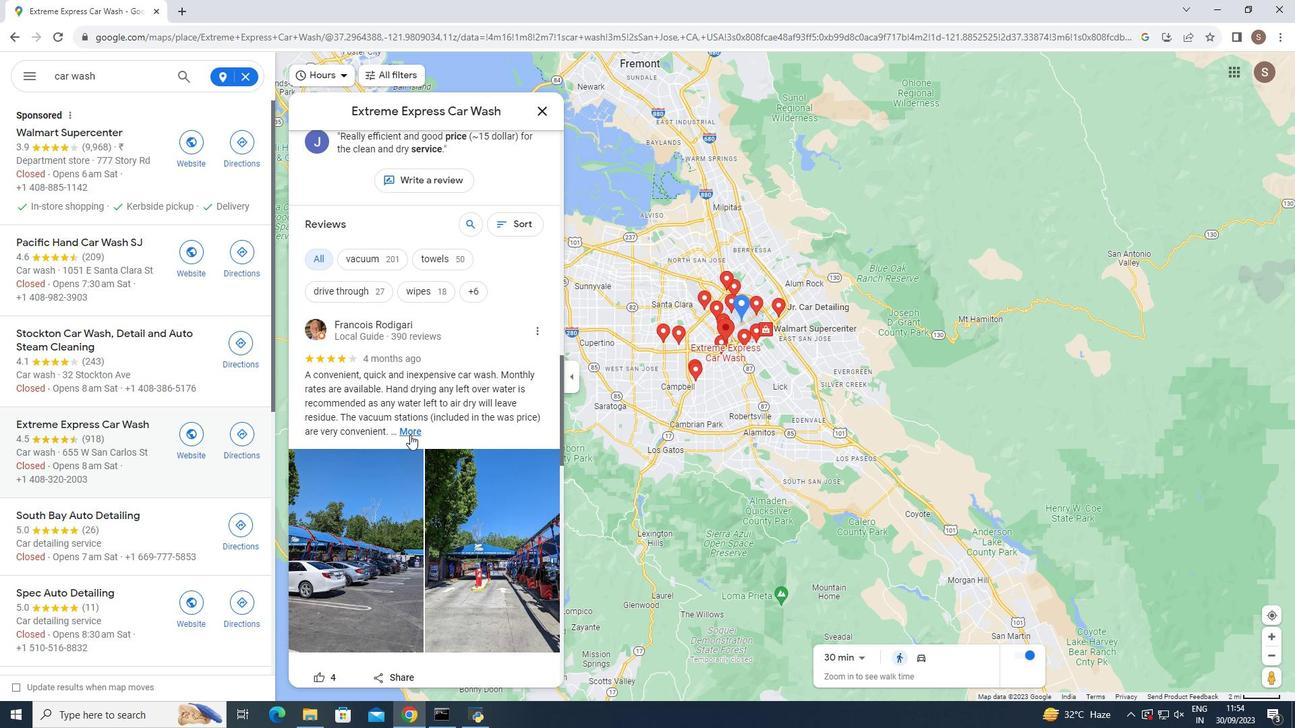 
Action: Mouse scrolled (410, 434) with delta (0, 0)
Screenshot: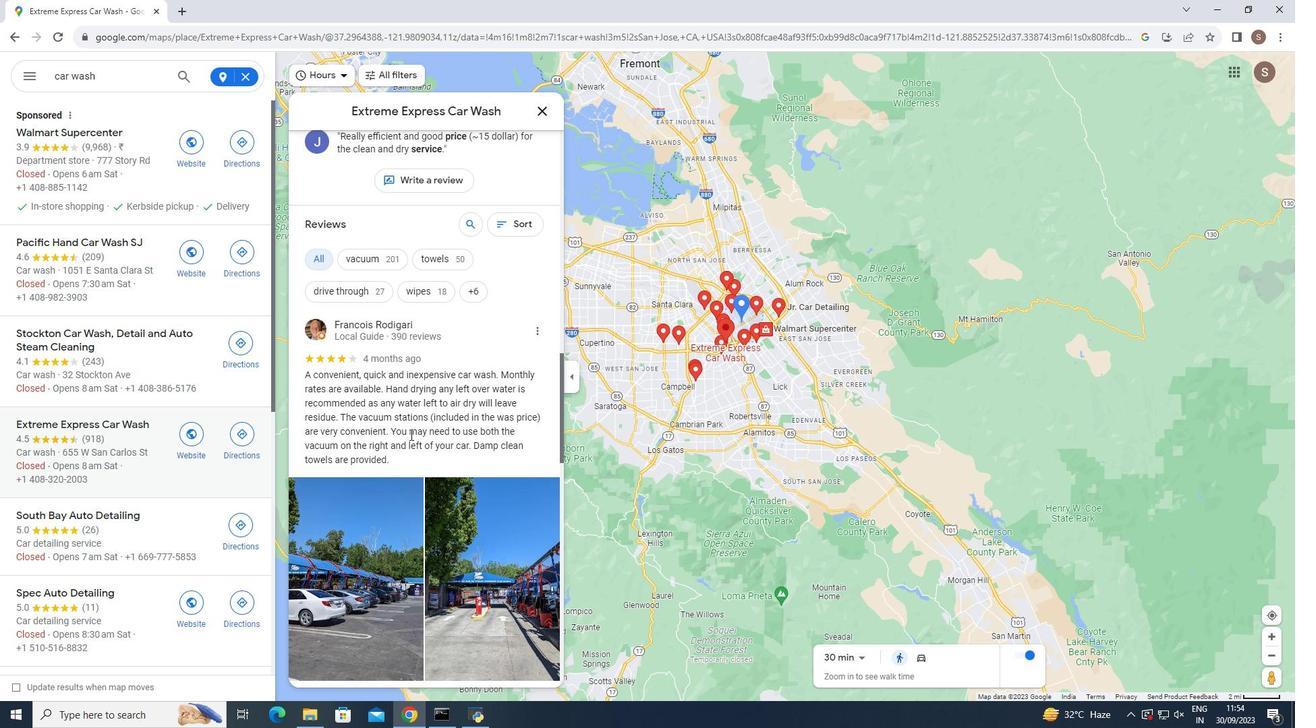 
Action: Mouse scrolled (410, 434) with delta (0, 0)
Screenshot: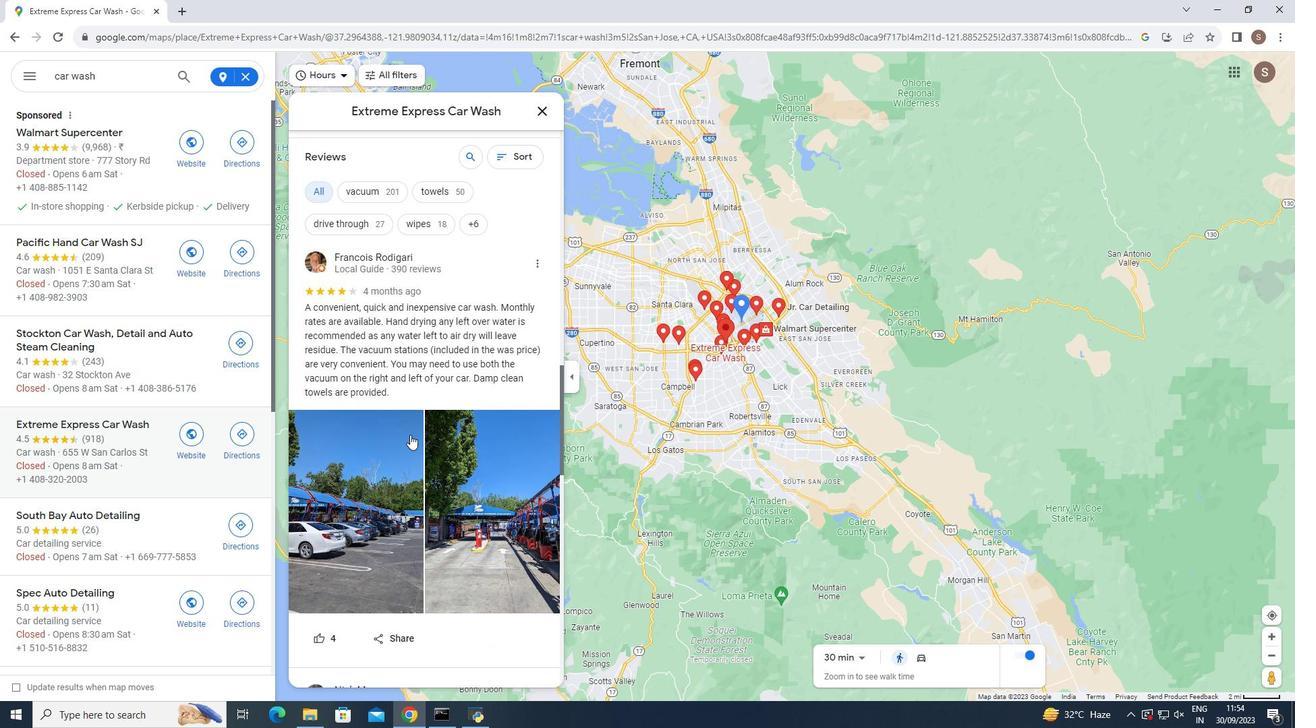 
Action: Mouse scrolled (410, 434) with delta (0, 0)
Screenshot: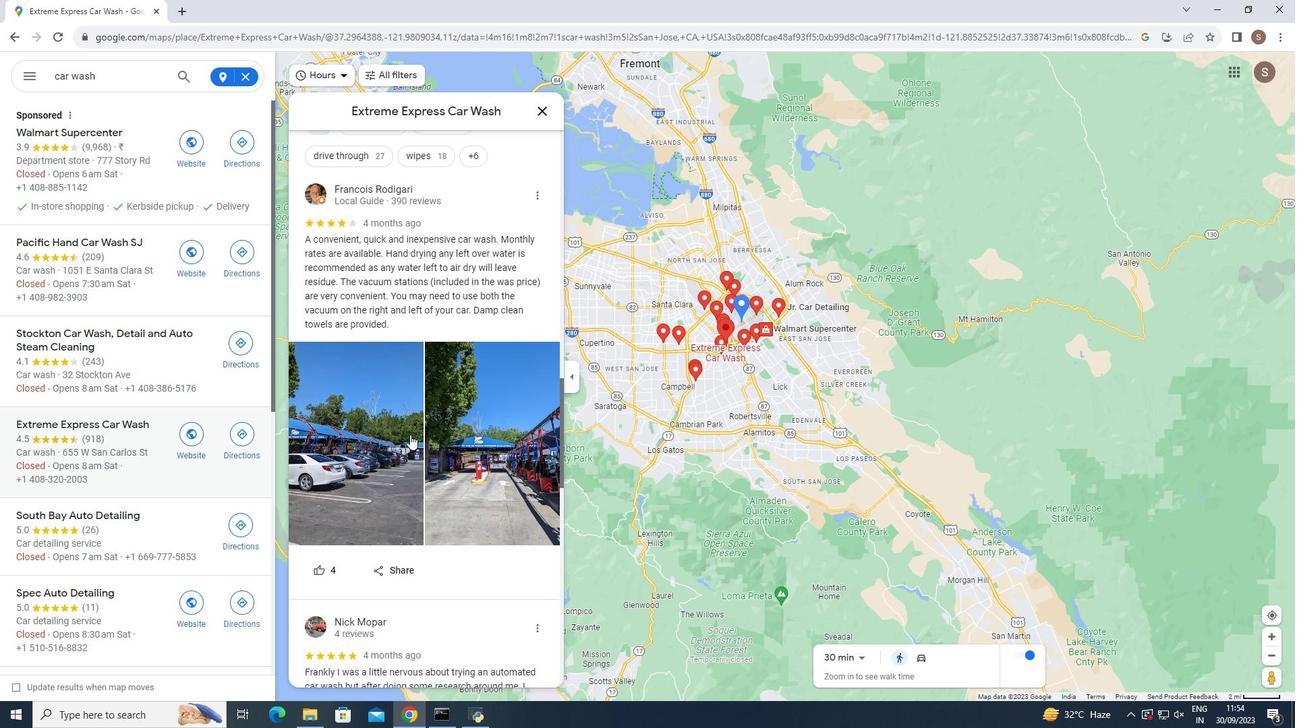 
Action: Mouse scrolled (410, 434) with delta (0, 0)
Screenshot: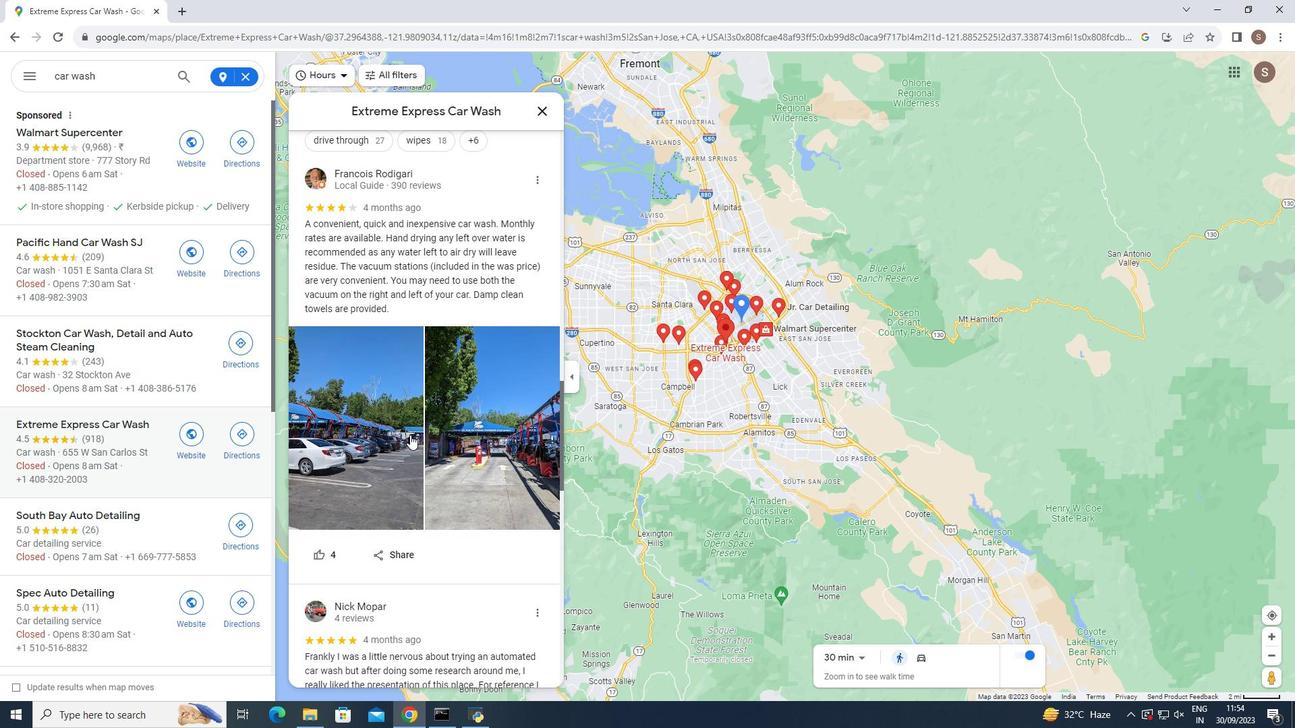 
Action: Mouse scrolled (410, 434) with delta (0, 0)
Screenshot: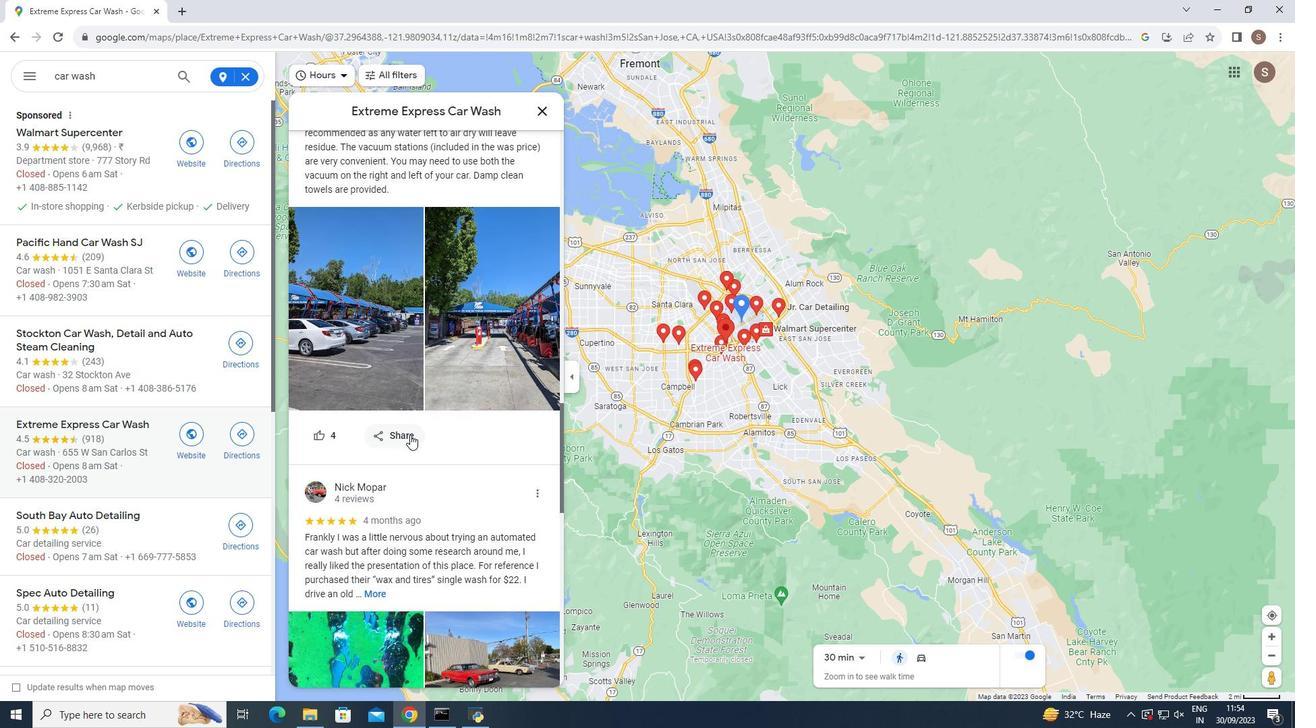 
Action: Mouse scrolled (410, 434) with delta (0, 0)
Screenshot: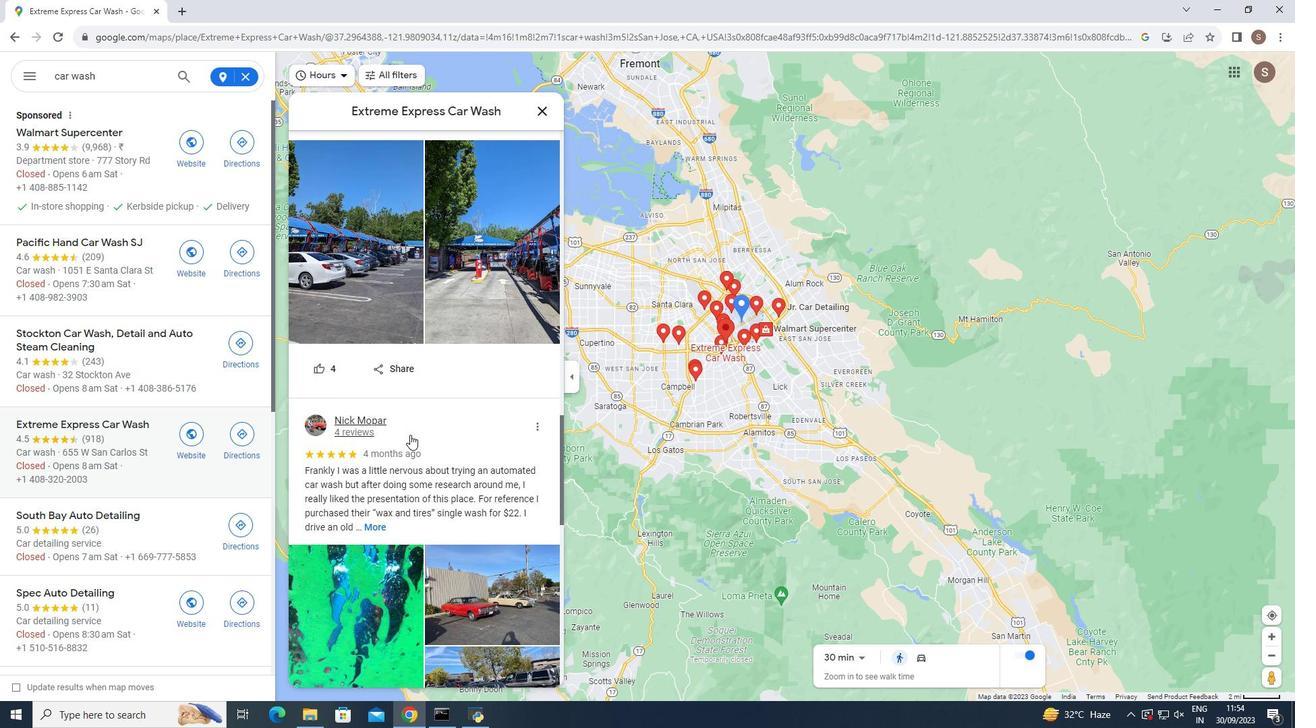 
Action: Mouse scrolled (410, 434) with delta (0, 0)
Screenshot: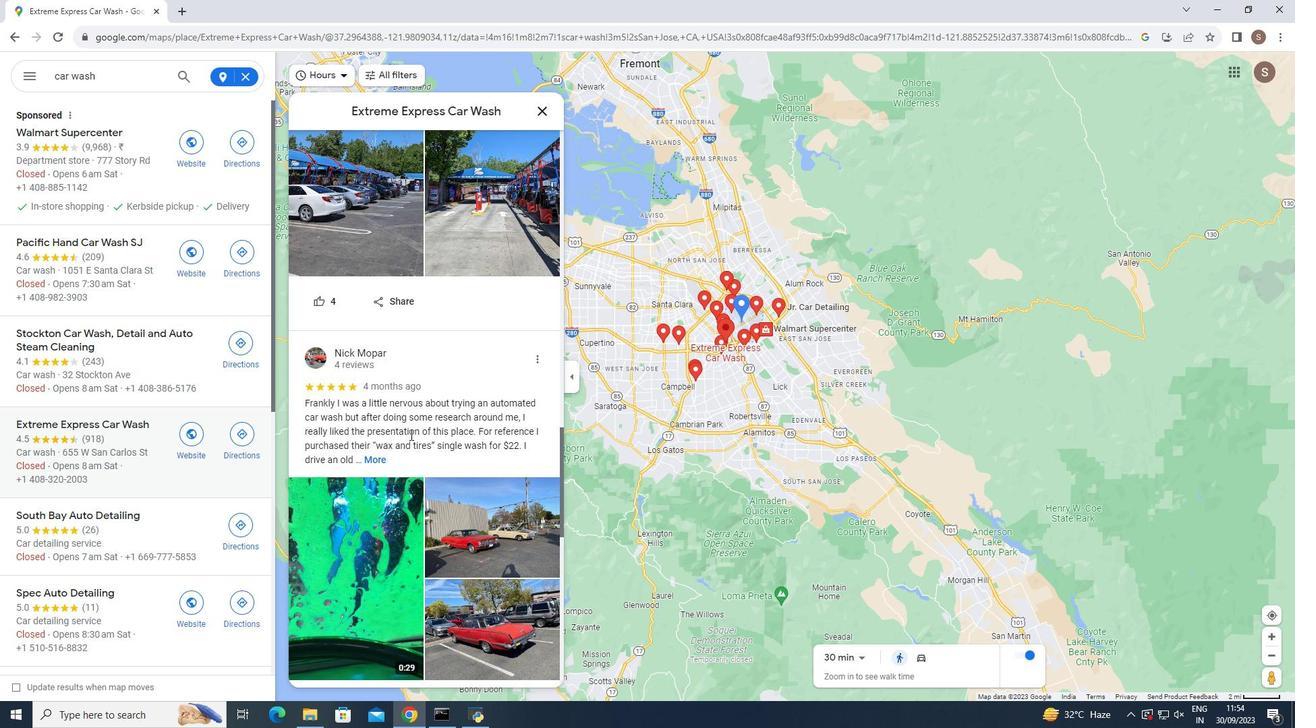 
Action: Mouse scrolled (410, 434) with delta (0, 0)
Screenshot: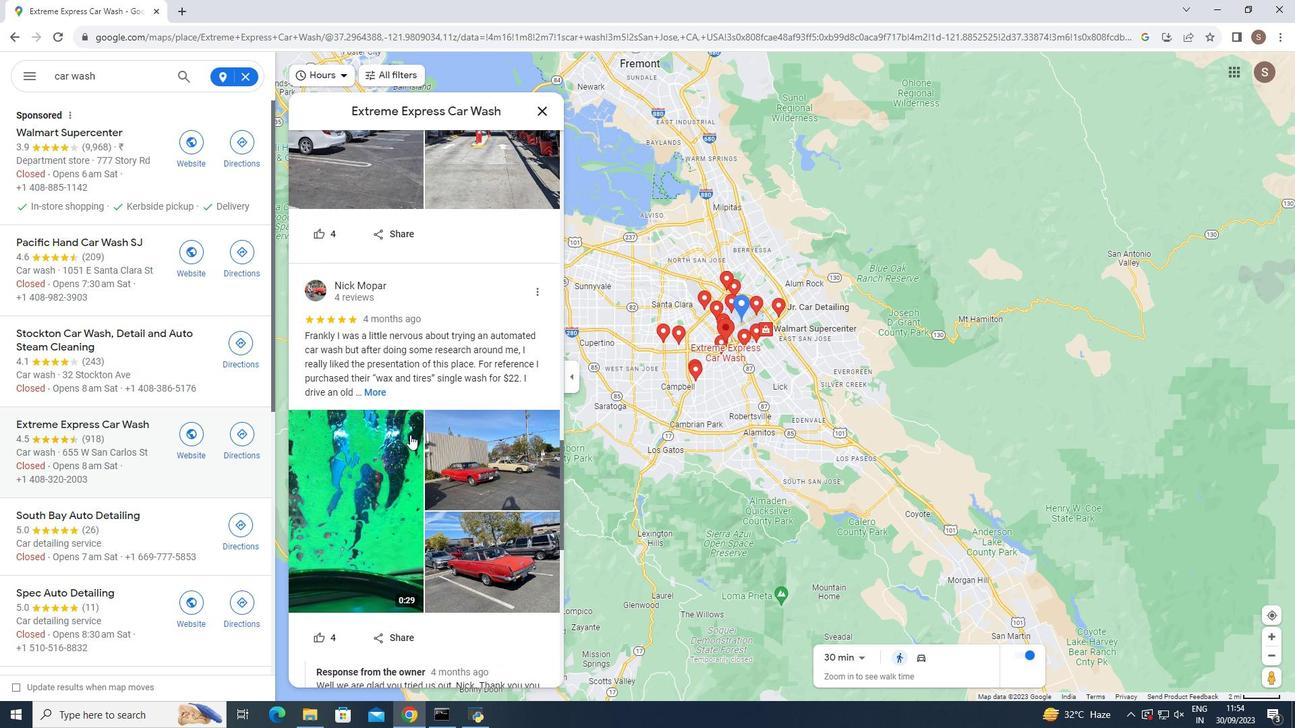 
Action: Mouse scrolled (410, 434) with delta (0, 0)
Screenshot: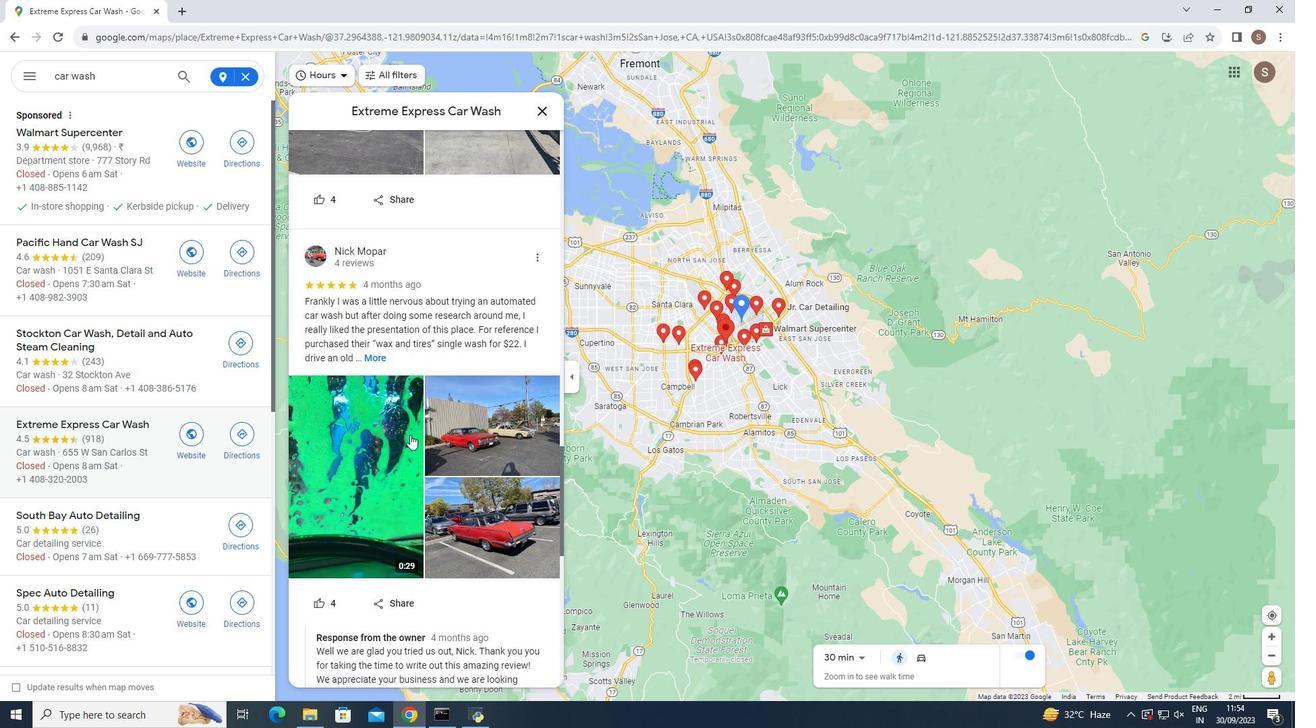 
Action: Mouse scrolled (410, 434) with delta (0, 0)
Screenshot: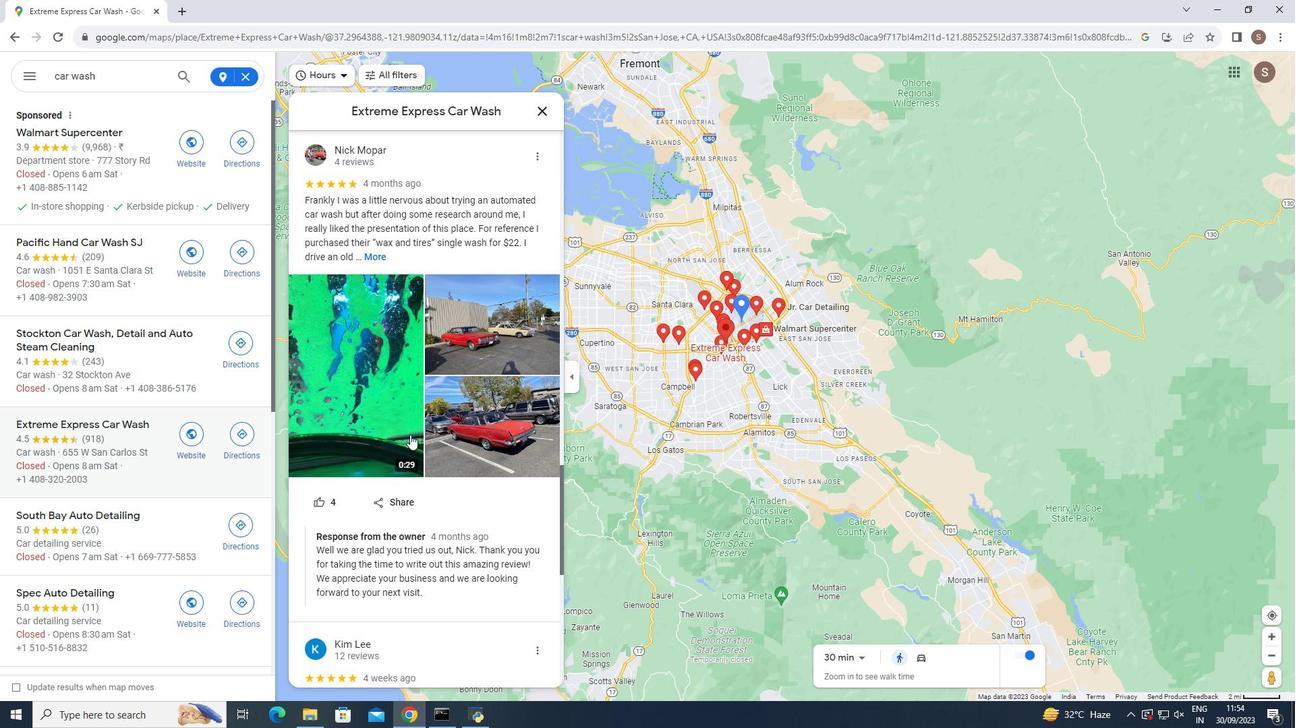 
Action: Mouse scrolled (410, 434) with delta (0, 0)
Screenshot: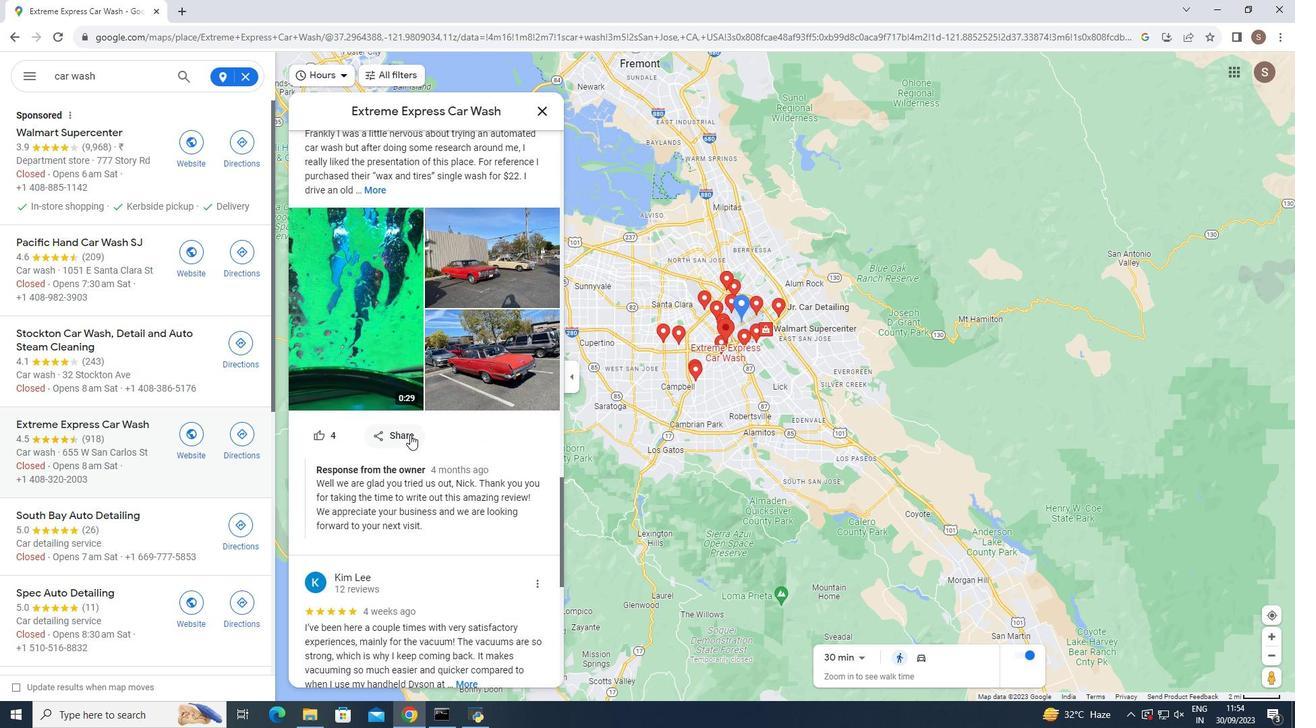 
Action: Mouse scrolled (410, 434) with delta (0, 0)
Screenshot: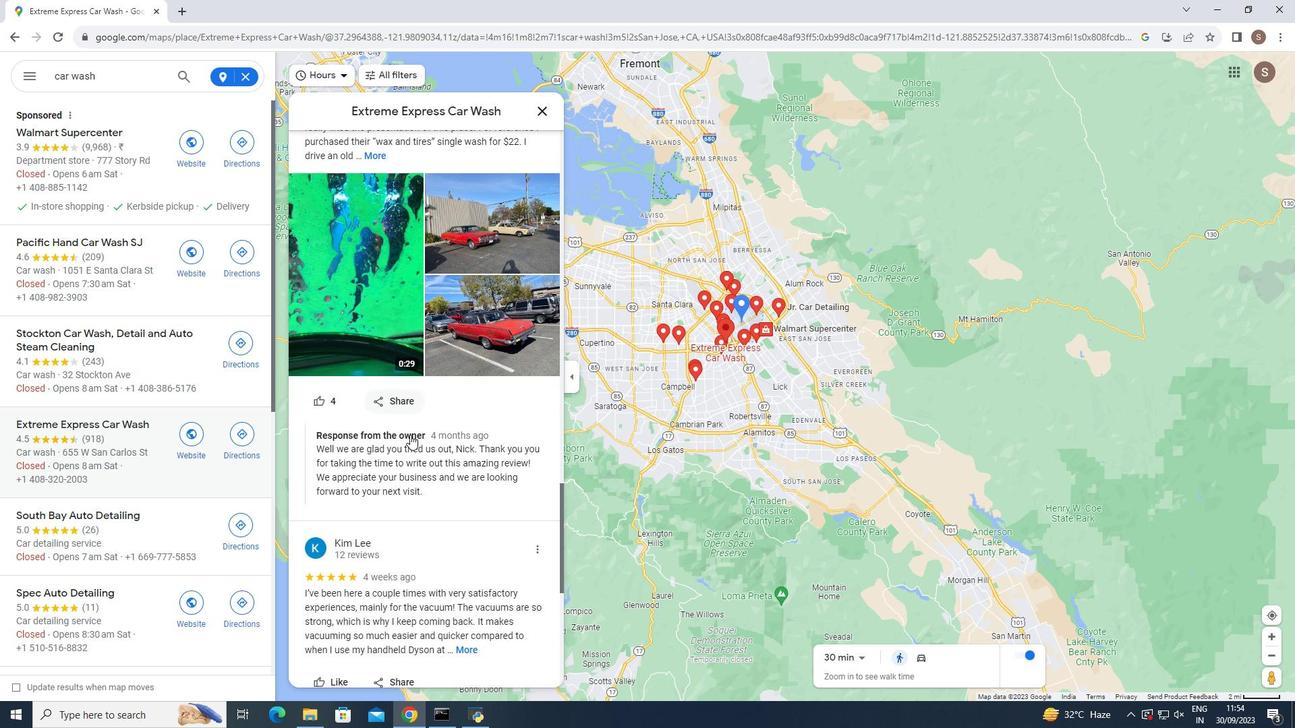 
Action: Mouse scrolled (410, 434) with delta (0, 0)
Screenshot: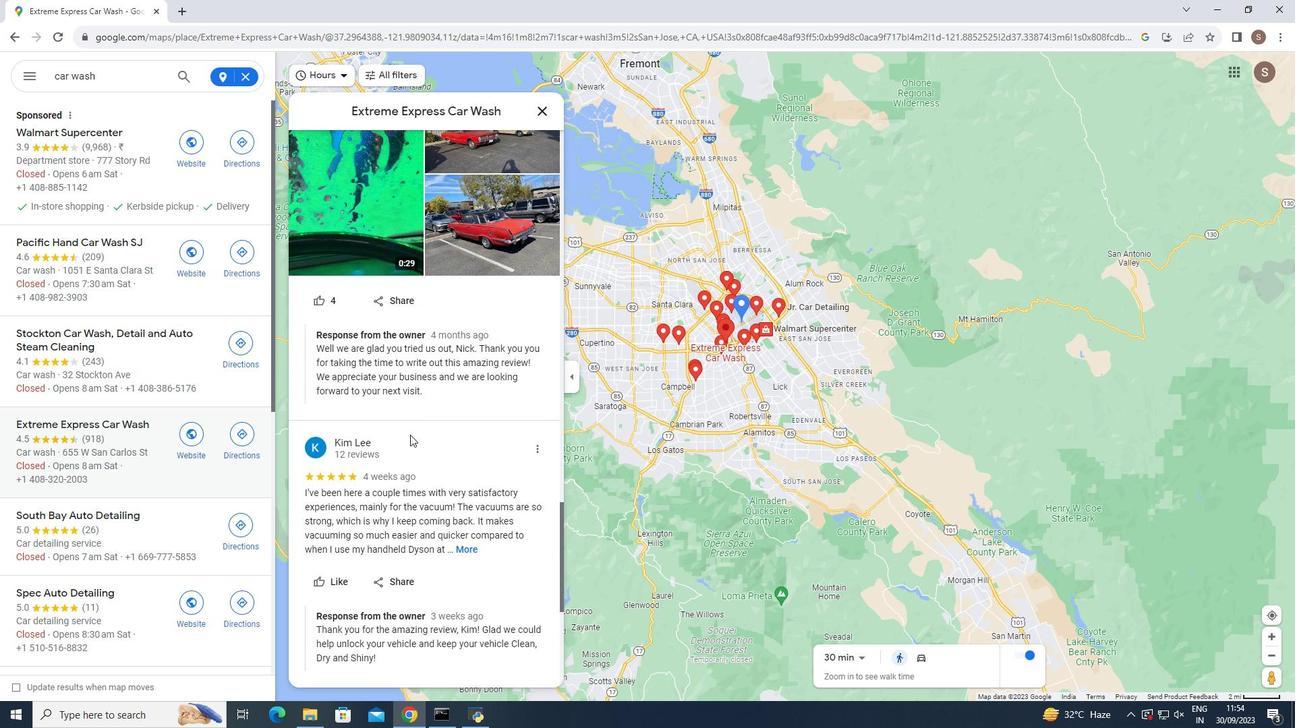 
Action: Mouse scrolled (410, 434) with delta (0, 0)
Screenshot: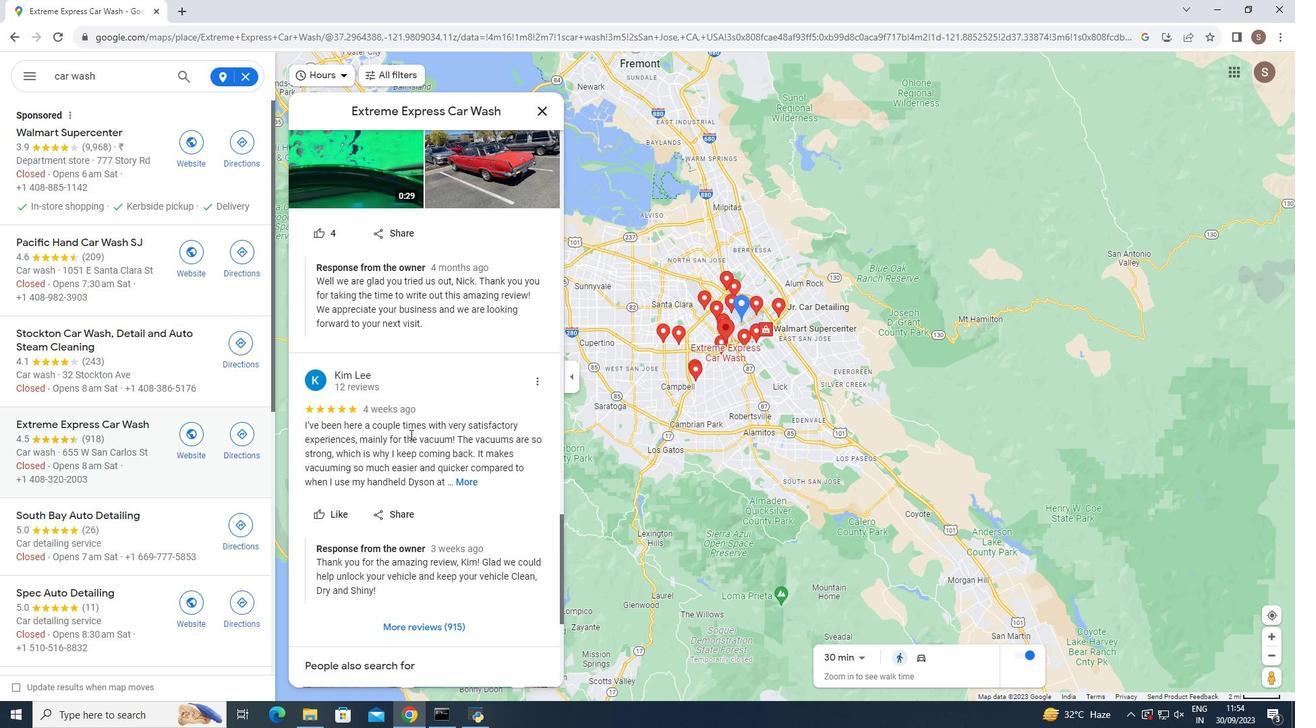 
Action: Mouse moved to (458, 424)
Screenshot: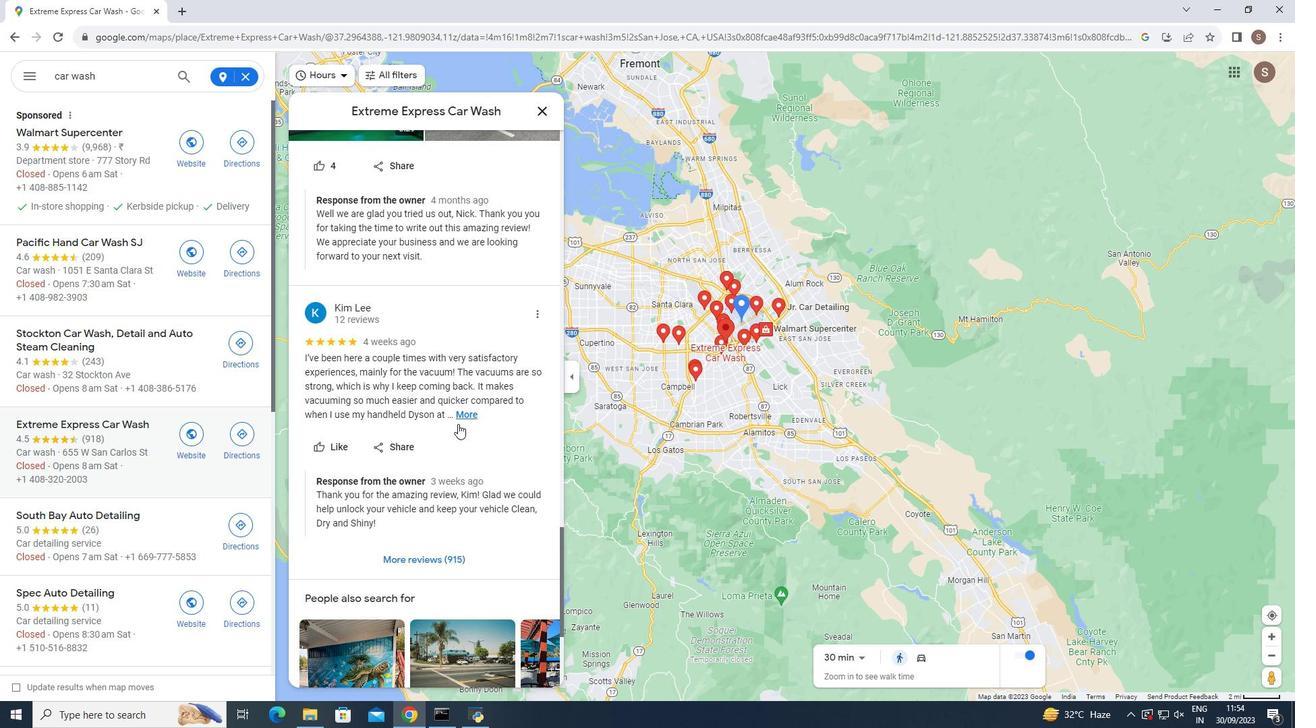 
Action: Mouse scrolled (458, 423) with delta (0, 0)
Screenshot: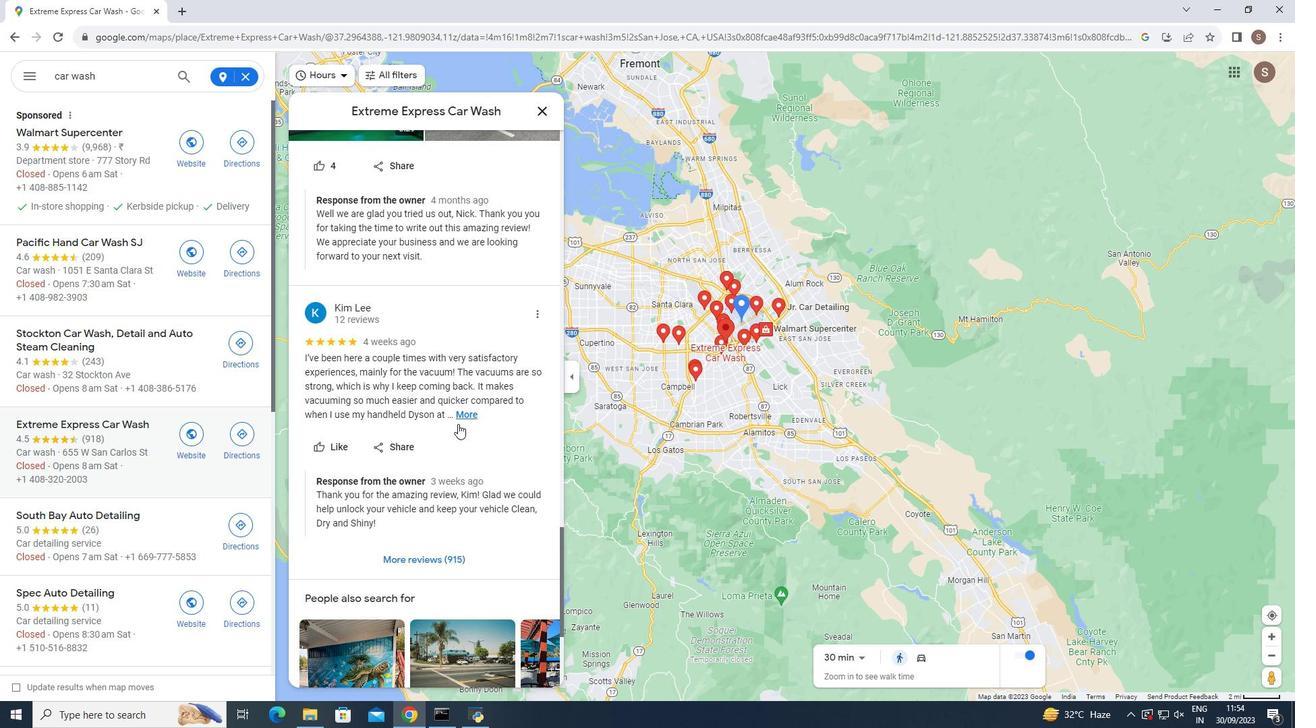 
Action: Mouse scrolled (458, 423) with delta (0, 0)
Screenshot: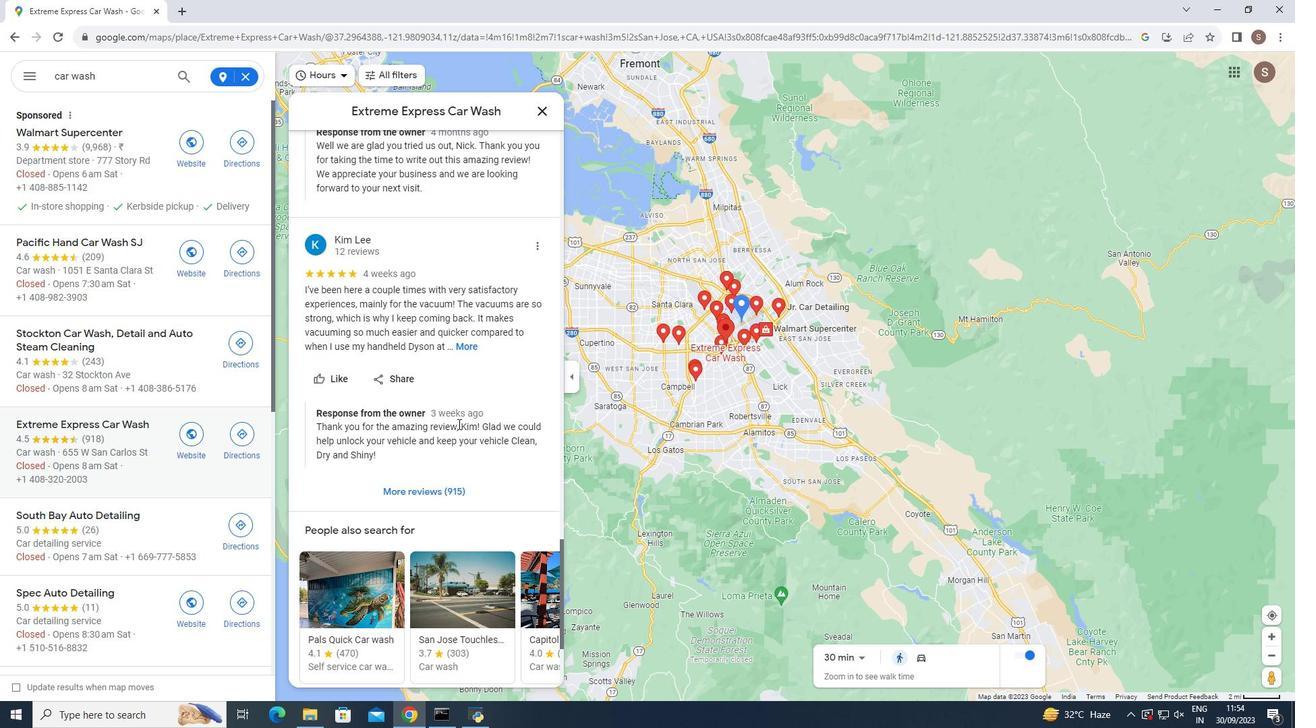 
Action: Mouse moved to (458, 424)
Screenshot: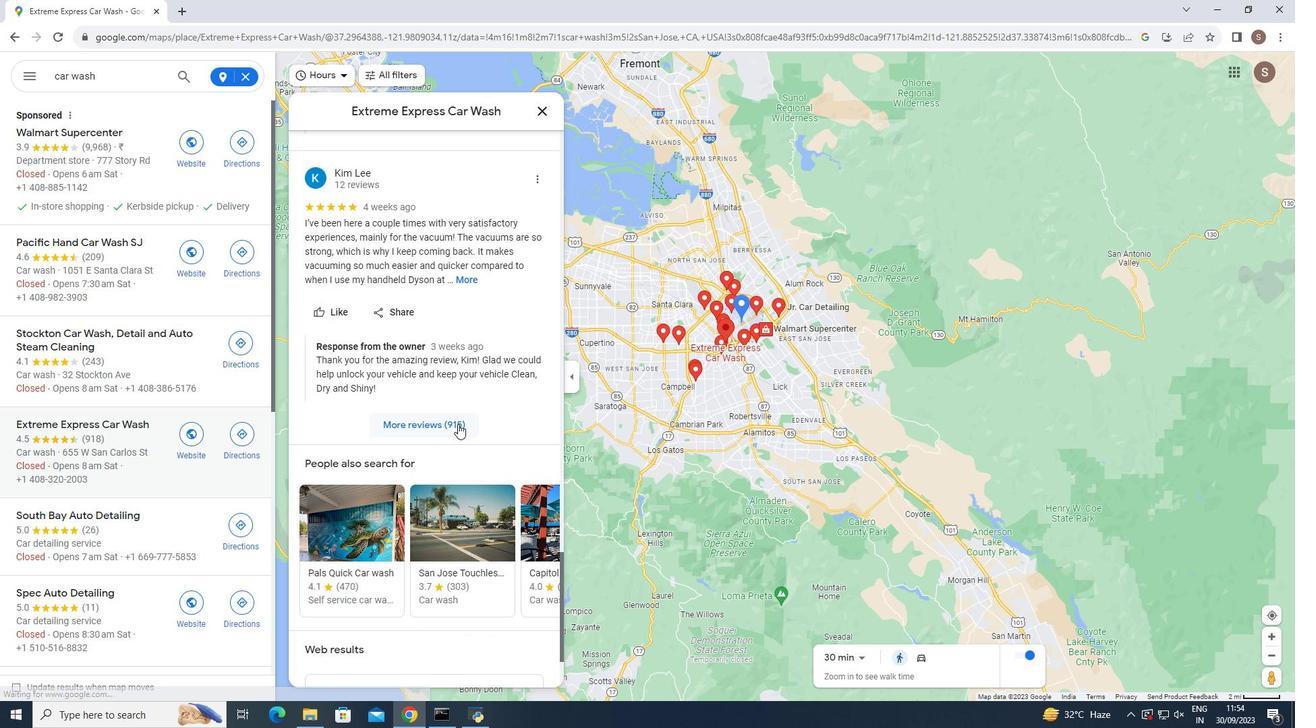 
Action: Mouse scrolled (458, 423) with delta (0, 0)
Screenshot: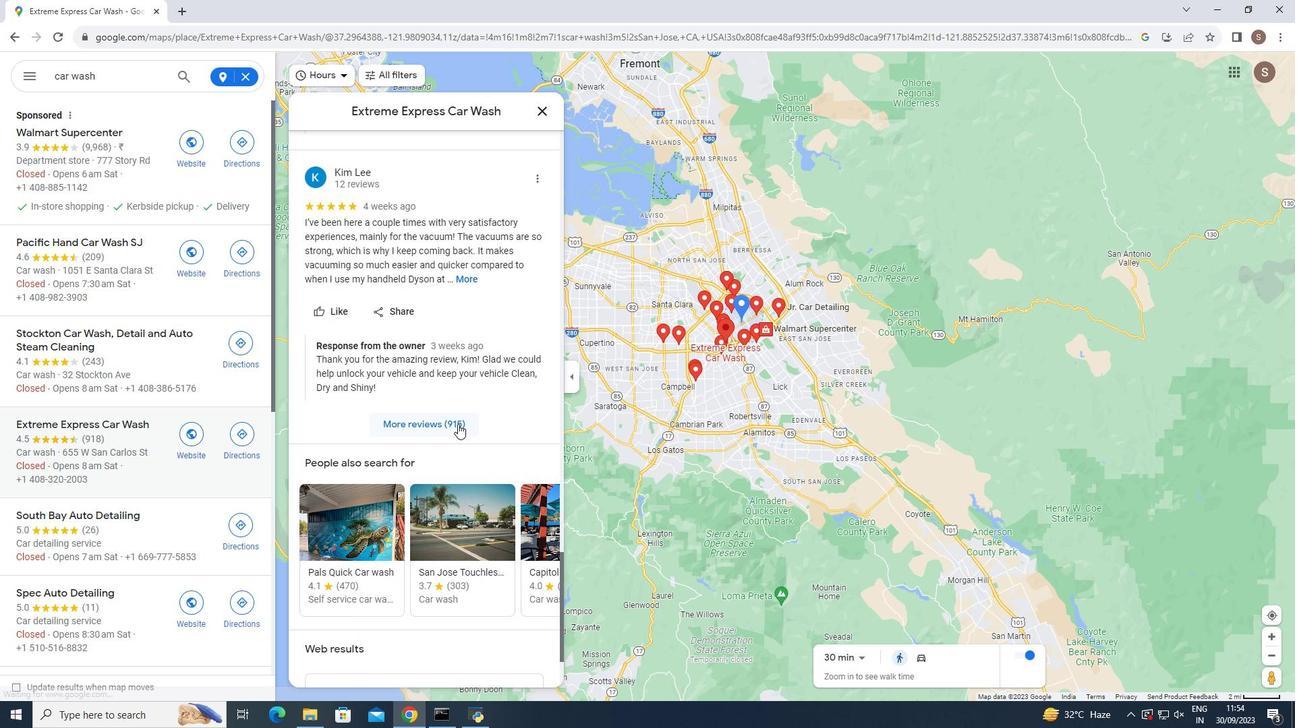 
Action: Mouse scrolled (458, 423) with delta (0, 0)
Screenshot: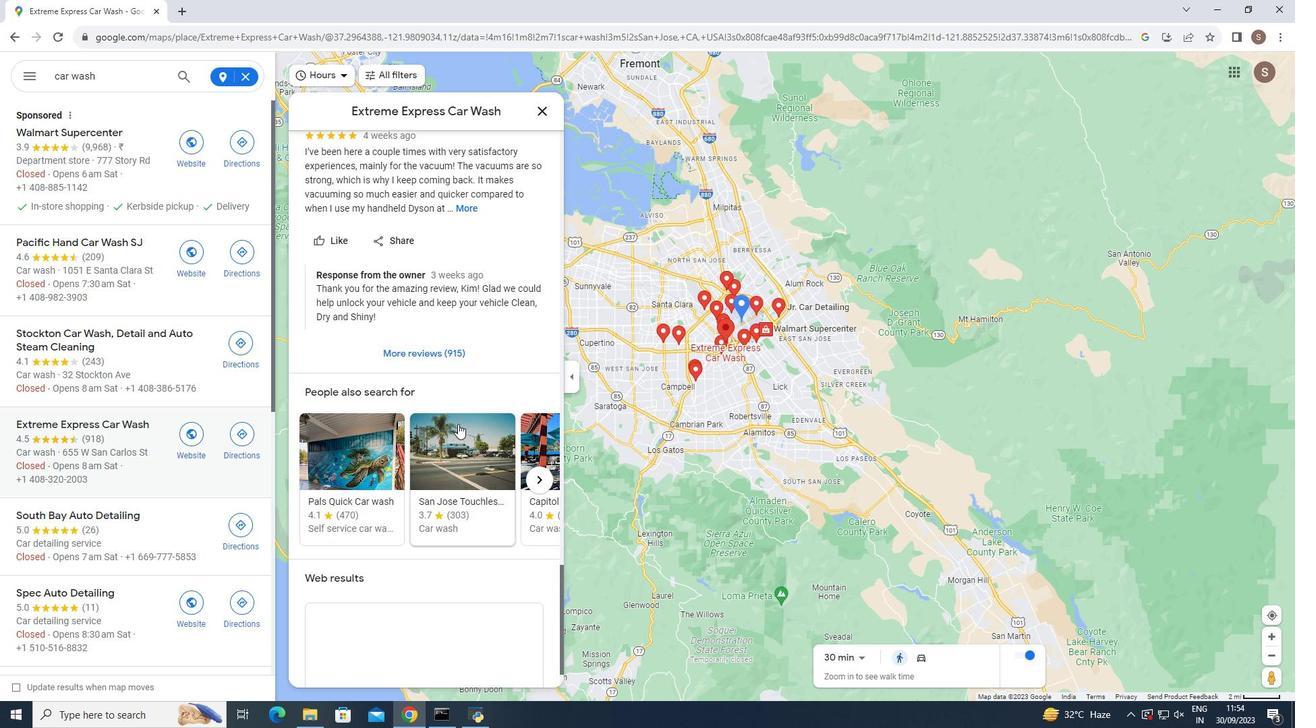 
Action: Mouse scrolled (458, 423) with delta (0, 0)
Screenshot: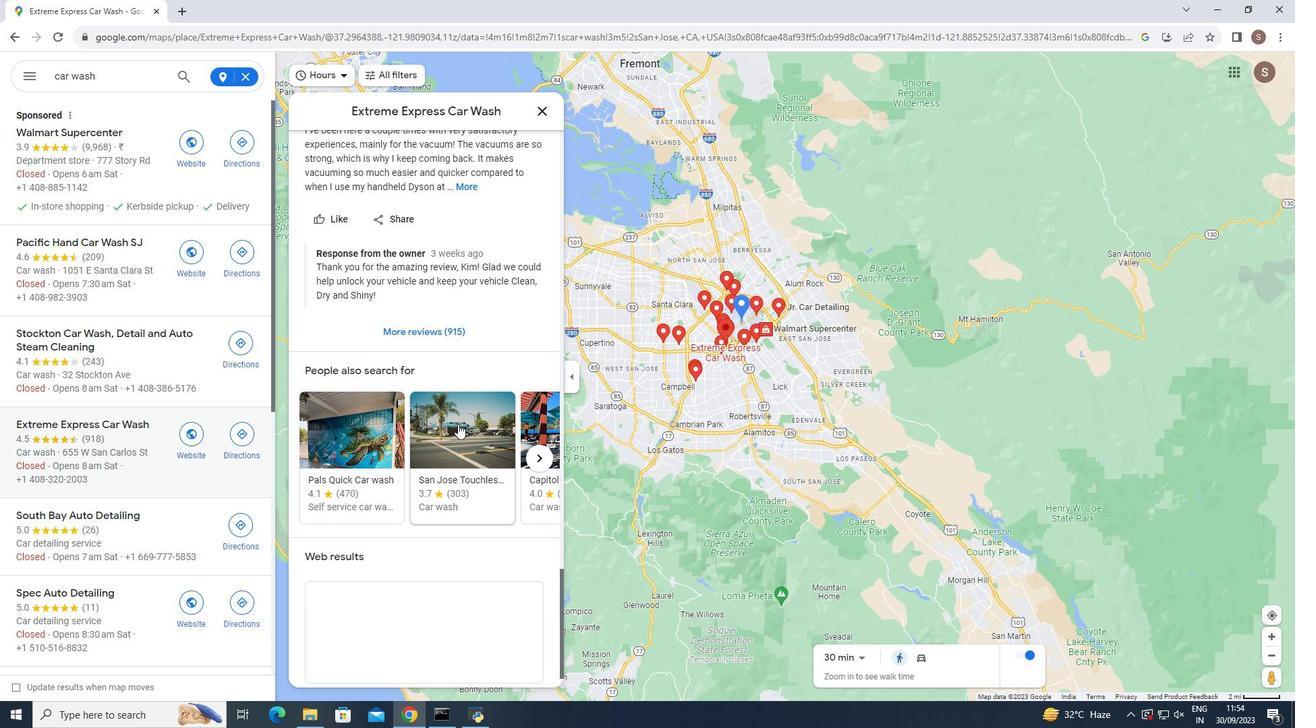 
Action: Mouse moved to (457, 424)
Screenshot: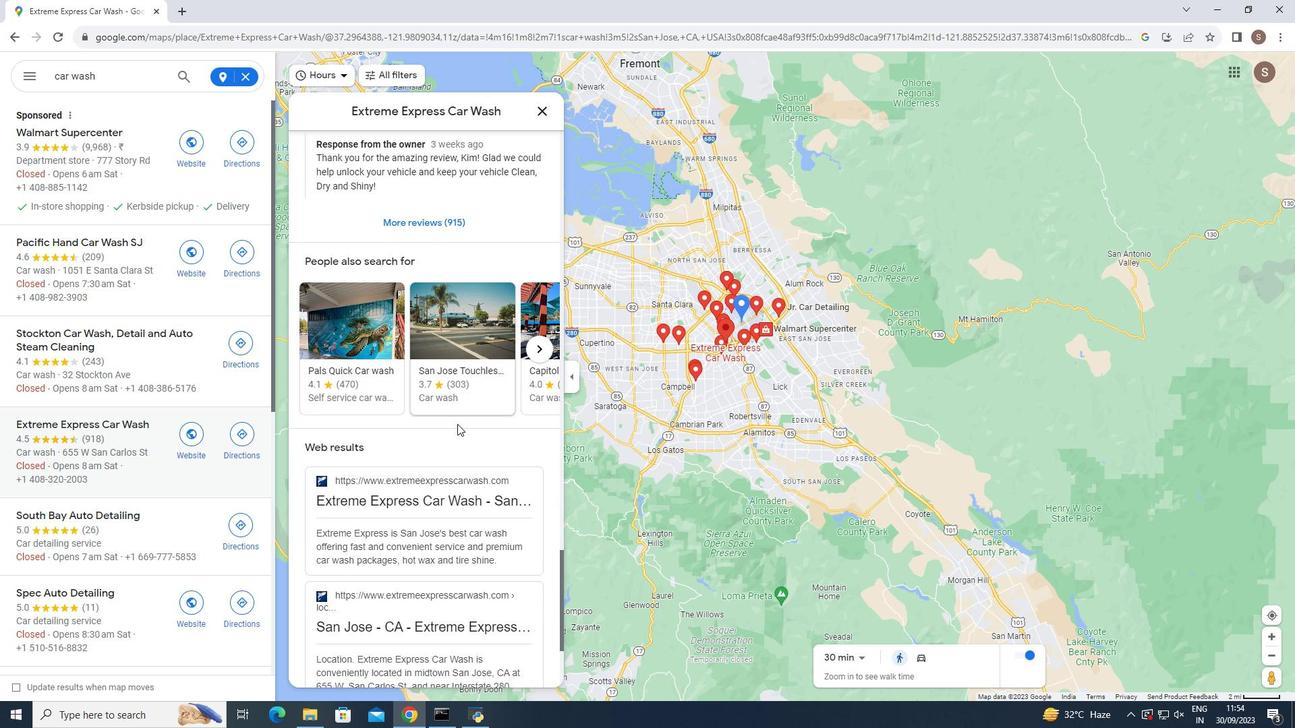 
Action: Mouse scrolled (457, 423) with delta (0, 0)
Screenshot: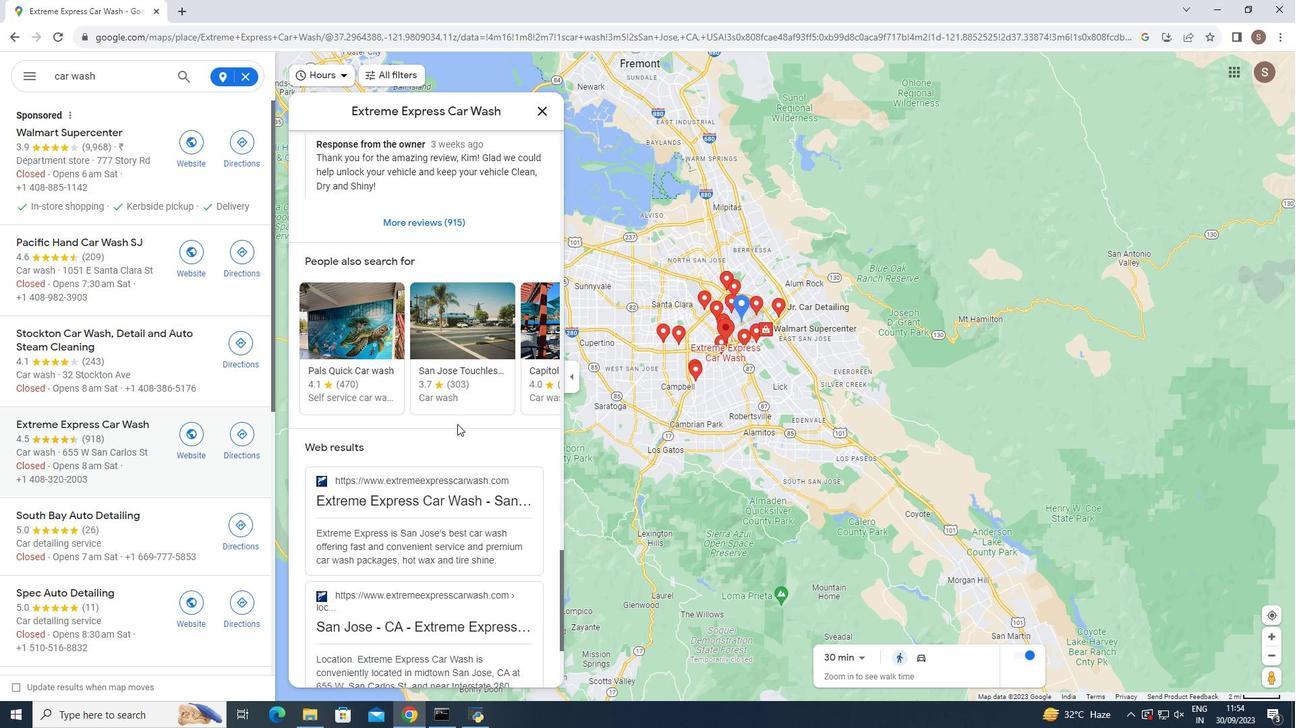 
Action: Mouse scrolled (457, 423) with delta (0, 0)
Screenshot: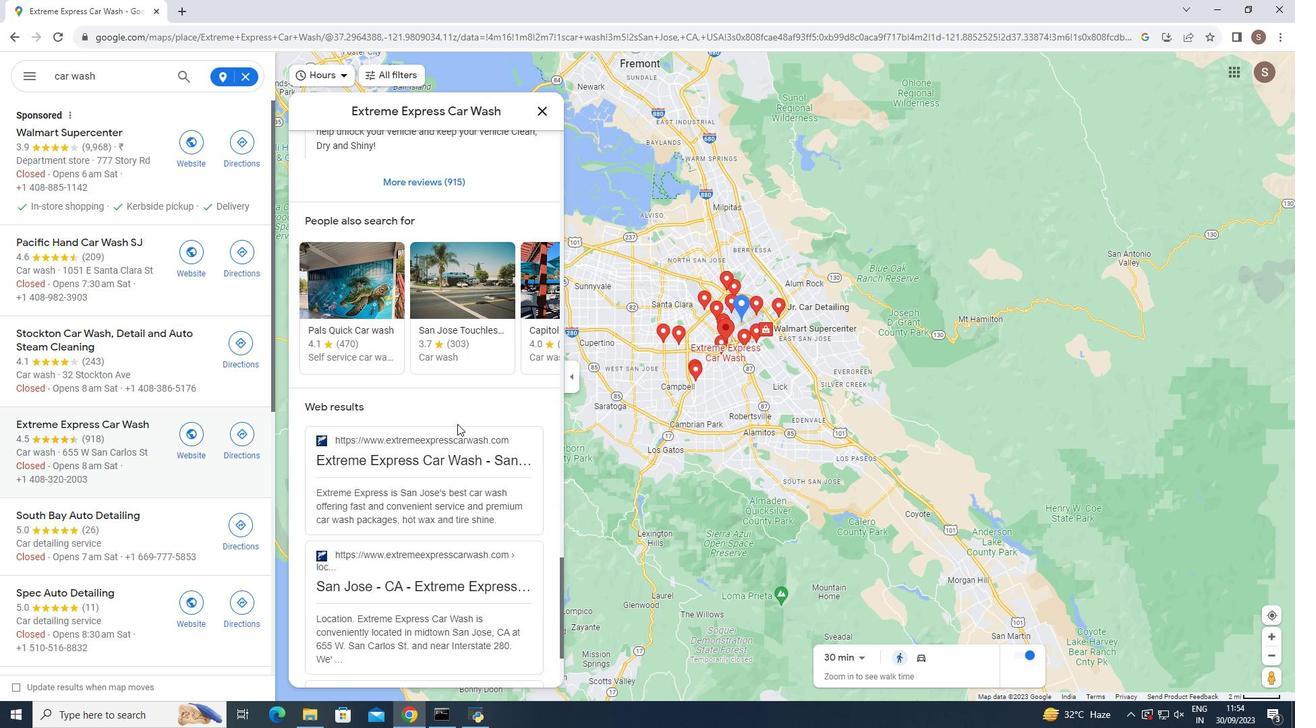 
Action: Mouse scrolled (457, 423) with delta (0, 0)
Screenshot: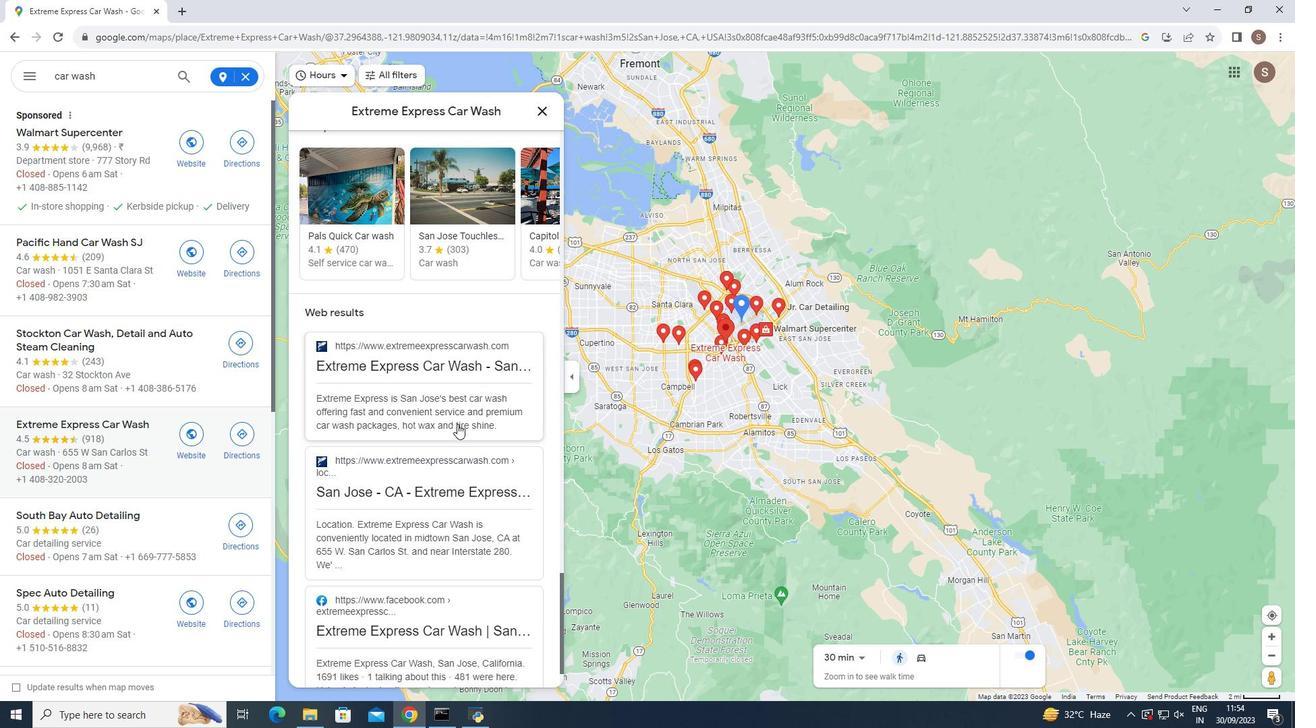 
Action: Mouse scrolled (457, 423) with delta (0, 0)
Screenshot: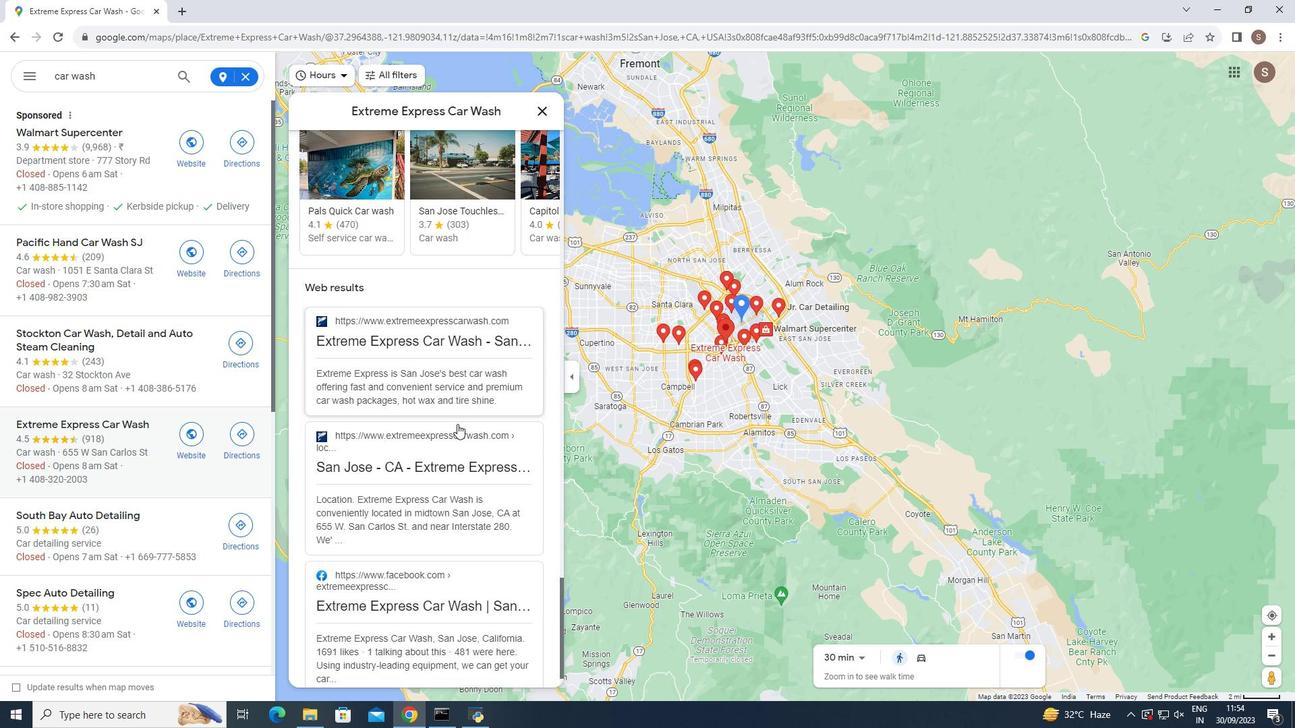 
Action: Mouse scrolled (457, 423) with delta (0, 0)
Screenshot: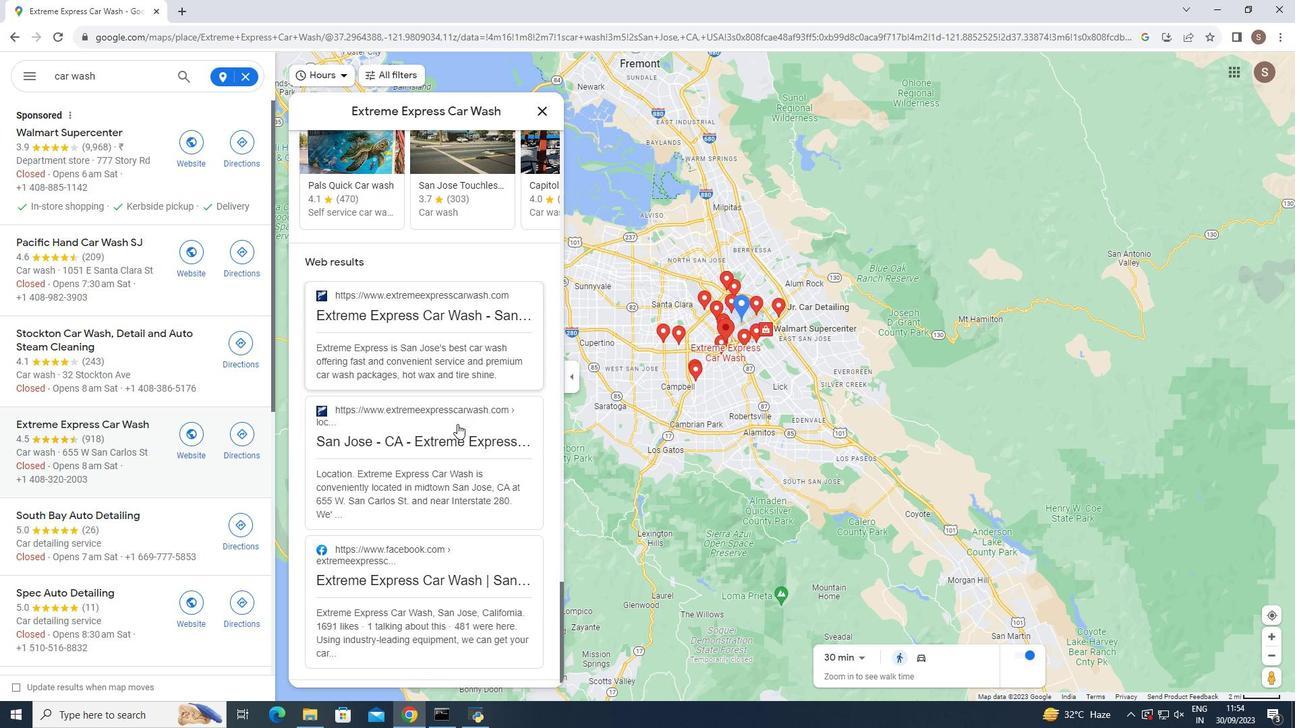 
Action: Mouse scrolled (457, 423) with delta (0, 0)
Screenshot: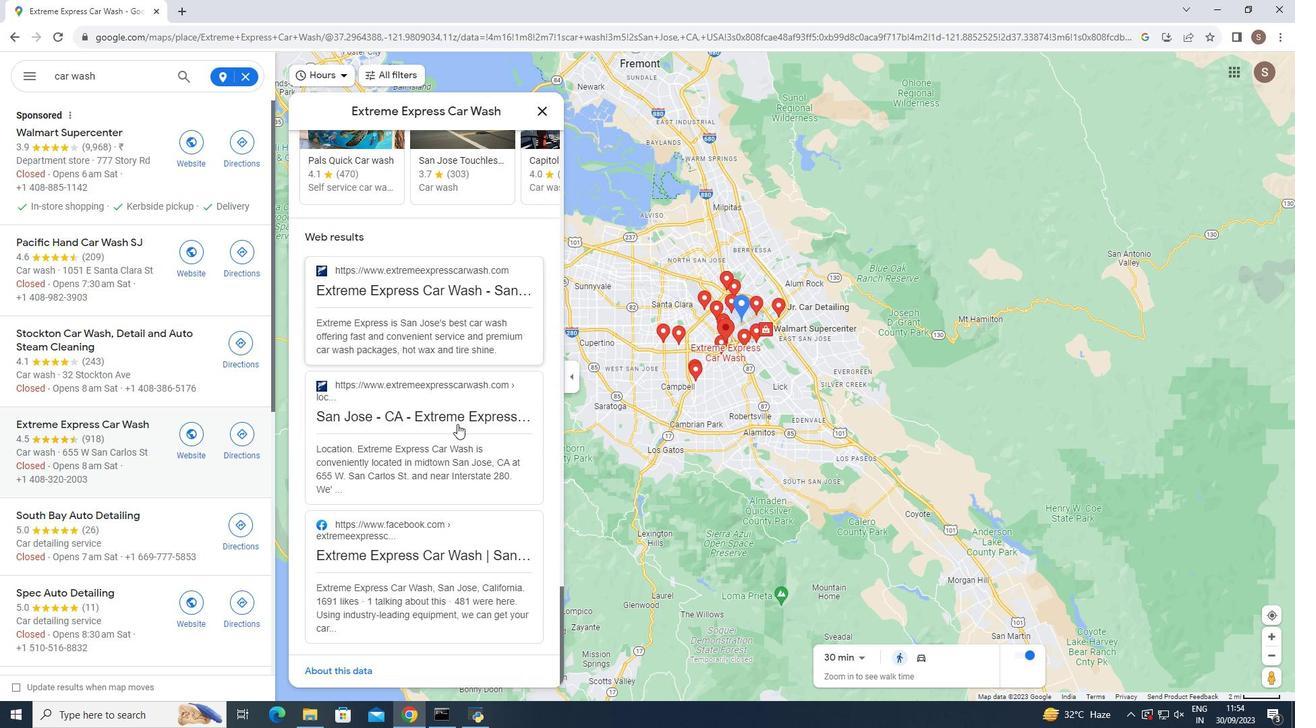 
Action: Mouse moved to (546, 107)
Screenshot: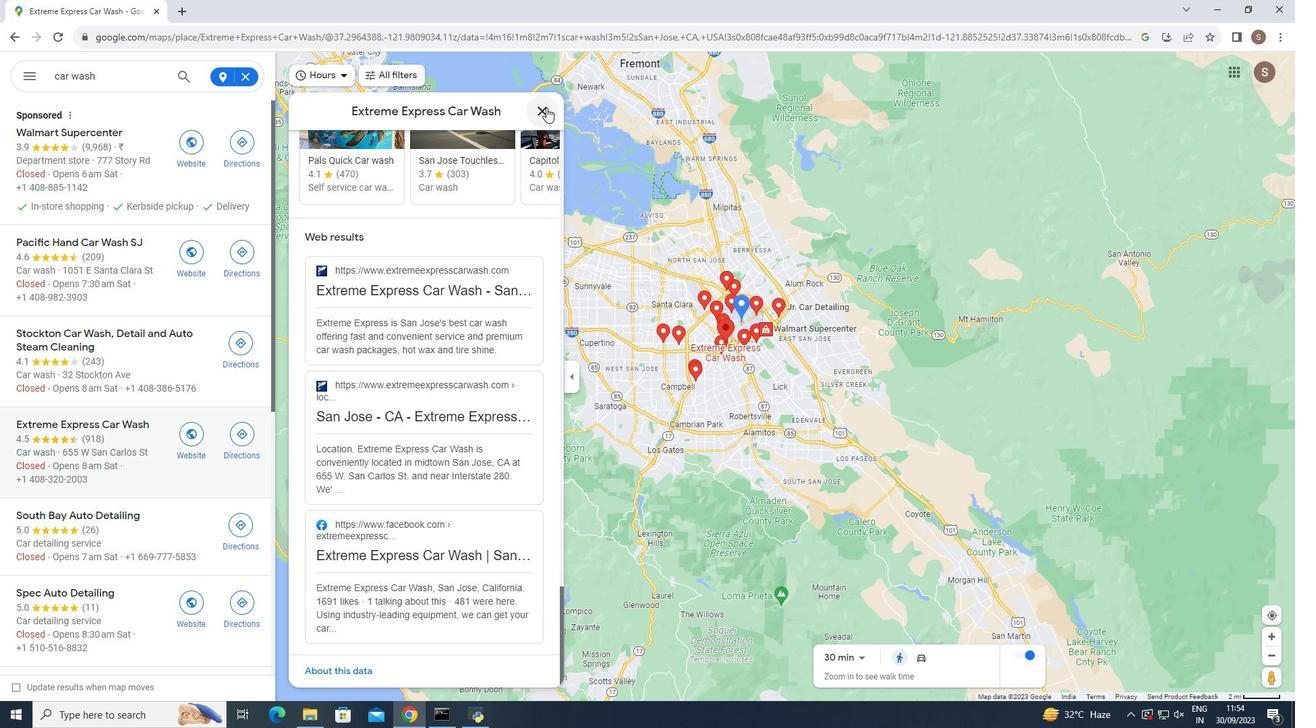 
Action: Mouse pressed left at (546, 107)
Screenshot: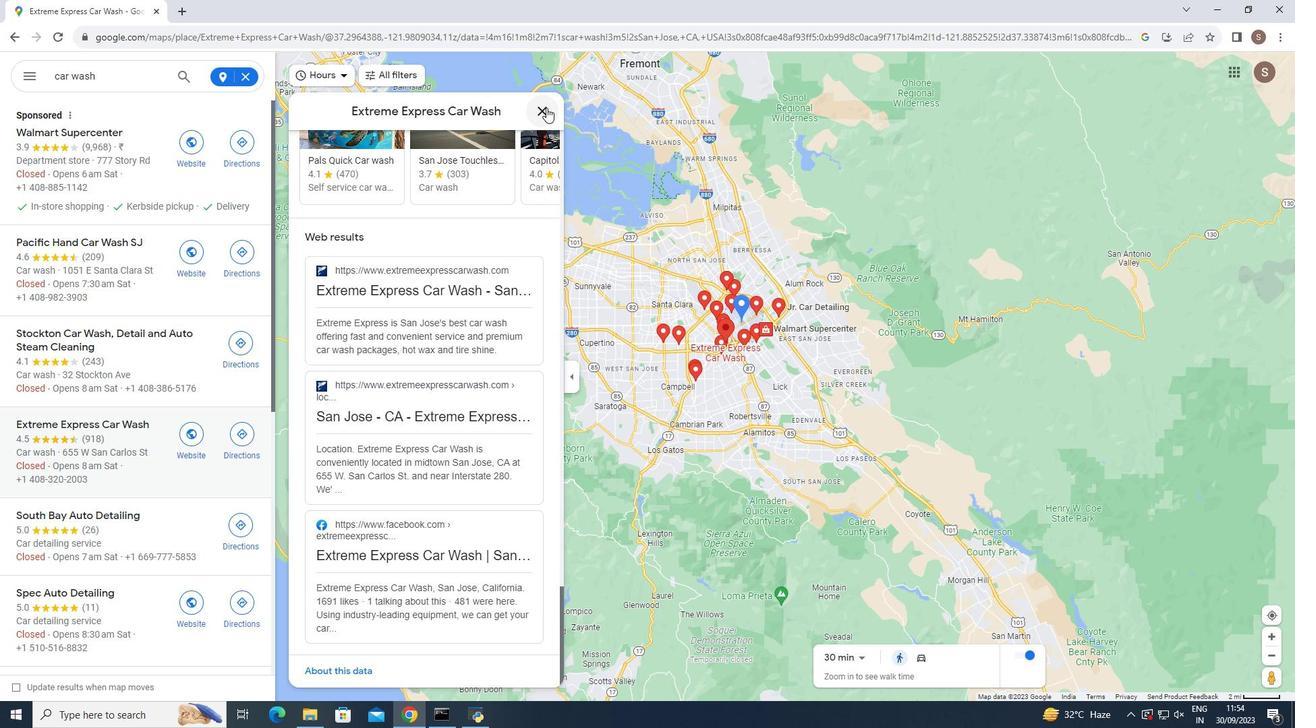 
Action: Mouse moved to (544, 110)
Screenshot: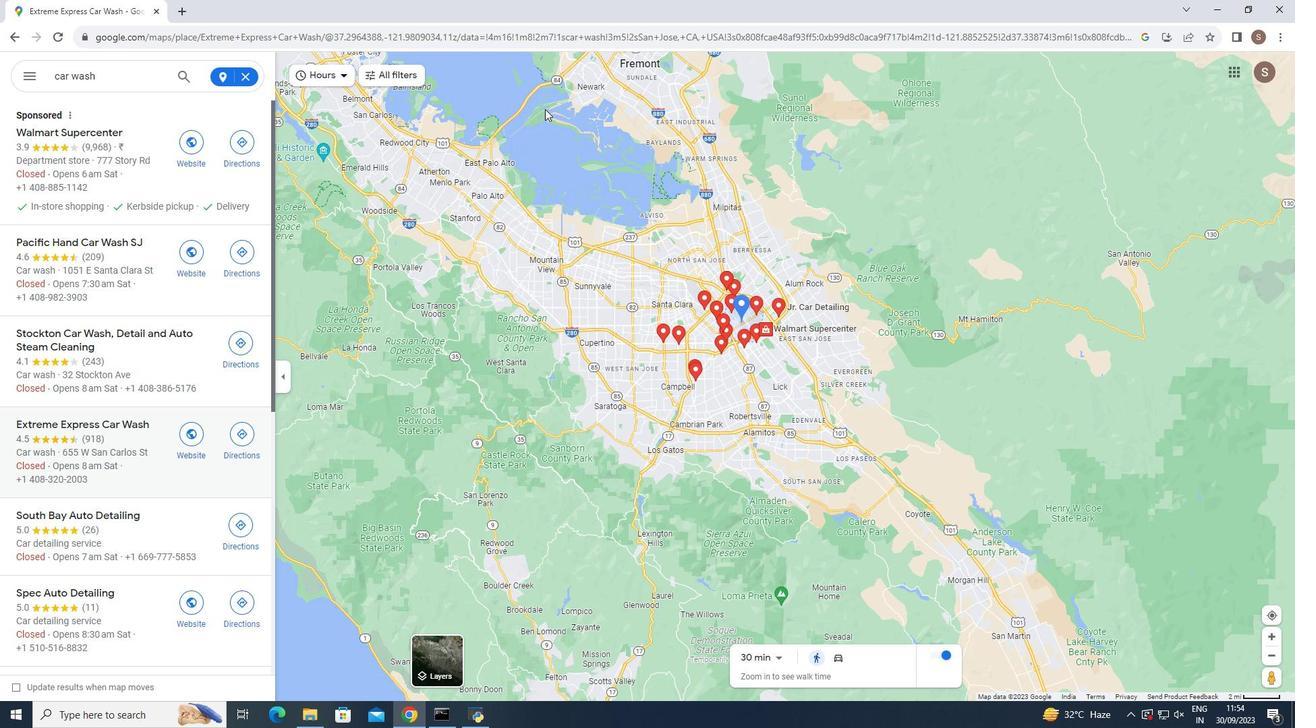 
